 Task: Plan a culinary tour of New Orleans, Louisiana, exploring Creole and Cajun cuisine, famous beignets, and gumbo. Research Airbnb accommodations near iconic eateries.
Action: Key pressed new<Key.space>orleans
Screenshot: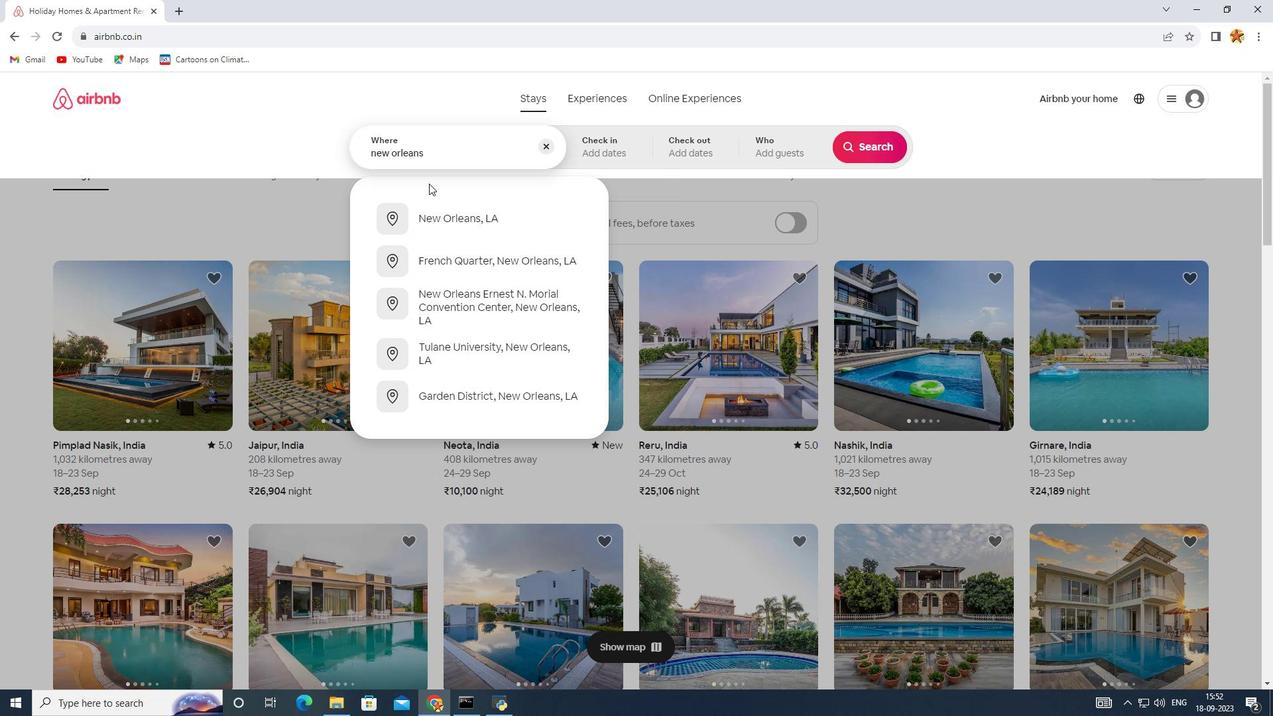 
Action: Mouse moved to (458, 152)
Screenshot: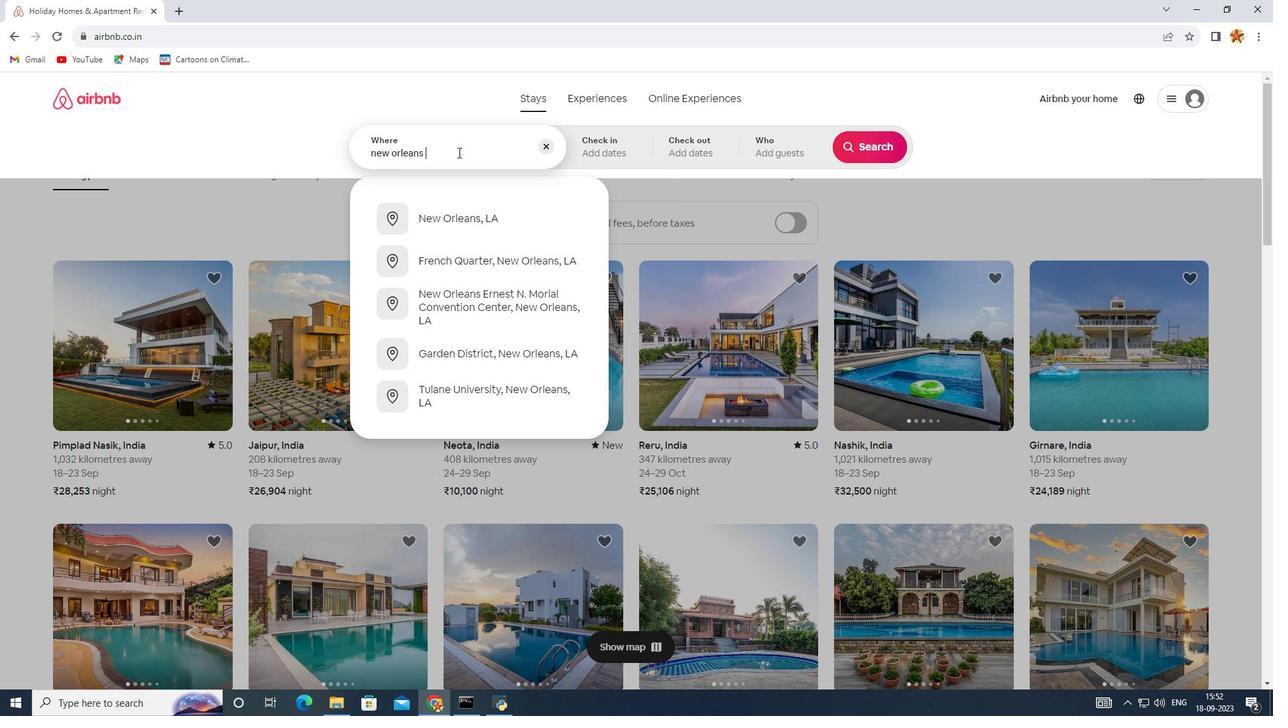 
Action: Key pressed <Key.space>lousi
Screenshot: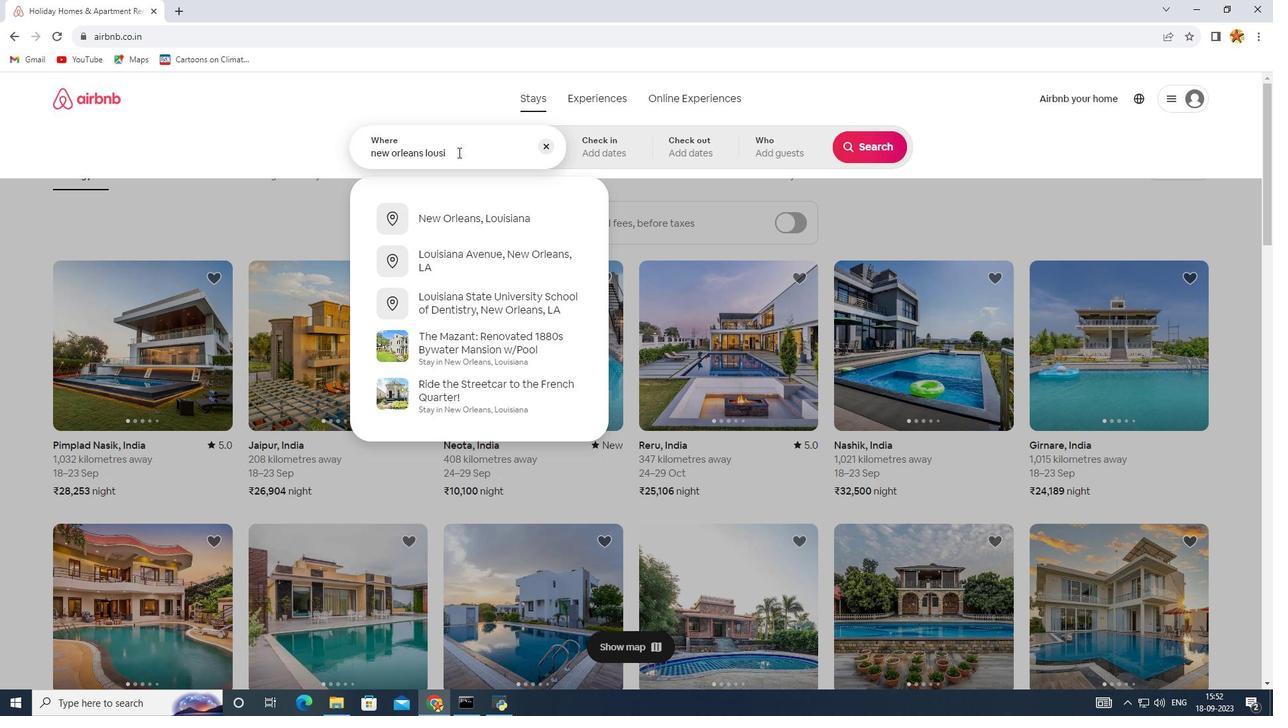 
Action: Mouse moved to (432, 218)
Screenshot: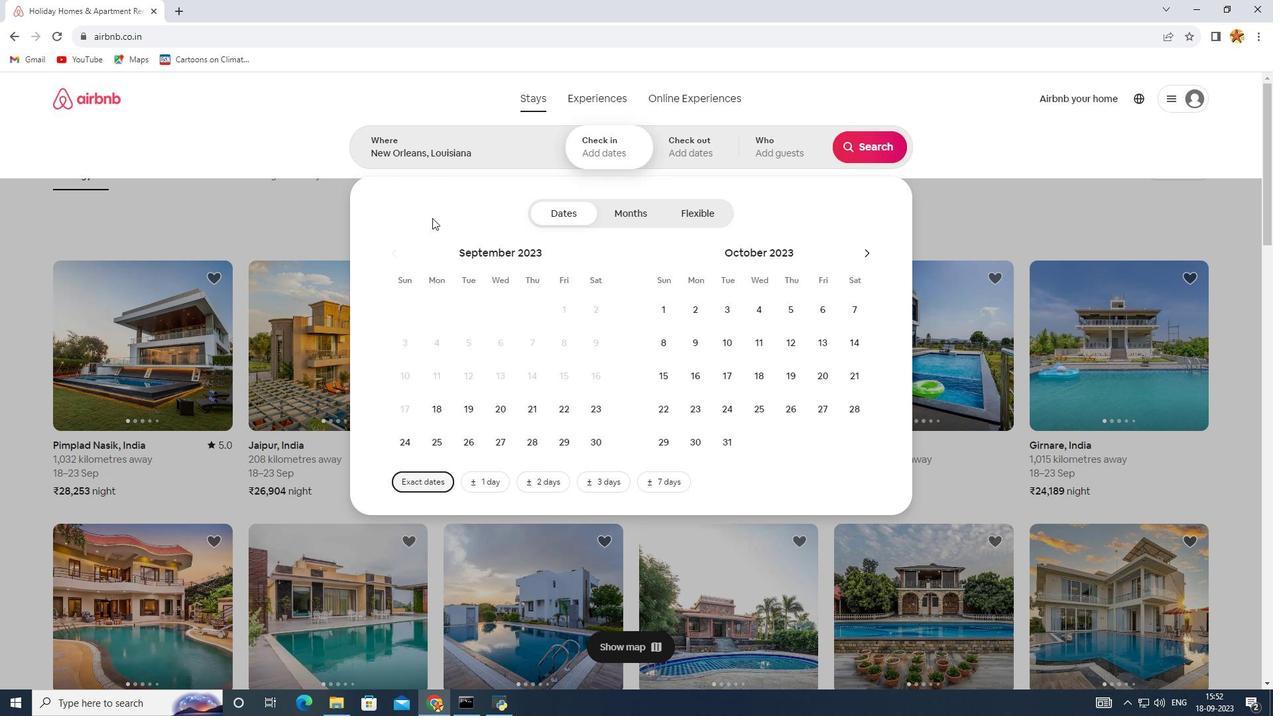 
Action: Mouse pressed left at (432, 218)
Screenshot: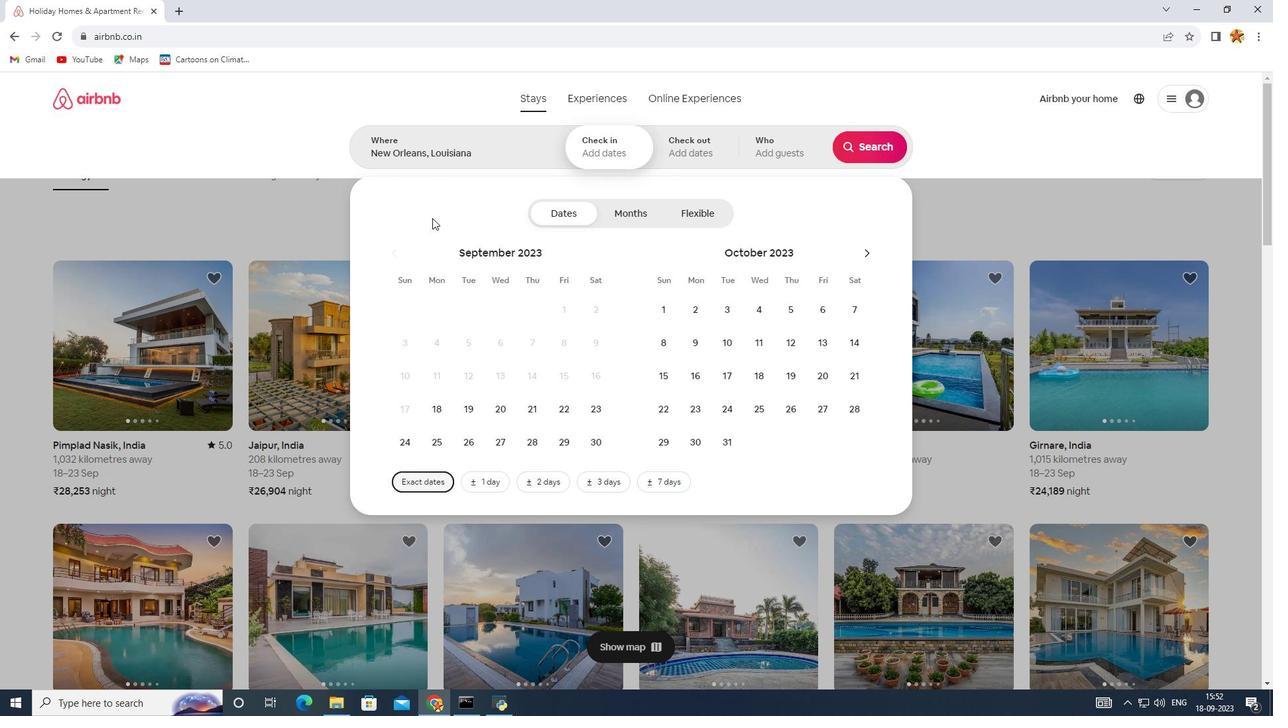 
Action: Mouse moved to (852, 154)
Screenshot: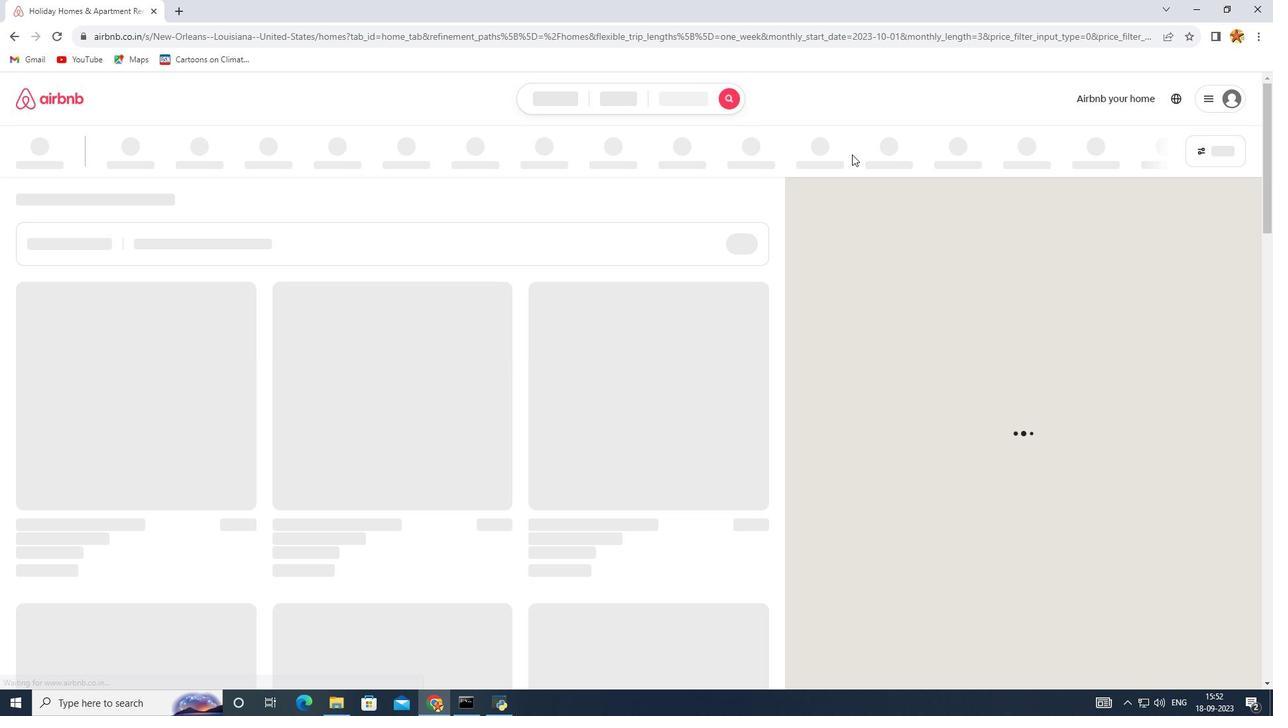 
Action: Mouse pressed left at (852, 154)
Screenshot: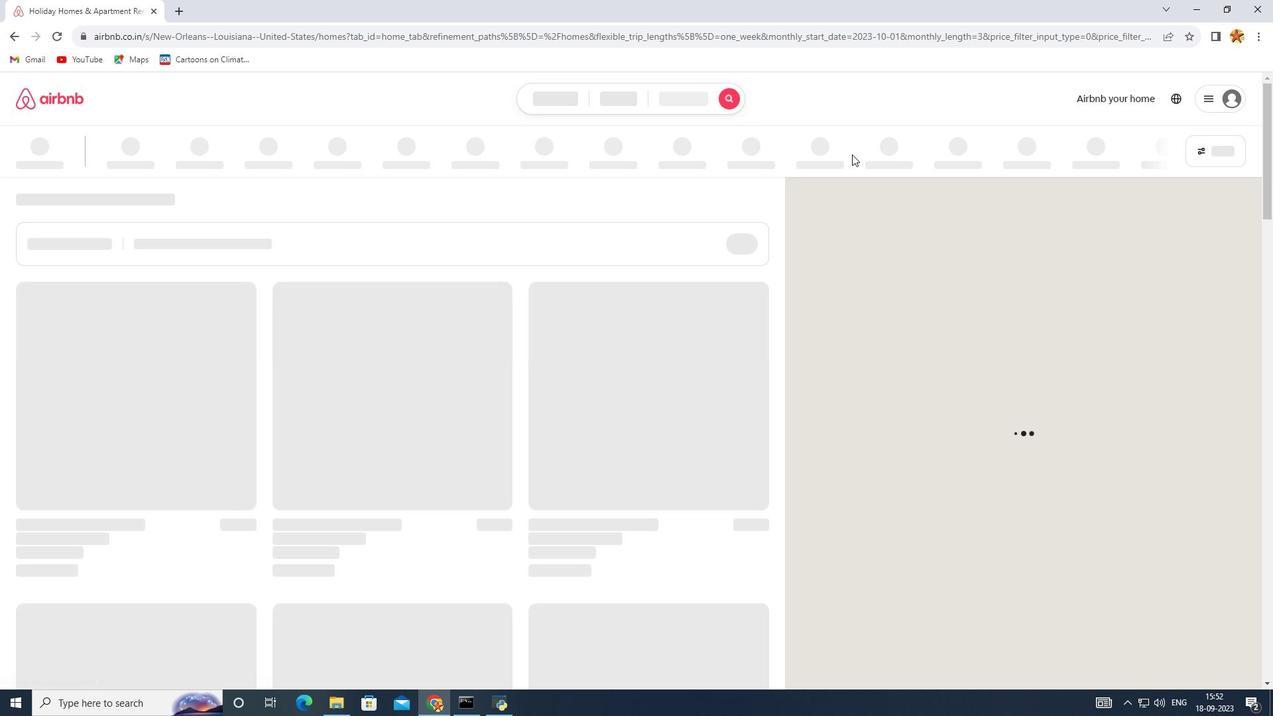 
Action: Mouse moved to (364, 143)
Screenshot: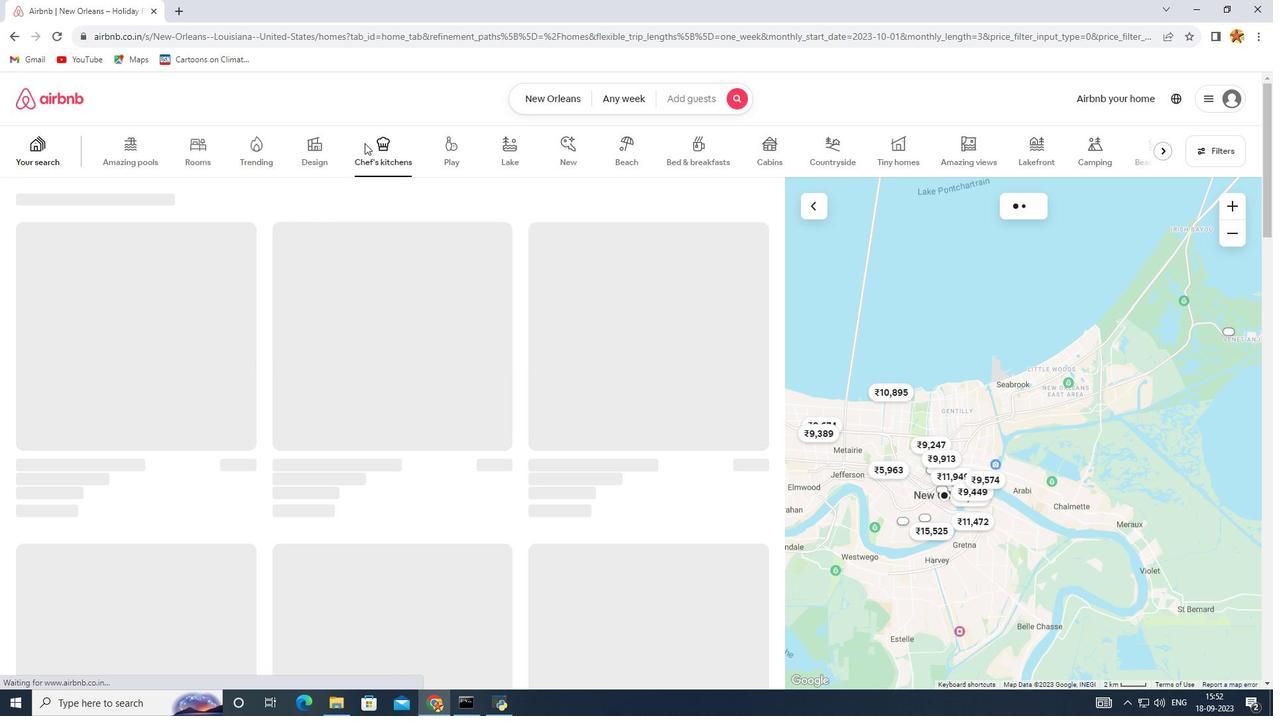 
Action: Mouse pressed left at (364, 143)
Screenshot: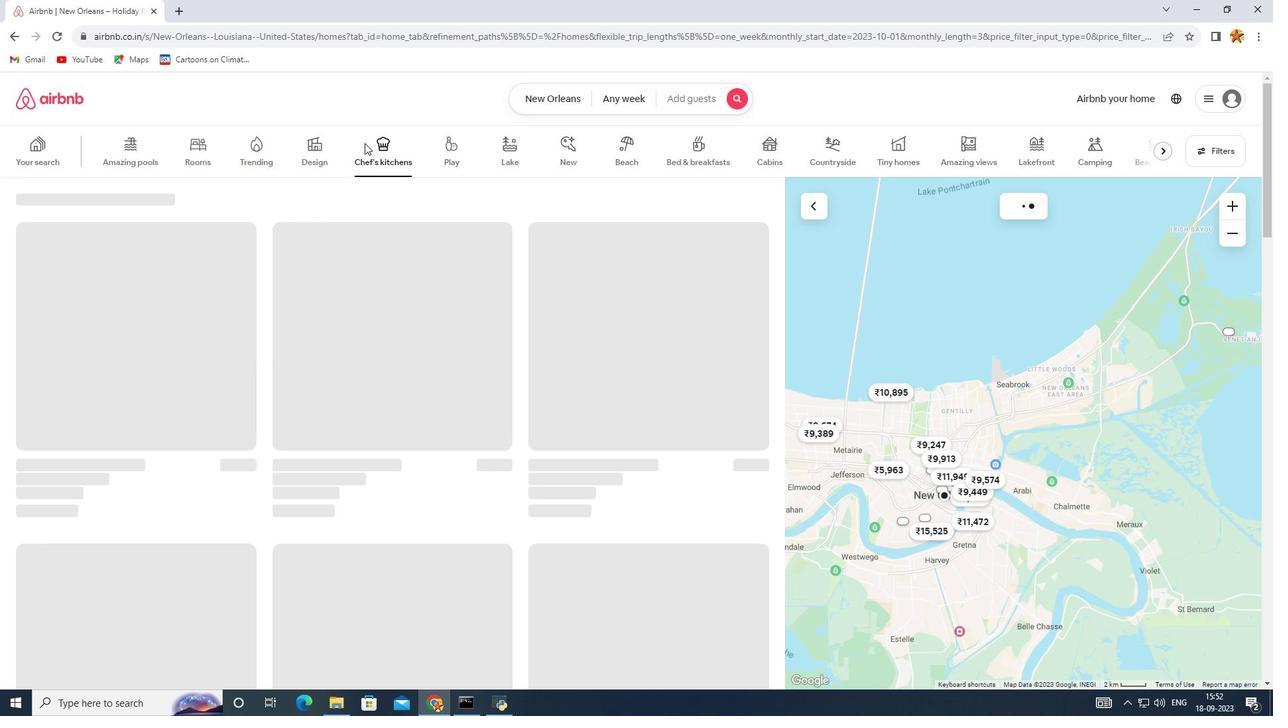 
Action: Mouse moved to (362, 423)
Screenshot: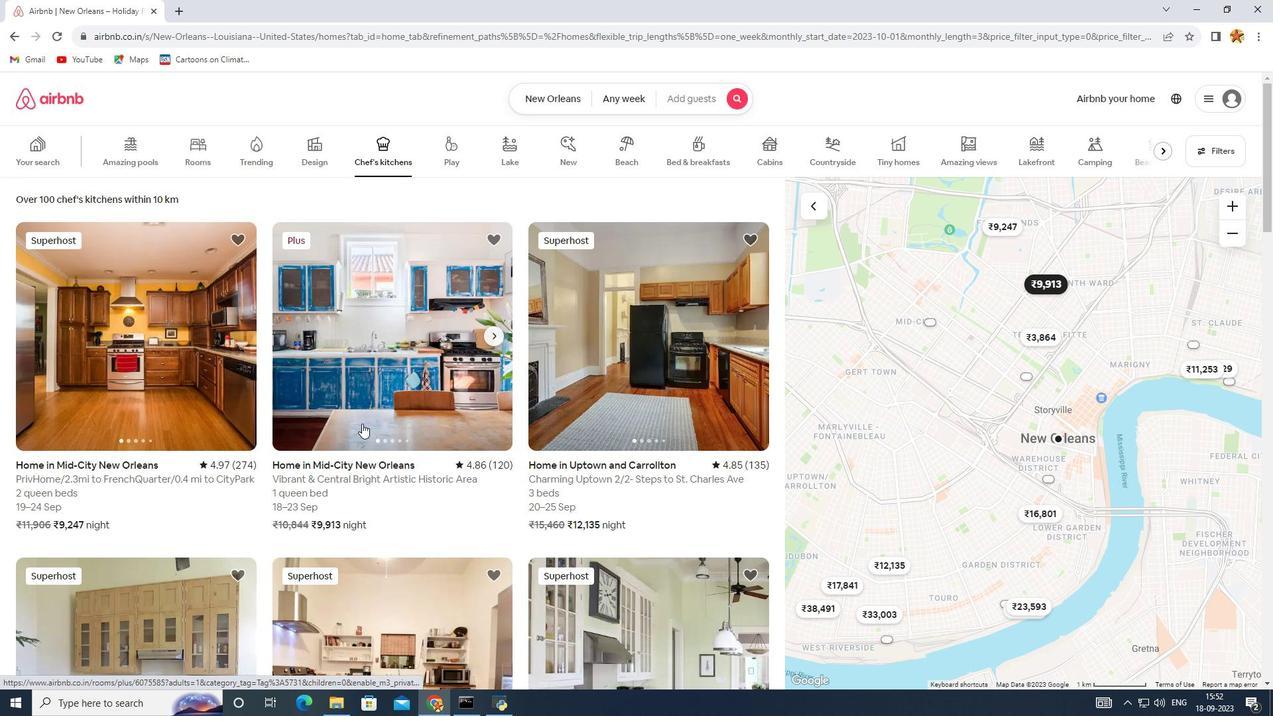 
Action: Mouse pressed left at (362, 423)
Screenshot: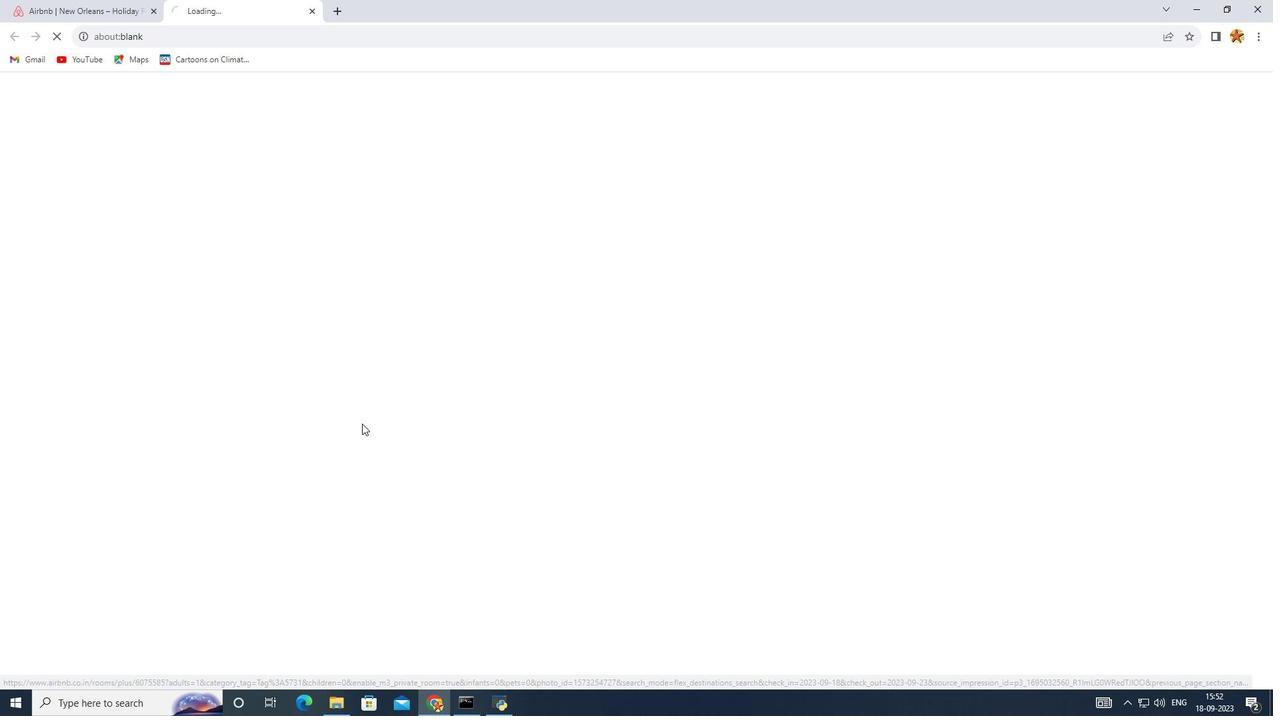
Action: Mouse scrolled (362, 423) with delta (0, 0)
Screenshot: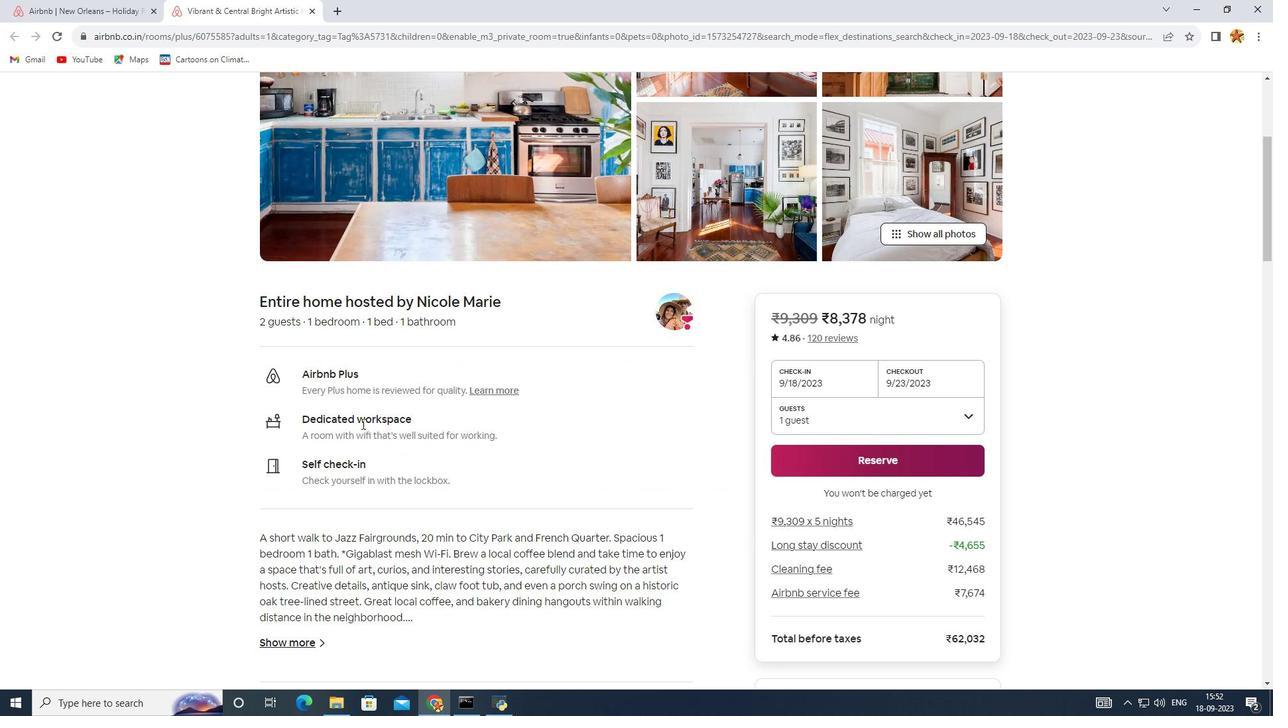 
Action: Mouse scrolled (362, 423) with delta (0, 0)
Screenshot: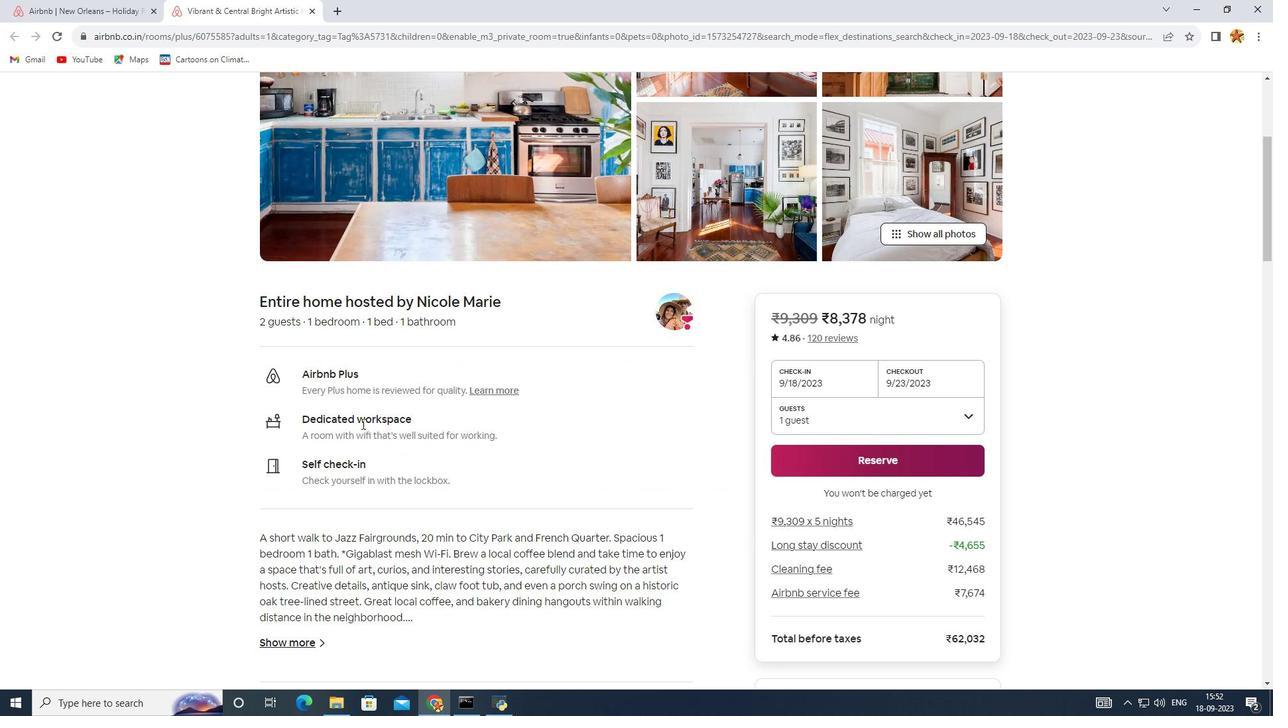 
Action: Mouse scrolled (362, 423) with delta (0, 0)
Screenshot: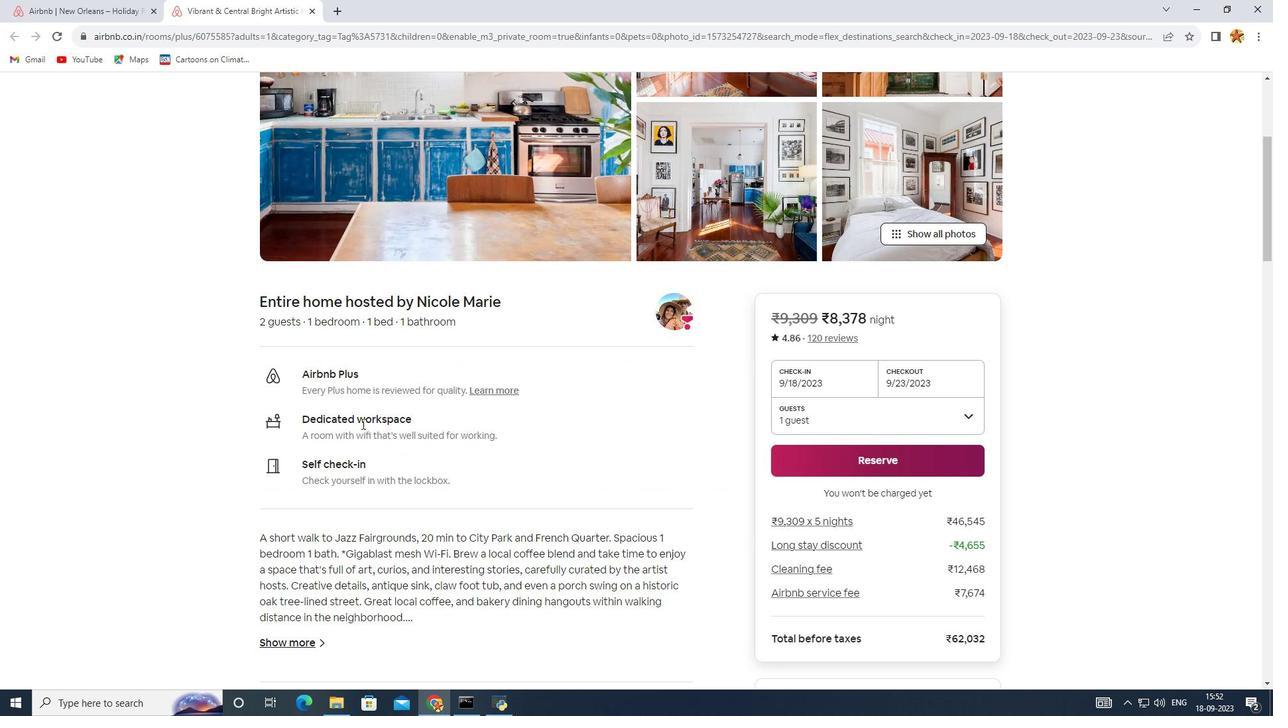 
Action: Mouse scrolled (362, 423) with delta (0, 0)
Screenshot: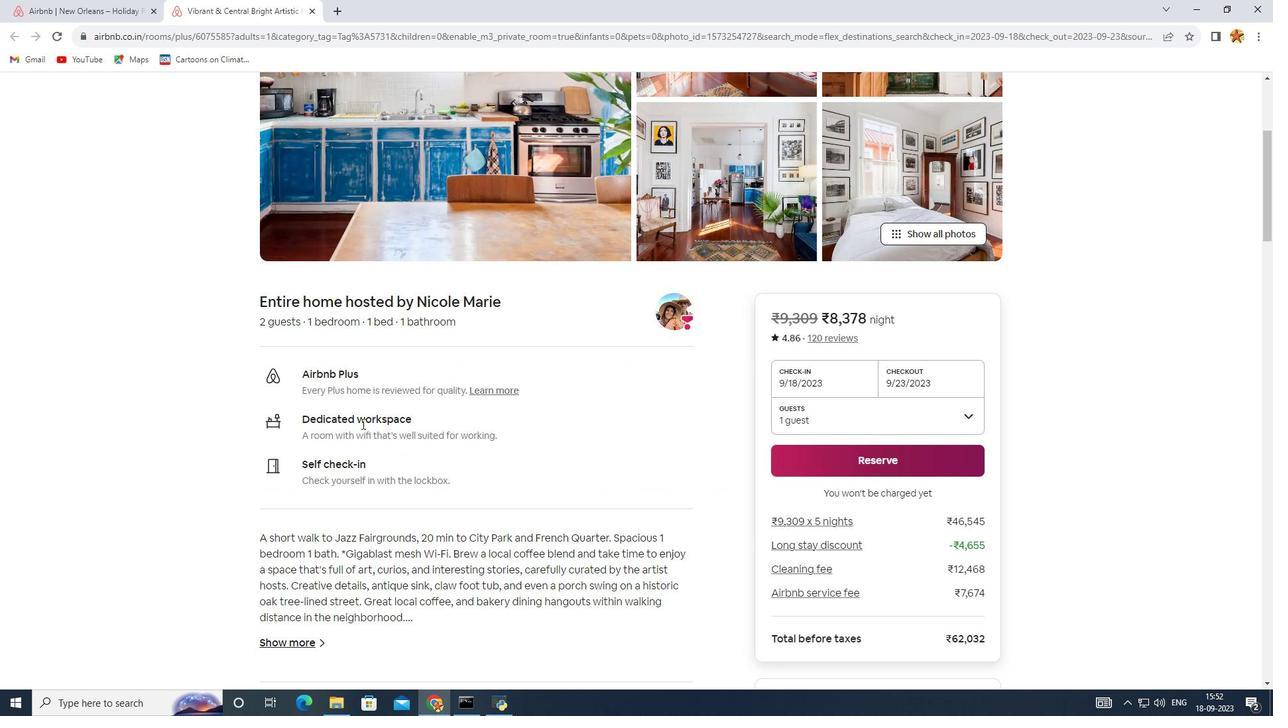 
Action: Mouse scrolled (362, 423) with delta (0, 0)
Screenshot: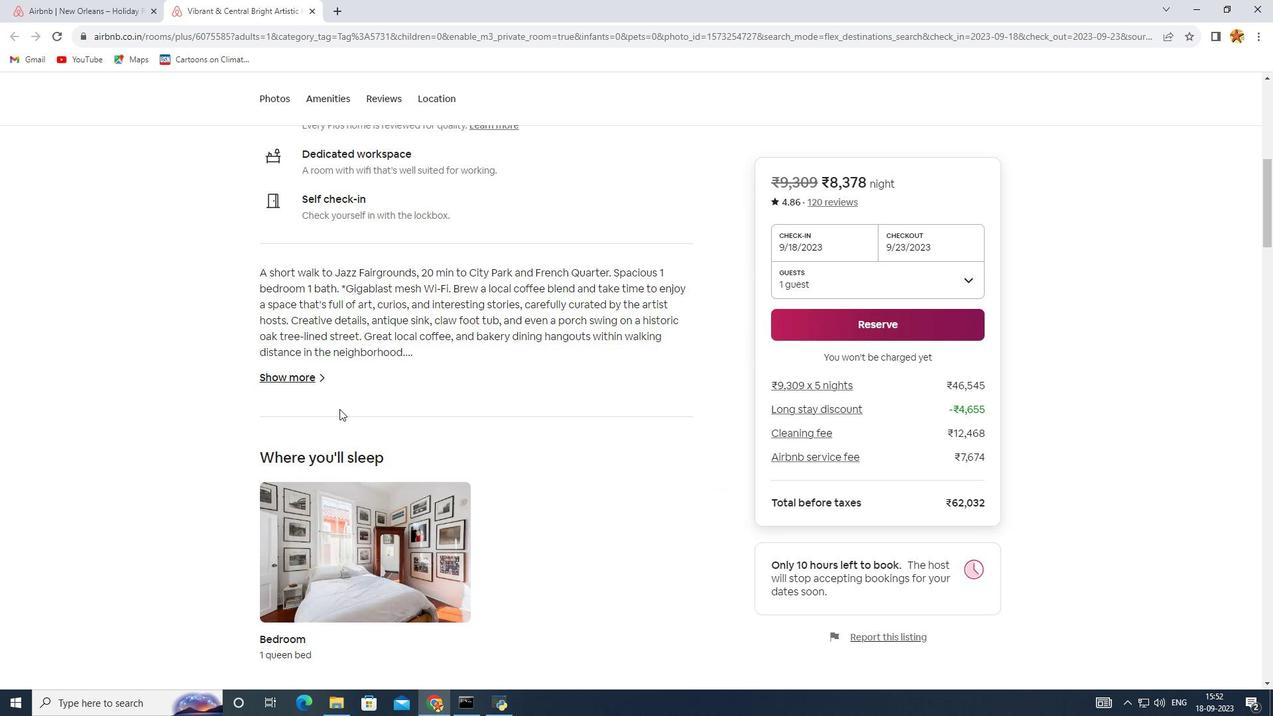 
Action: Mouse scrolled (362, 423) with delta (0, 0)
Screenshot: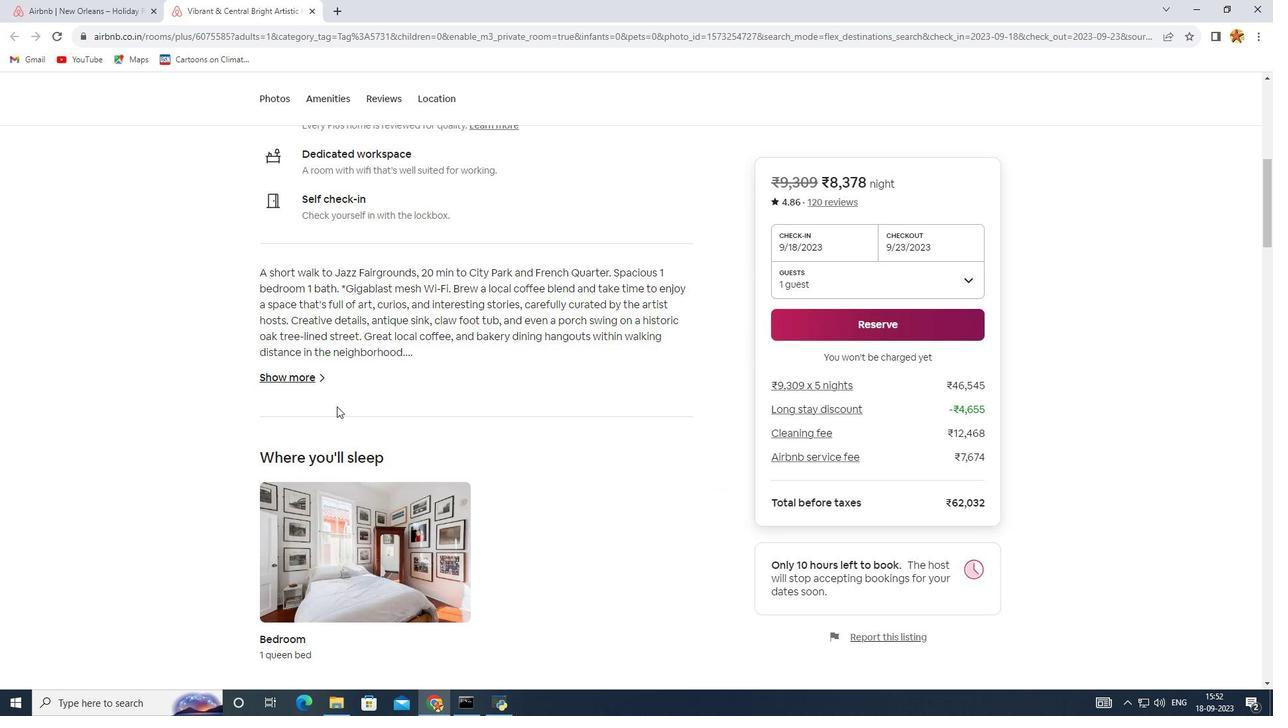 
Action: Mouse scrolled (362, 423) with delta (0, 0)
Screenshot: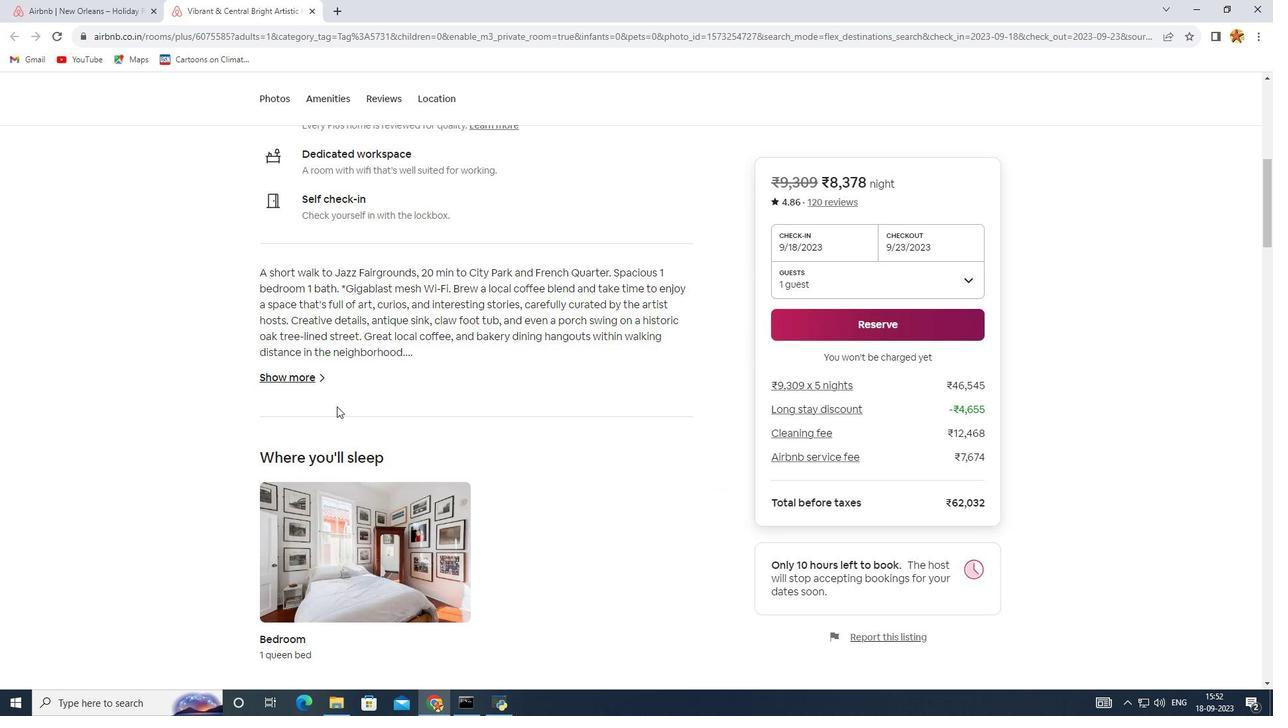 
Action: Mouse scrolled (362, 423) with delta (0, 0)
Screenshot: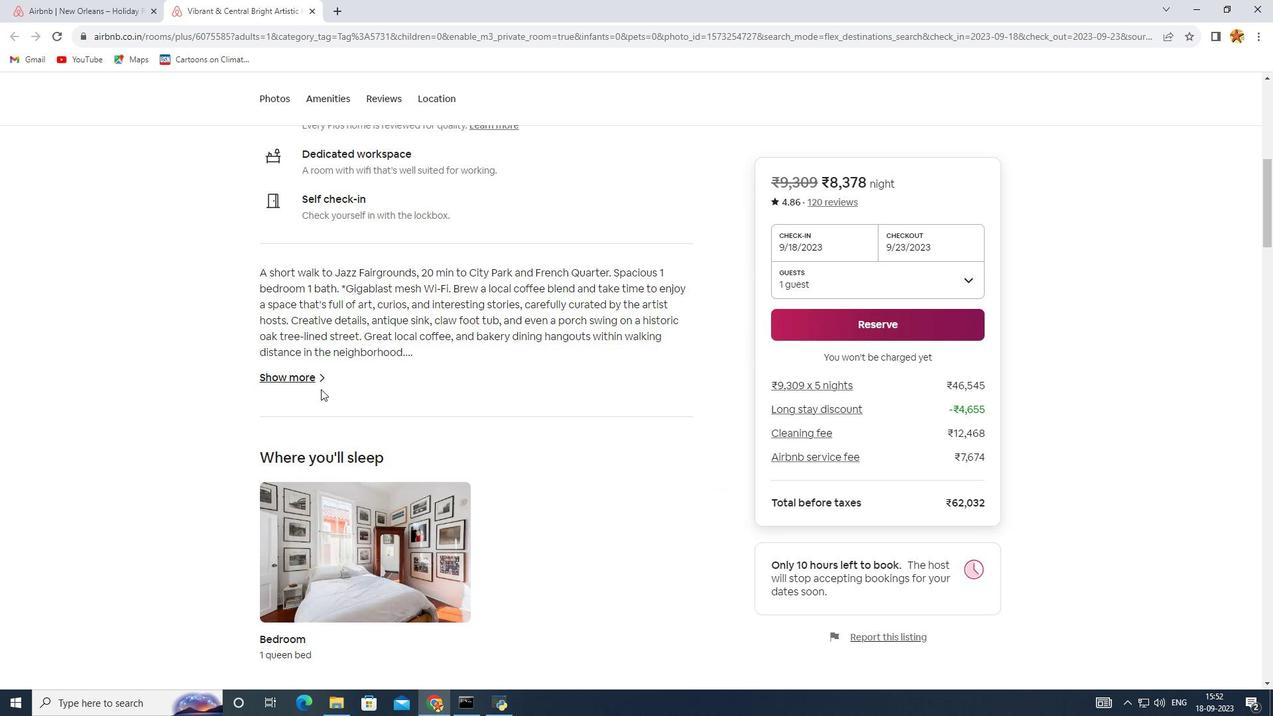 
Action: Mouse moved to (299, 368)
Screenshot: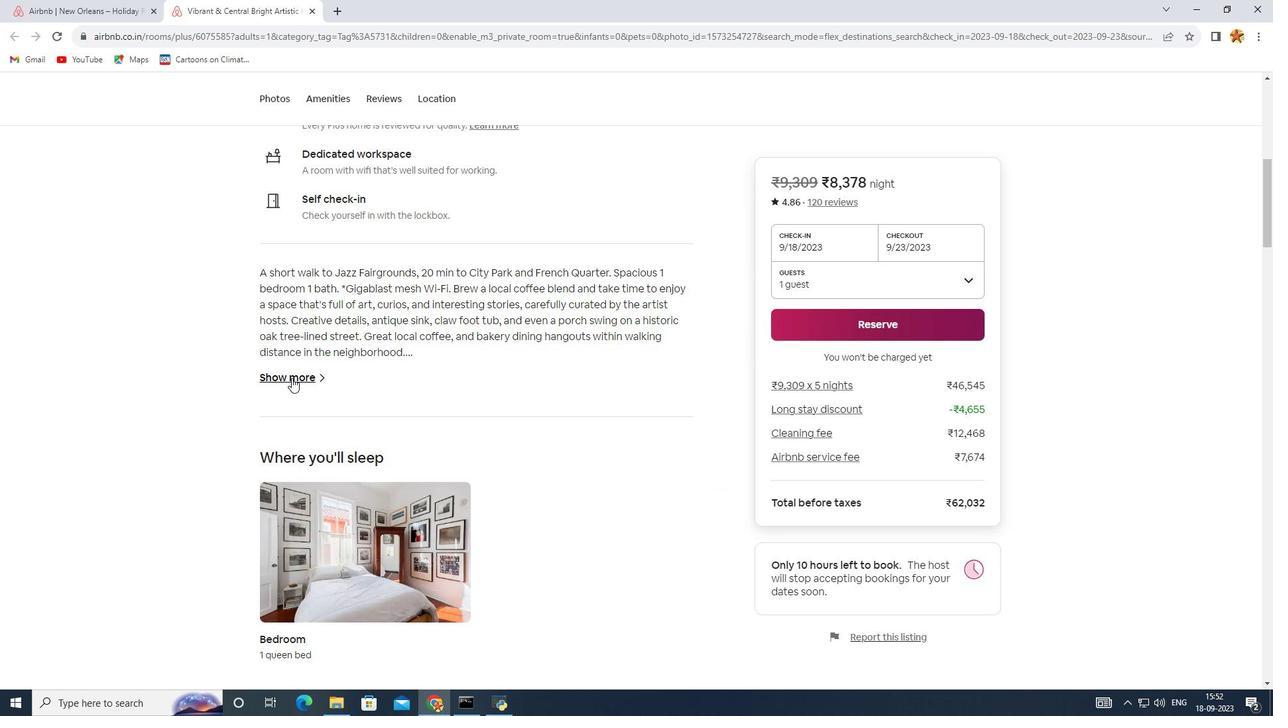 
Action: Mouse pressed left at (299, 368)
Screenshot: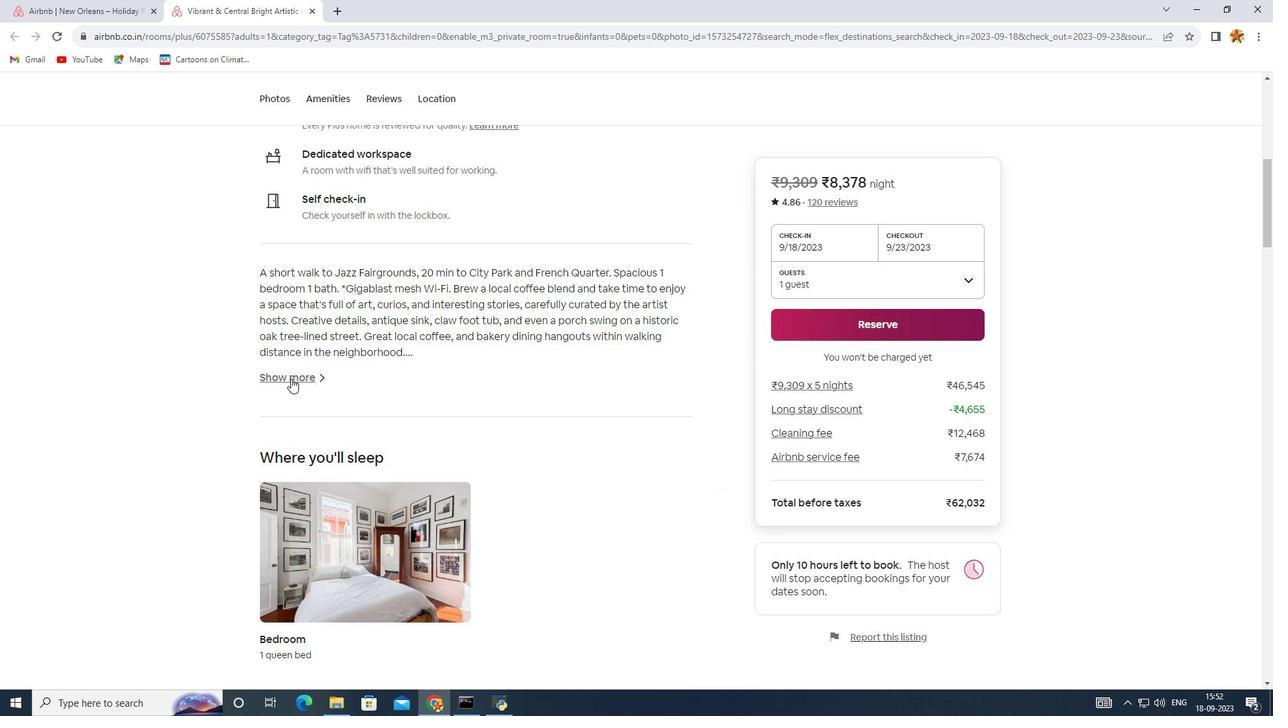 
Action: Mouse moved to (291, 377)
Screenshot: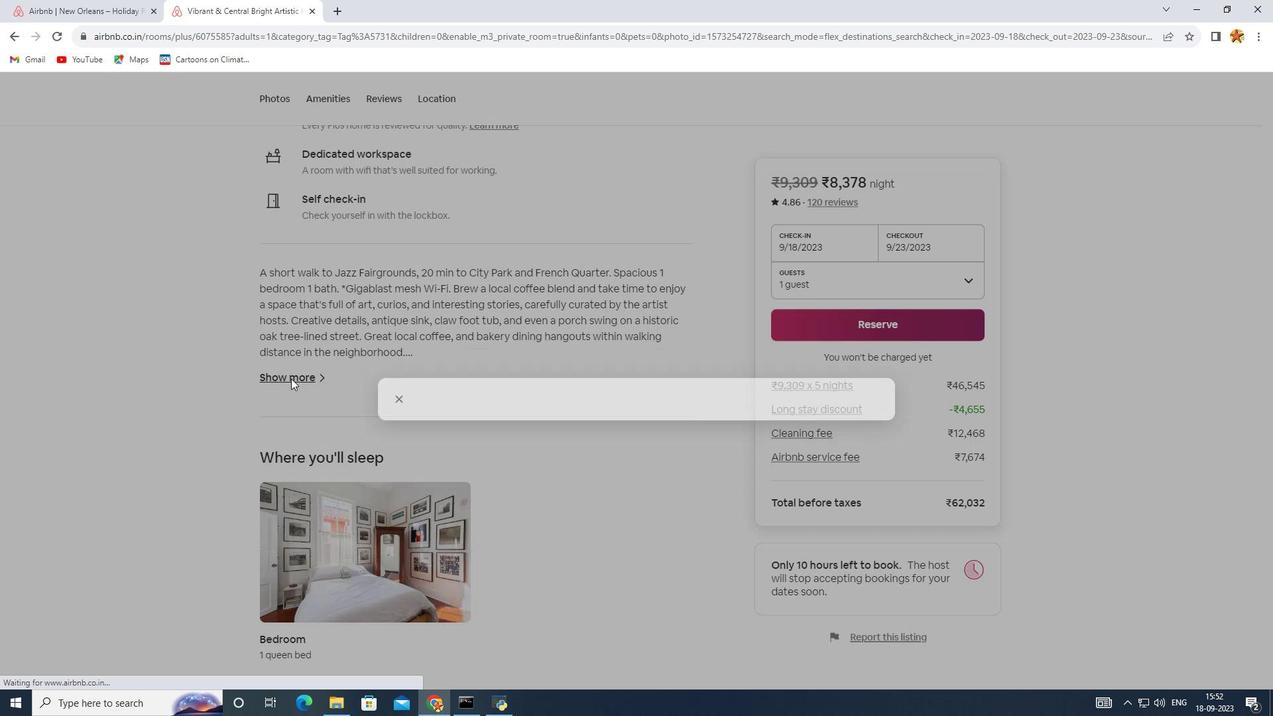 
Action: Mouse pressed left at (291, 377)
Screenshot: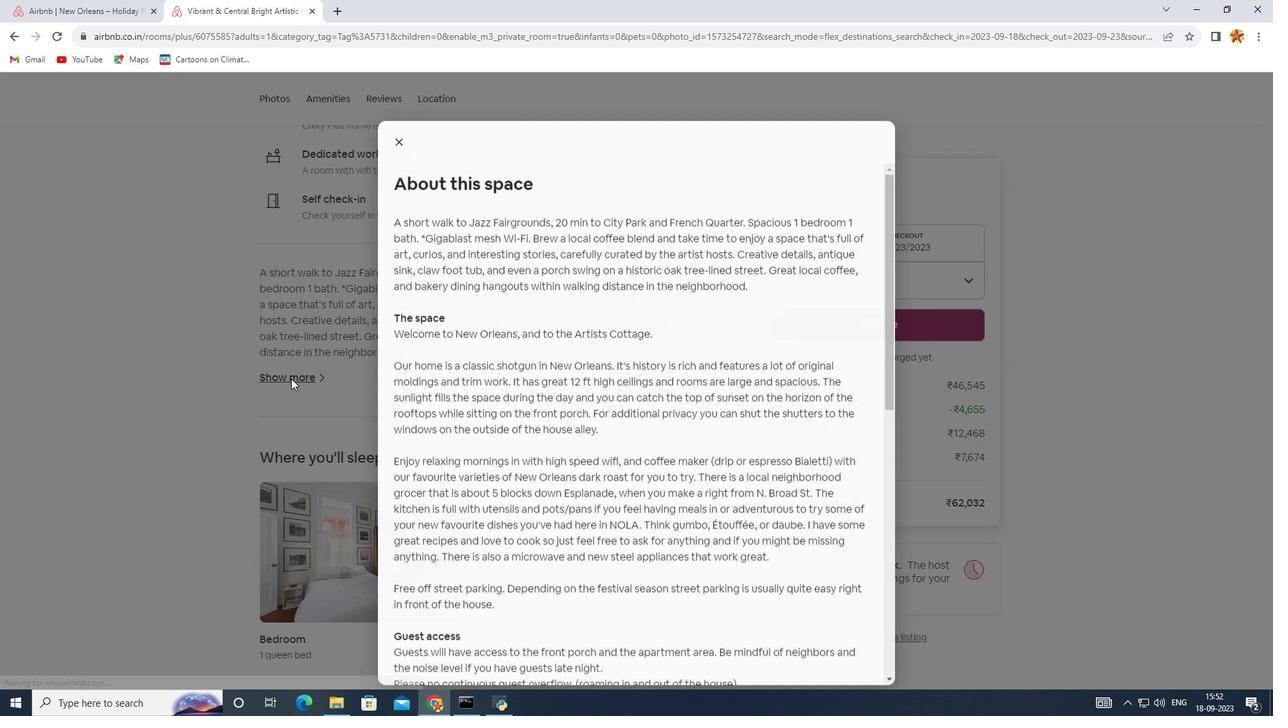 
Action: Mouse moved to (436, 381)
Screenshot: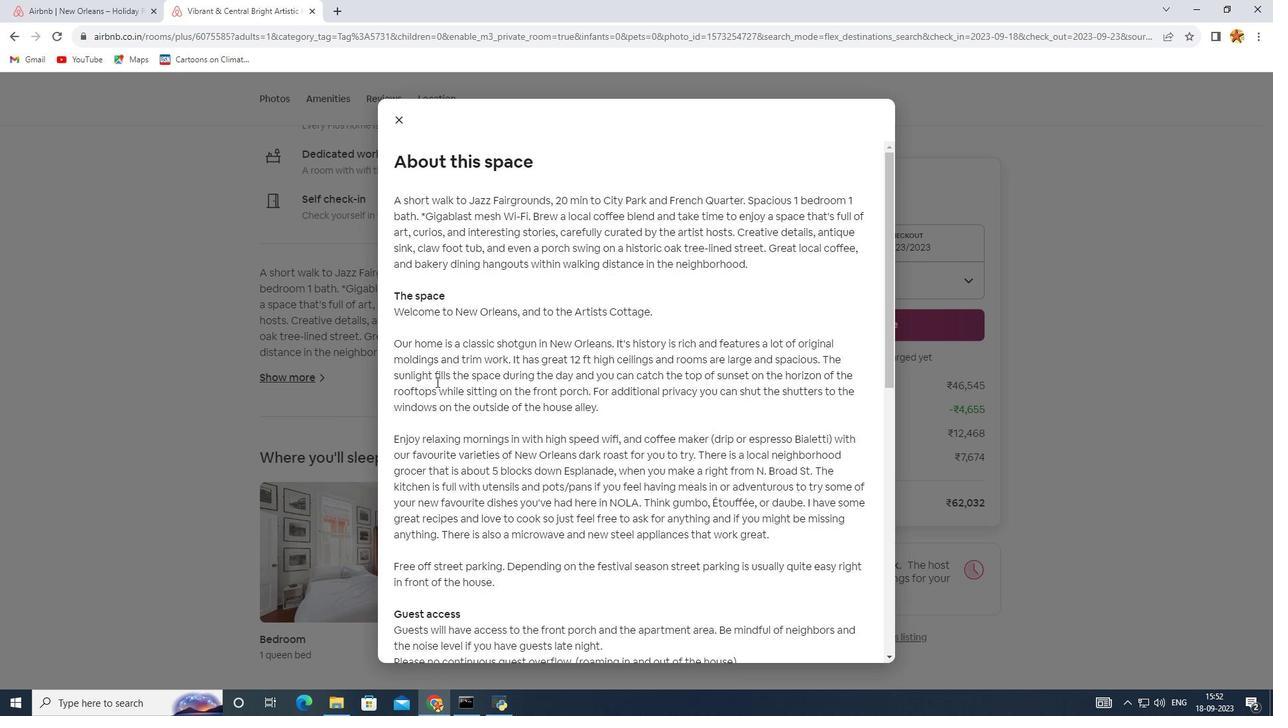 
Action: Mouse scrolled (436, 381) with delta (0, 0)
Screenshot: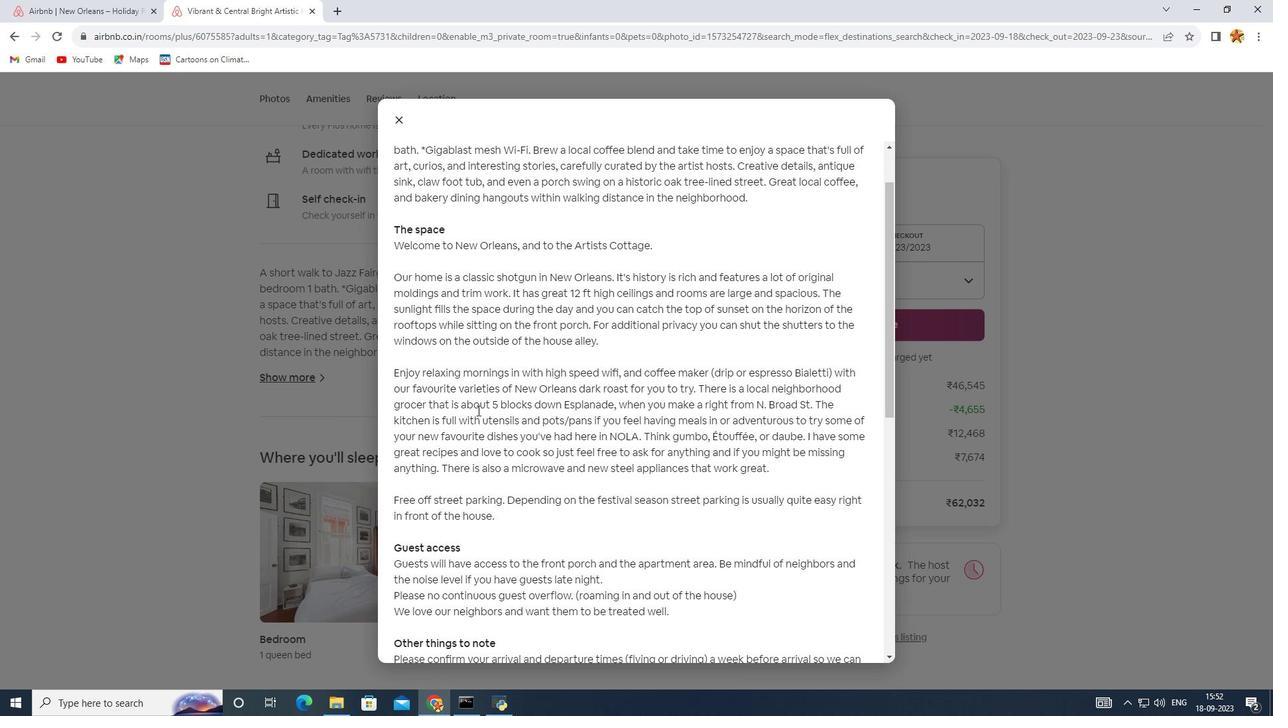 
Action: Mouse moved to (477, 410)
Screenshot: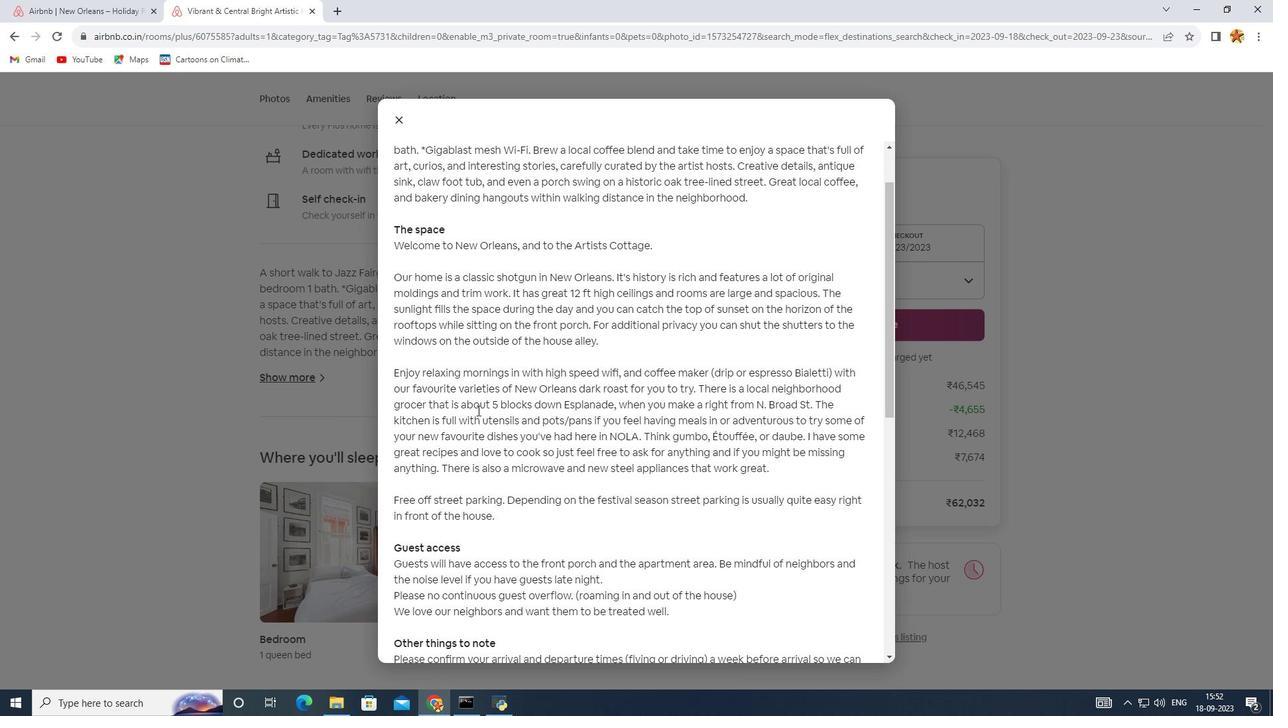 
Action: Mouse scrolled (477, 409) with delta (0, 0)
Screenshot: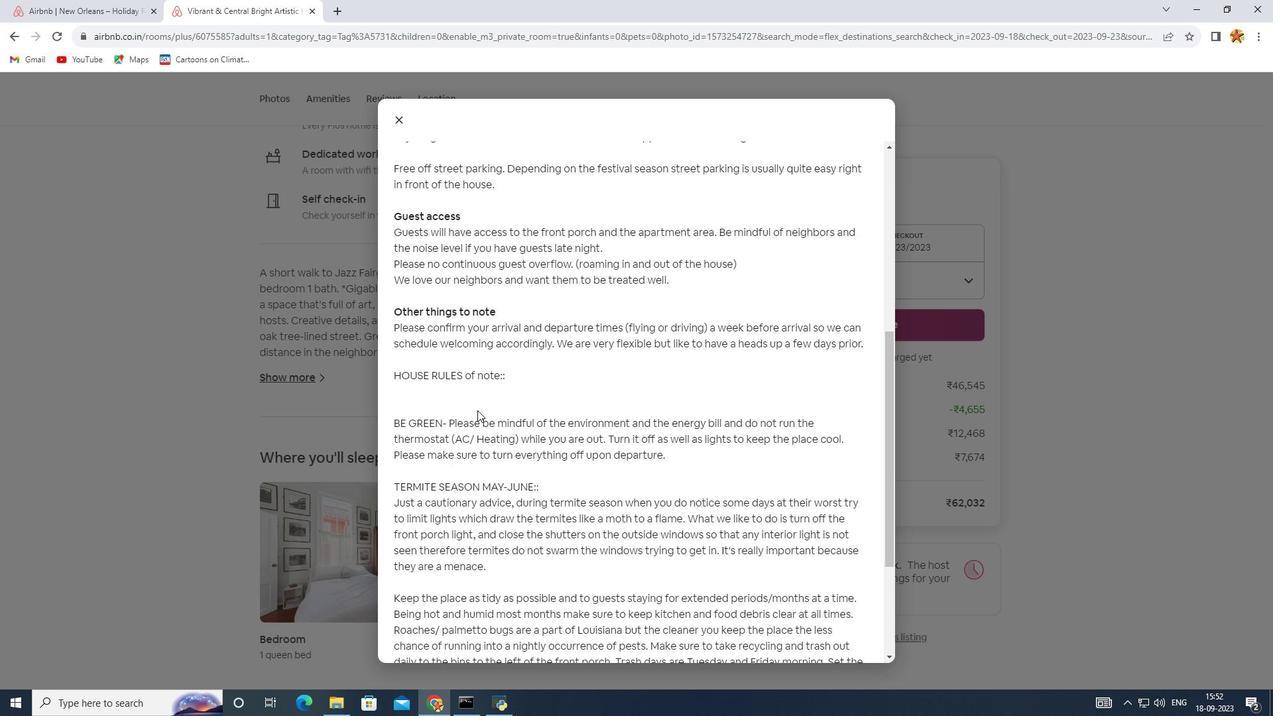 
Action: Mouse scrolled (477, 409) with delta (0, 0)
Screenshot: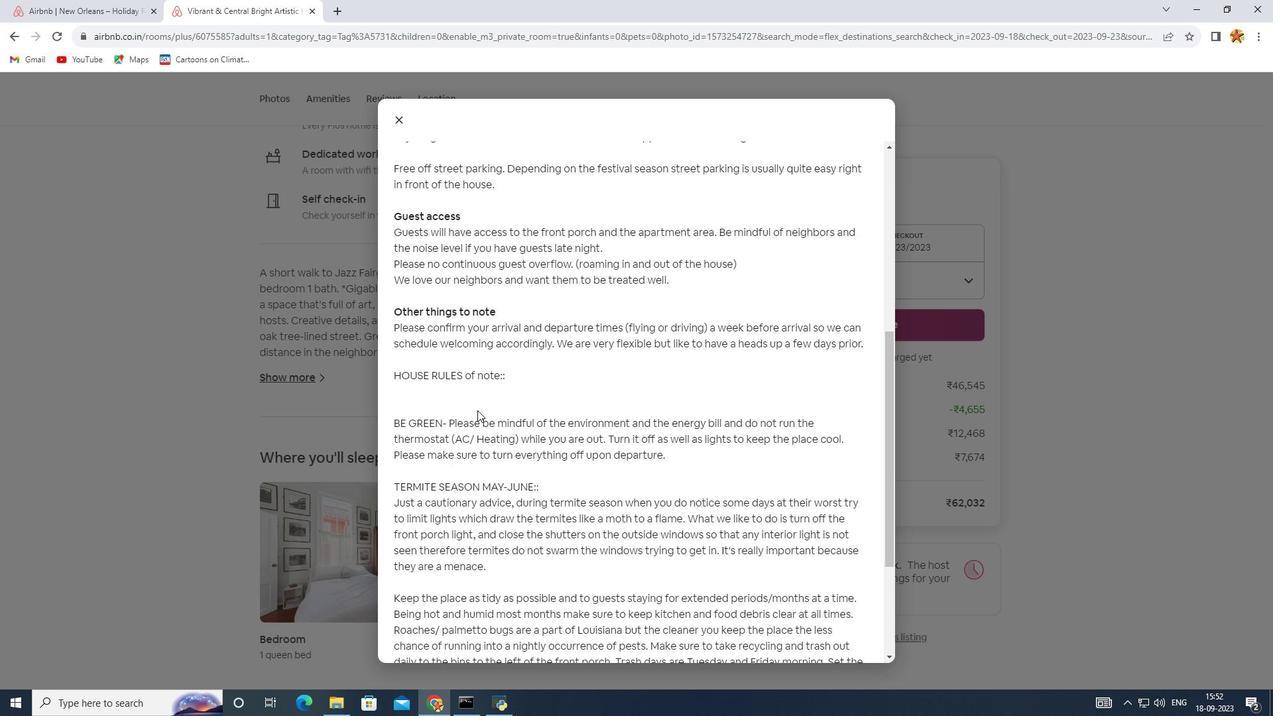
Action: Mouse scrolled (477, 409) with delta (0, 0)
Screenshot: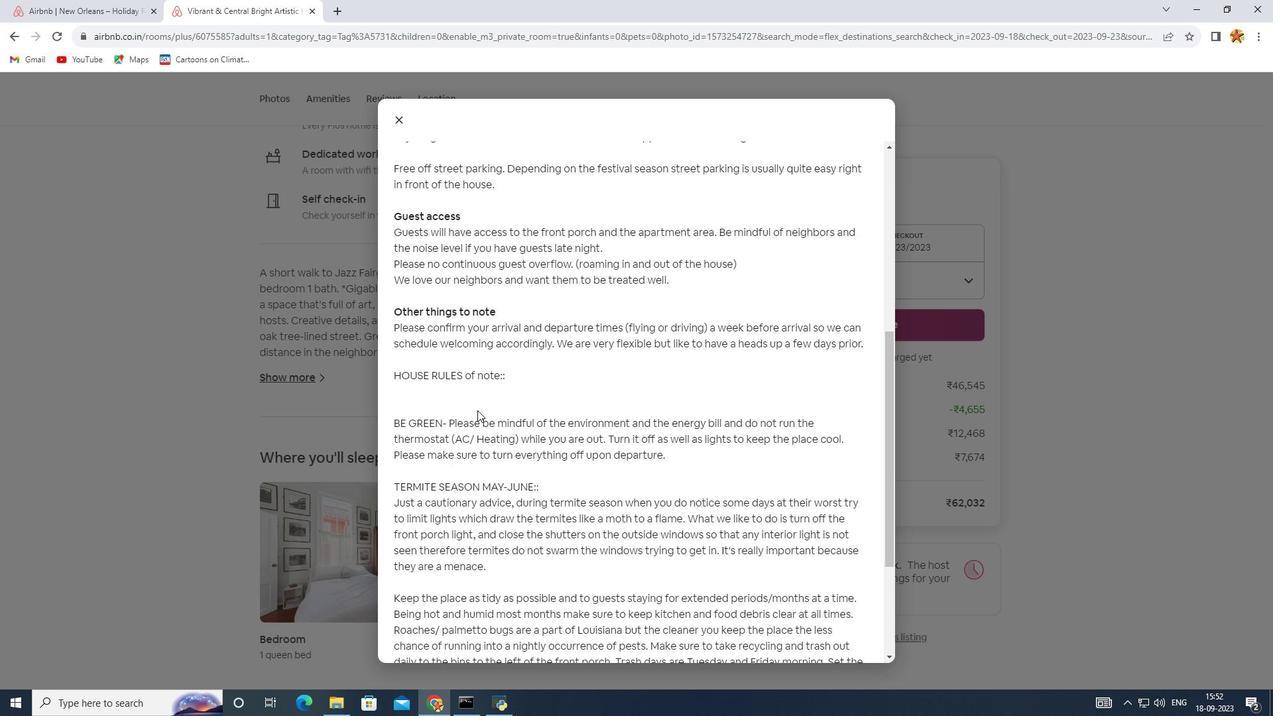 
Action: Mouse scrolled (477, 409) with delta (0, 0)
Screenshot: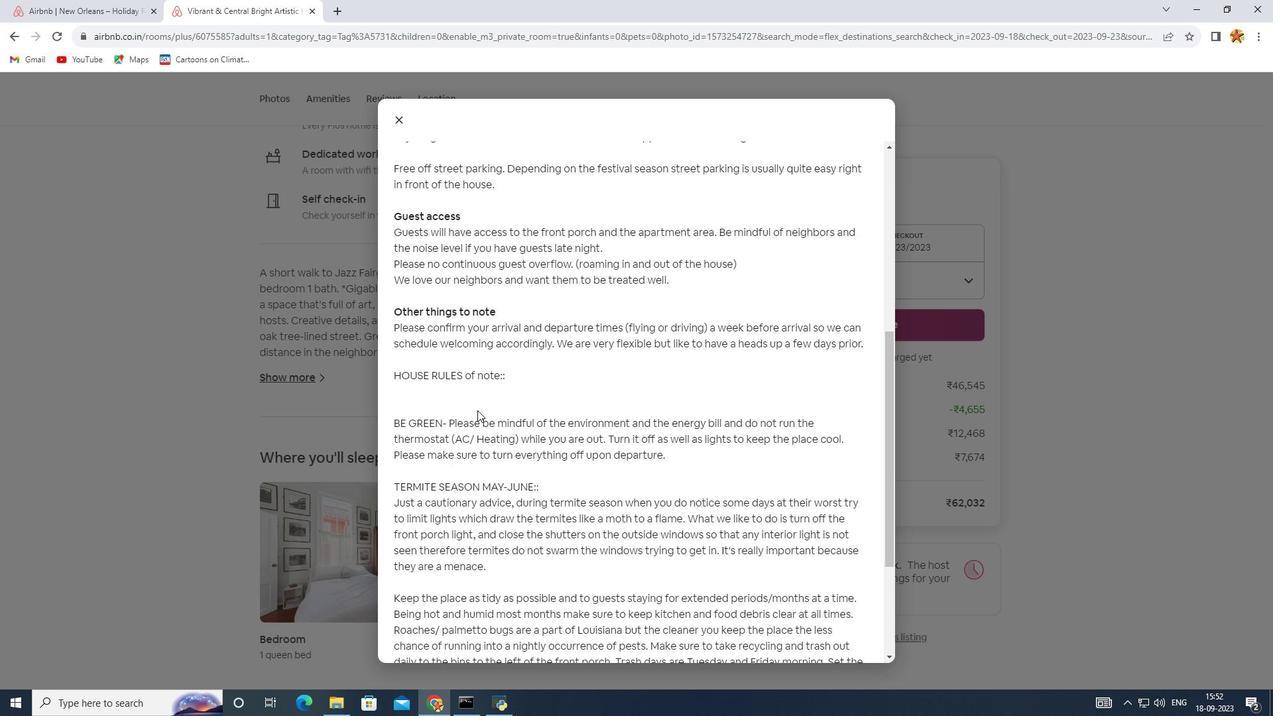 
Action: Mouse scrolled (477, 409) with delta (0, 0)
Screenshot: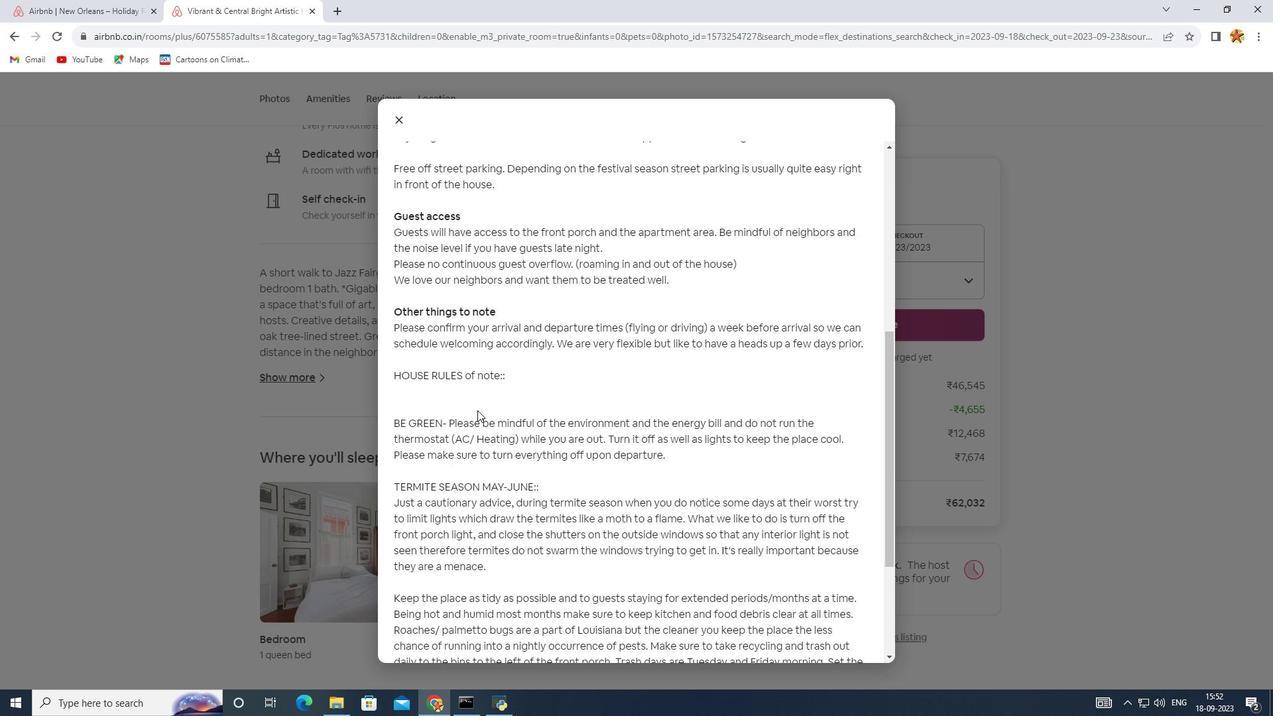 
Action: Mouse scrolled (477, 409) with delta (0, 0)
Screenshot: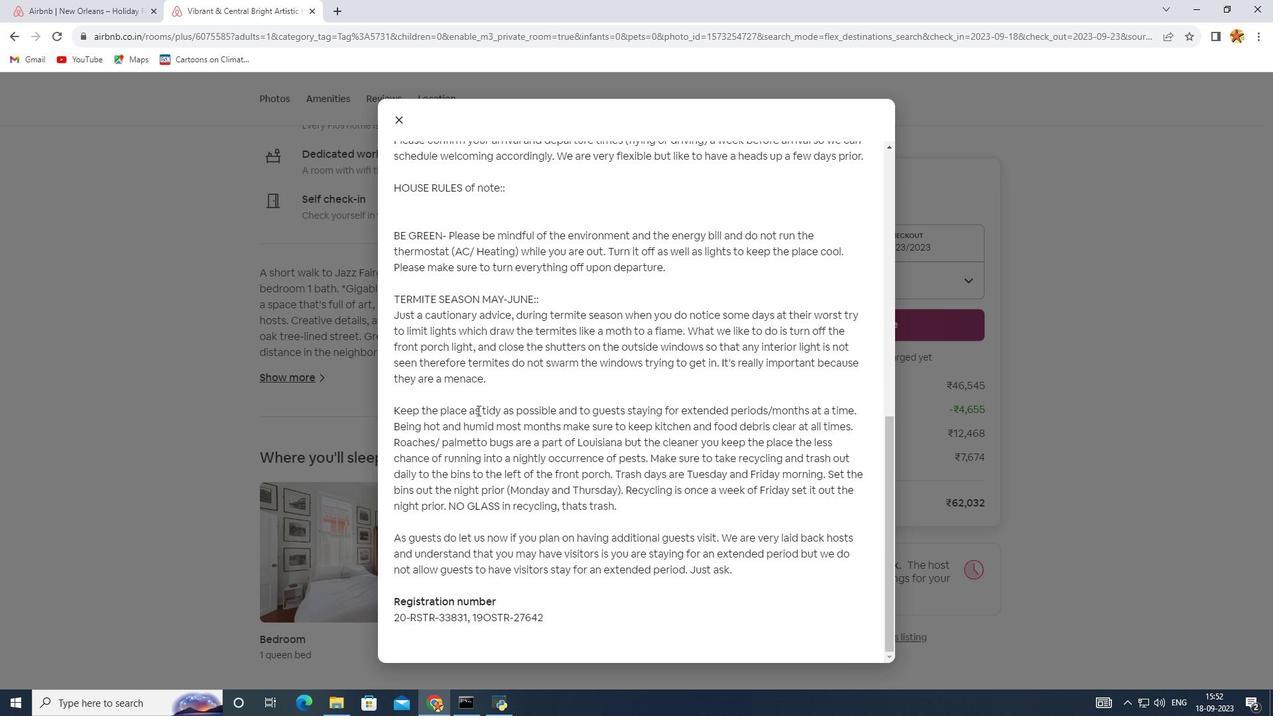 
Action: Mouse scrolled (477, 409) with delta (0, 0)
Screenshot: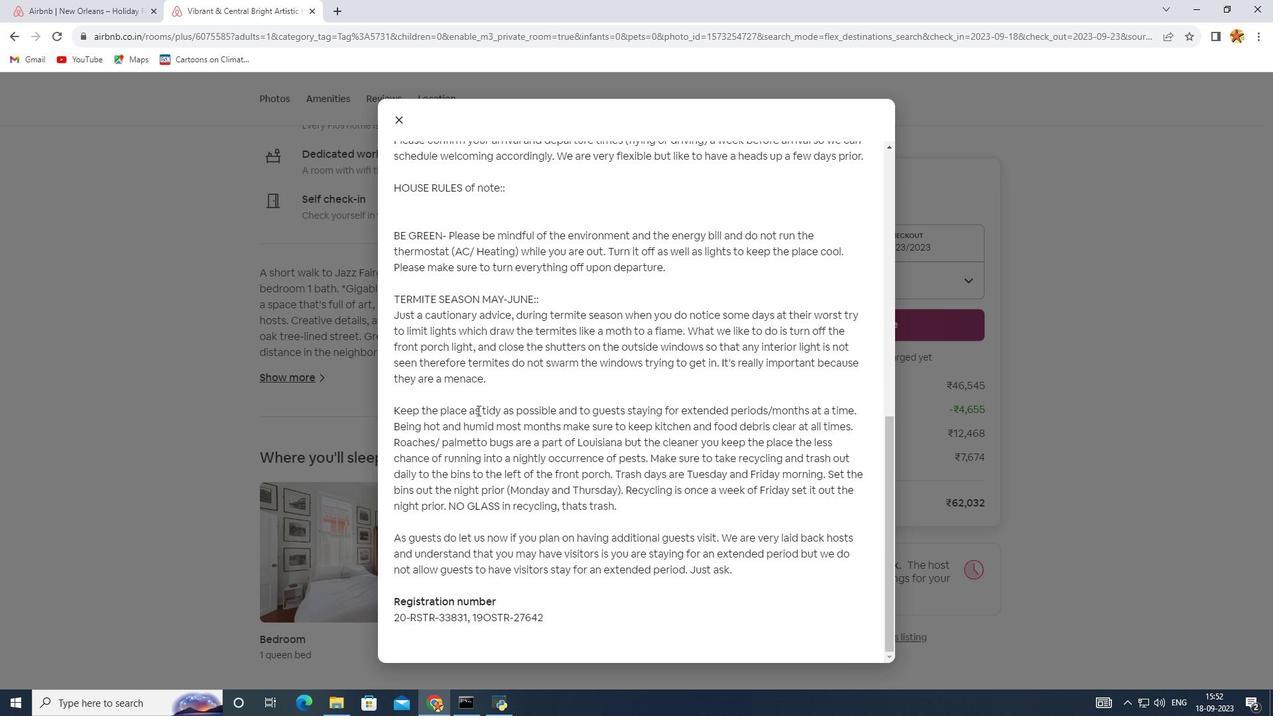 
Action: Mouse scrolled (477, 409) with delta (0, 0)
Screenshot: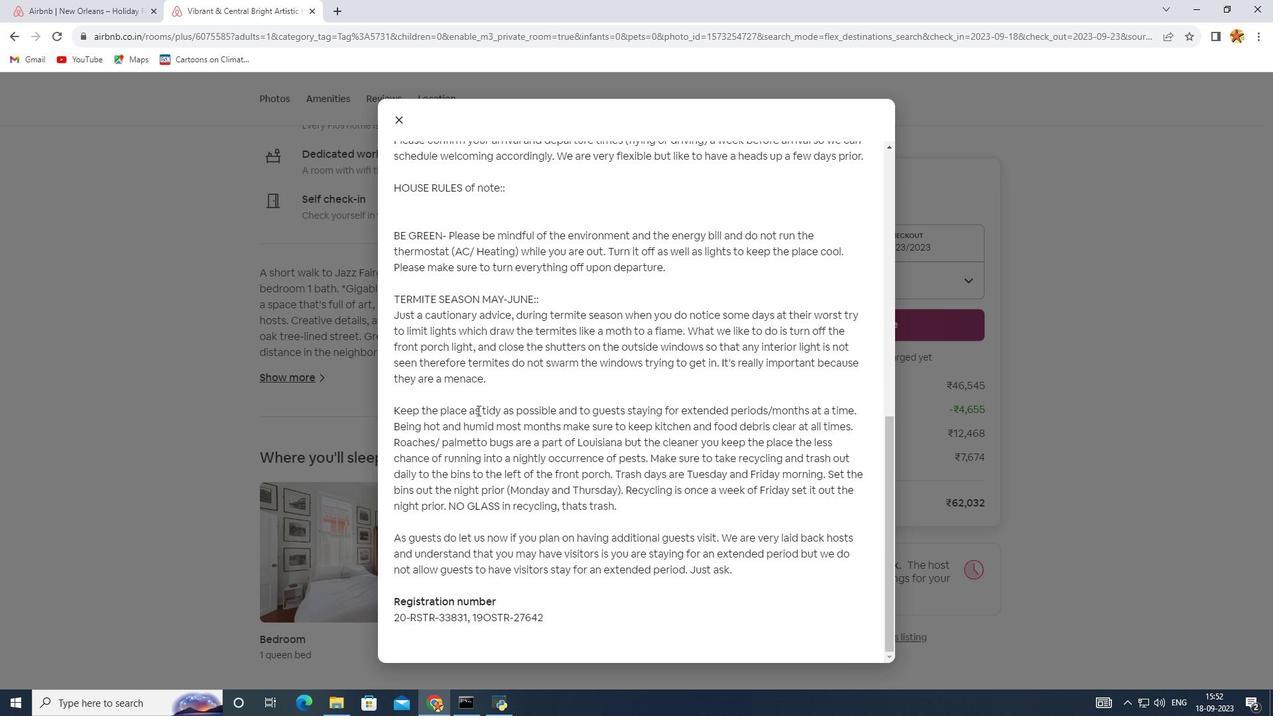 
Action: Mouse scrolled (477, 409) with delta (0, 0)
Screenshot: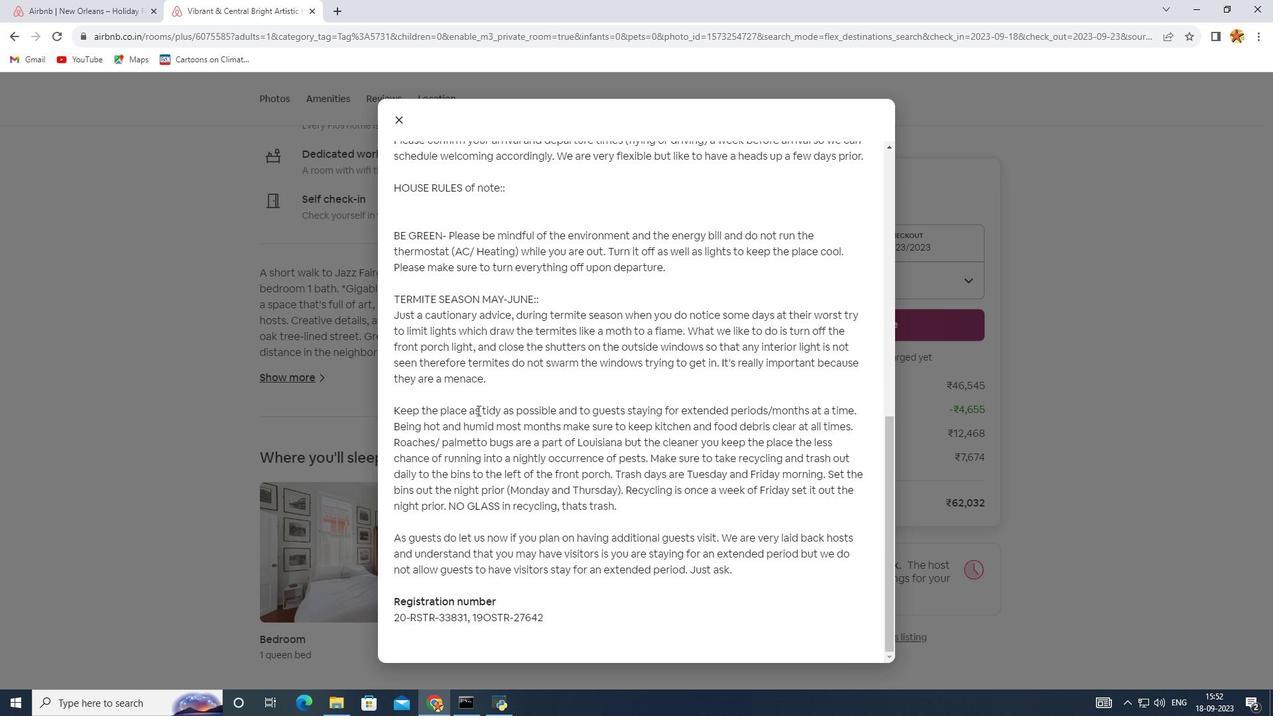 
Action: Mouse scrolled (477, 409) with delta (0, 0)
Screenshot: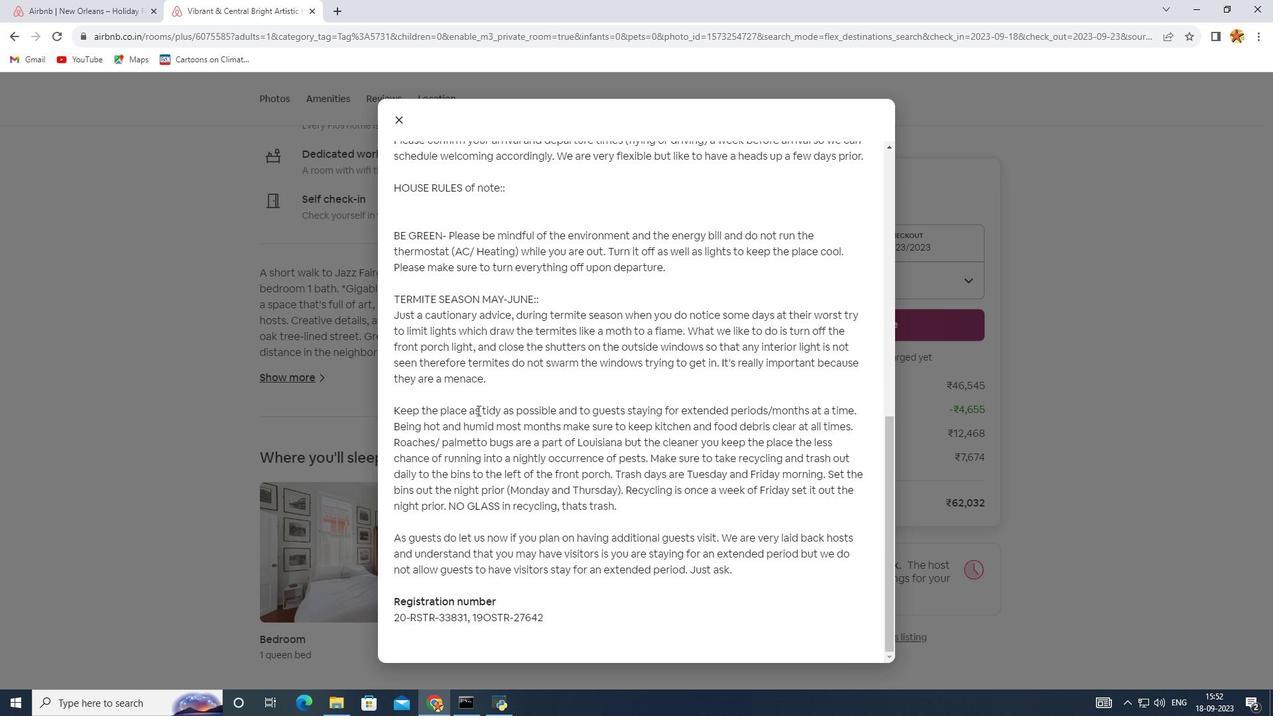 
Action: Mouse scrolled (477, 409) with delta (0, 0)
Screenshot: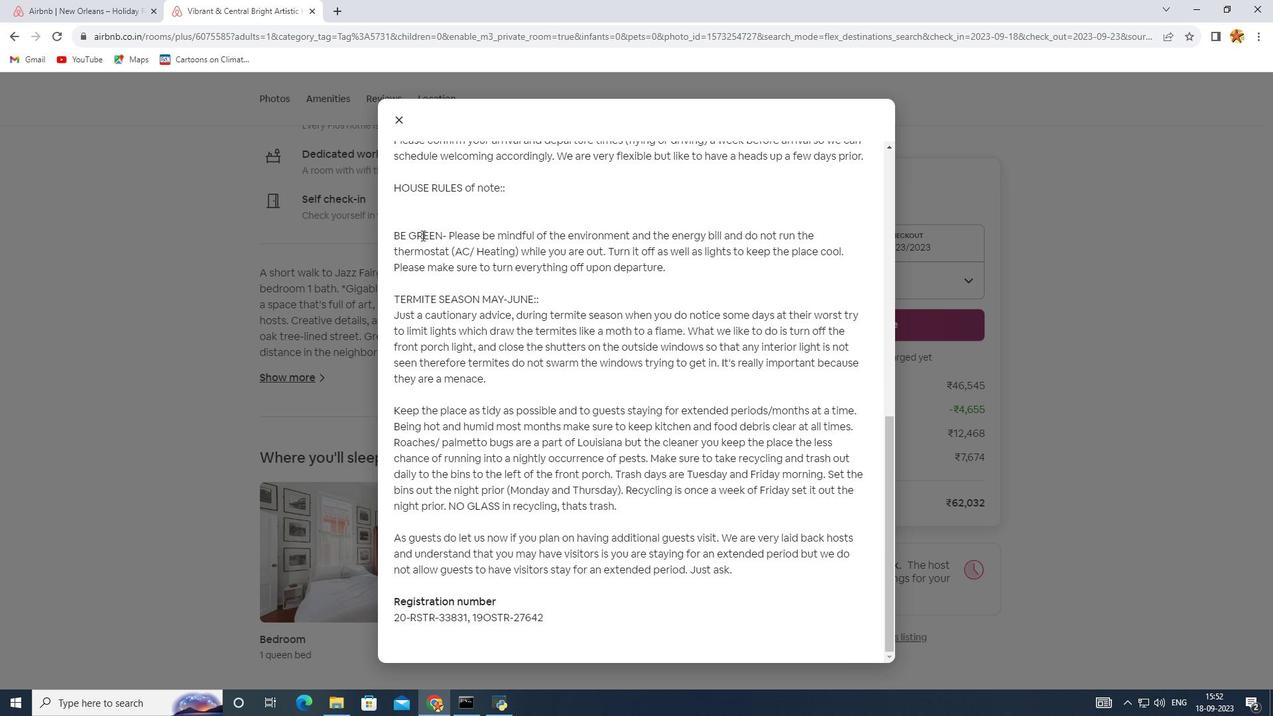 
Action: Mouse scrolled (477, 409) with delta (0, 0)
Screenshot: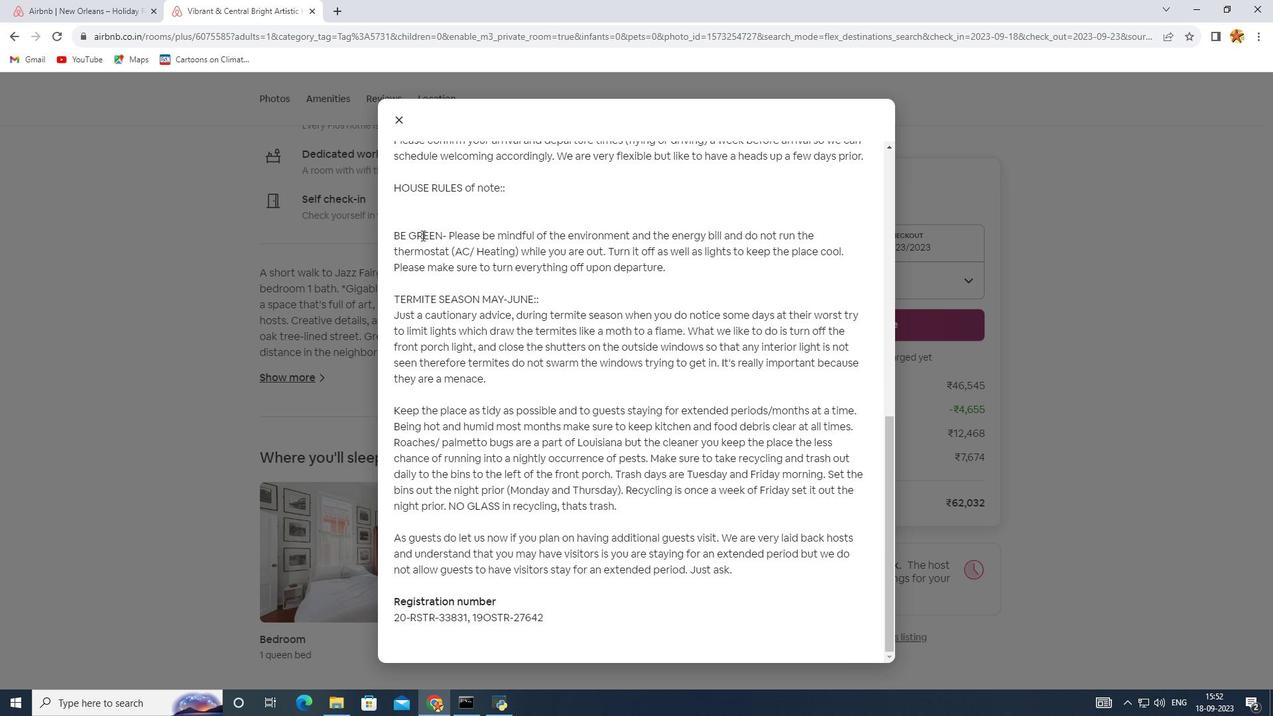 
Action: Mouse scrolled (477, 409) with delta (0, 0)
Screenshot: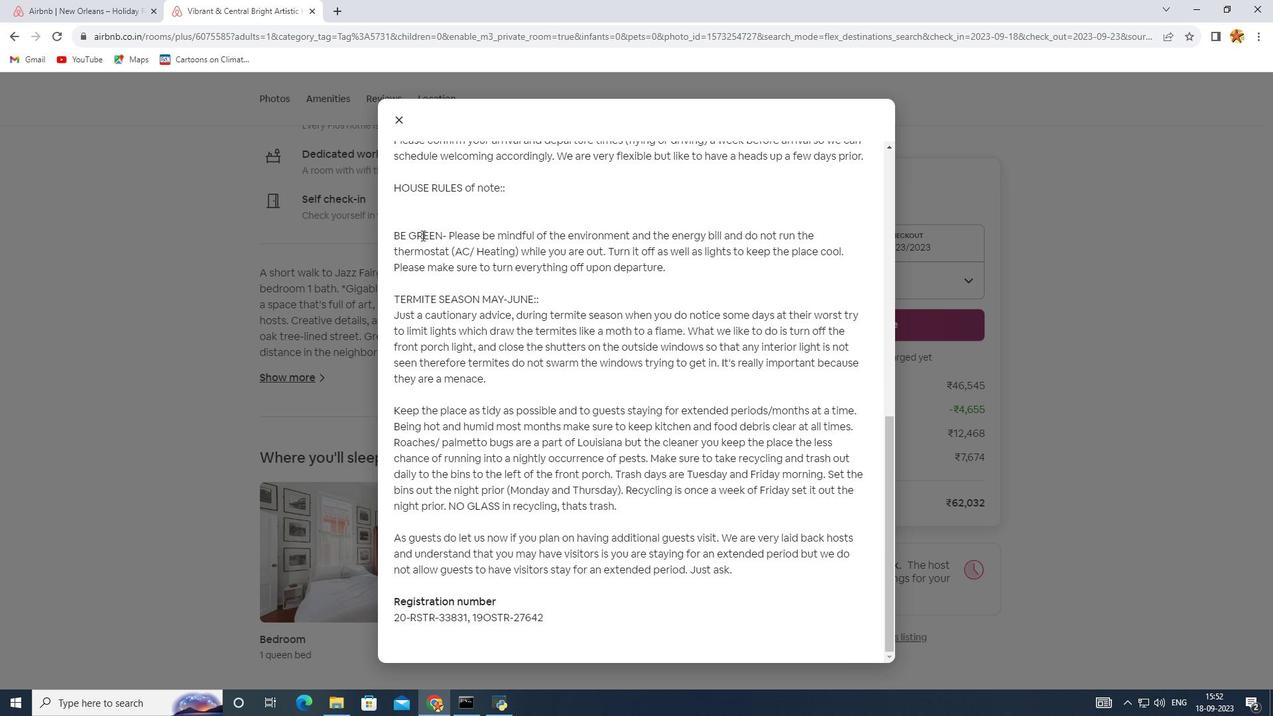 
Action: Mouse scrolled (477, 409) with delta (0, 0)
Screenshot: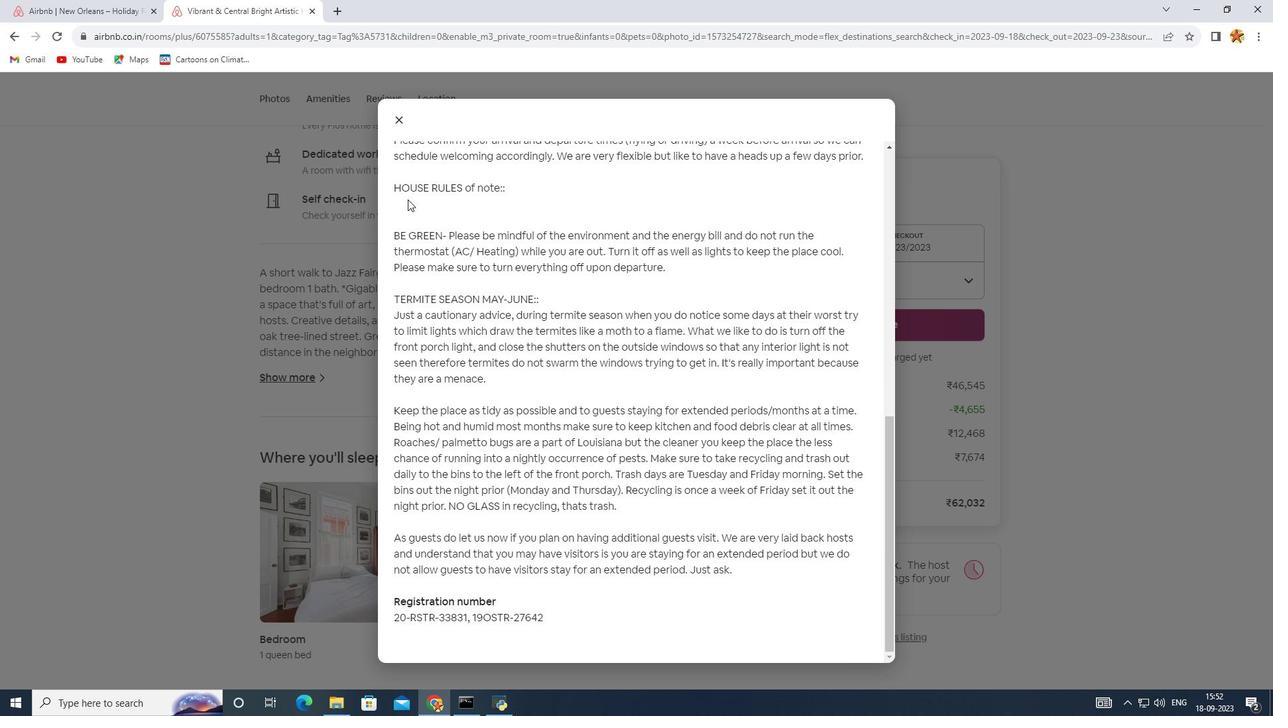 
Action: Mouse moved to (392, 122)
Screenshot: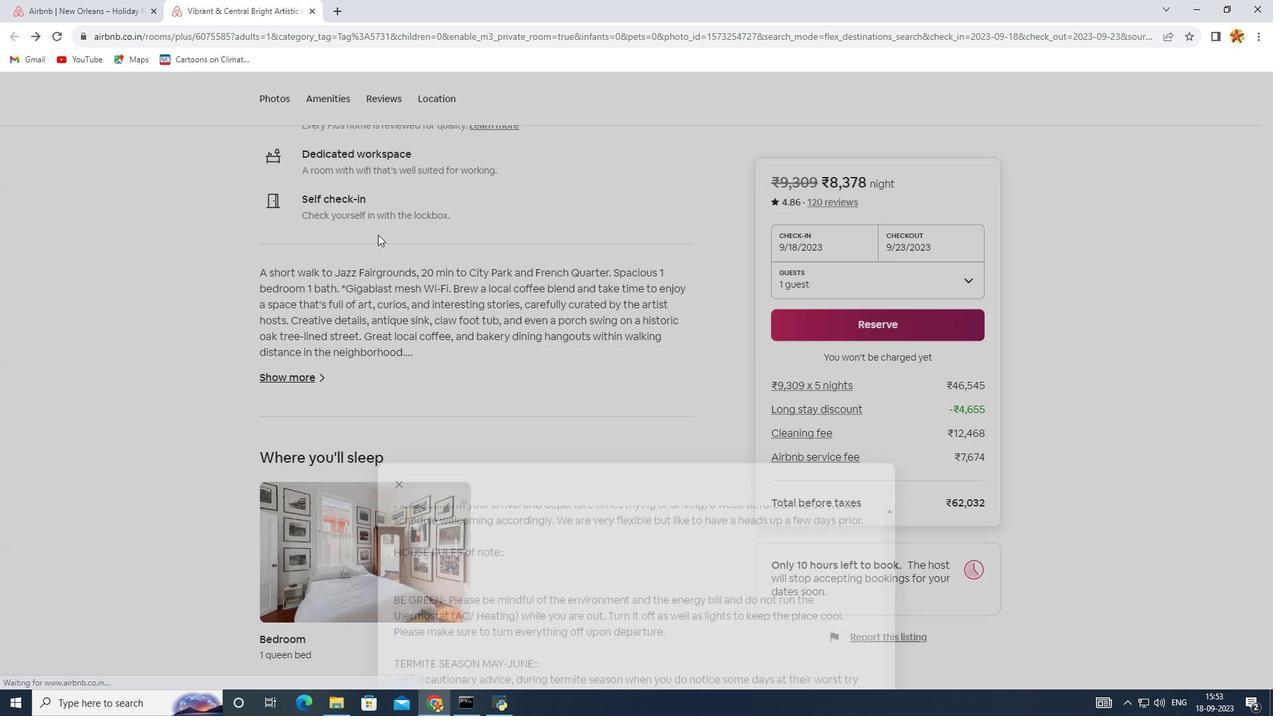 
Action: Mouse pressed left at (392, 122)
Screenshot: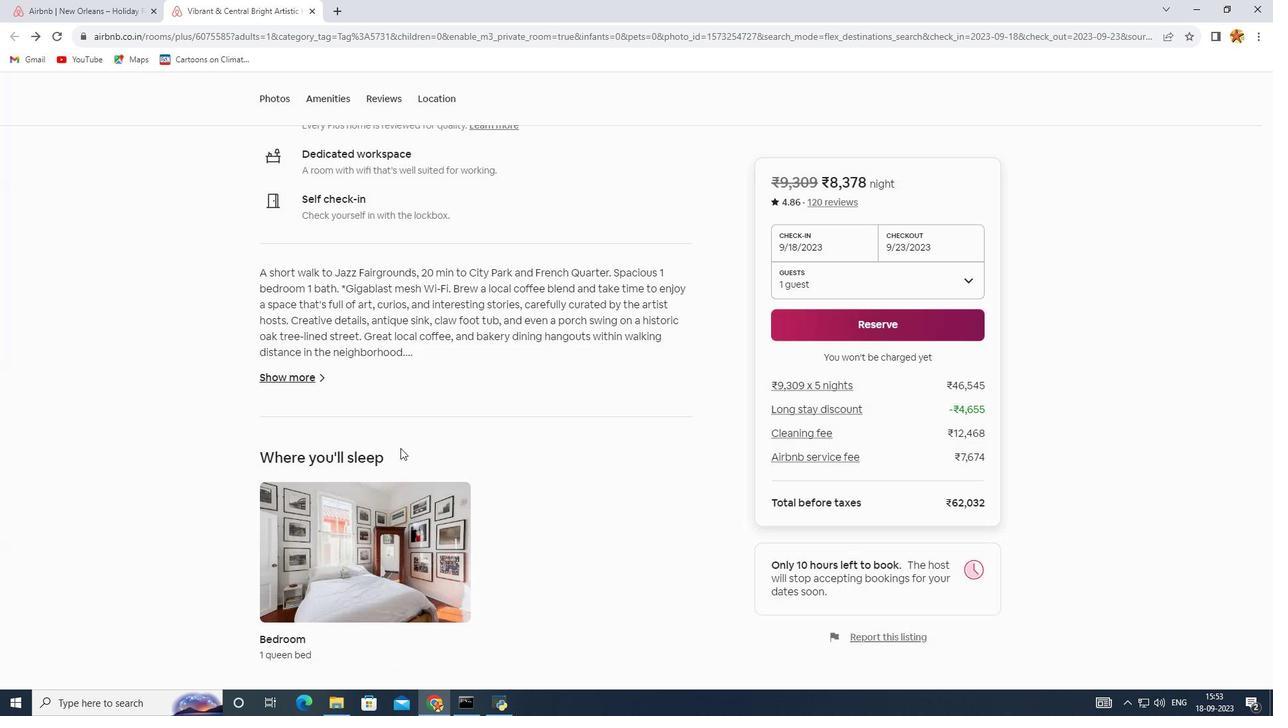 
Action: Mouse moved to (406, 461)
Screenshot: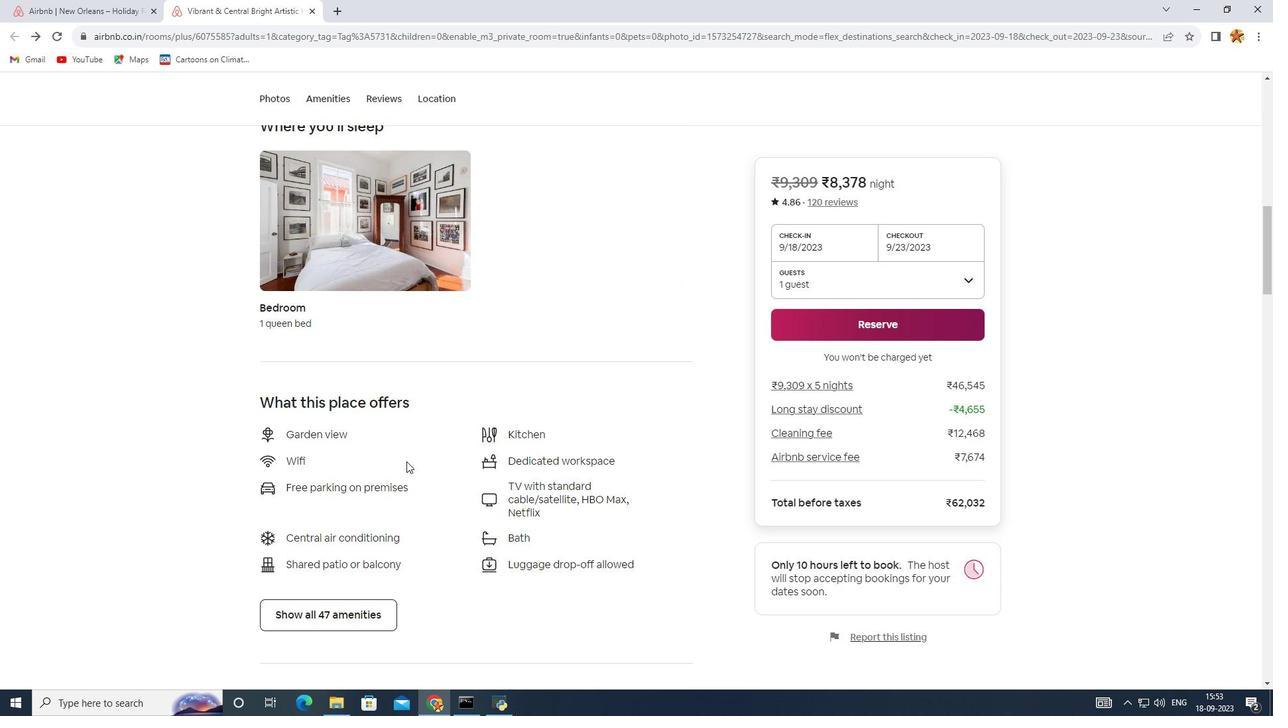 
Action: Mouse scrolled (406, 460) with delta (0, 0)
Screenshot: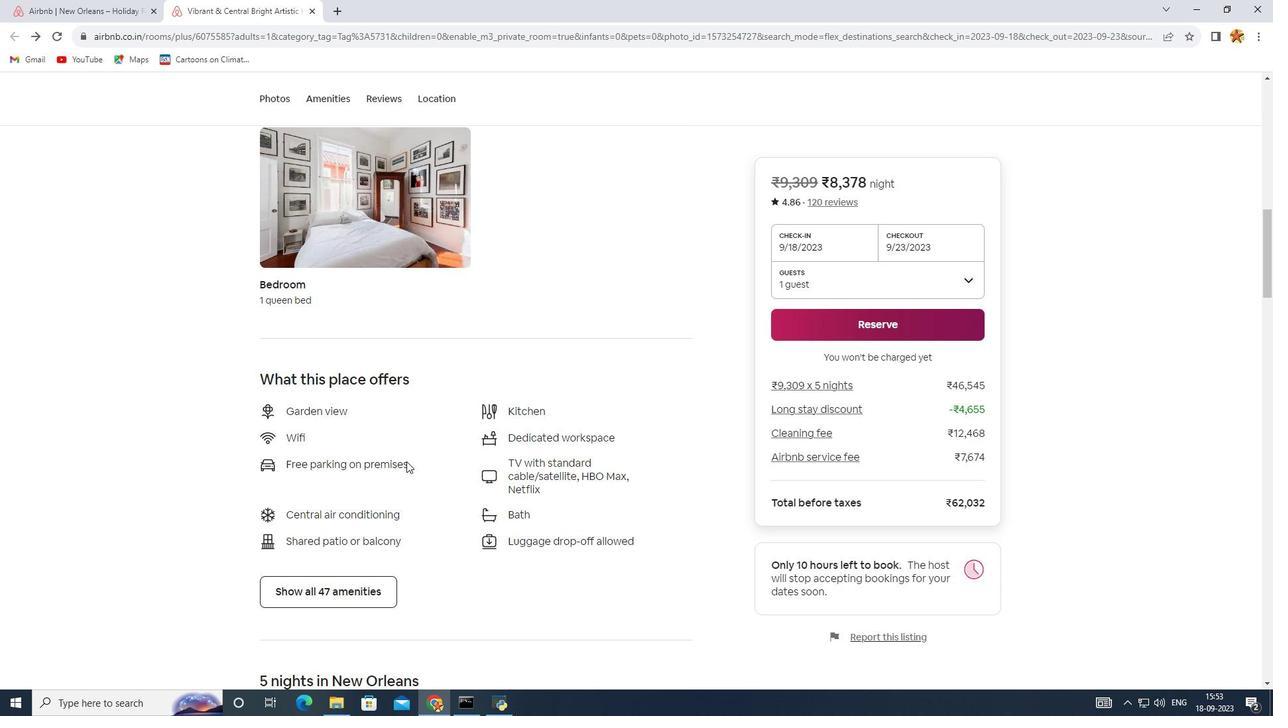 
Action: Mouse scrolled (406, 460) with delta (0, 0)
Screenshot: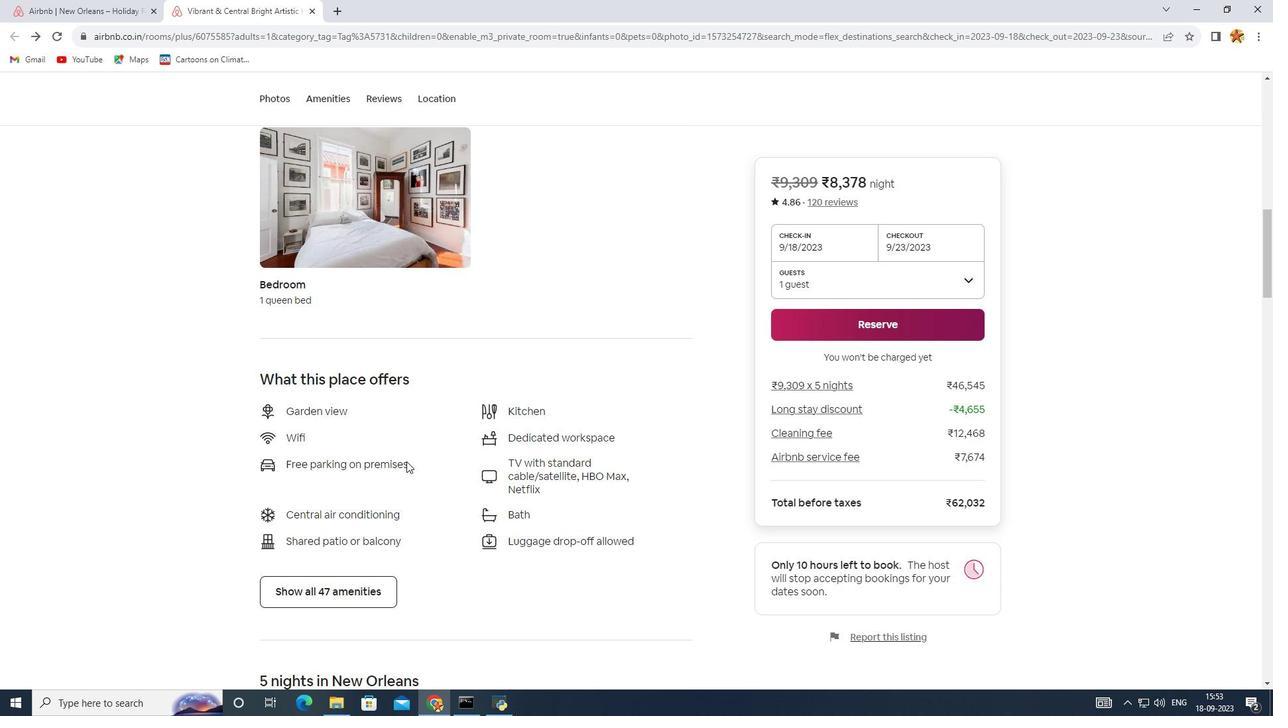 
Action: Mouse scrolled (406, 460) with delta (0, 0)
Screenshot: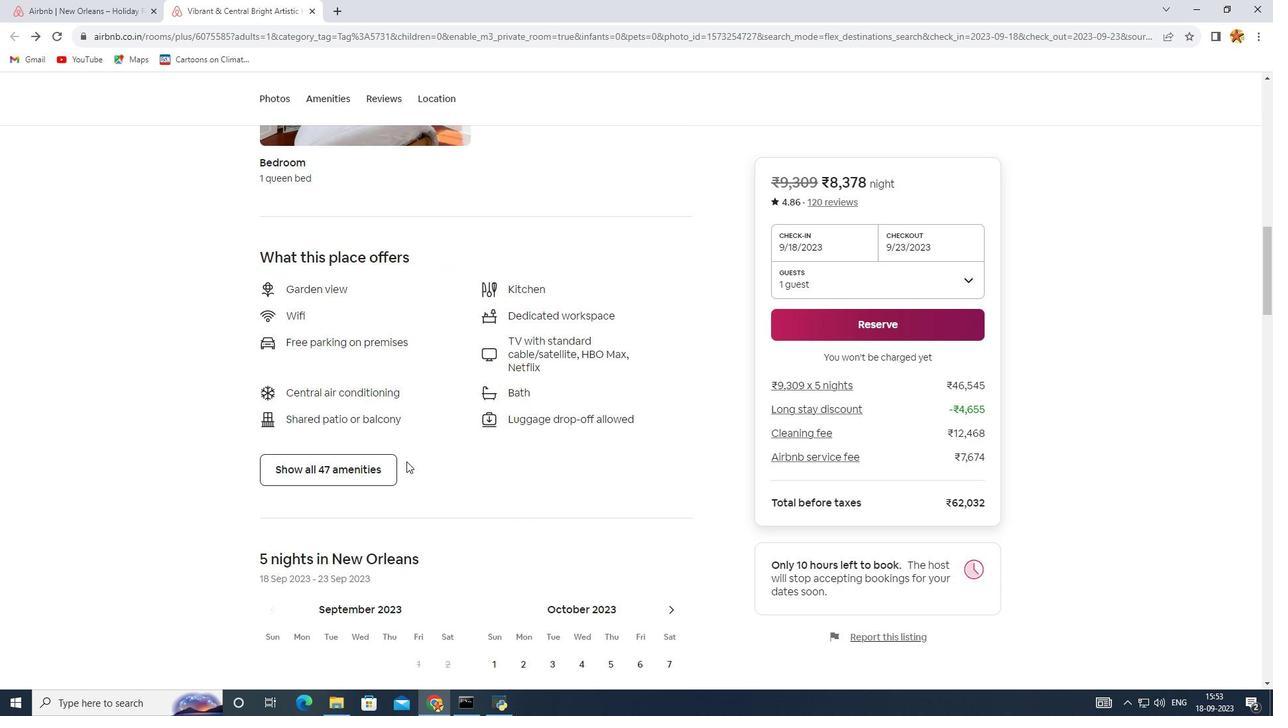 
Action: Mouse scrolled (406, 460) with delta (0, 0)
Screenshot: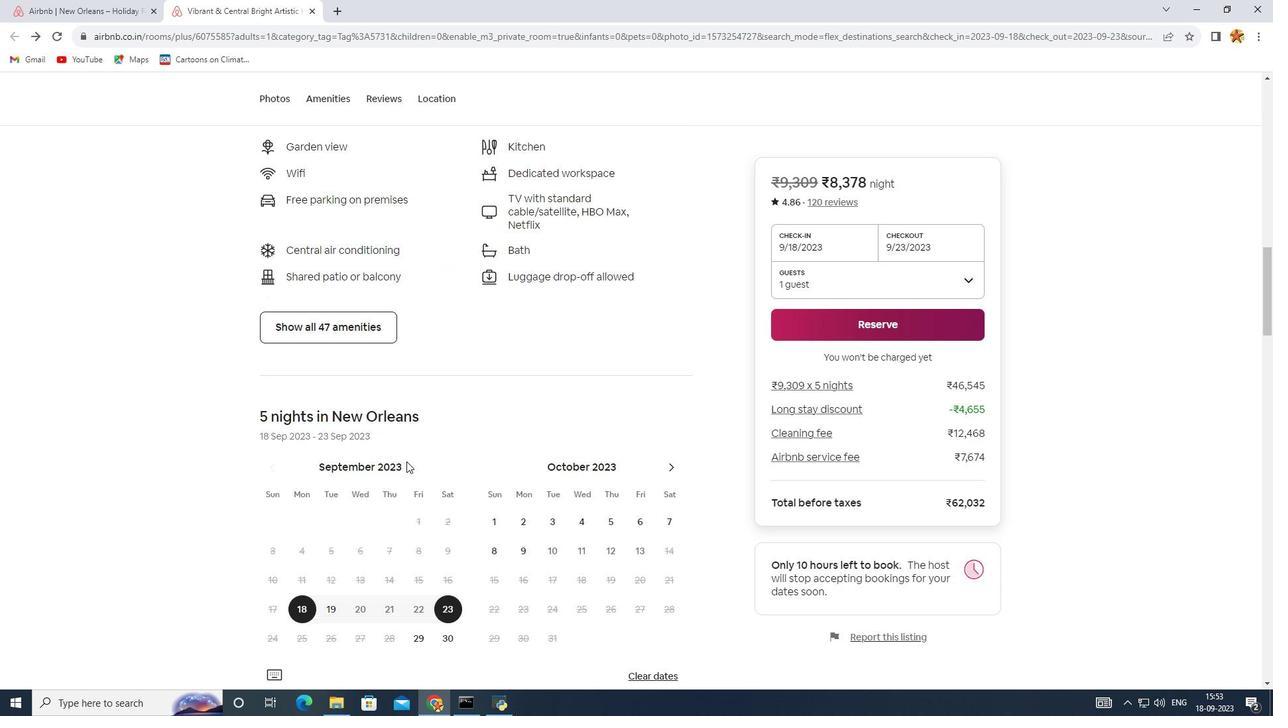 
Action: Mouse scrolled (406, 460) with delta (0, 0)
Screenshot: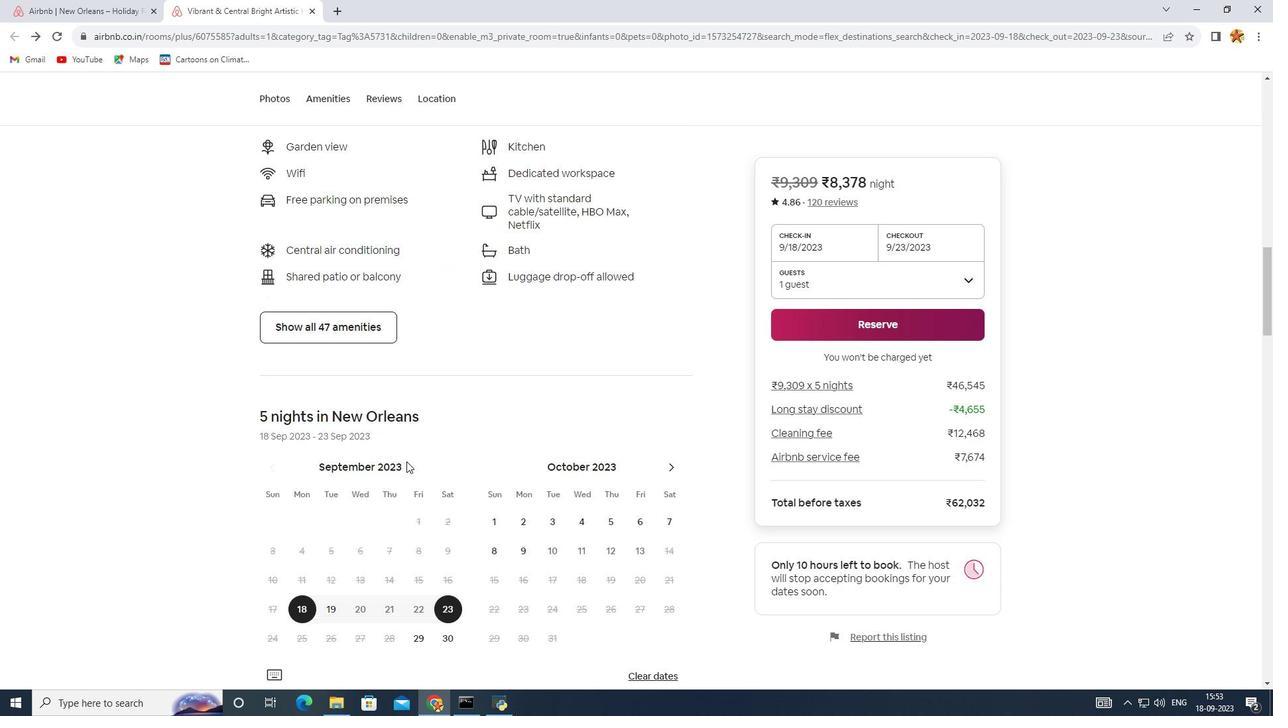 
Action: Mouse scrolled (406, 460) with delta (0, 0)
Screenshot: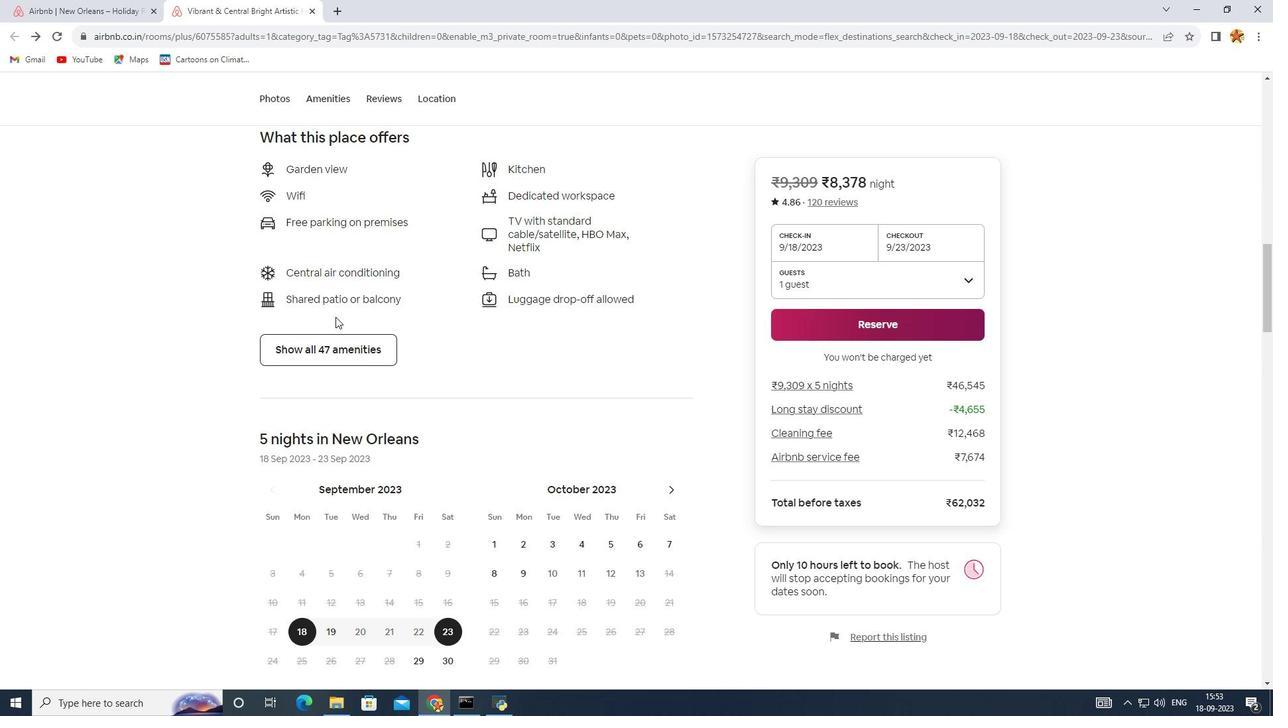 
Action: Mouse scrolled (406, 460) with delta (0, 0)
Screenshot: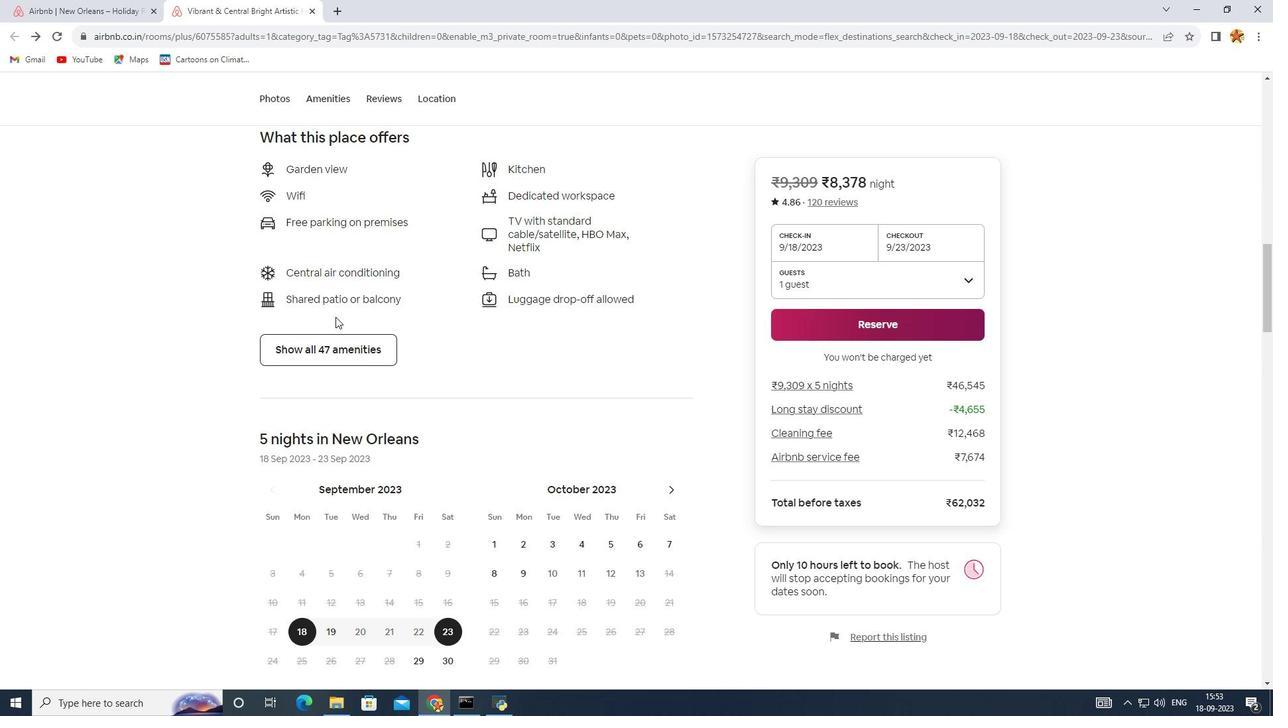 
Action: Mouse scrolled (406, 460) with delta (0, 0)
Screenshot: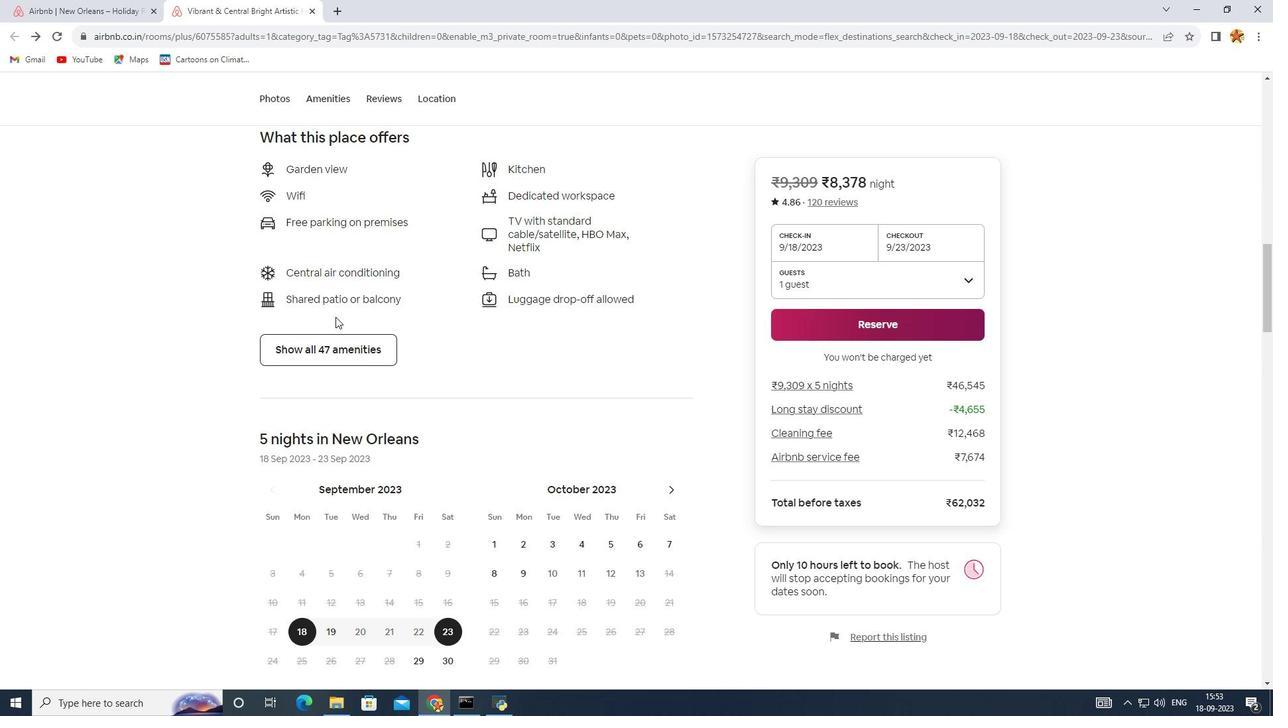 
Action: Mouse scrolled (406, 460) with delta (0, 0)
Screenshot: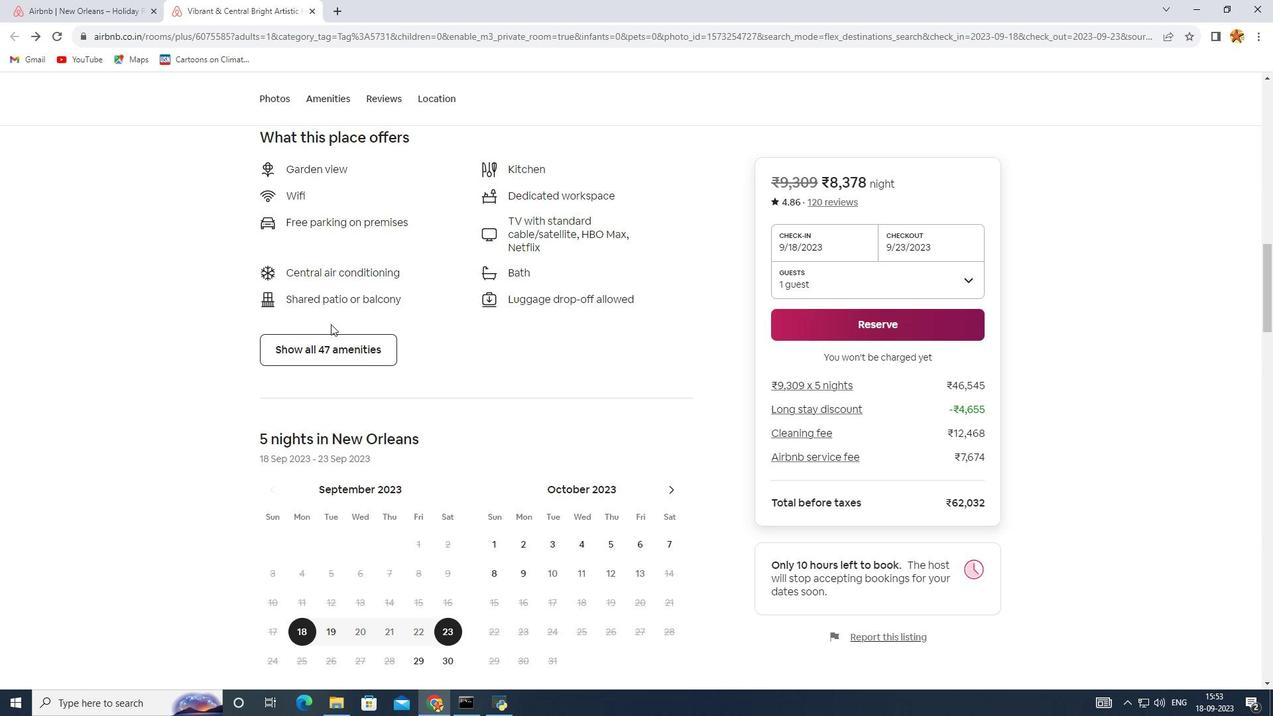 
Action: Mouse scrolled (406, 460) with delta (0, 0)
Screenshot: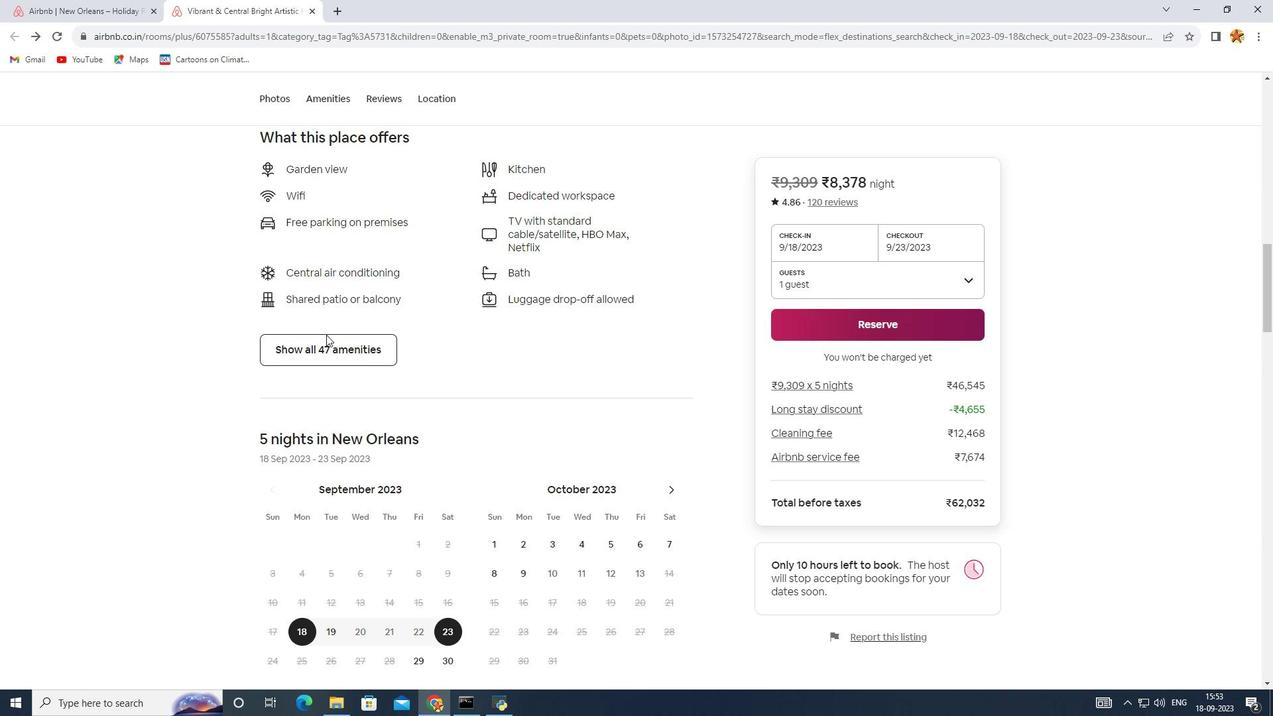 
Action: Mouse scrolled (406, 462) with delta (0, 0)
Screenshot: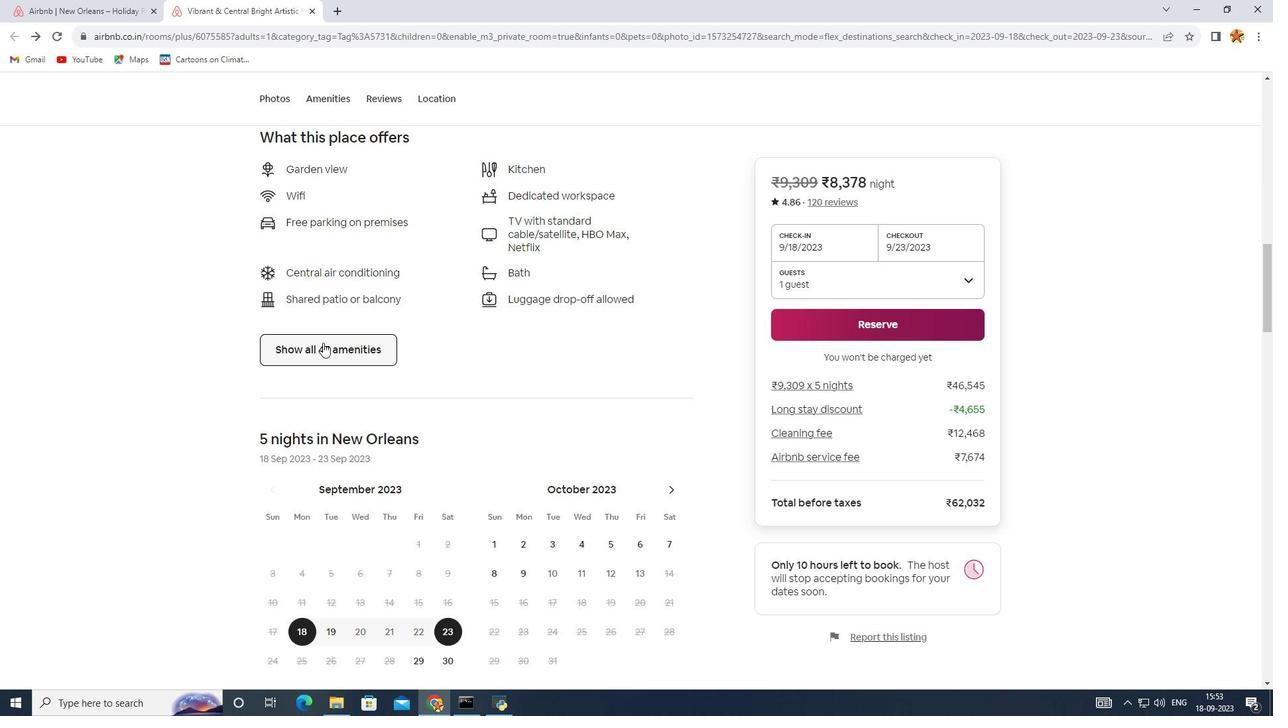 
Action: Mouse moved to (318, 358)
Screenshot: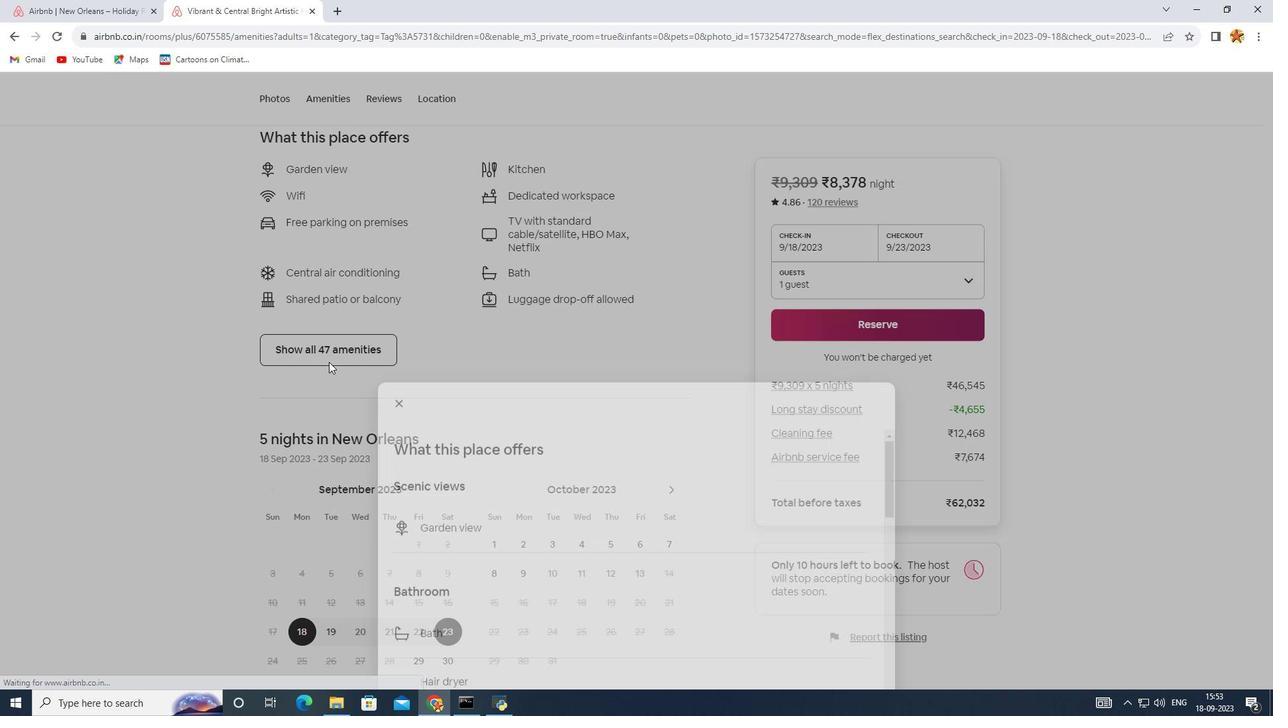 
Action: Mouse pressed left at (318, 358)
Screenshot: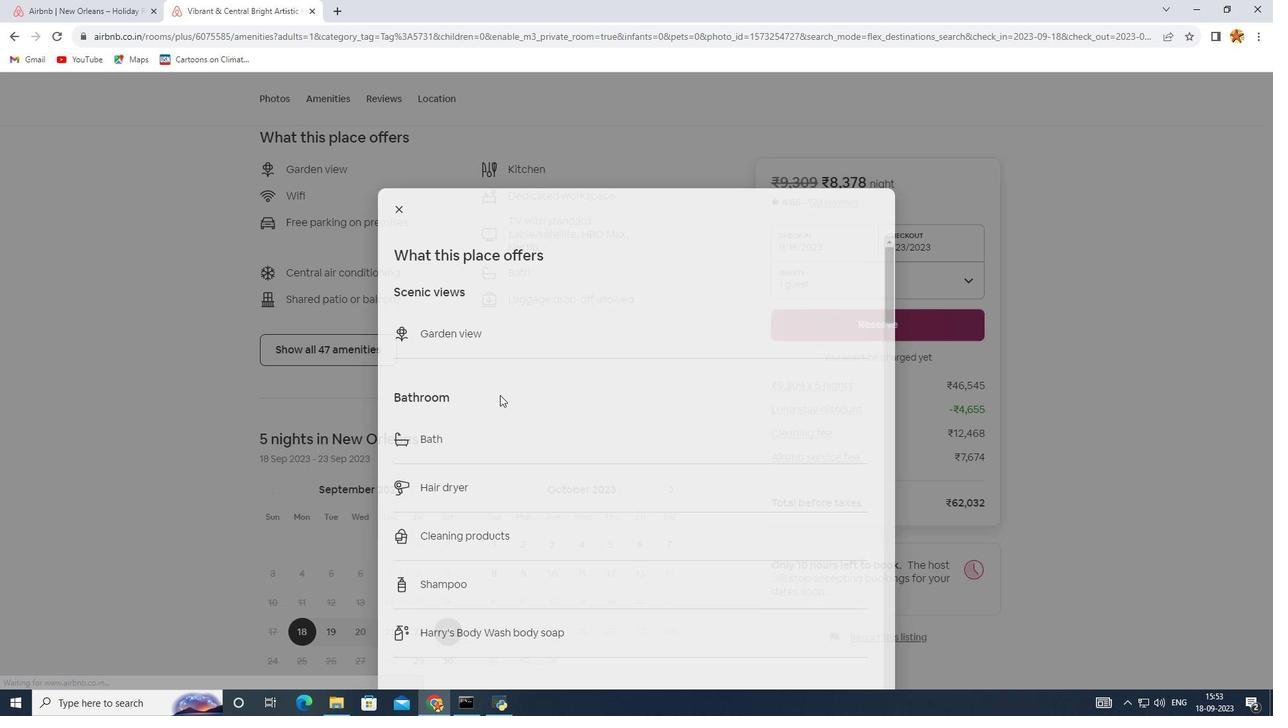 
Action: Mouse moved to (555, 403)
Screenshot: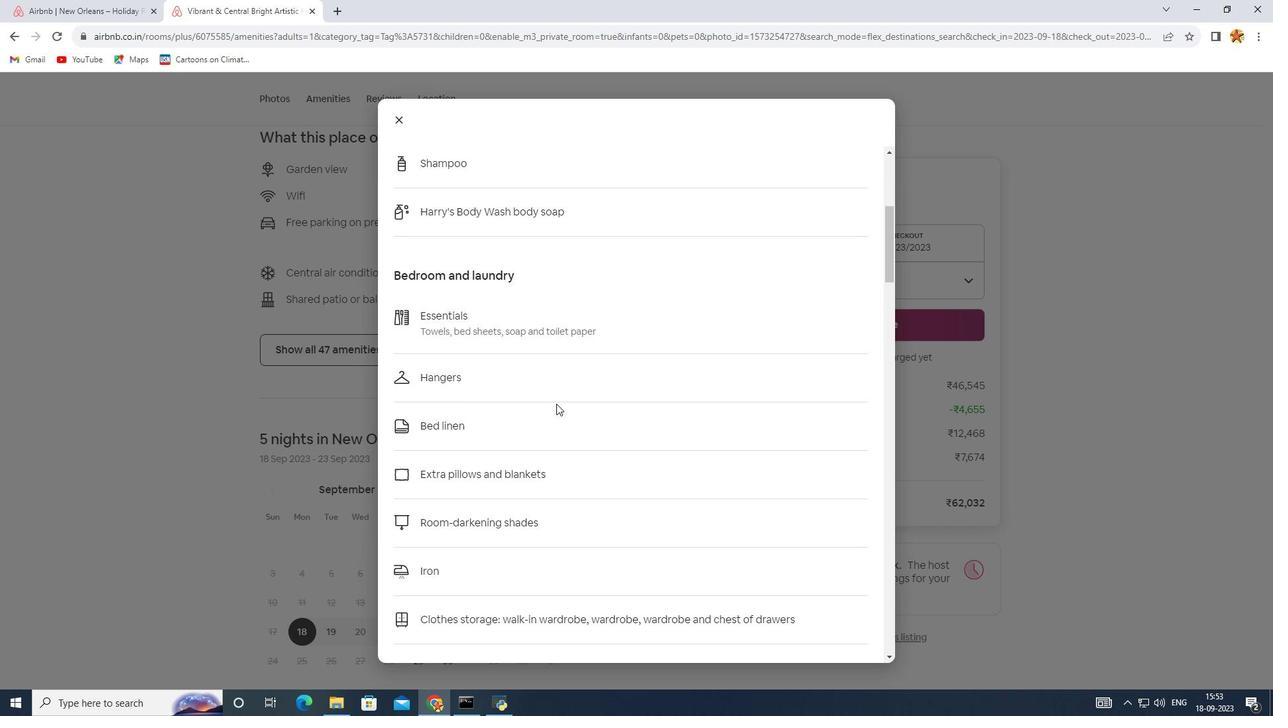 
Action: Mouse scrolled (555, 402) with delta (0, 0)
Screenshot: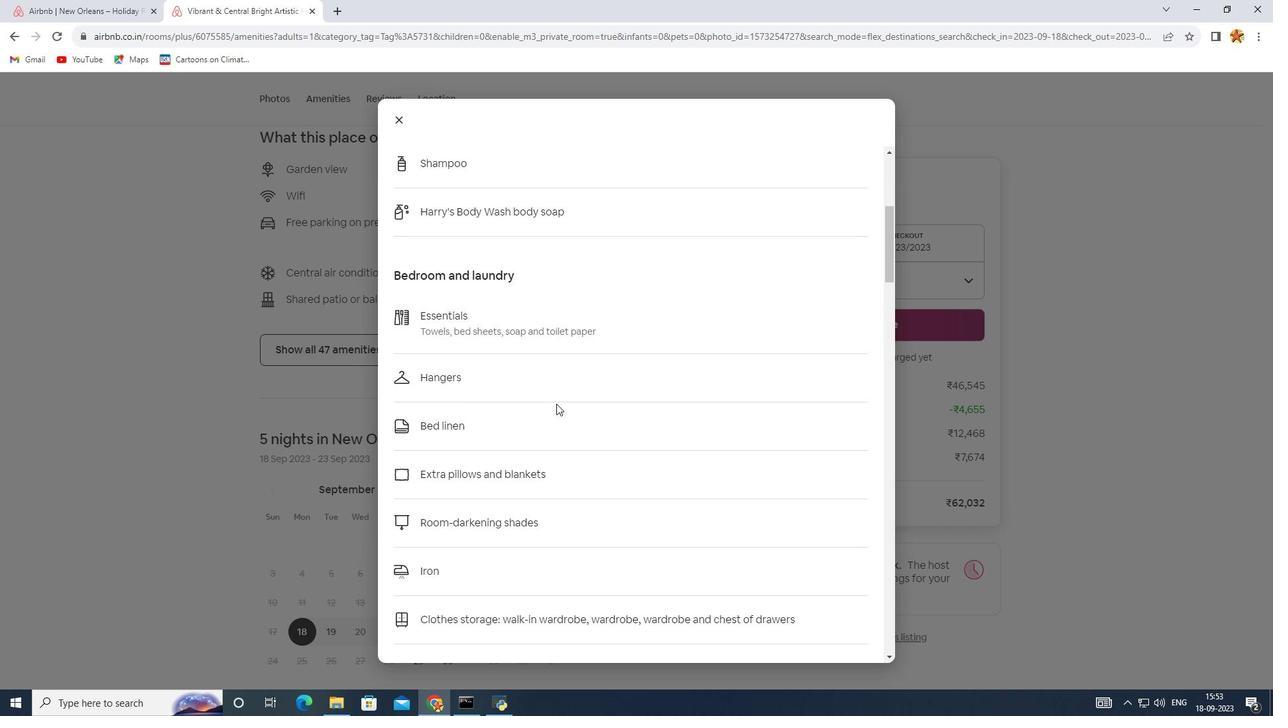 
Action: Mouse moved to (556, 403)
Screenshot: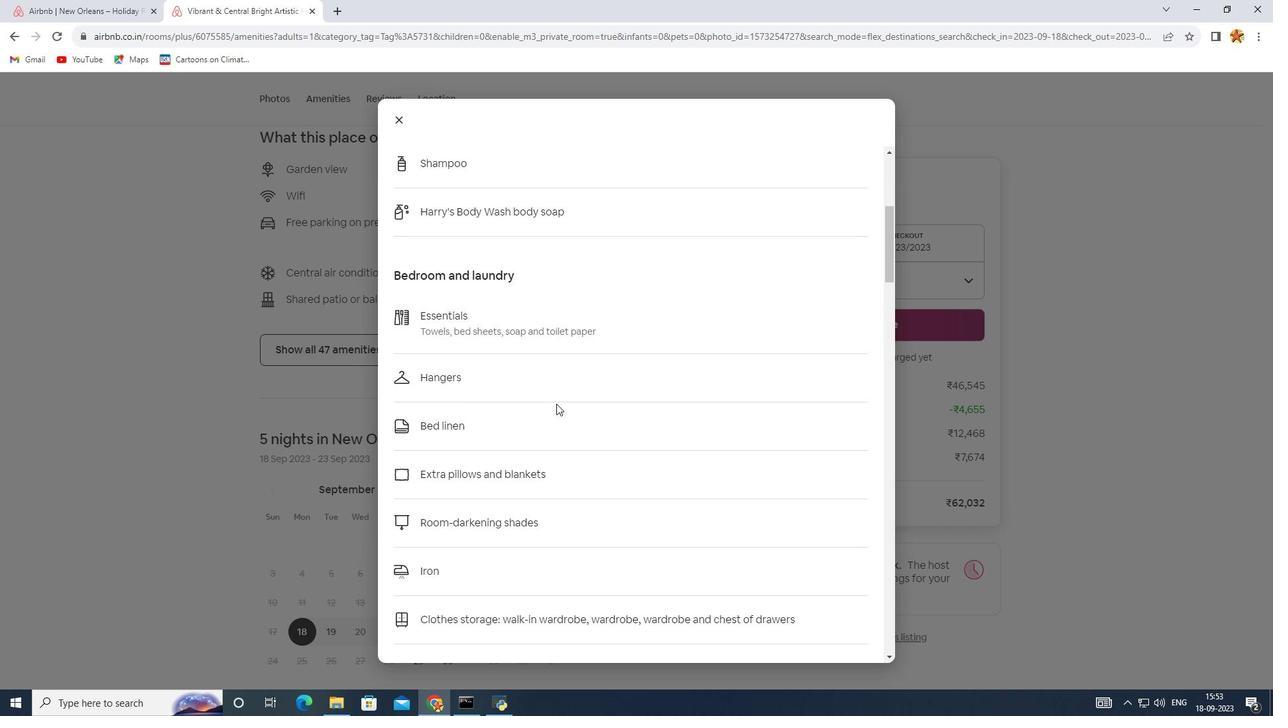 
Action: Mouse scrolled (556, 403) with delta (0, 0)
Screenshot: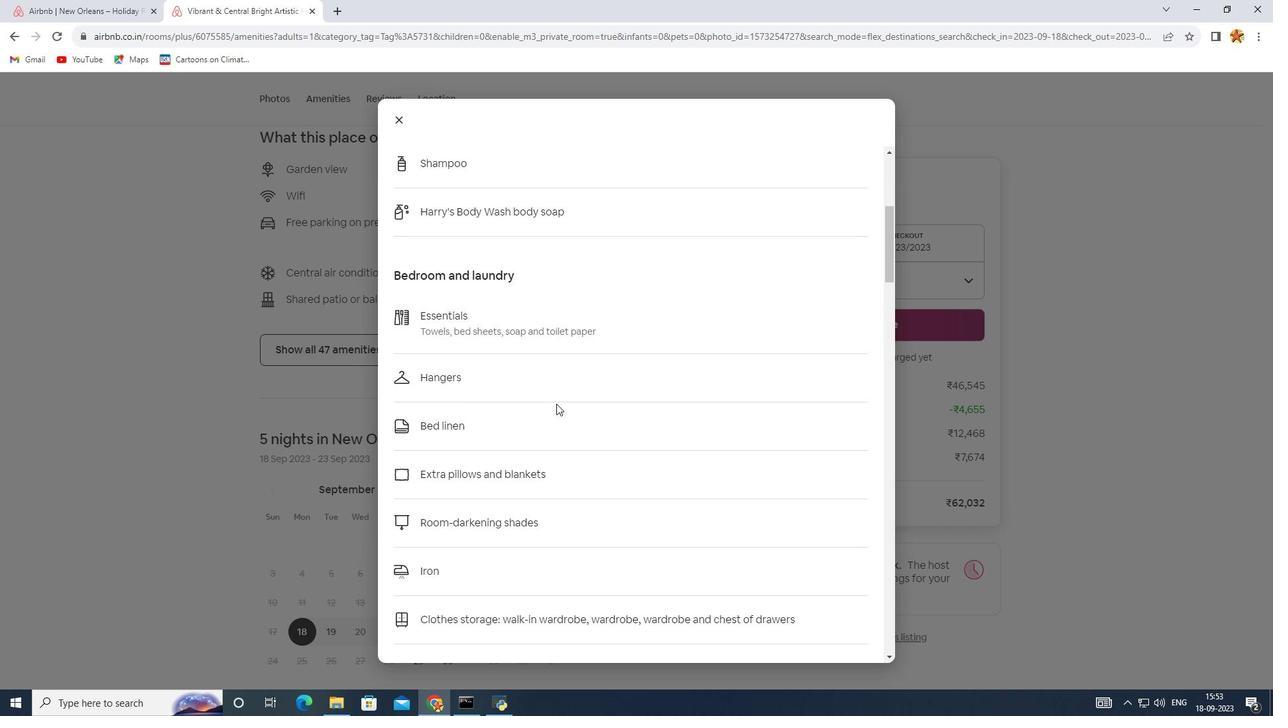 
Action: Mouse scrolled (556, 403) with delta (0, 0)
Screenshot: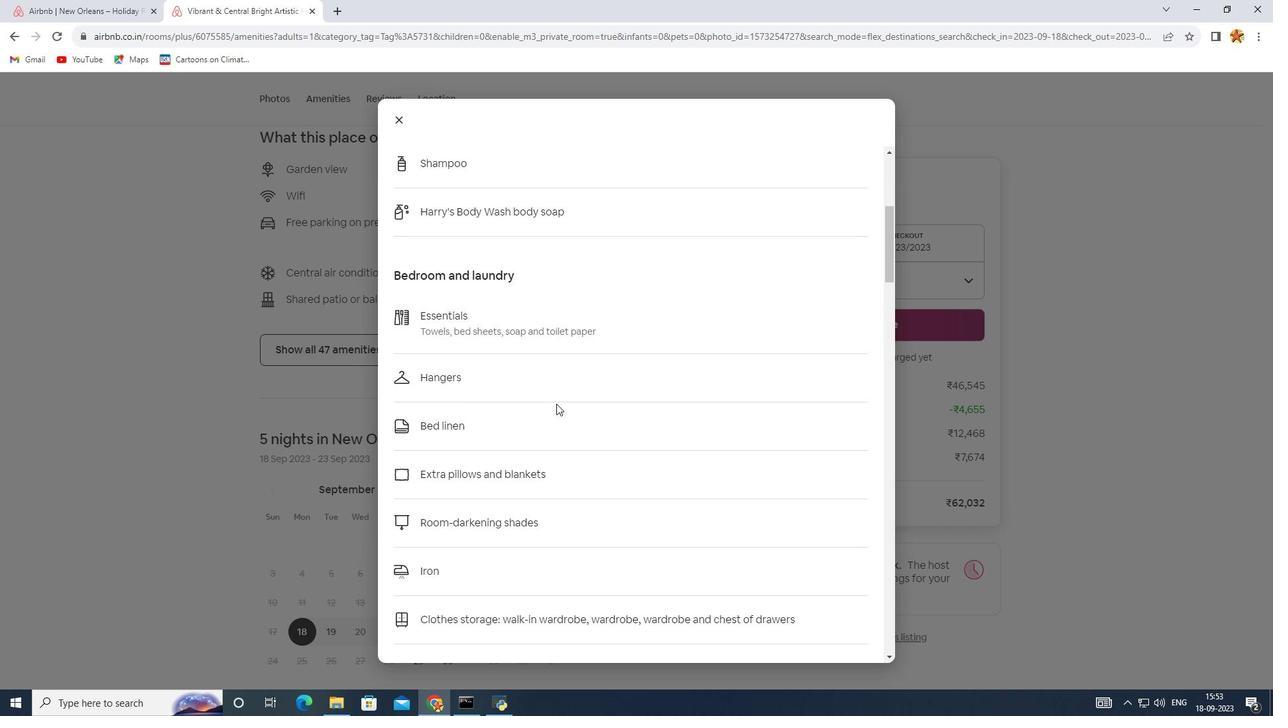 
Action: Mouse scrolled (556, 403) with delta (0, 0)
Screenshot: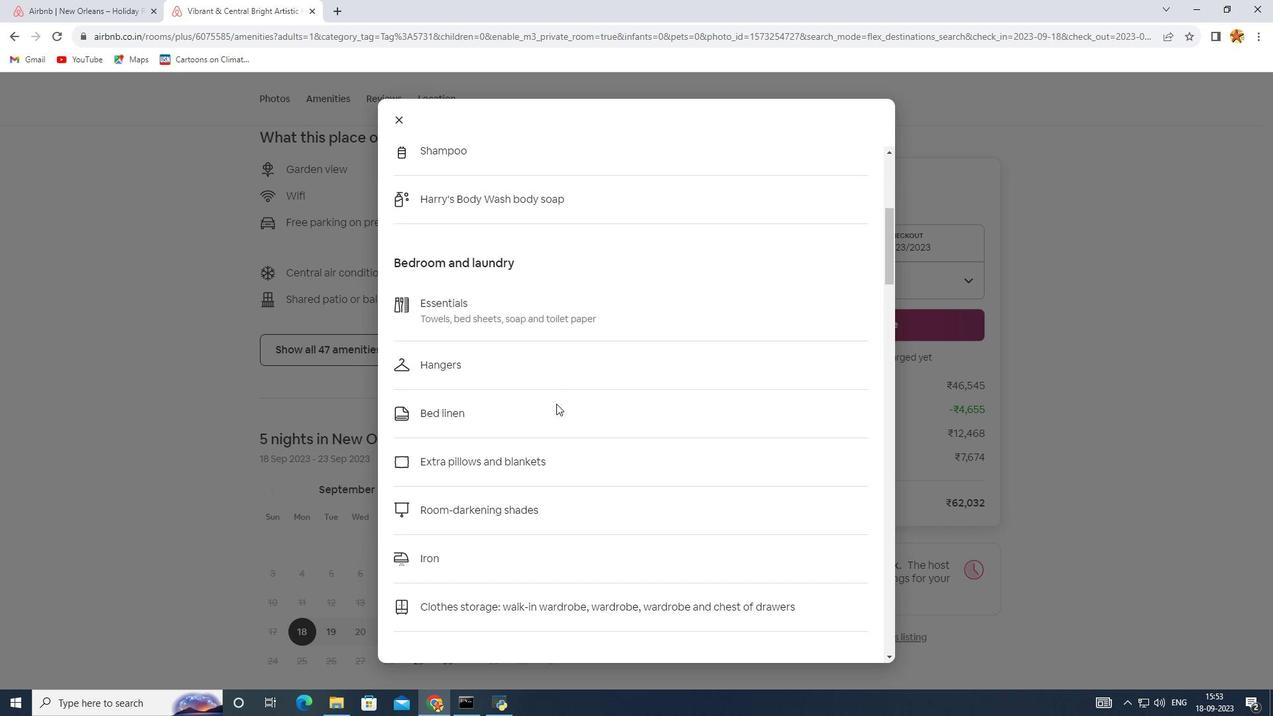 
Action: Mouse scrolled (556, 403) with delta (0, 0)
Screenshot: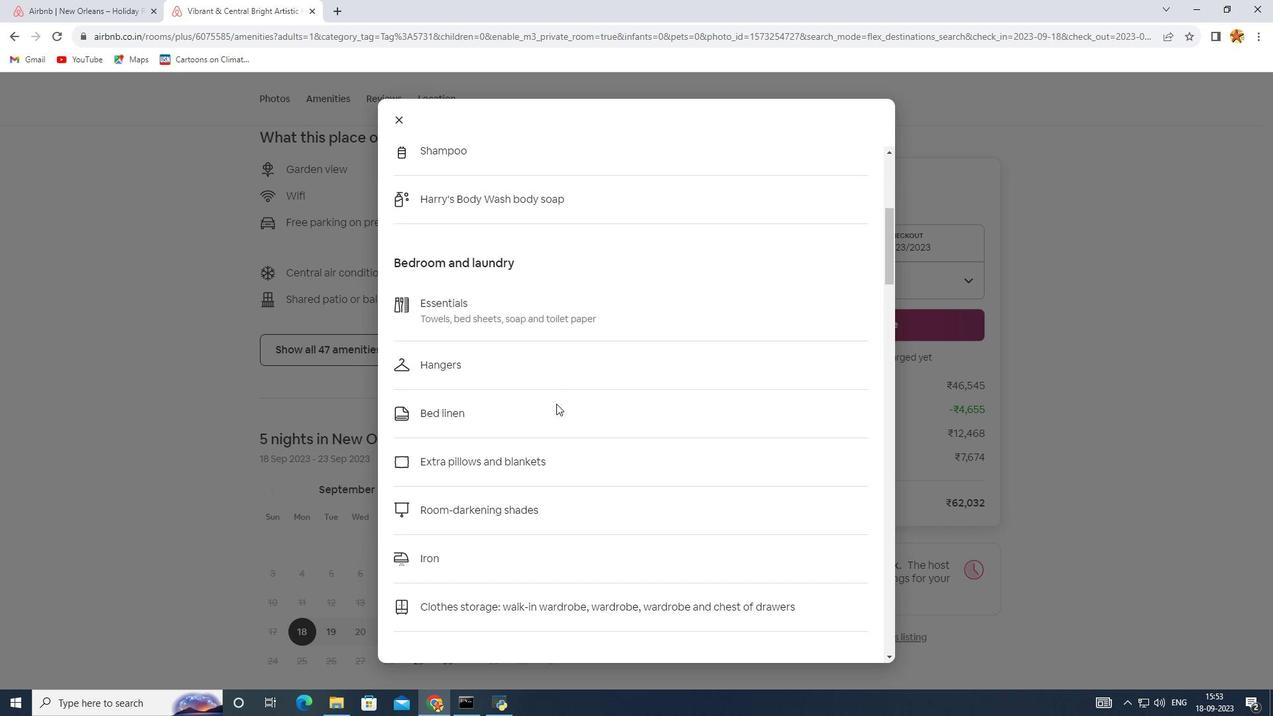 
Action: Mouse scrolled (556, 403) with delta (0, 0)
Screenshot: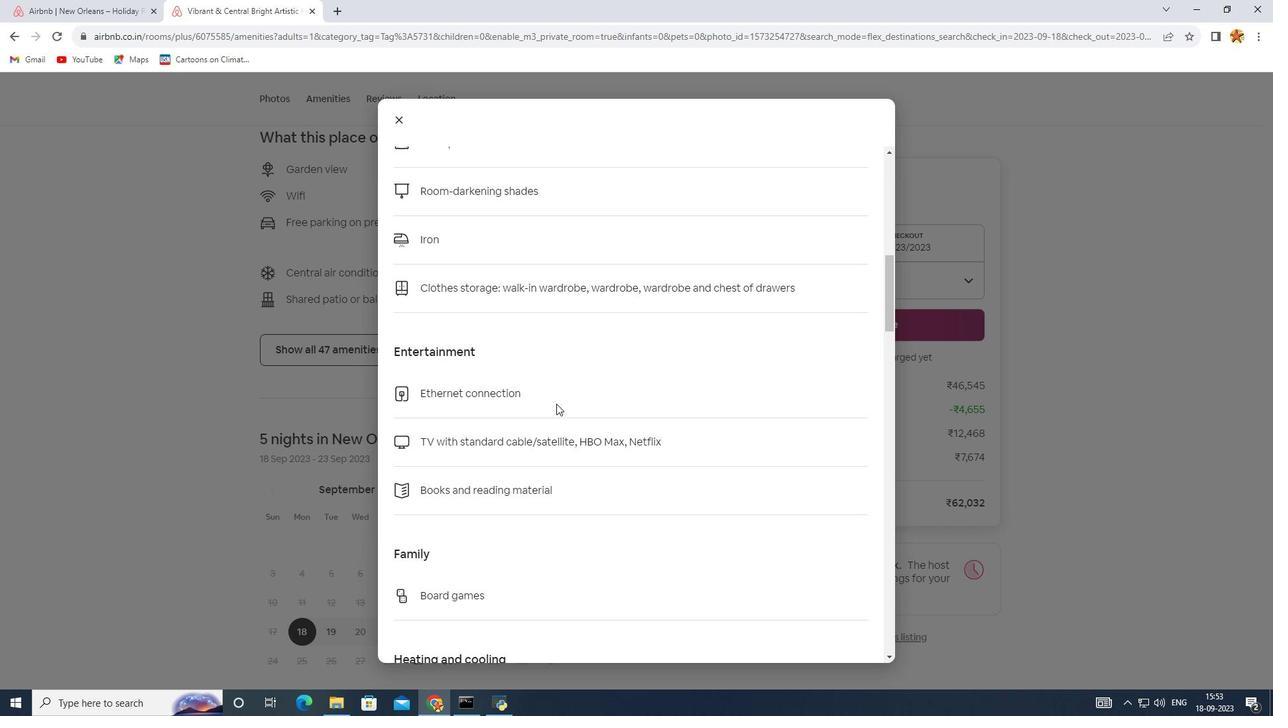 
Action: Mouse scrolled (556, 403) with delta (0, 0)
Screenshot: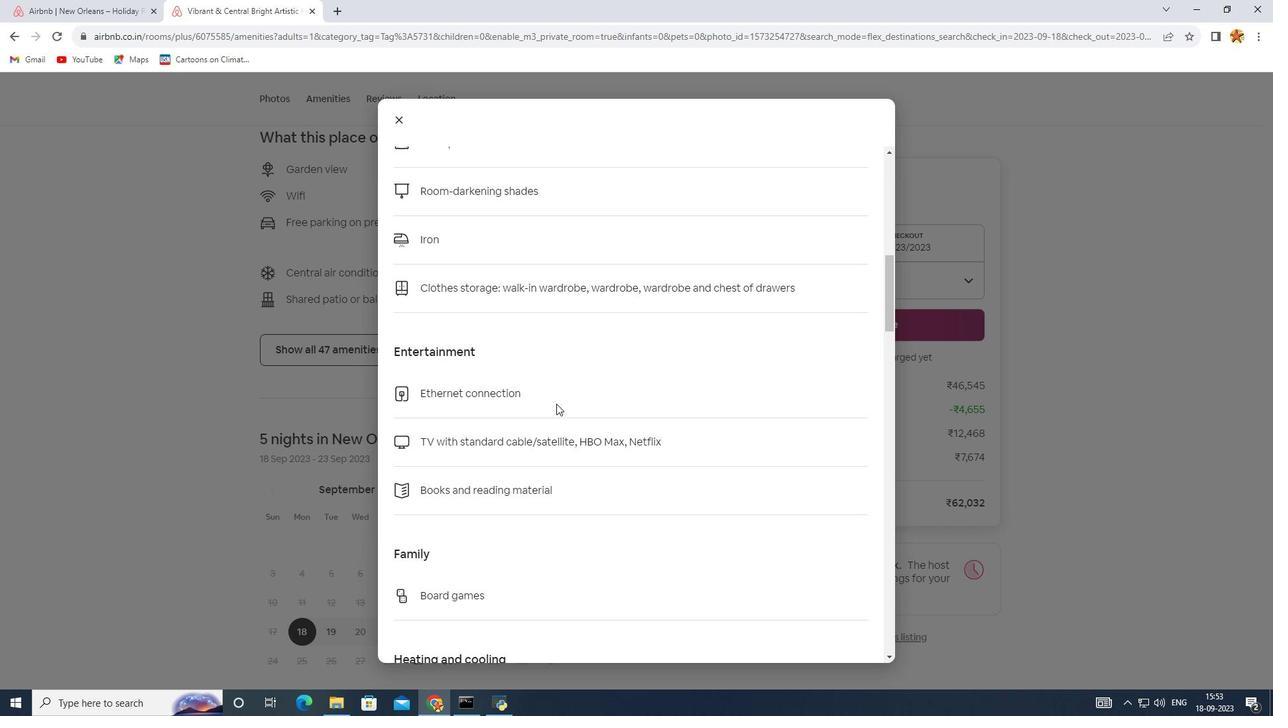 
Action: Mouse scrolled (556, 403) with delta (0, 0)
Screenshot: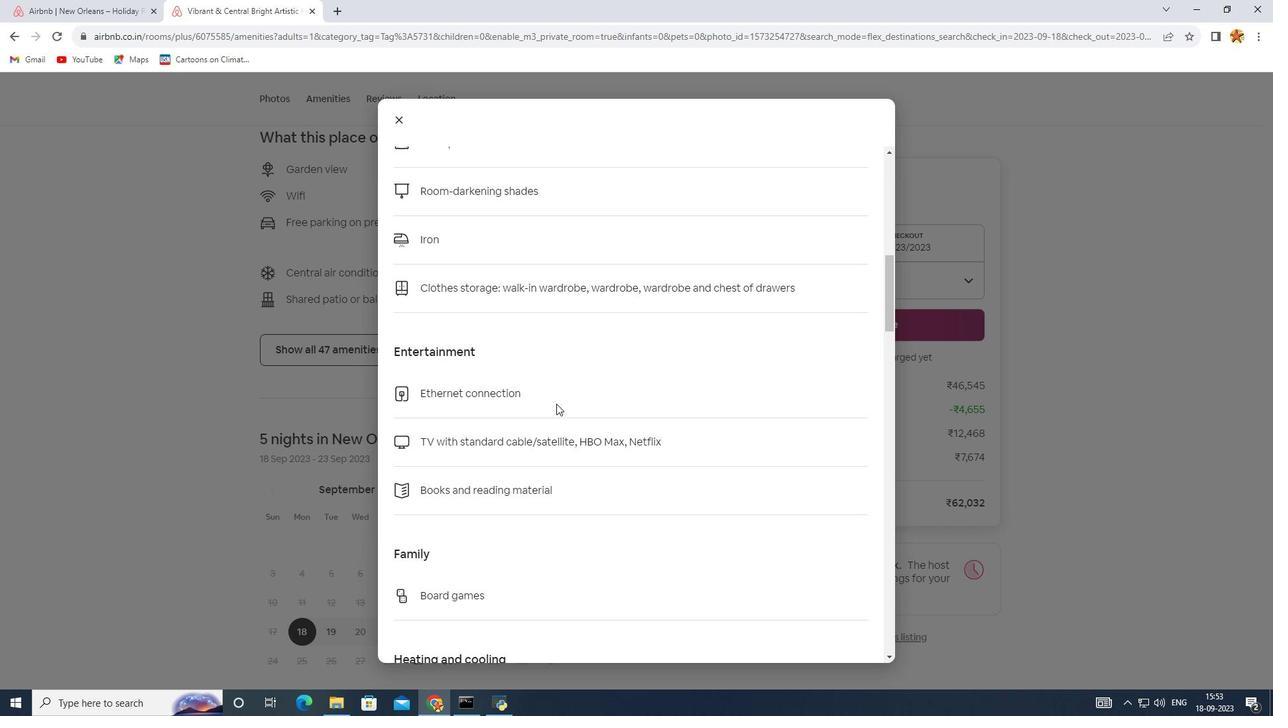
Action: Mouse scrolled (556, 403) with delta (0, 0)
Screenshot: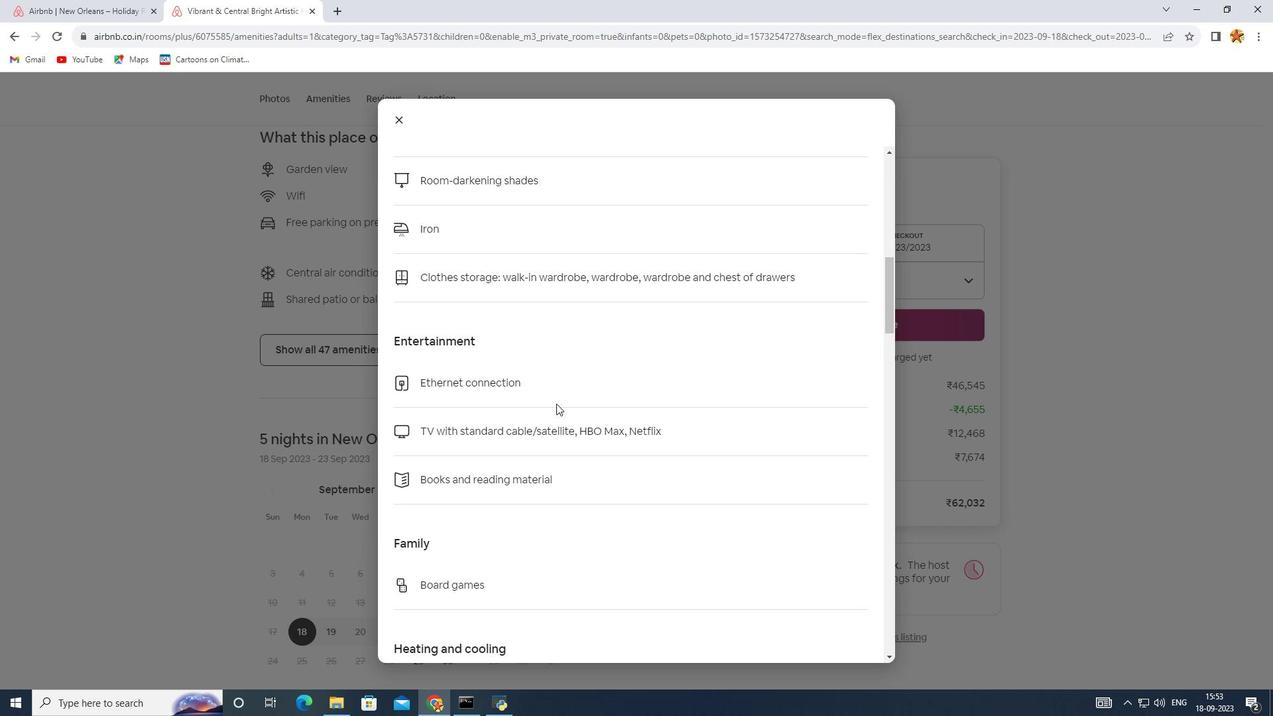 
Action: Mouse scrolled (556, 403) with delta (0, 0)
Screenshot: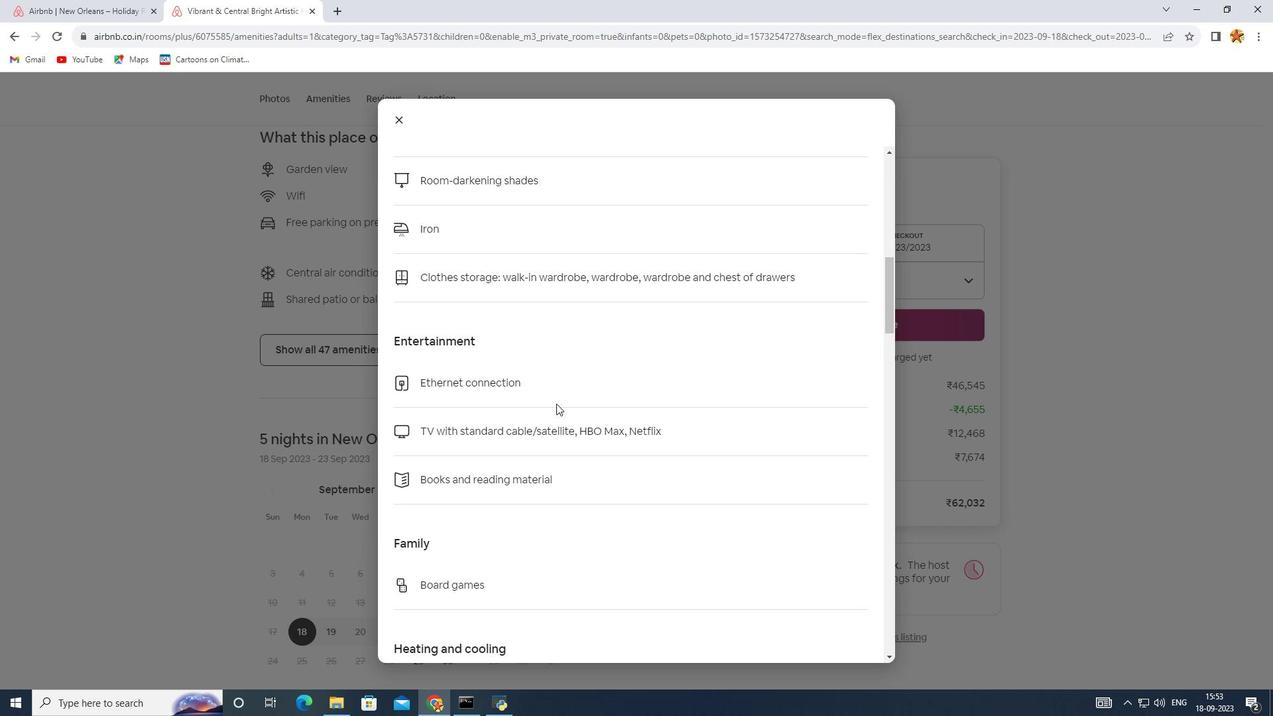 
Action: Mouse scrolled (556, 403) with delta (0, 0)
Screenshot: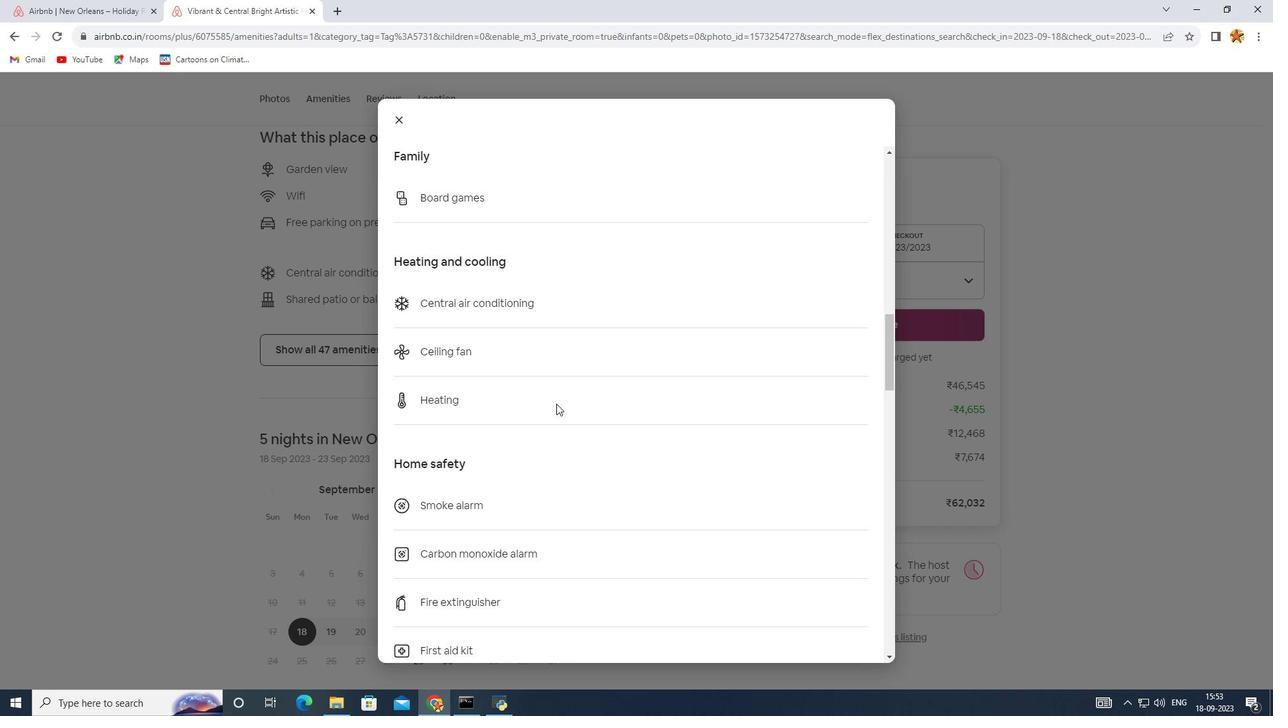 
Action: Mouse scrolled (556, 403) with delta (0, 0)
Screenshot: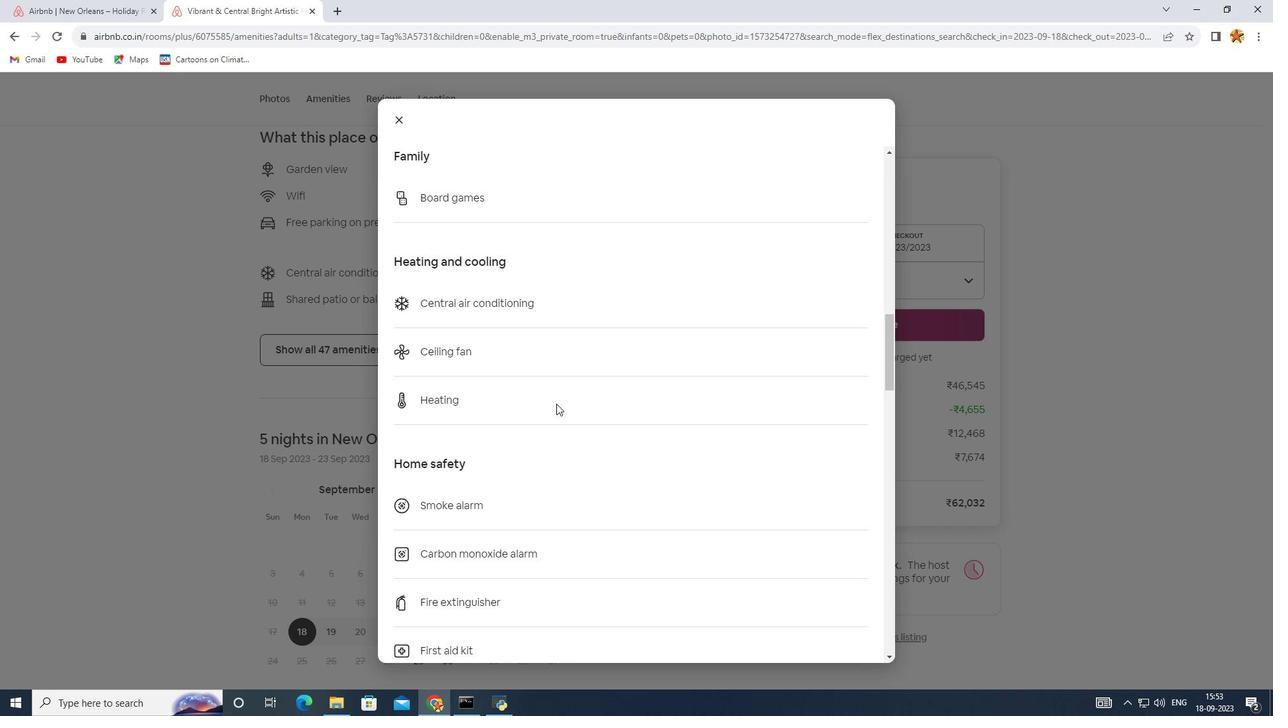
Action: Mouse scrolled (556, 403) with delta (0, 0)
Screenshot: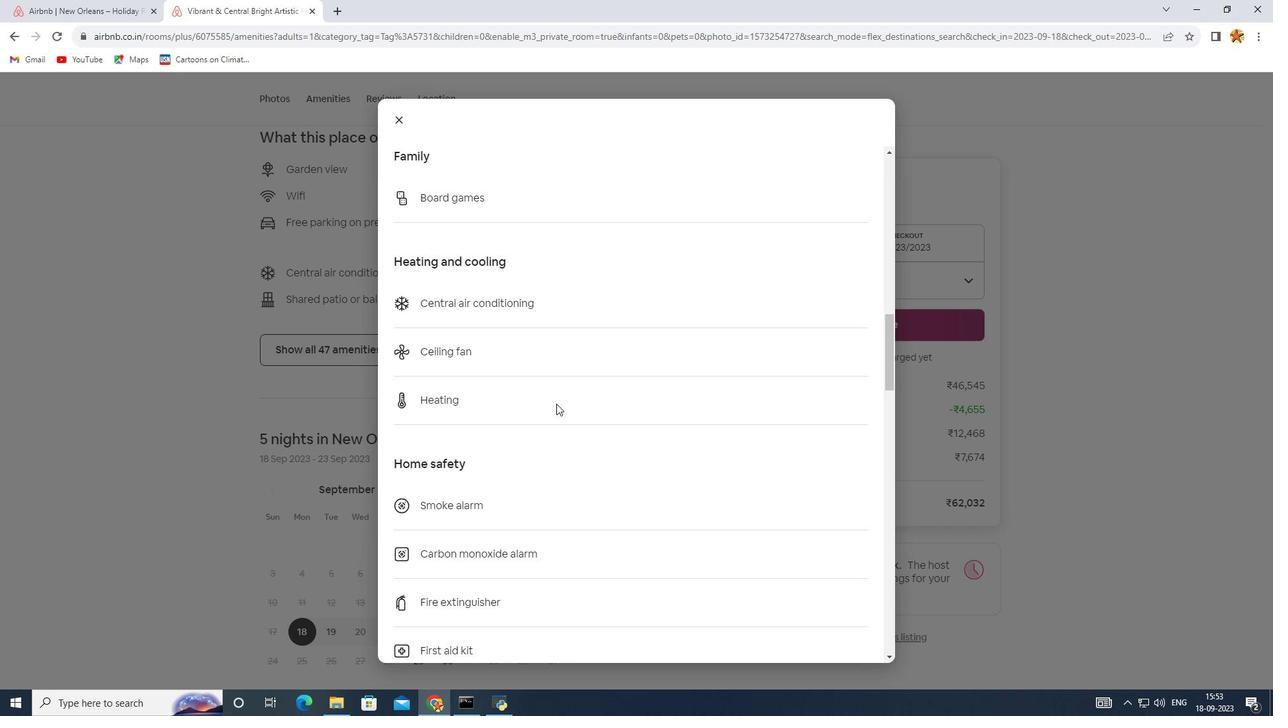 
Action: Mouse scrolled (556, 403) with delta (0, 0)
Screenshot: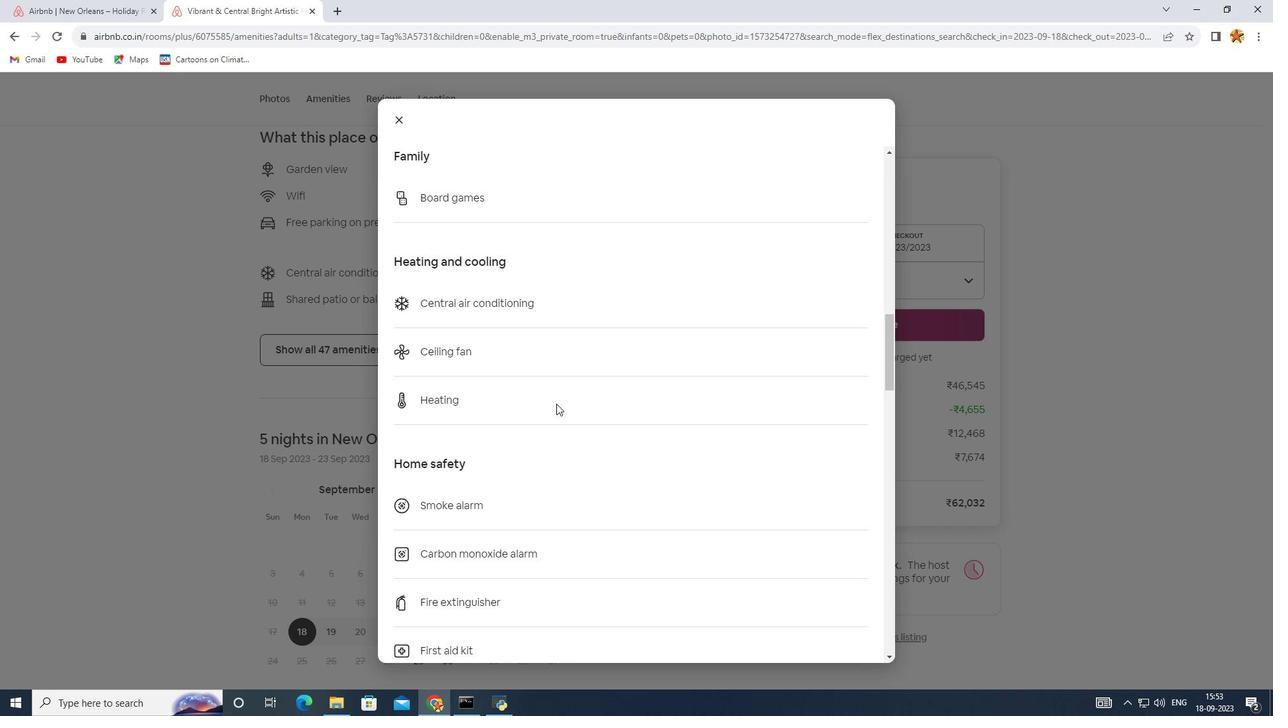 
Action: Mouse scrolled (556, 403) with delta (0, 0)
Screenshot: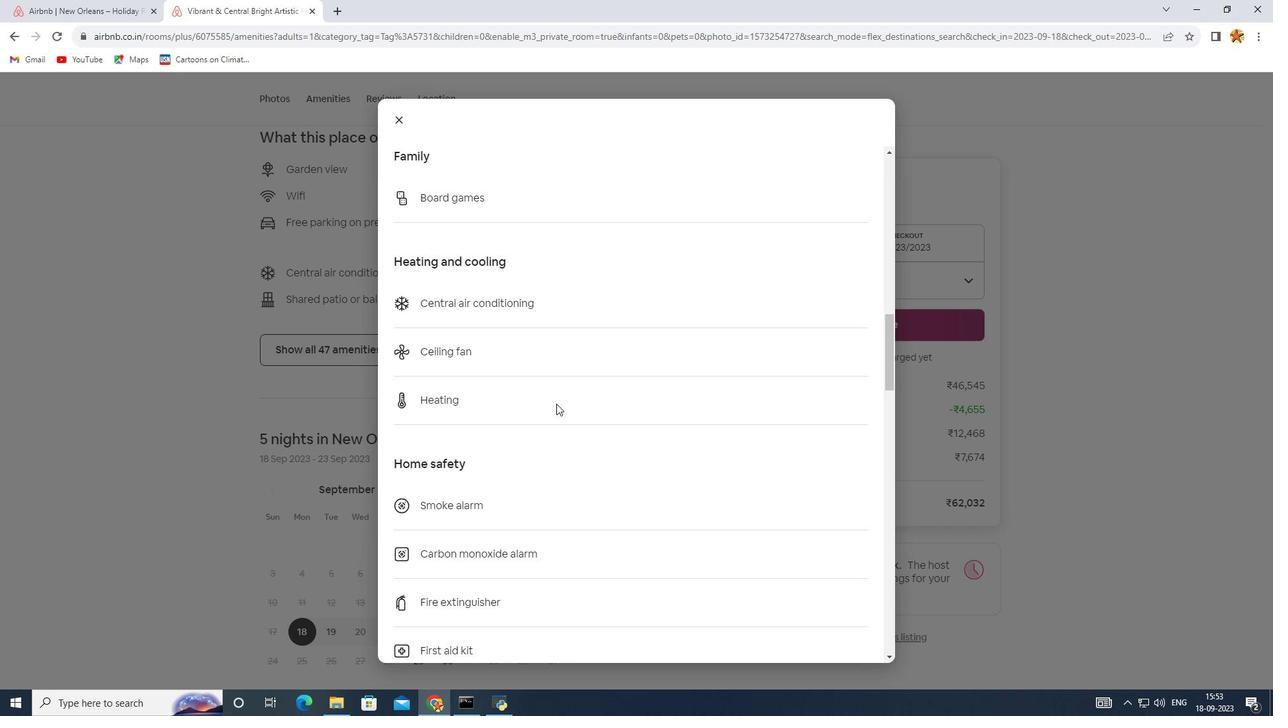 
Action: Mouse scrolled (556, 403) with delta (0, 0)
Screenshot: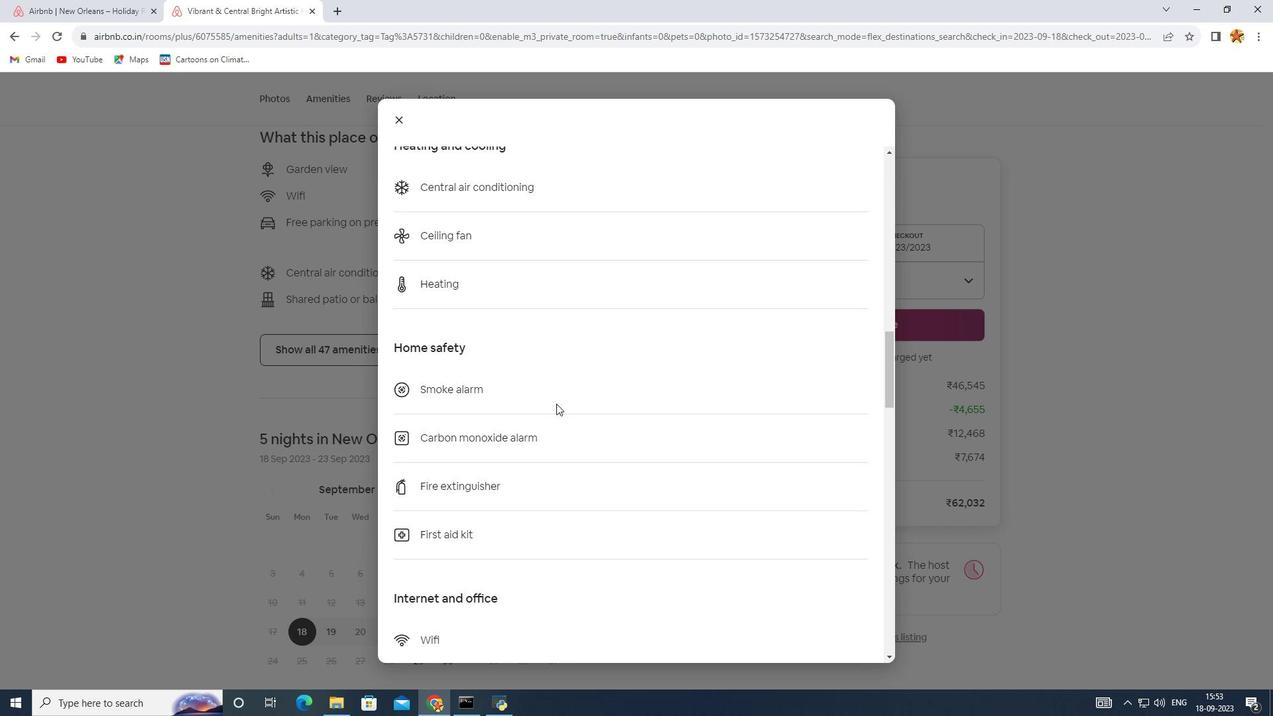 
Action: Mouse scrolled (556, 403) with delta (0, 0)
Screenshot: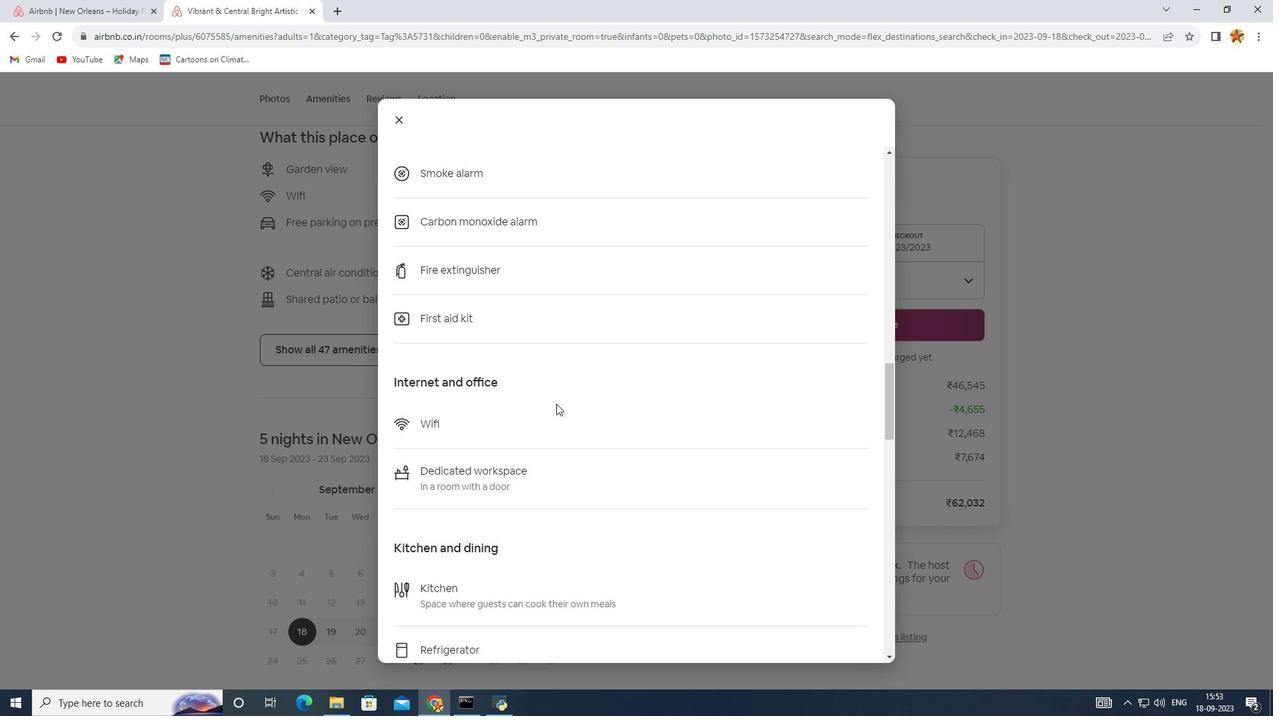 
Action: Mouse scrolled (556, 403) with delta (0, 0)
Screenshot: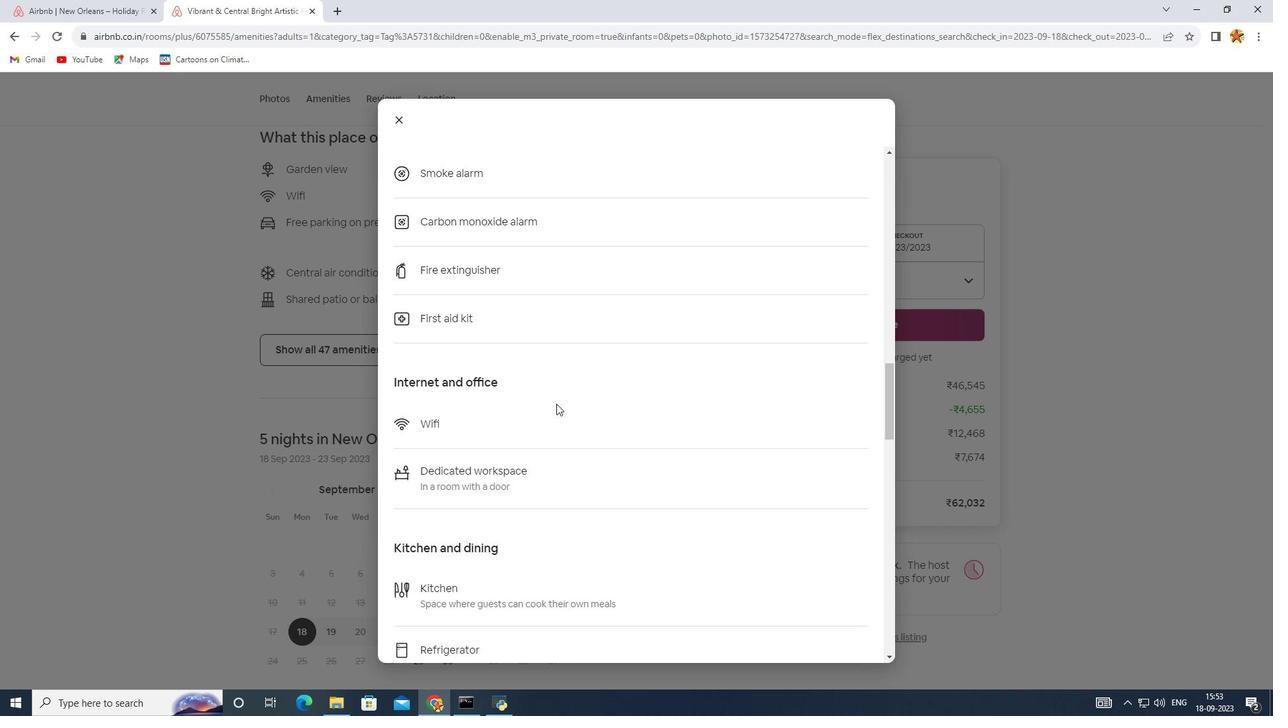 
Action: Mouse scrolled (556, 403) with delta (0, 0)
Screenshot: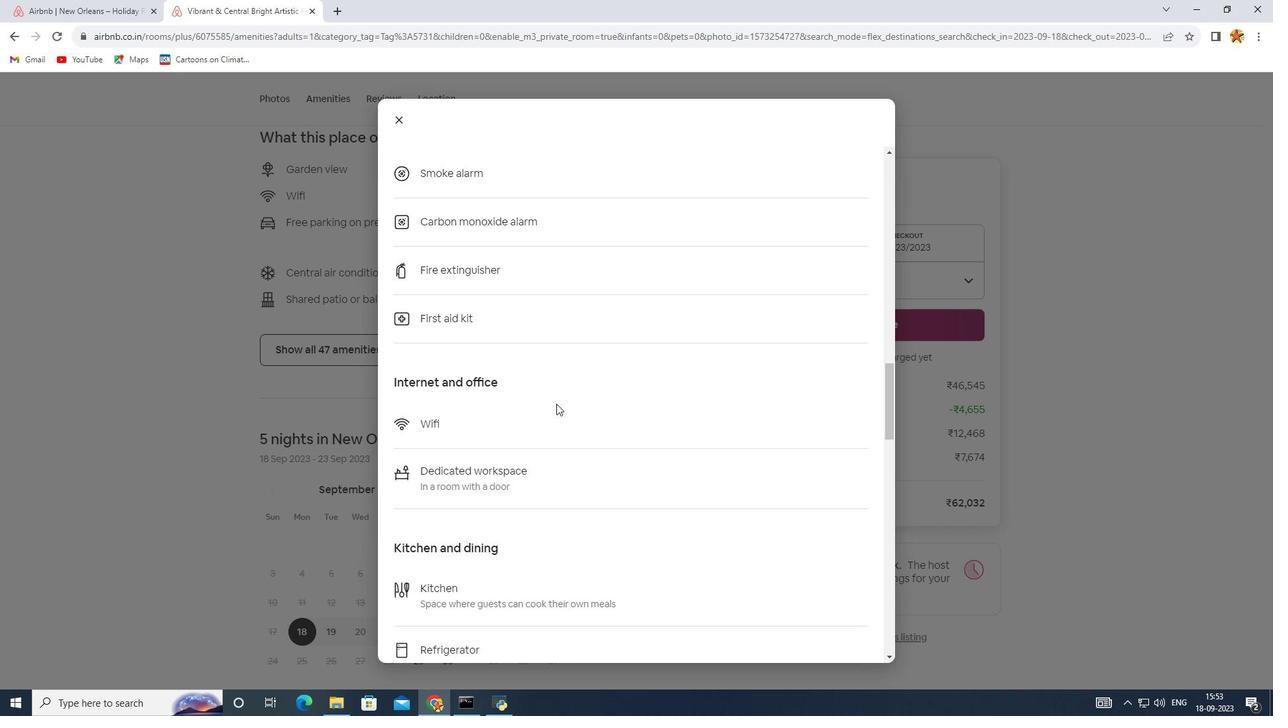 
Action: Mouse scrolled (556, 403) with delta (0, 0)
Screenshot: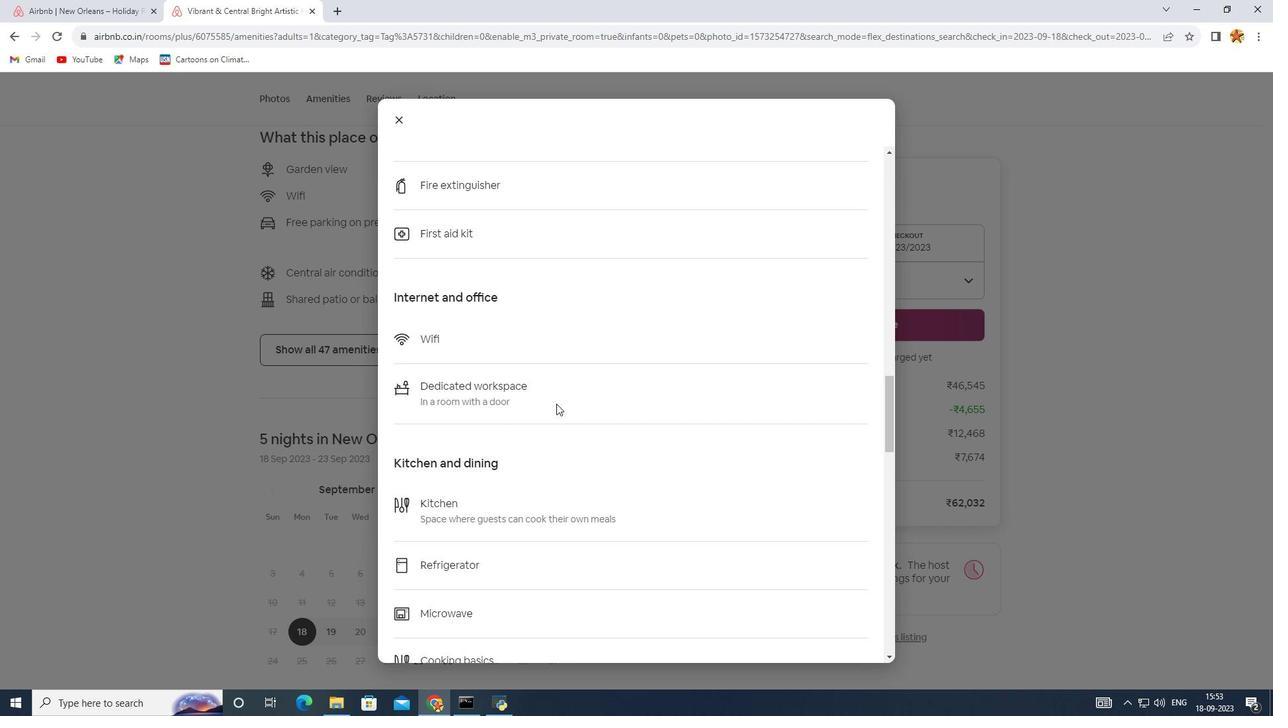 
Action: Mouse scrolled (556, 403) with delta (0, 0)
Screenshot: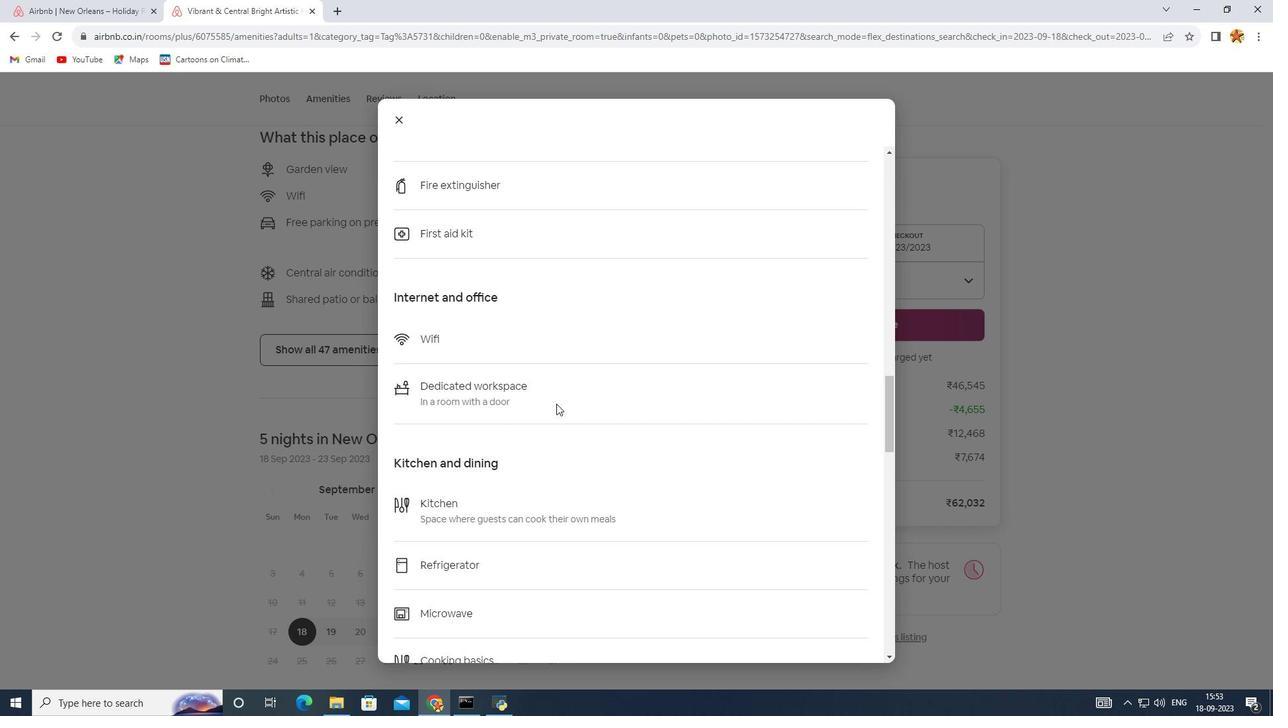 
Action: Mouse scrolled (556, 403) with delta (0, 0)
Screenshot: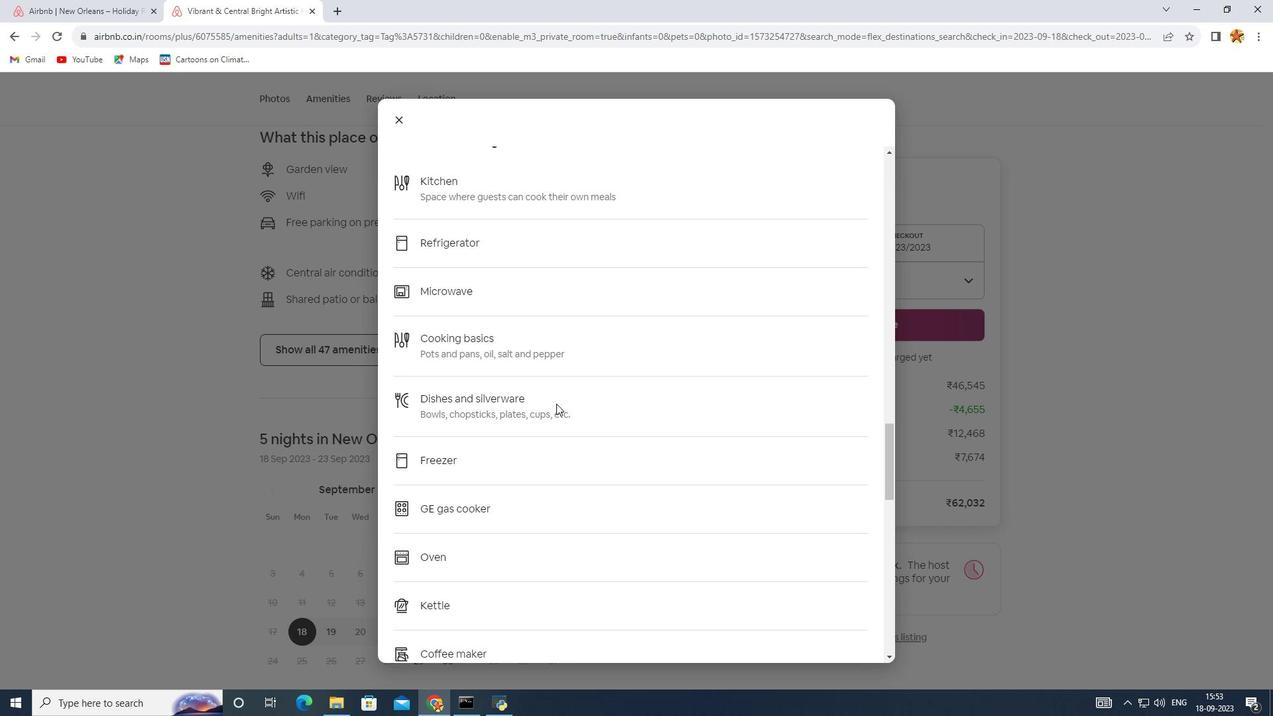 
Action: Mouse scrolled (556, 403) with delta (0, 0)
Screenshot: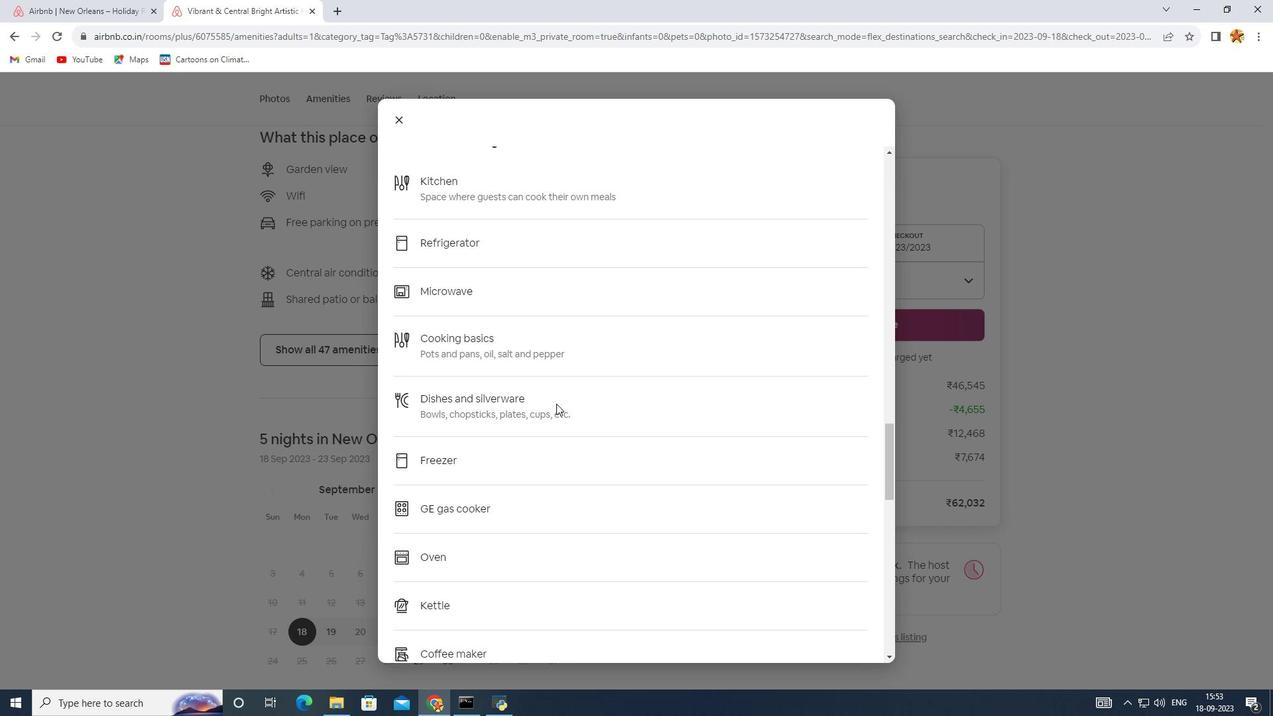 
Action: Mouse scrolled (556, 403) with delta (0, 0)
Screenshot: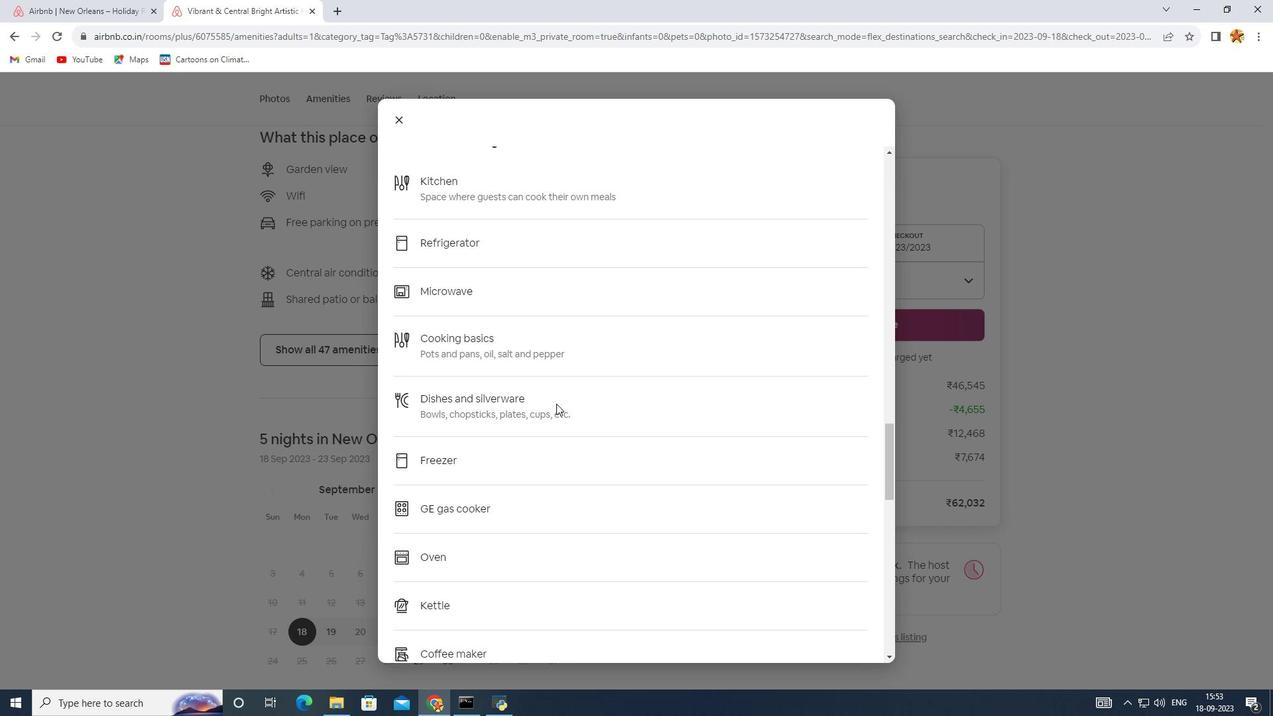 
Action: Mouse scrolled (556, 403) with delta (0, 0)
Screenshot: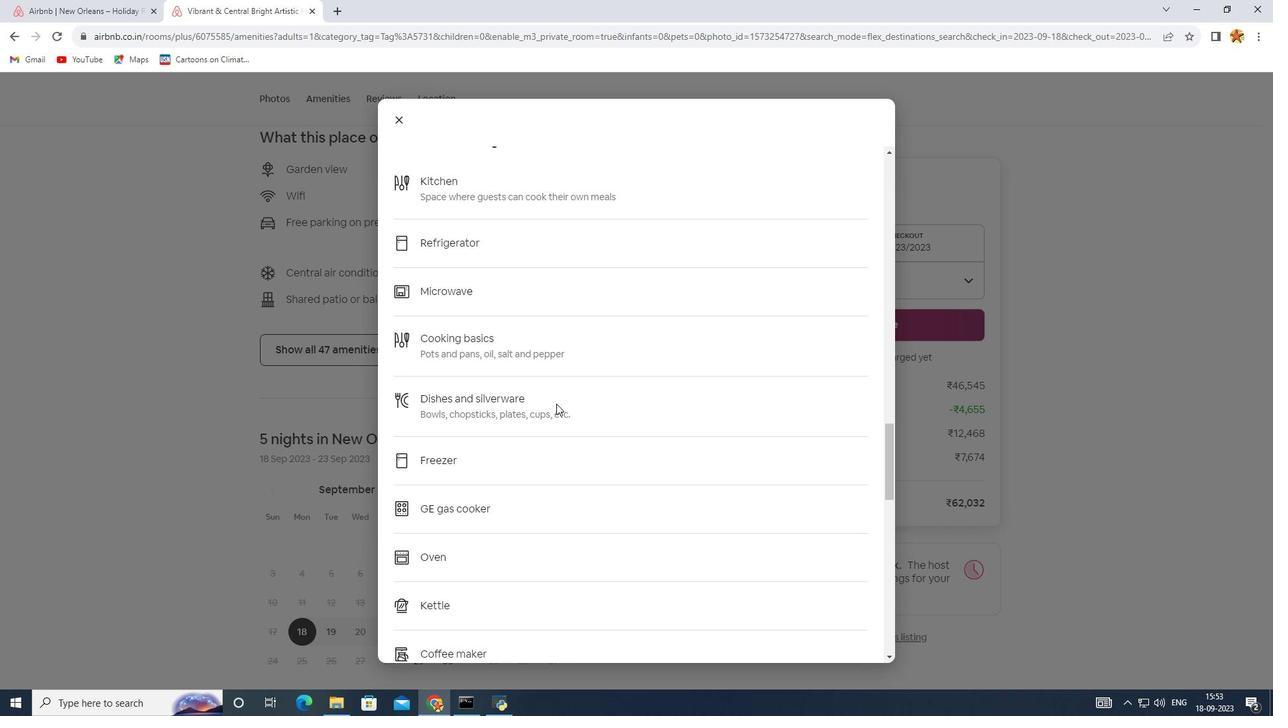 
Action: Mouse scrolled (556, 403) with delta (0, 0)
Screenshot: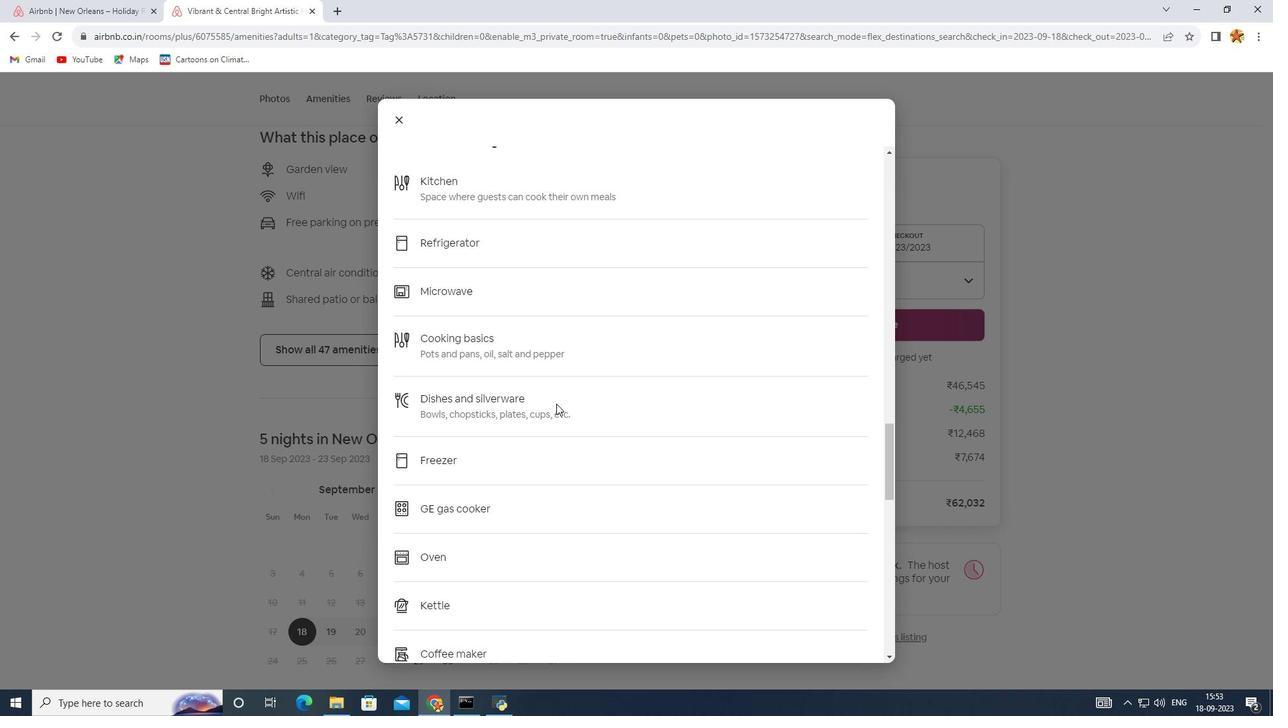 
Action: Mouse scrolled (556, 403) with delta (0, 0)
Screenshot: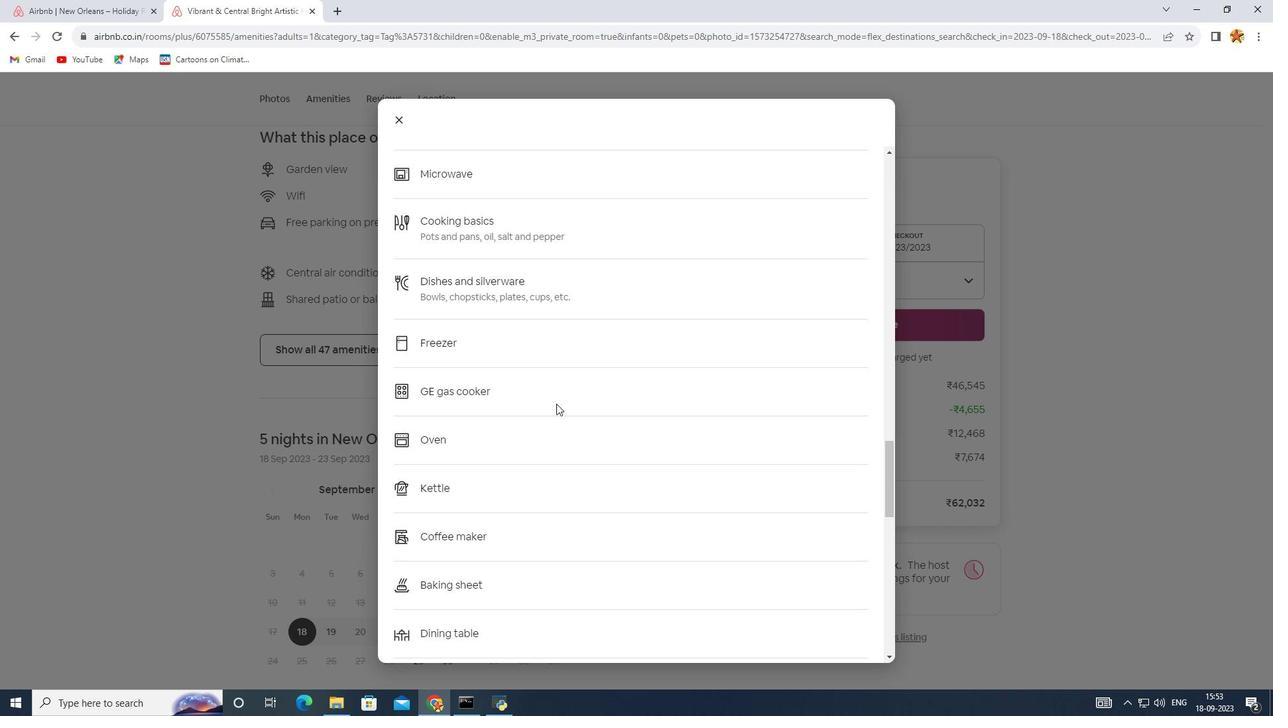 
Action: Mouse scrolled (556, 403) with delta (0, 0)
Screenshot: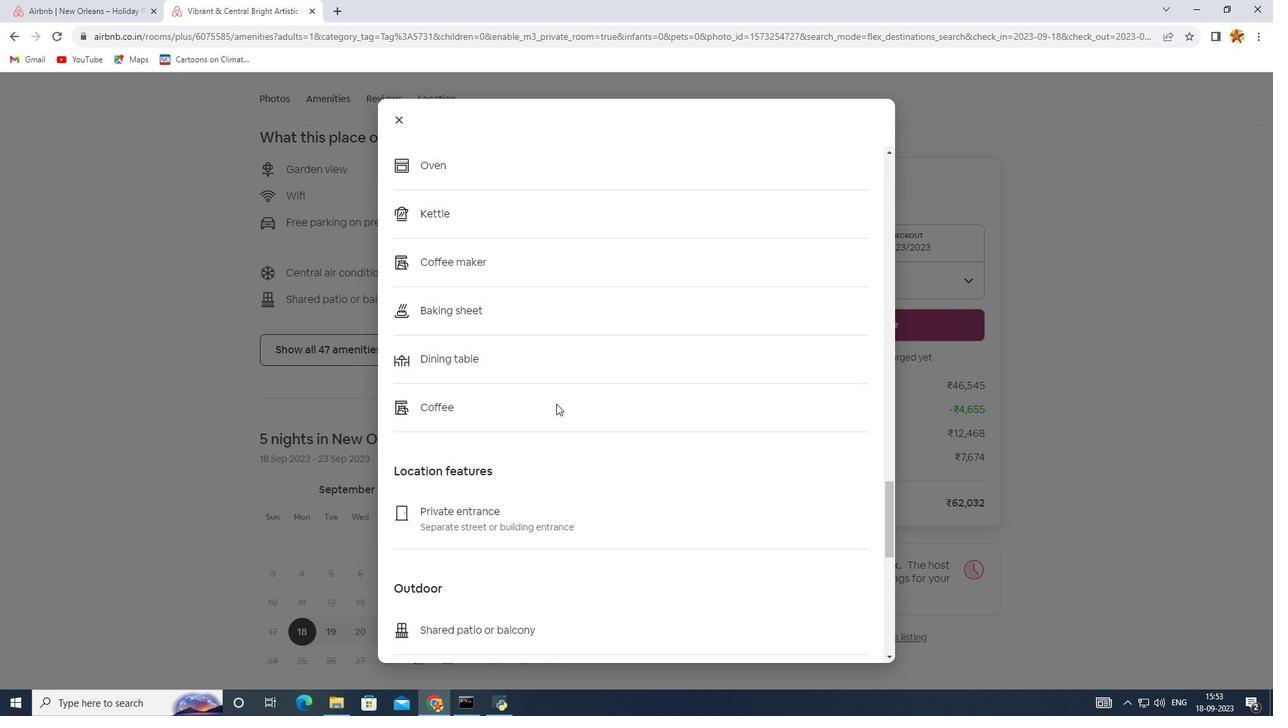 
Action: Mouse scrolled (556, 403) with delta (0, 0)
Screenshot: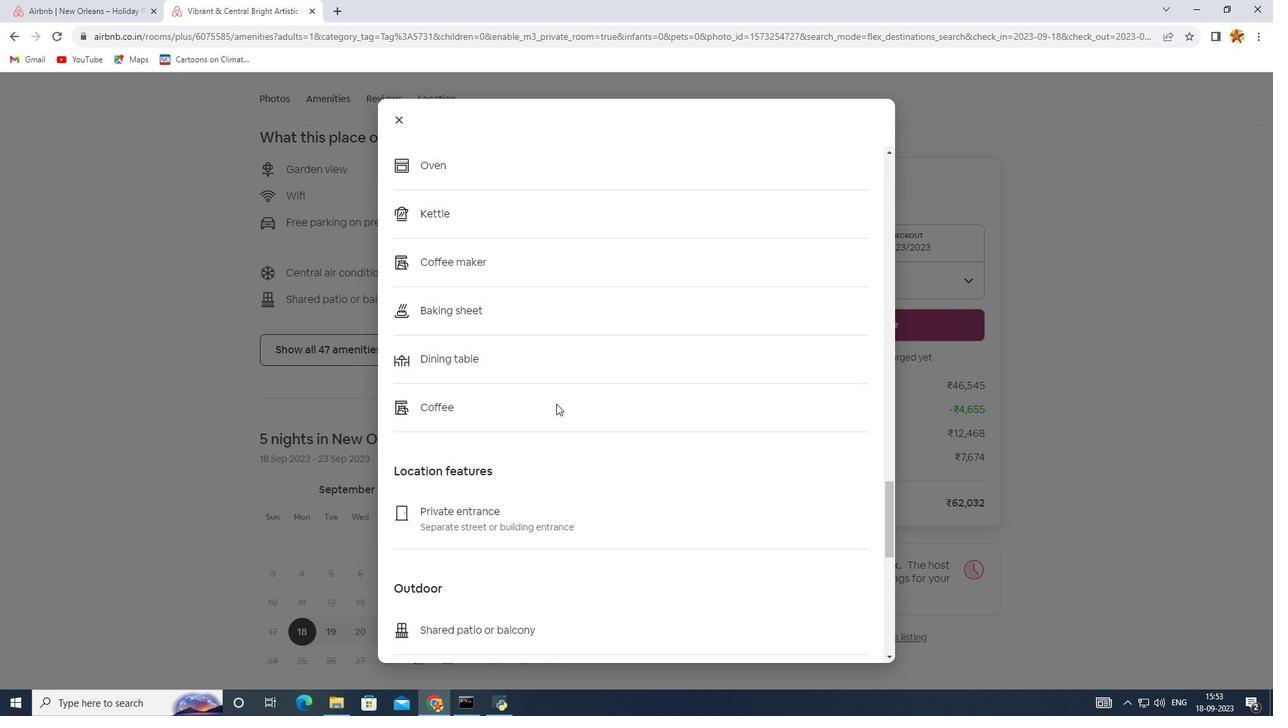 
Action: Mouse scrolled (556, 403) with delta (0, 0)
Screenshot: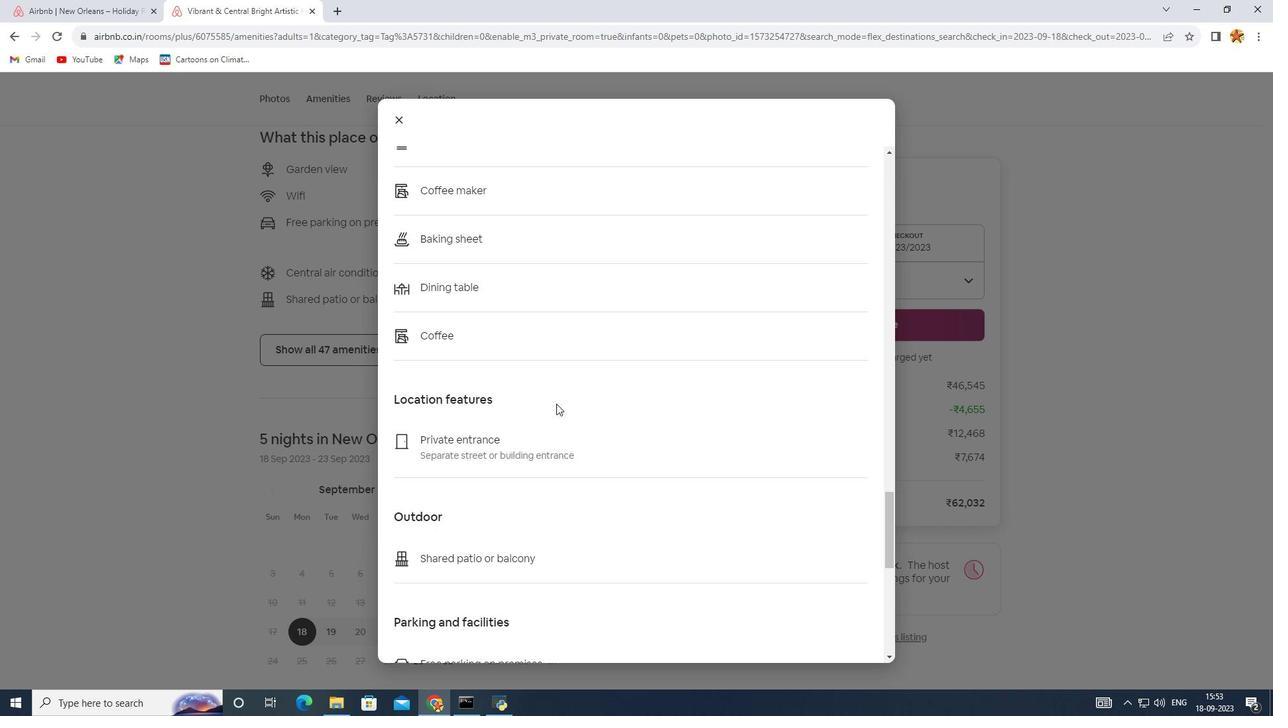 
Action: Mouse scrolled (556, 403) with delta (0, 0)
Screenshot: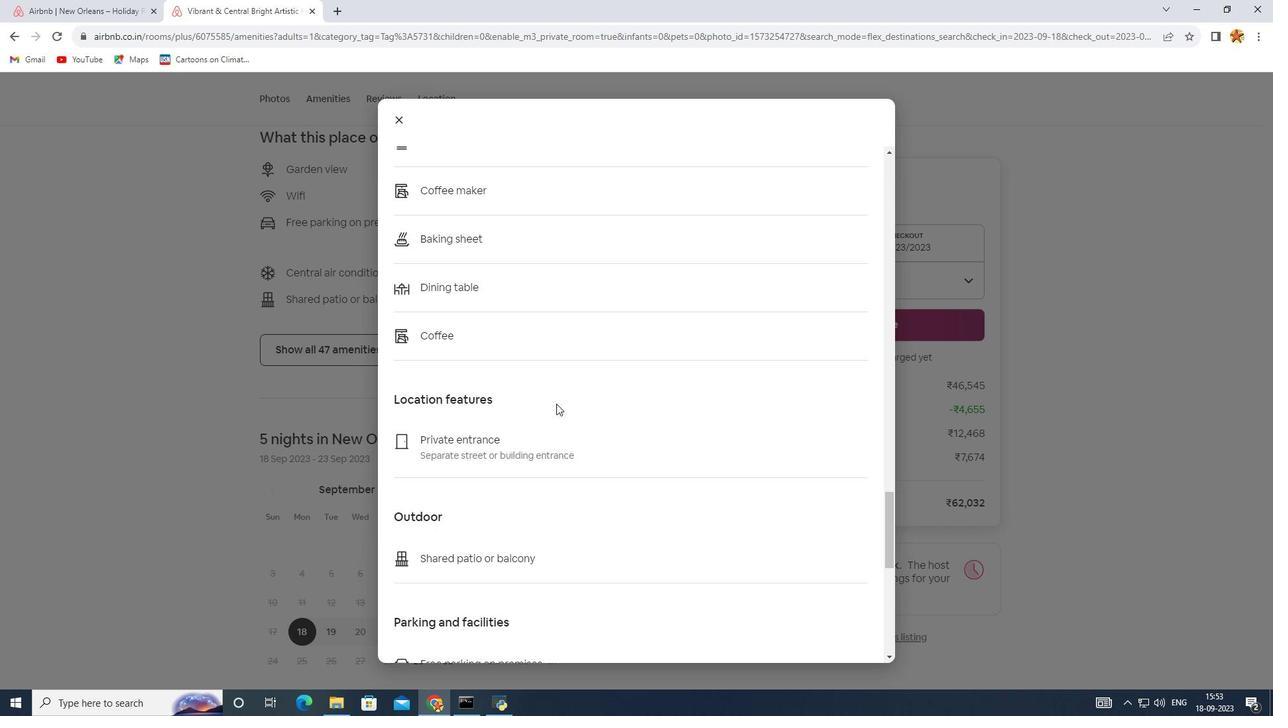
Action: Mouse scrolled (556, 403) with delta (0, 0)
Screenshot: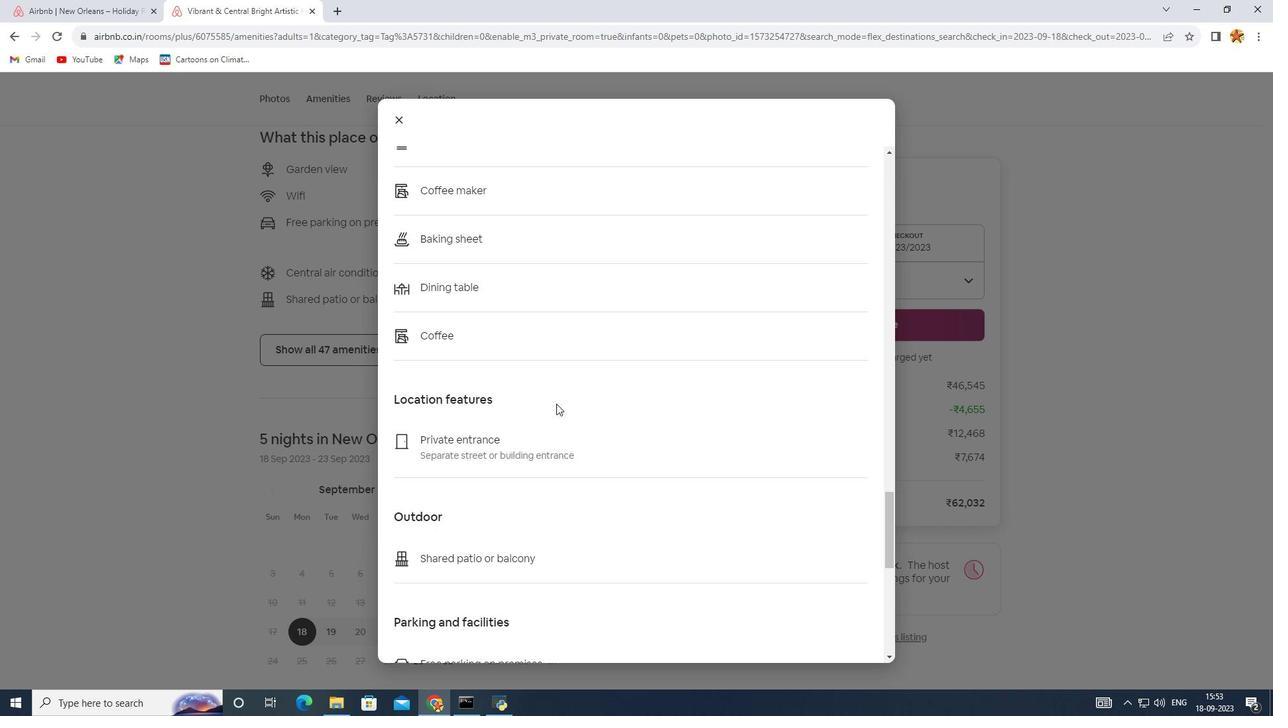 
Action: Mouse scrolled (556, 403) with delta (0, 0)
Screenshot: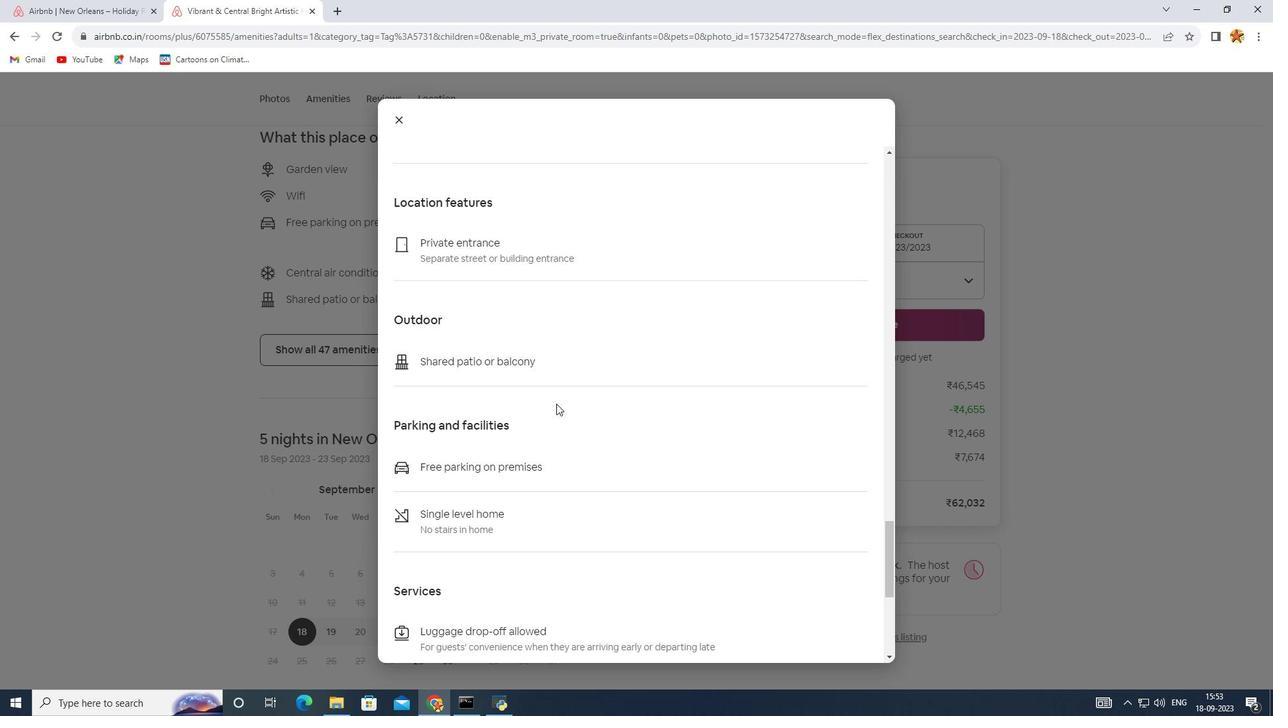
Action: Mouse scrolled (556, 403) with delta (0, 0)
Screenshot: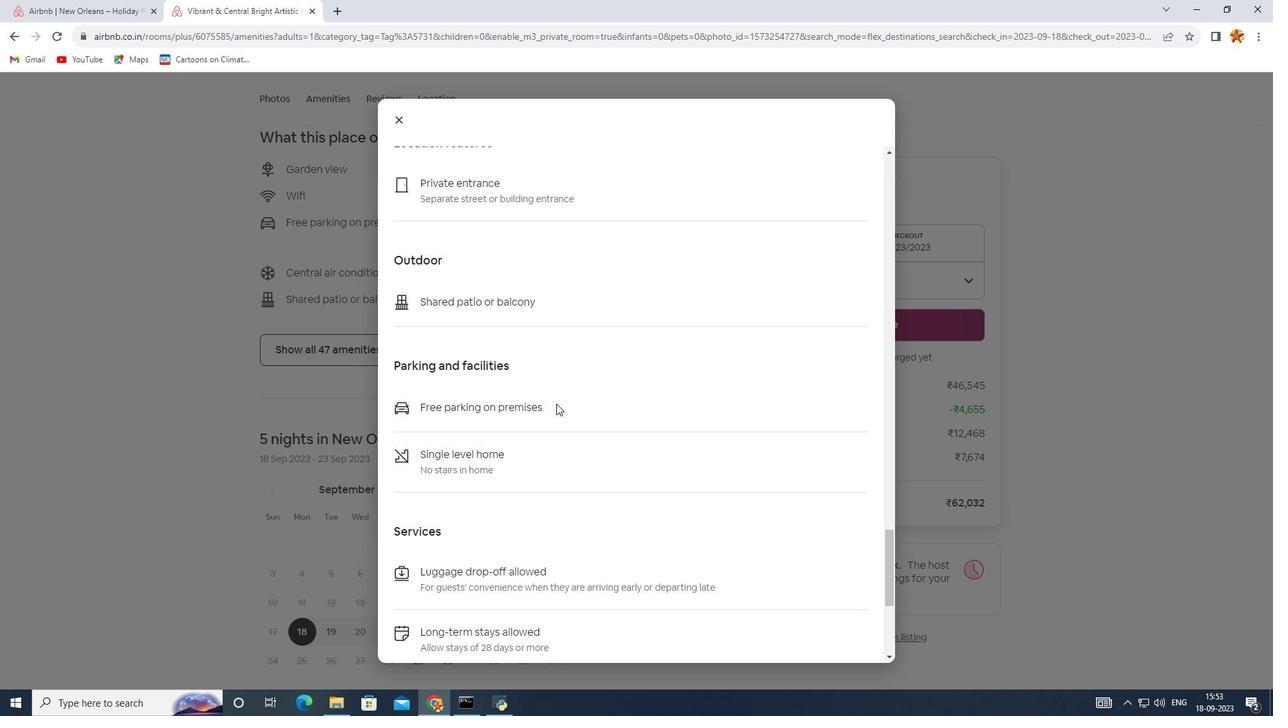 
Action: Mouse scrolled (556, 403) with delta (0, 0)
Screenshot: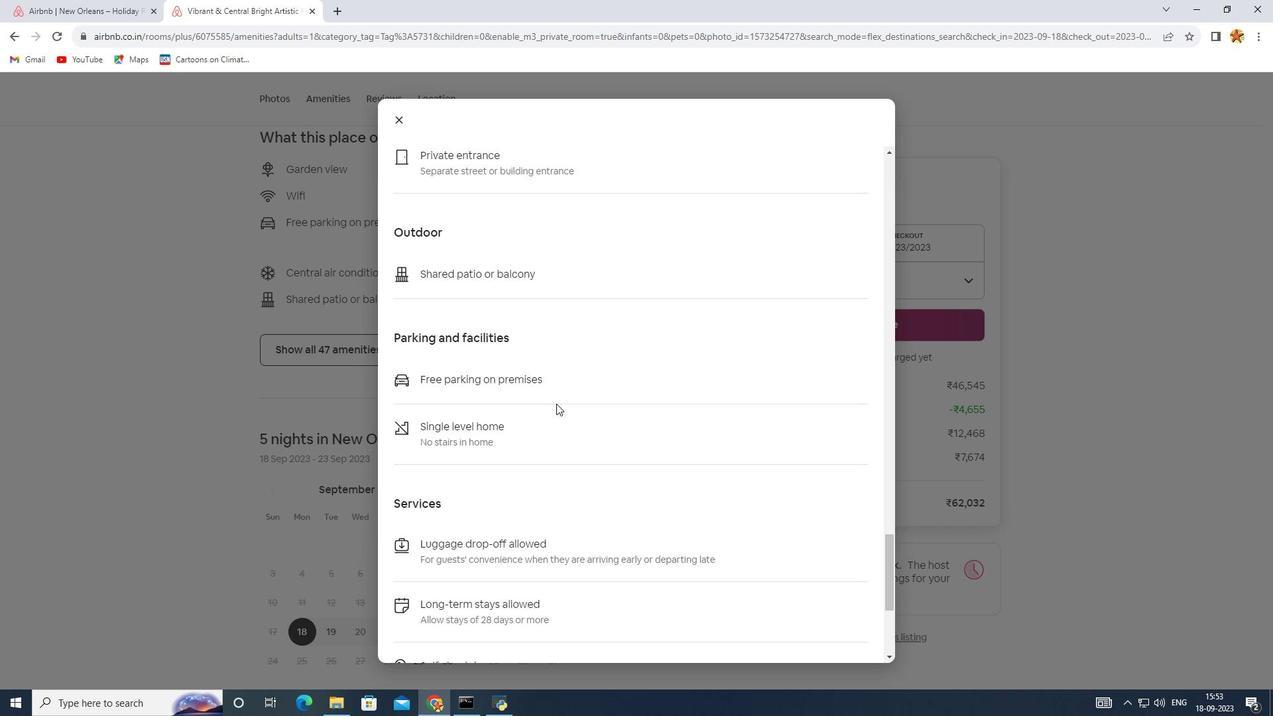 
Action: Mouse scrolled (556, 403) with delta (0, 0)
Screenshot: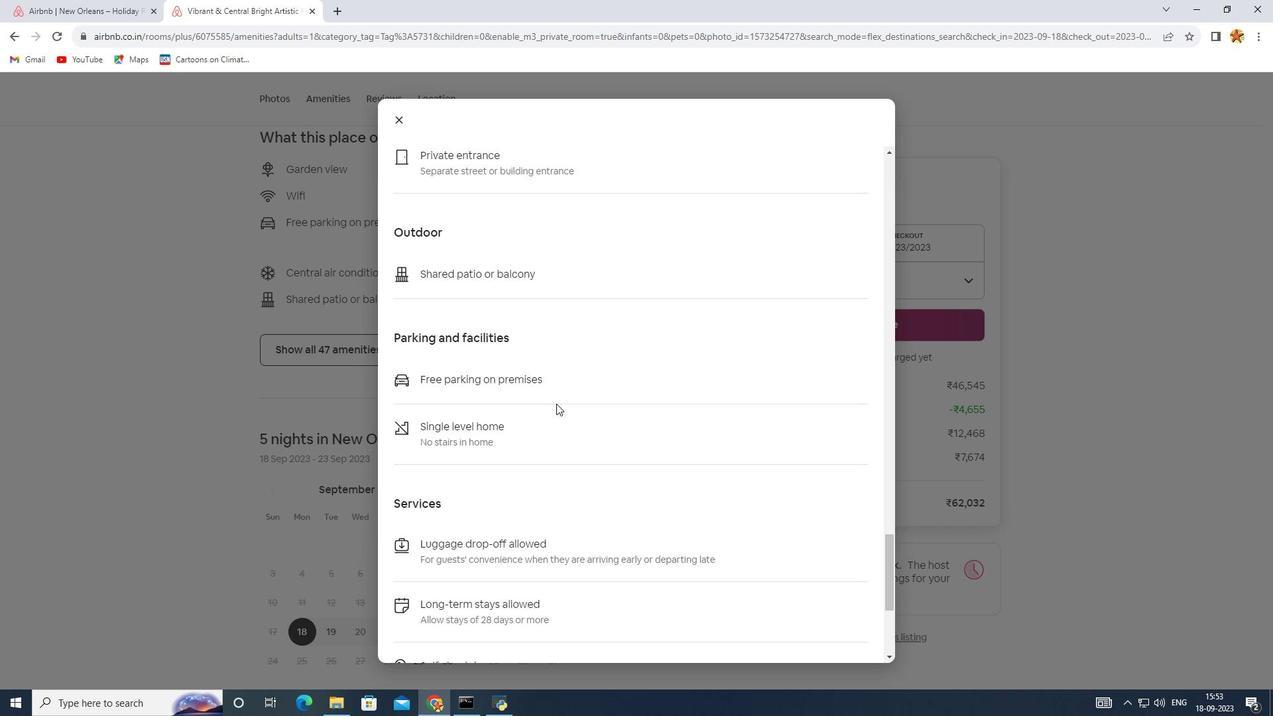 
Action: Mouse scrolled (556, 403) with delta (0, 0)
Screenshot: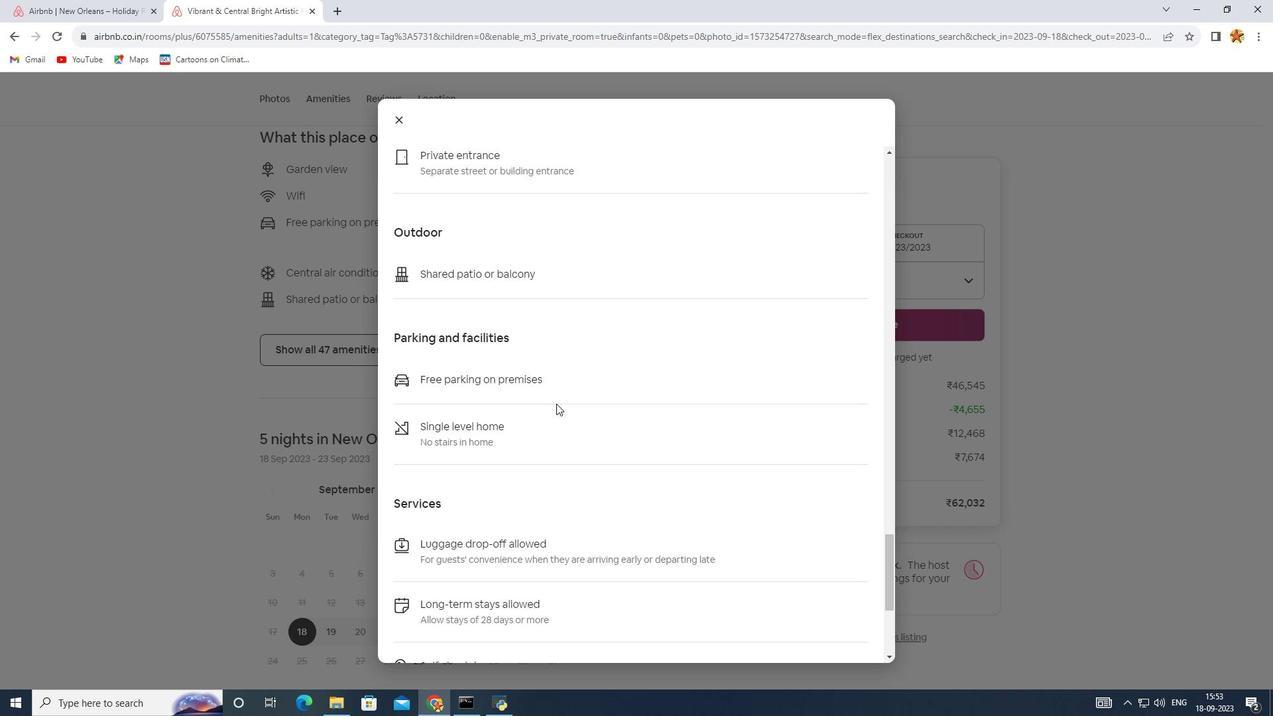 
Action: Mouse scrolled (556, 403) with delta (0, 0)
Screenshot: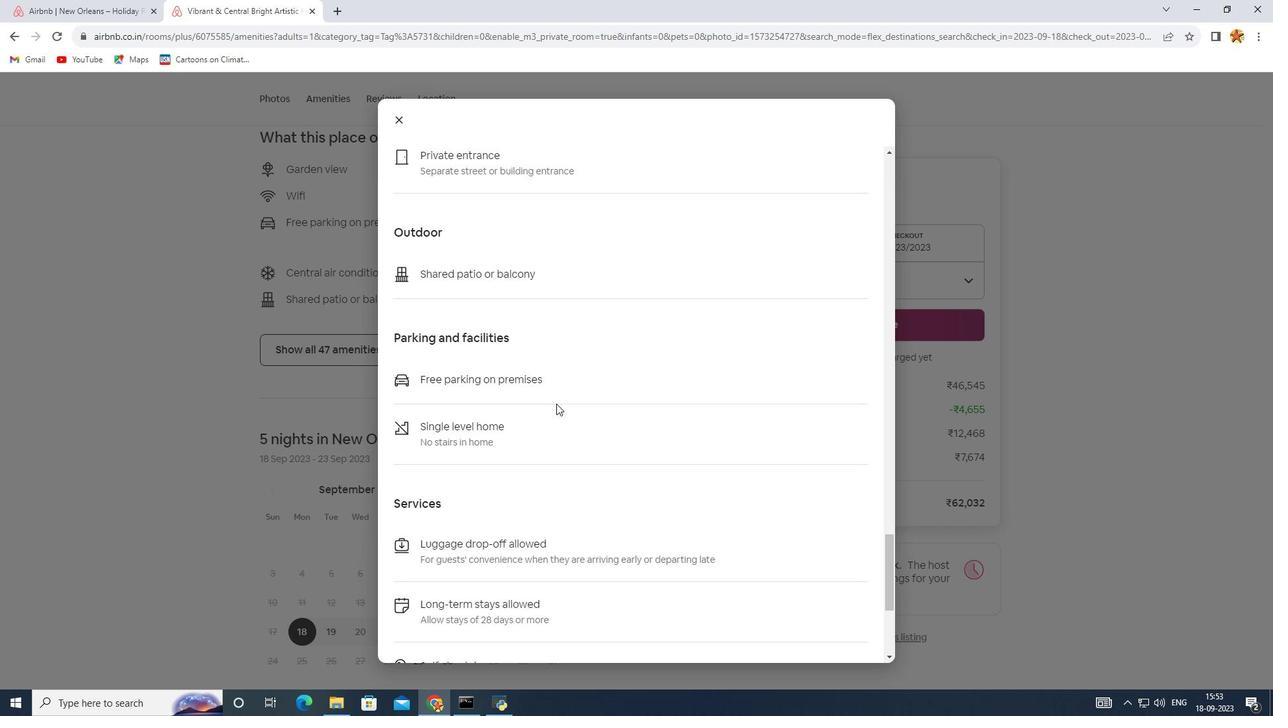 
Action: Mouse scrolled (556, 403) with delta (0, 0)
Screenshot: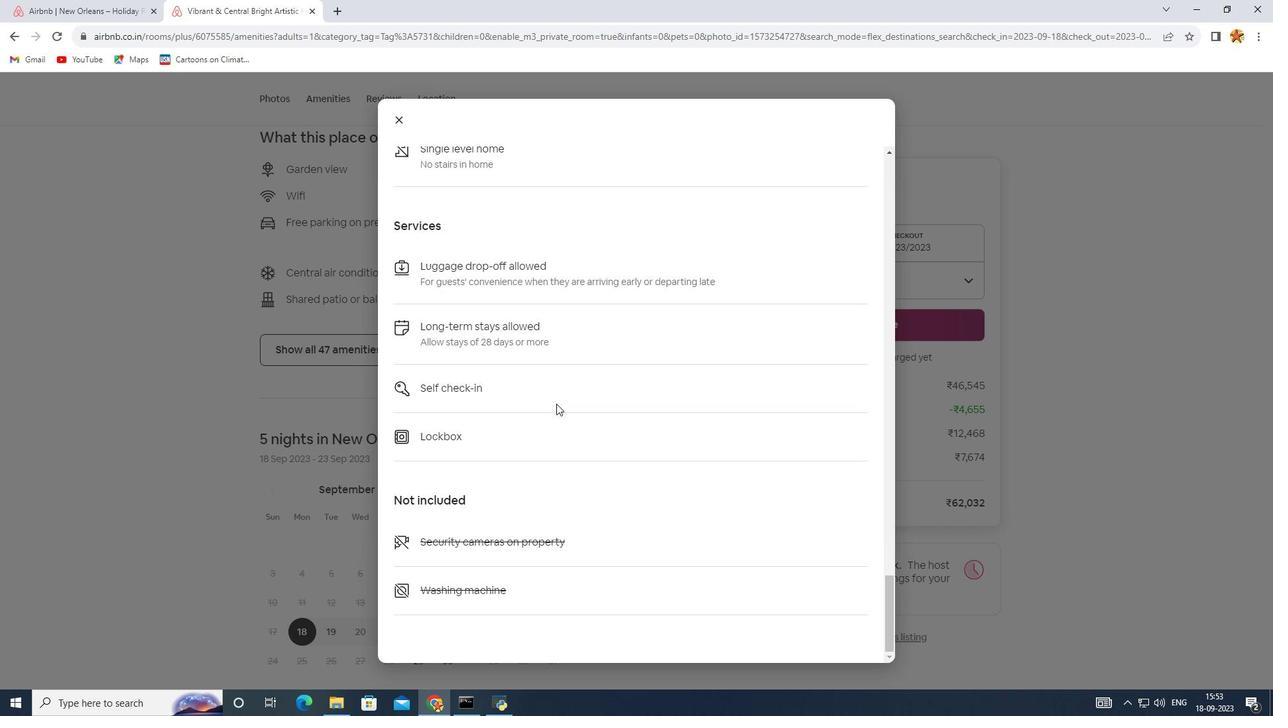 
Action: Mouse scrolled (556, 403) with delta (0, 0)
Screenshot: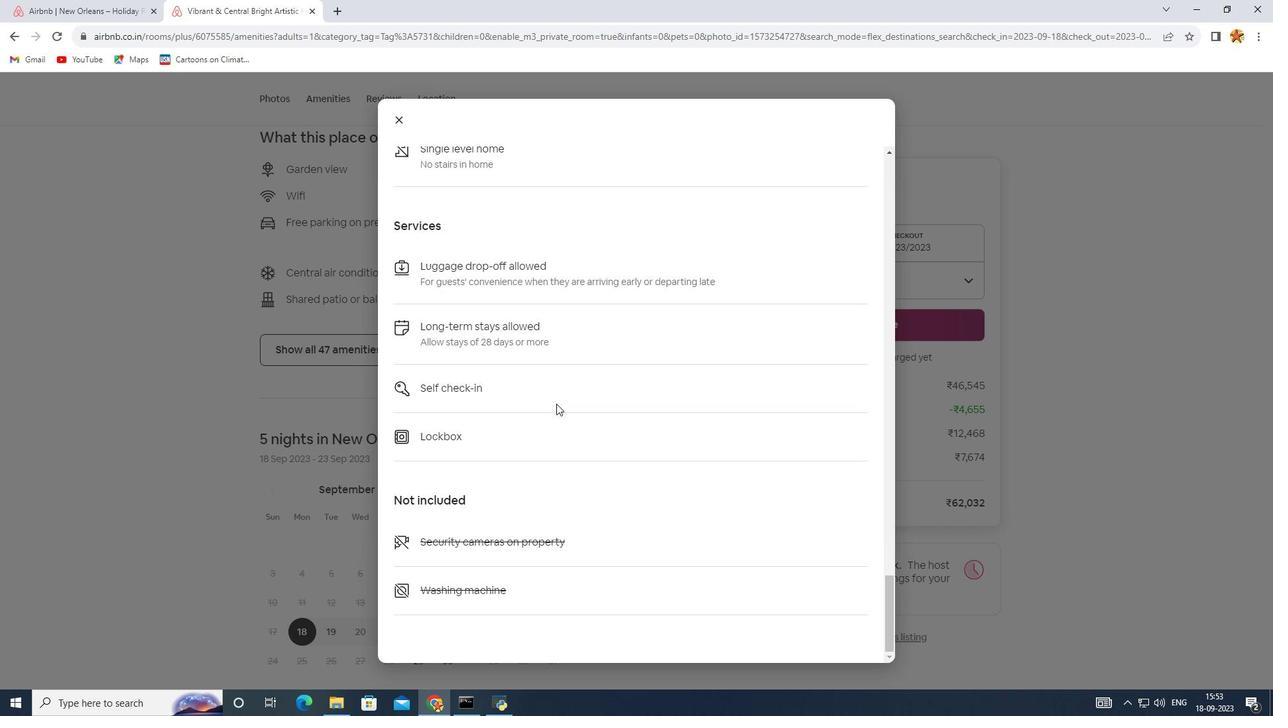 
Action: Mouse scrolled (556, 403) with delta (0, 0)
Screenshot: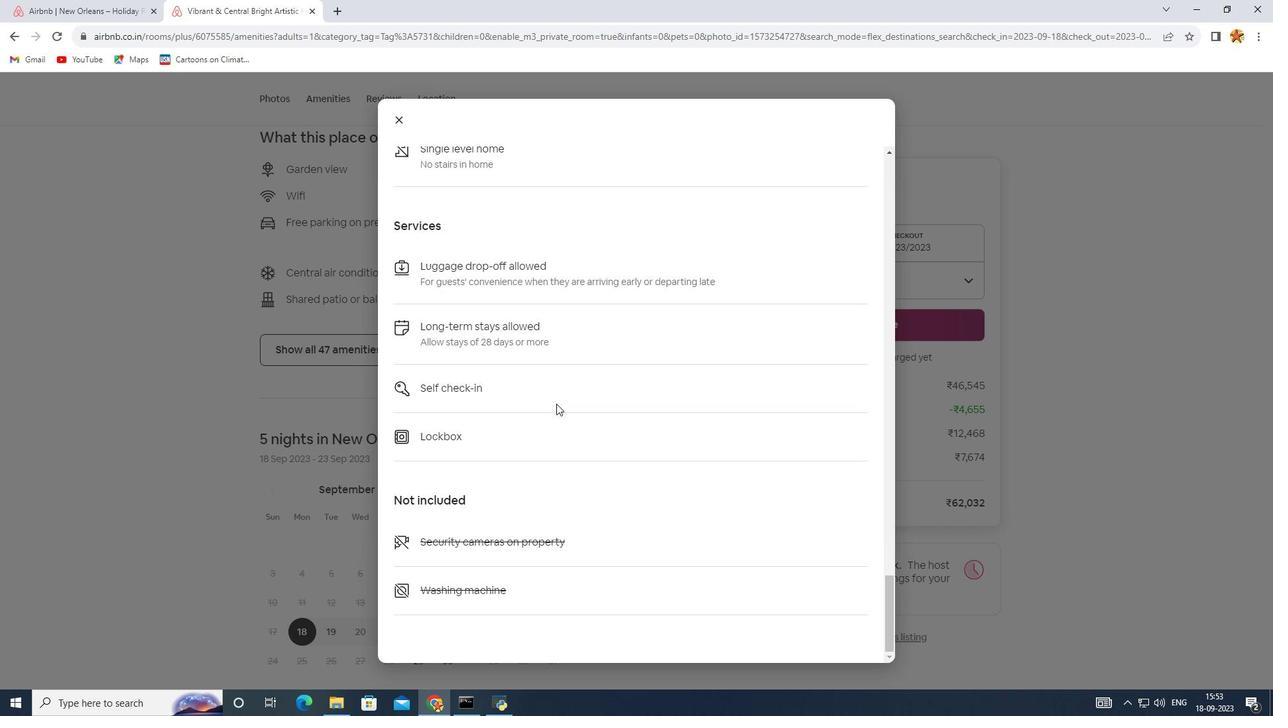 
Action: Mouse scrolled (556, 403) with delta (0, 0)
Screenshot: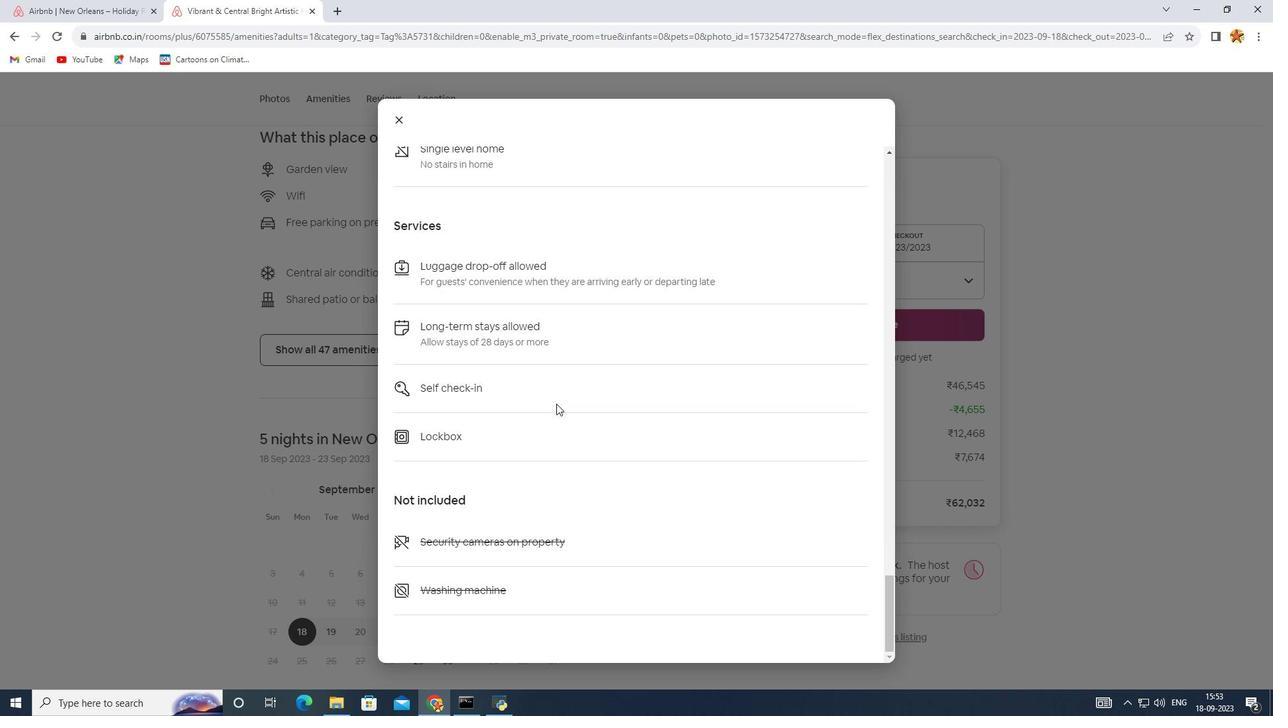 
Action: Mouse scrolled (556, 403) with delta (0, 0)
Screenshot: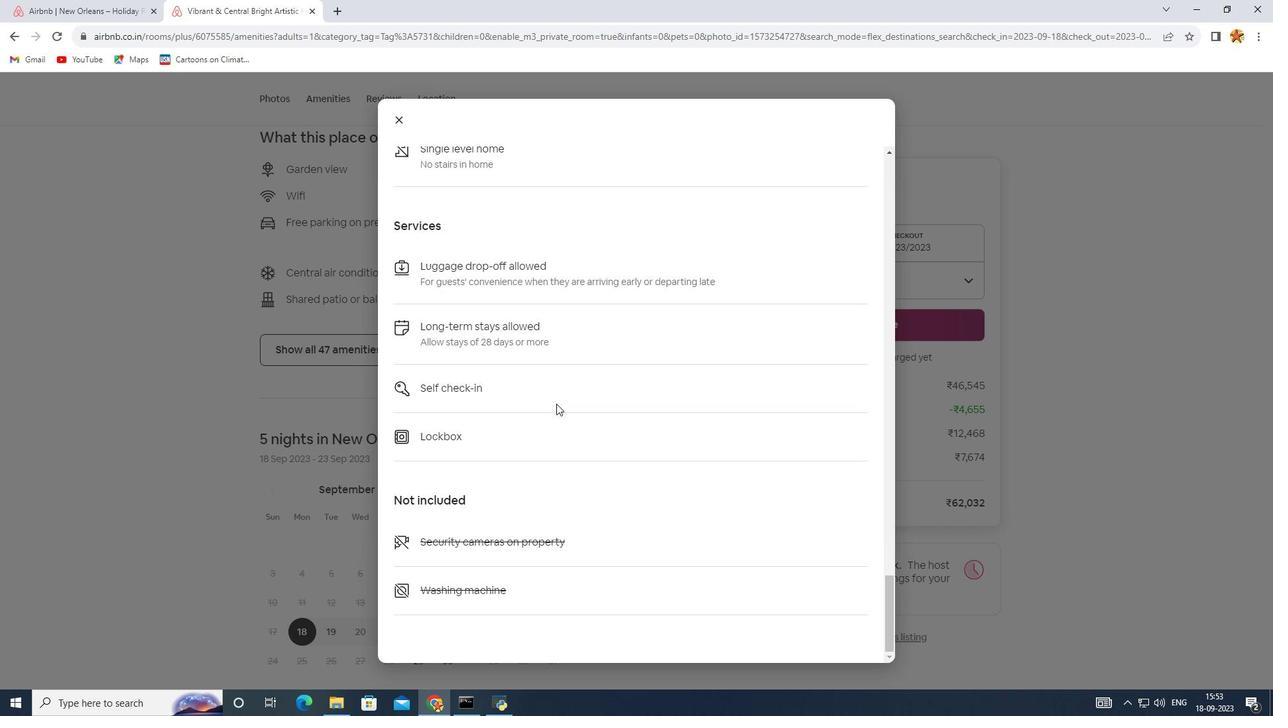 
Action: Mouse scrolled (556, 403) with delta (0, 0)
Screenshot: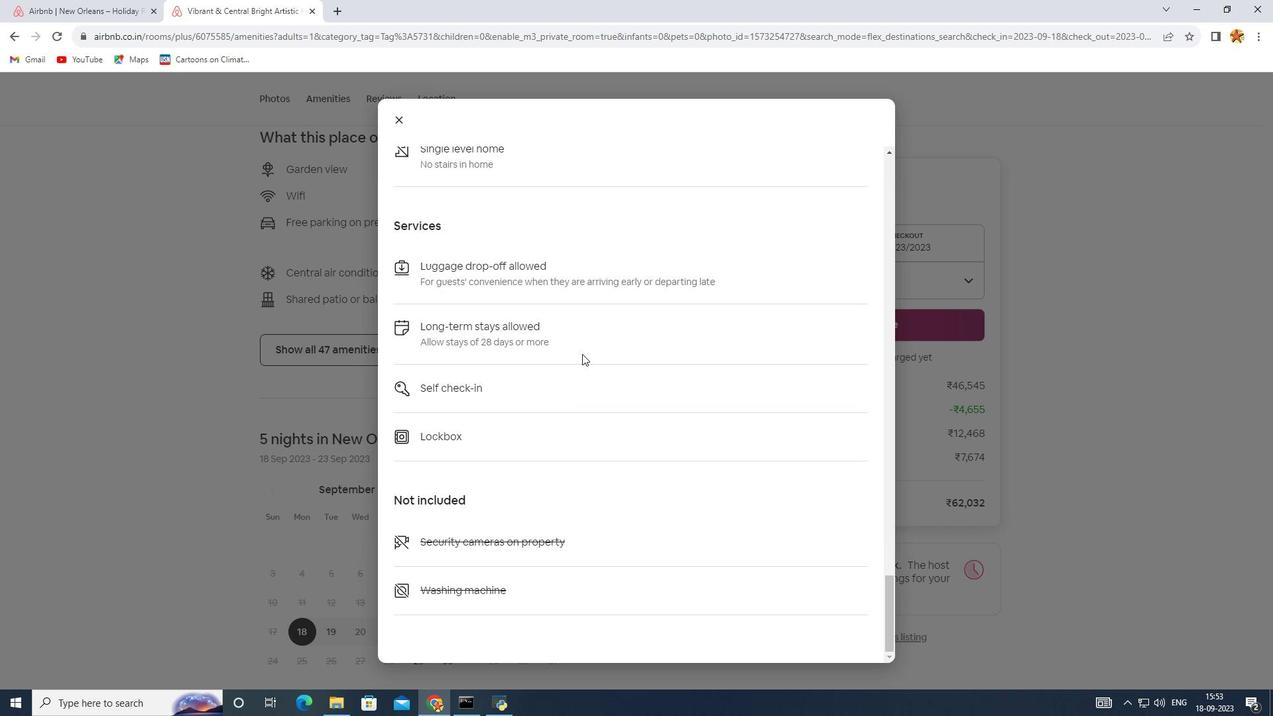 
Action: Mouse moved to (397, 122)
Screenshot: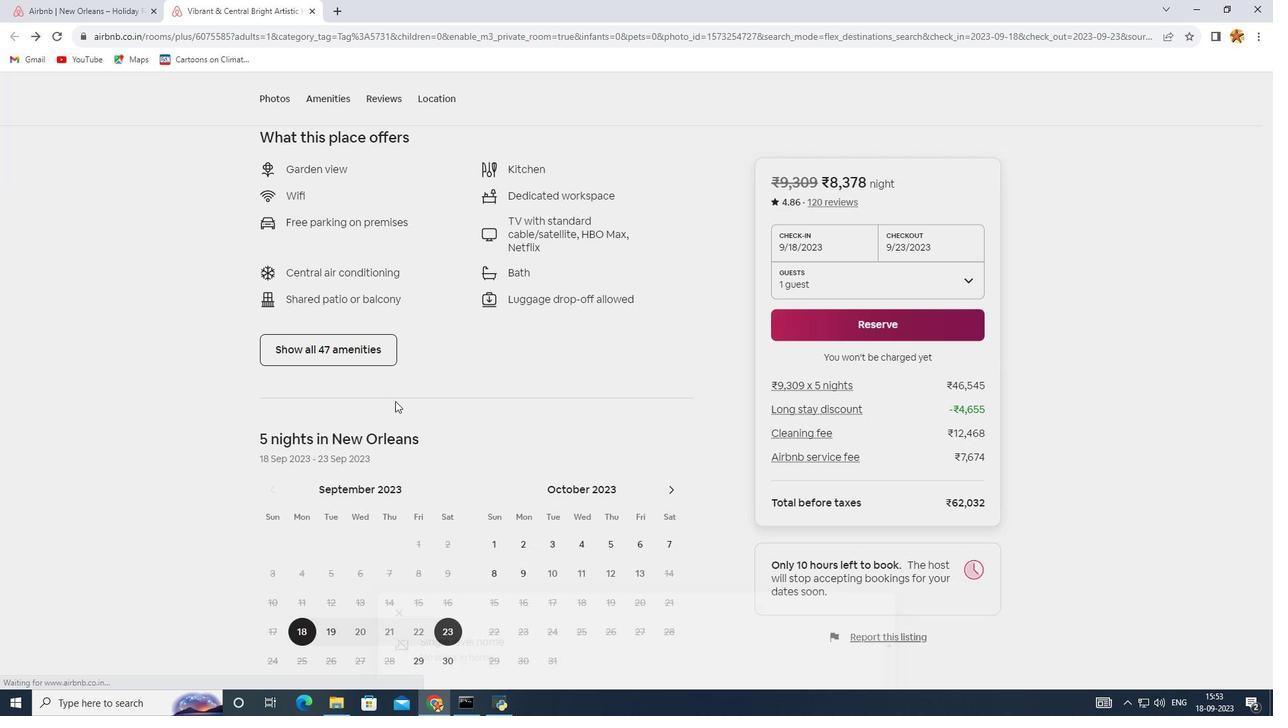 
Action: Mouse pressed left at (397, 122)
Screenshot: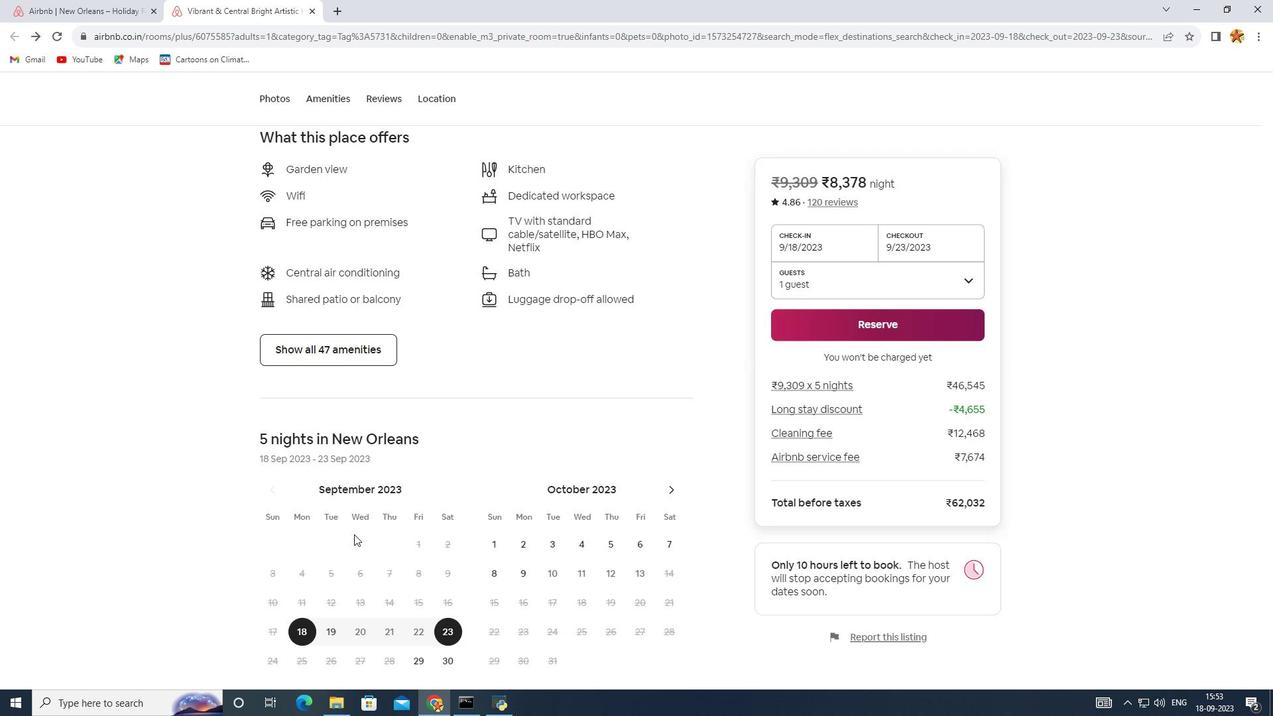 
Action: Mouse moved to (354, 534)
Screenshot: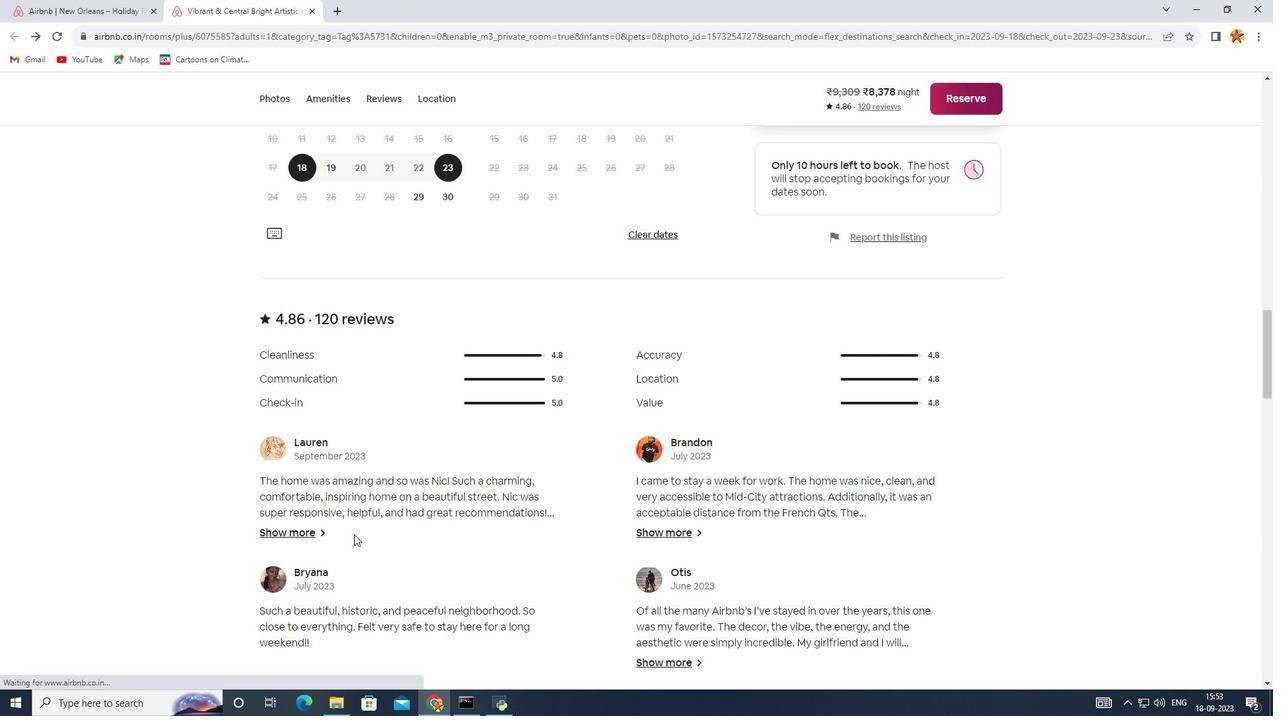 
Action: Mouse scrolled (354, 533) with delta (0, 0)
Screenshot: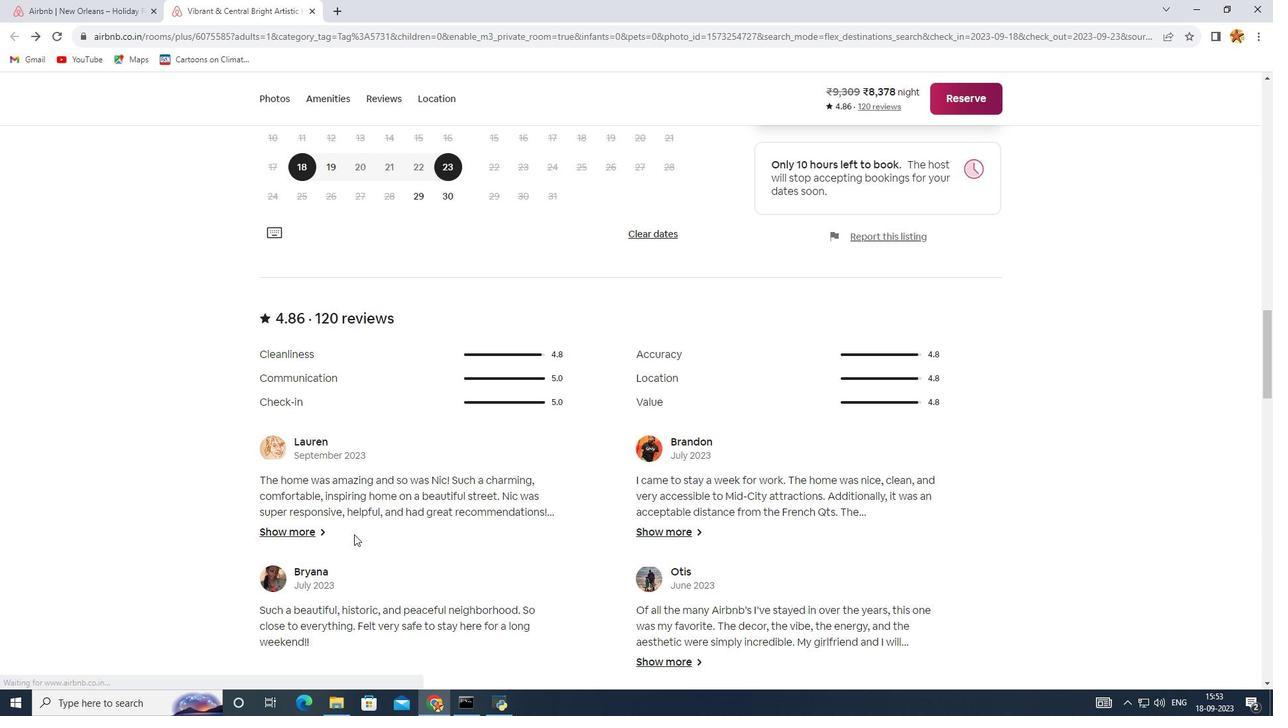 
Action: Mouse scrolled (354, 533) with delta (0, 0)
Screenshot: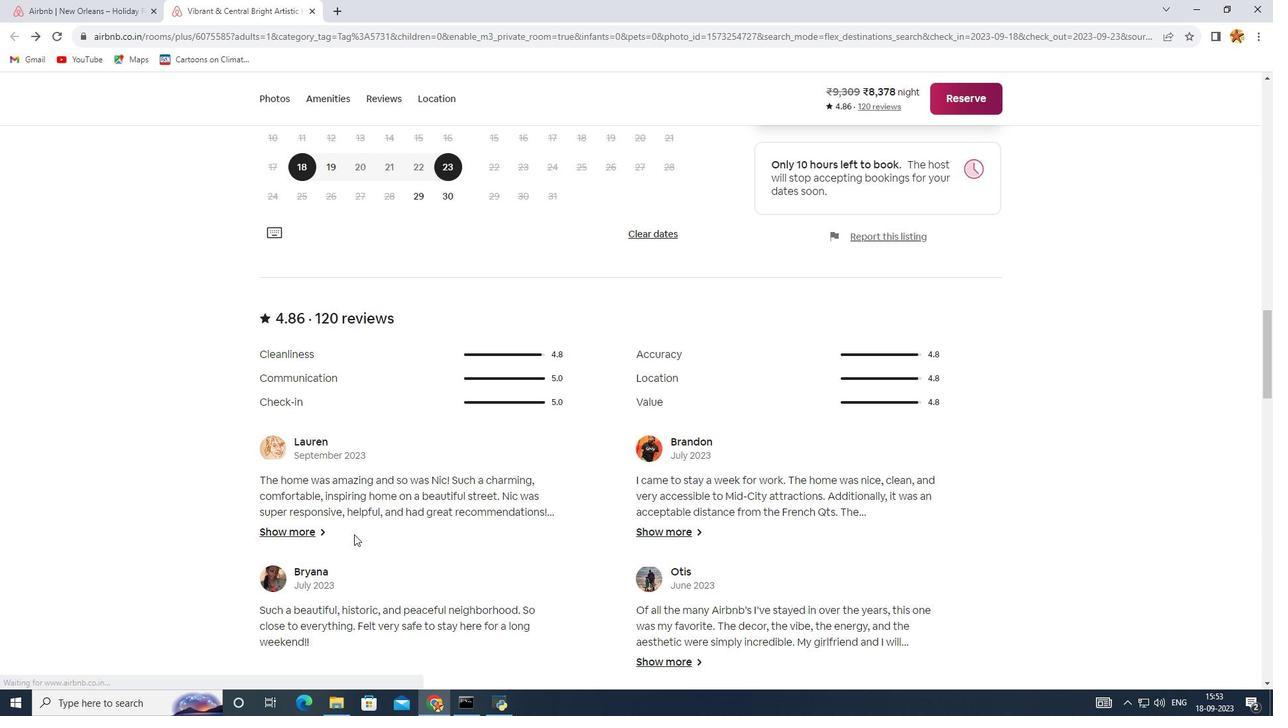 
Action: Mouse scrolled (354, 533) with delta (0, 0)
Screenshot: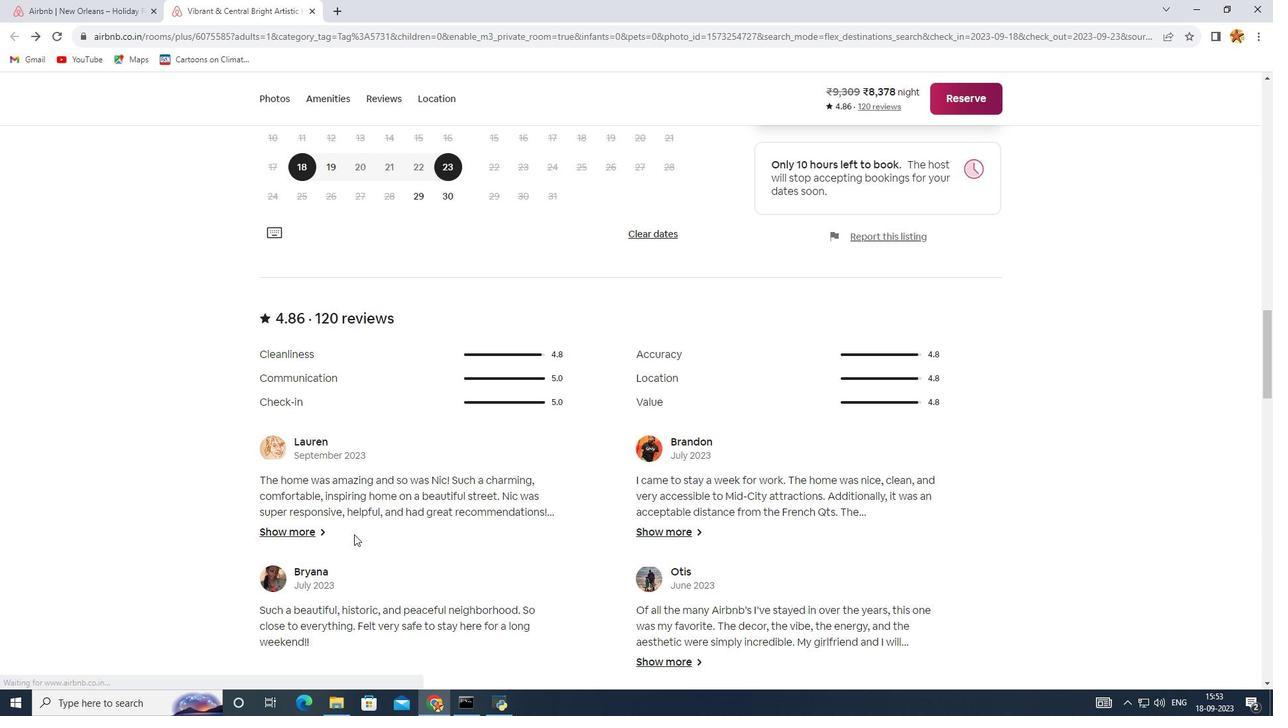 
Action: Mouse scrolled (354, 533) with delta (0, 0)
Screenshot: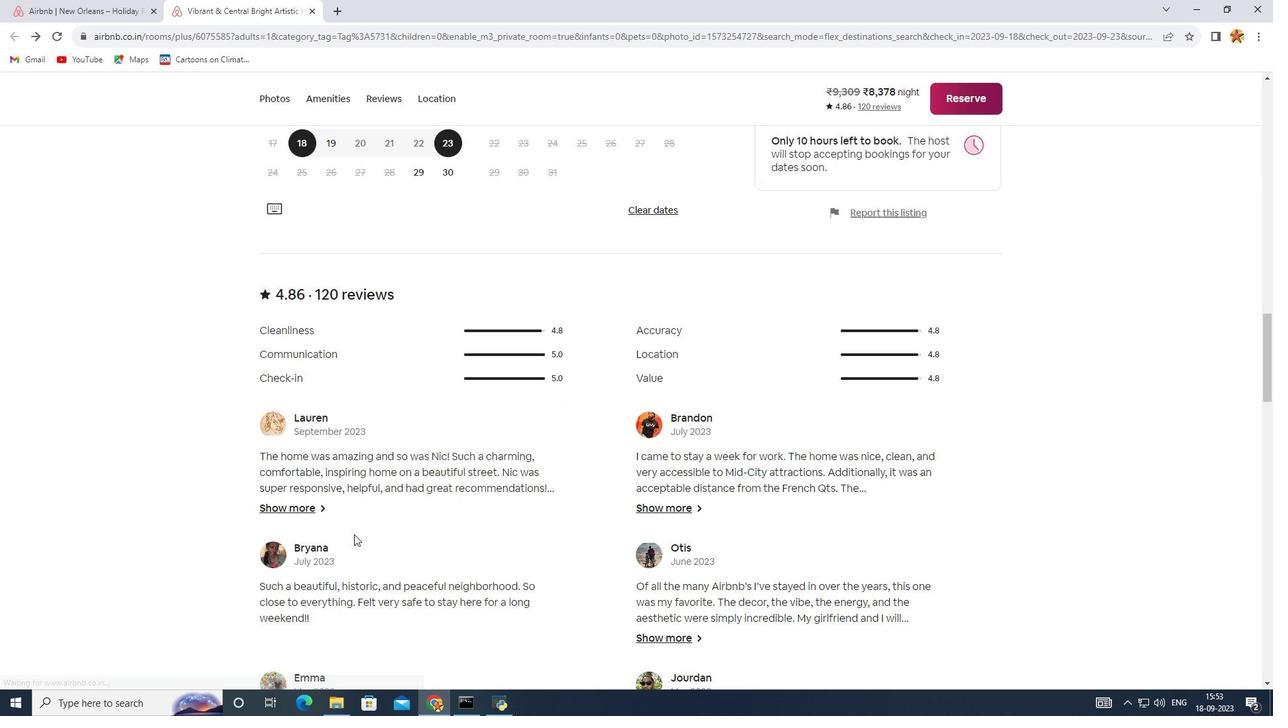 
Action: Mouse scrolled (354, 533) with delta (0, 0)
Screenshot: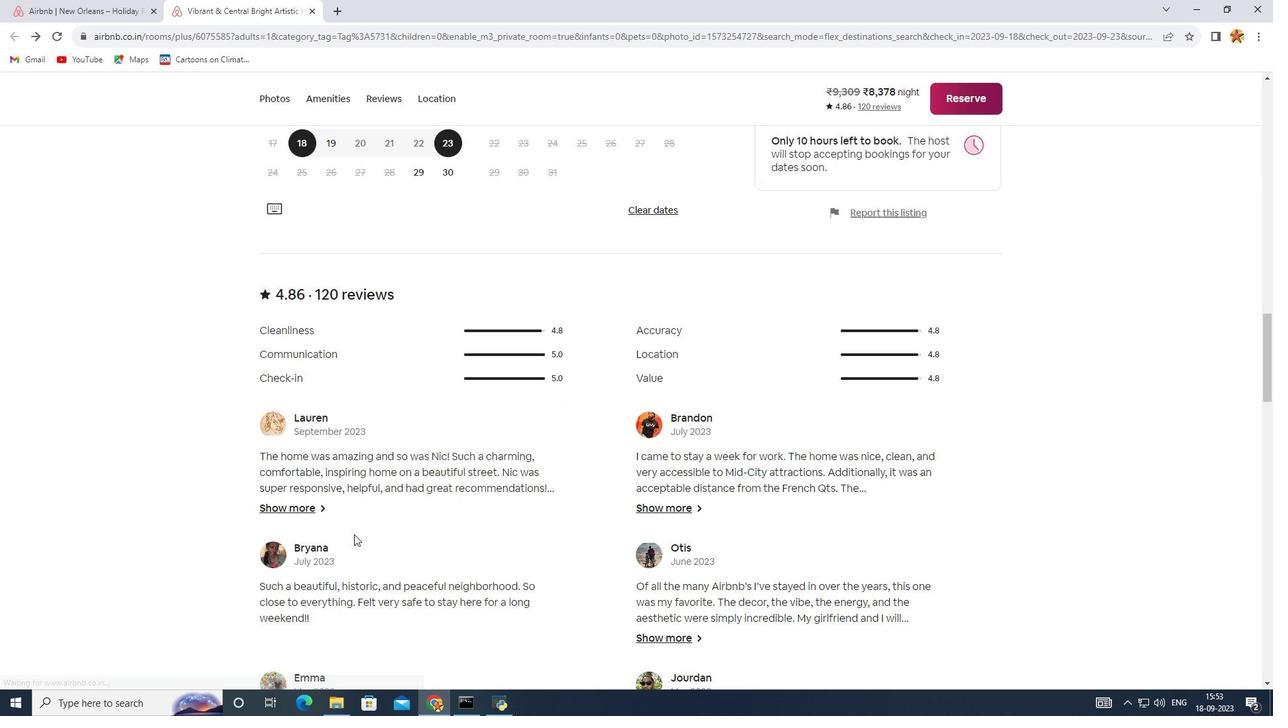 
Action: Mouse scrolled (354, 533) with delta (0, 0)
Screenshot: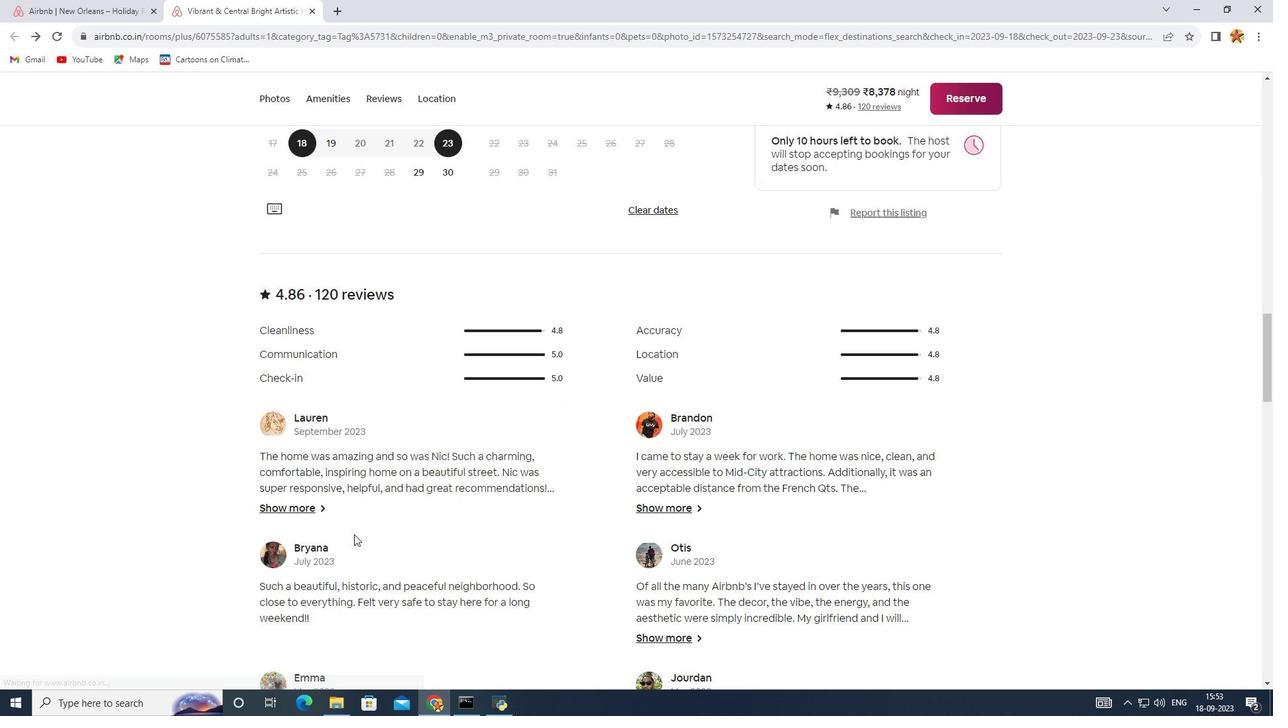 
Action: Mouse scrolled (354, 533) with delta (0, 0)
Screenshot: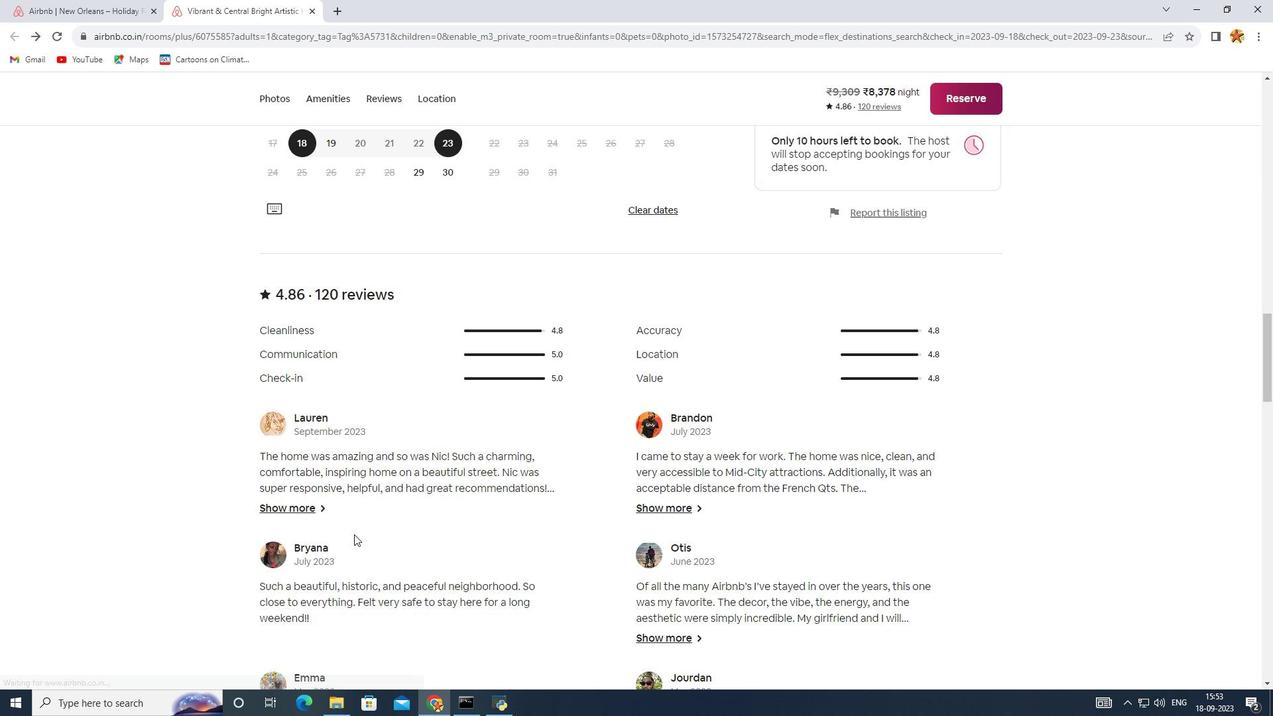 
Action: Mouse scrolled (354, 533) with delta (0, 0)
Screenshot: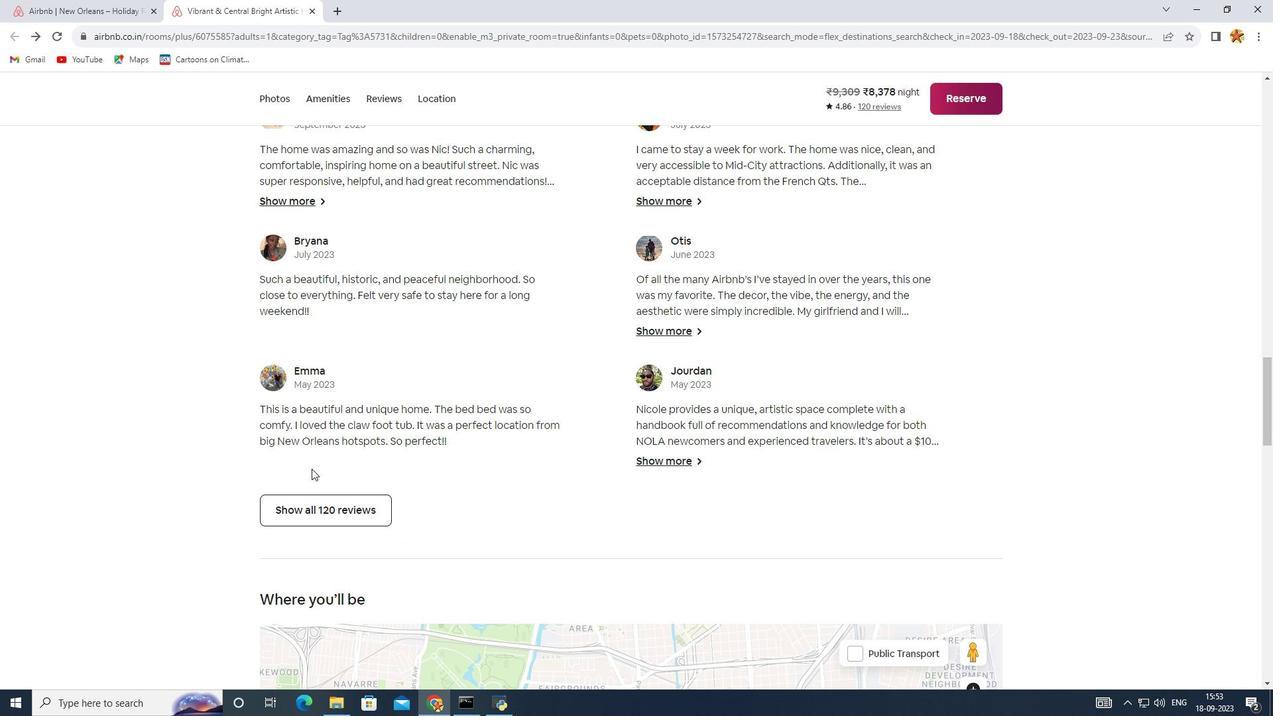 
Action: Mouse scrolled (354, 533) with delta (0, 0)
Screenshot: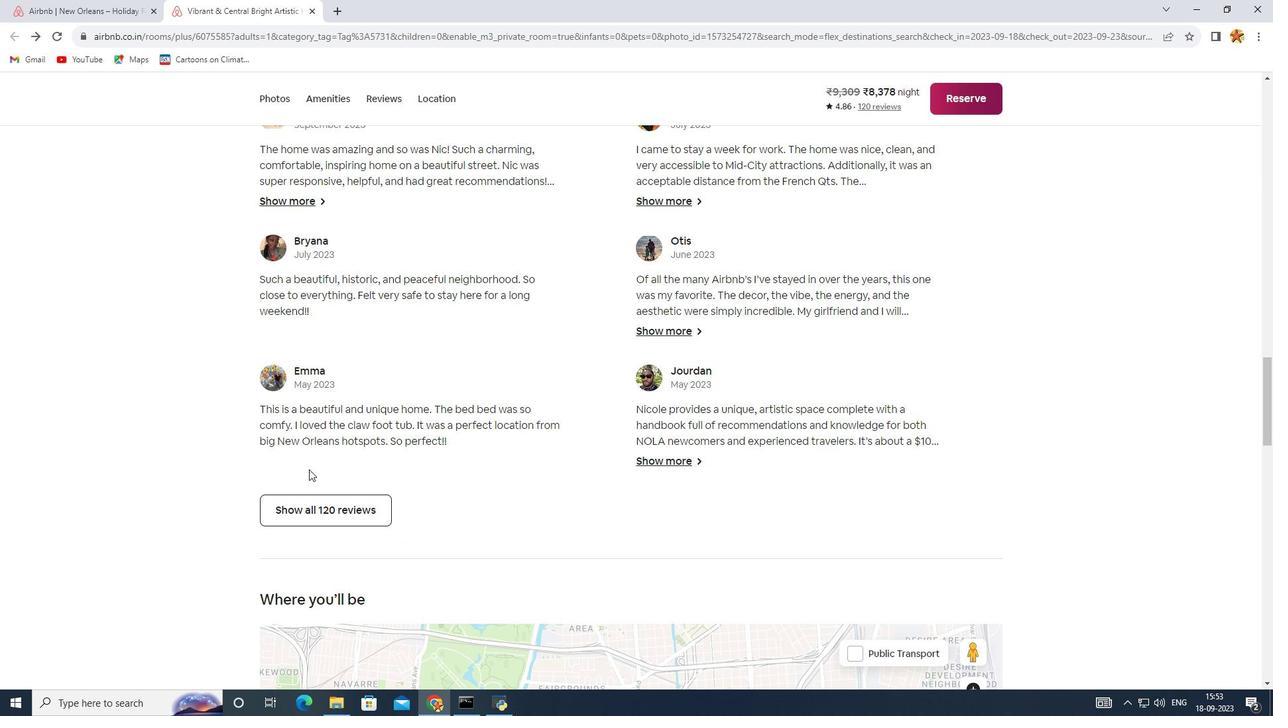 
Action: Mouse scrolled (354, 533) with delta (0, 0)
Screenshot: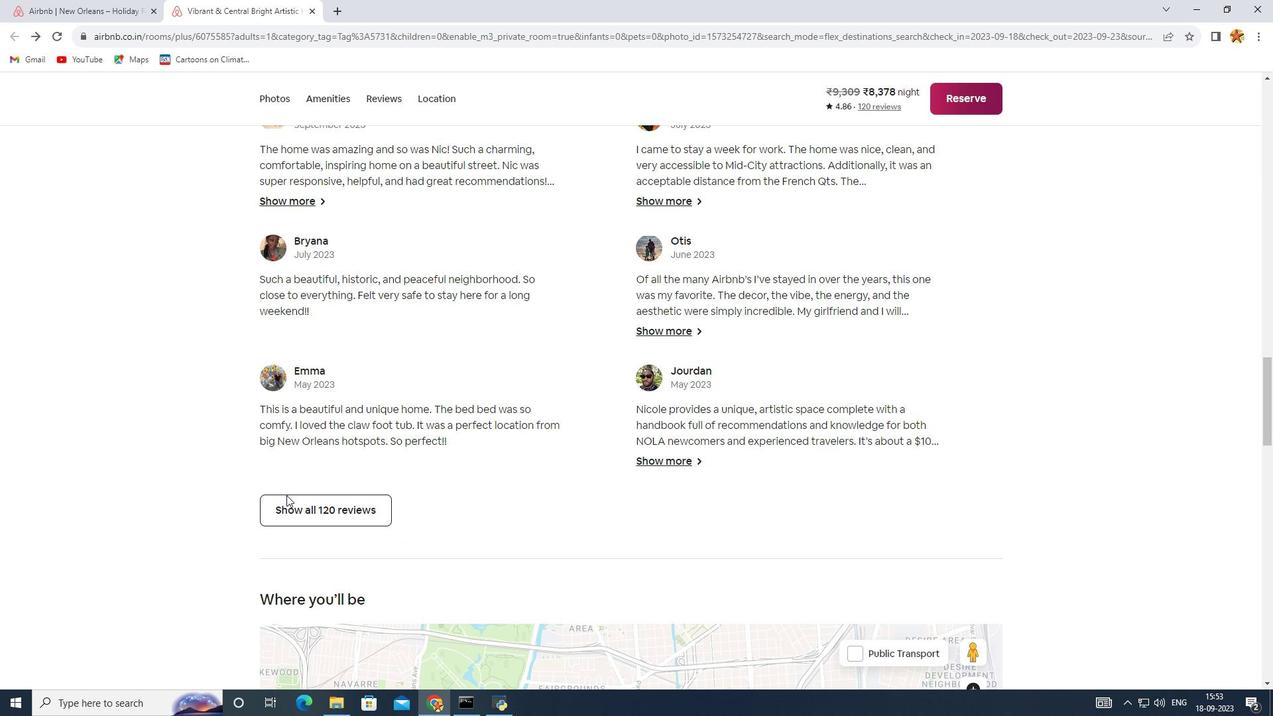 
Action: Mouse scrolled (354, 533) with delta (0, 0)
Screenshot: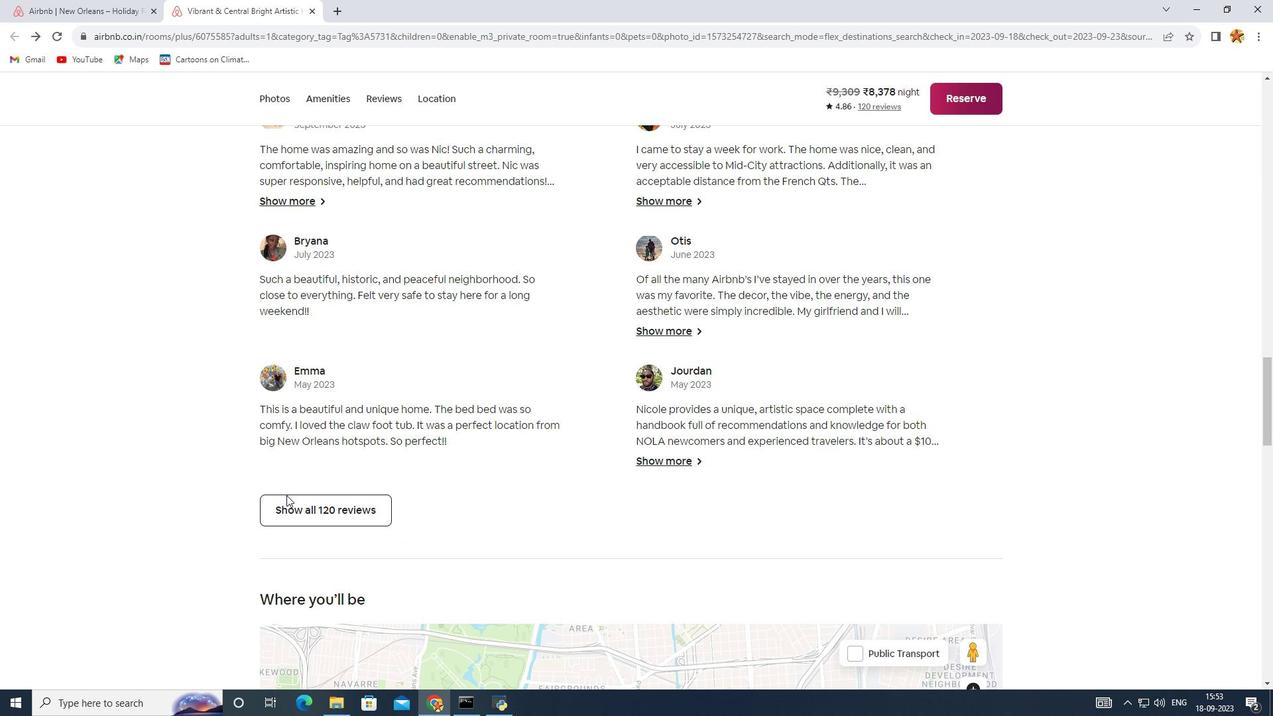 
Action: Mouse scrolled (354, 533) with delta (0, 0)
Screenshot: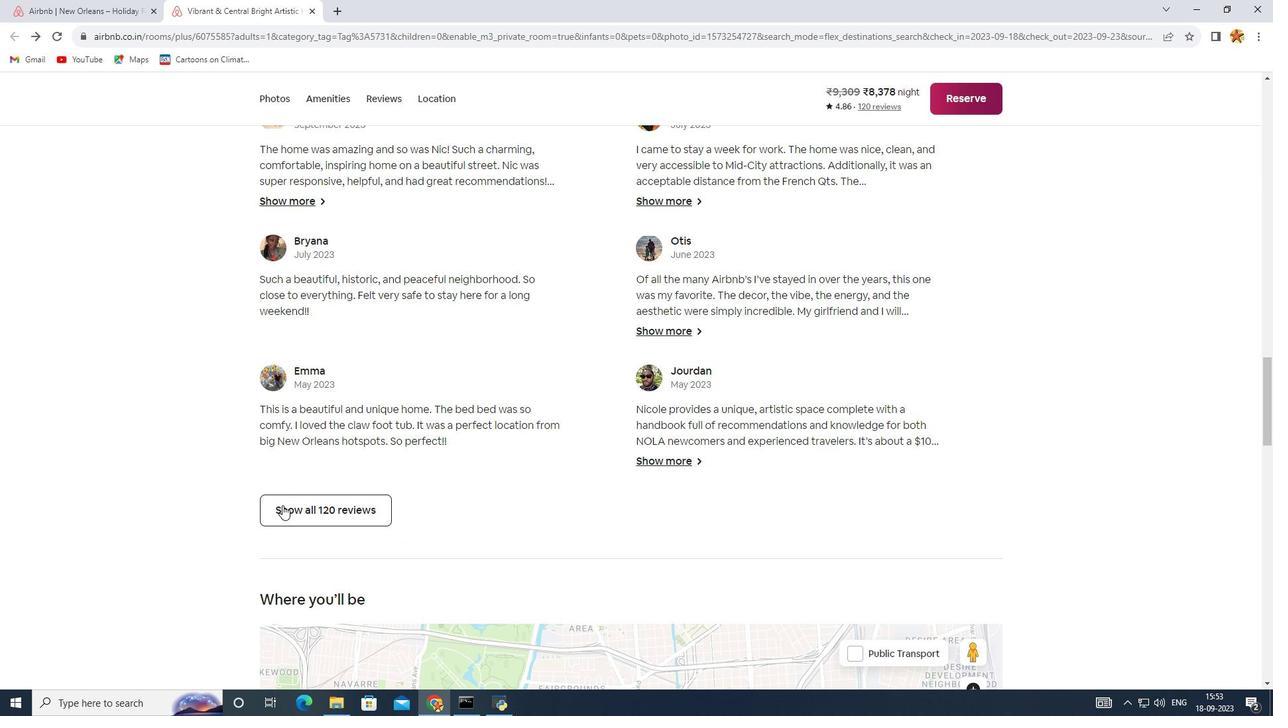 
Action: Mouse moved to (281, 509)
Screenshot: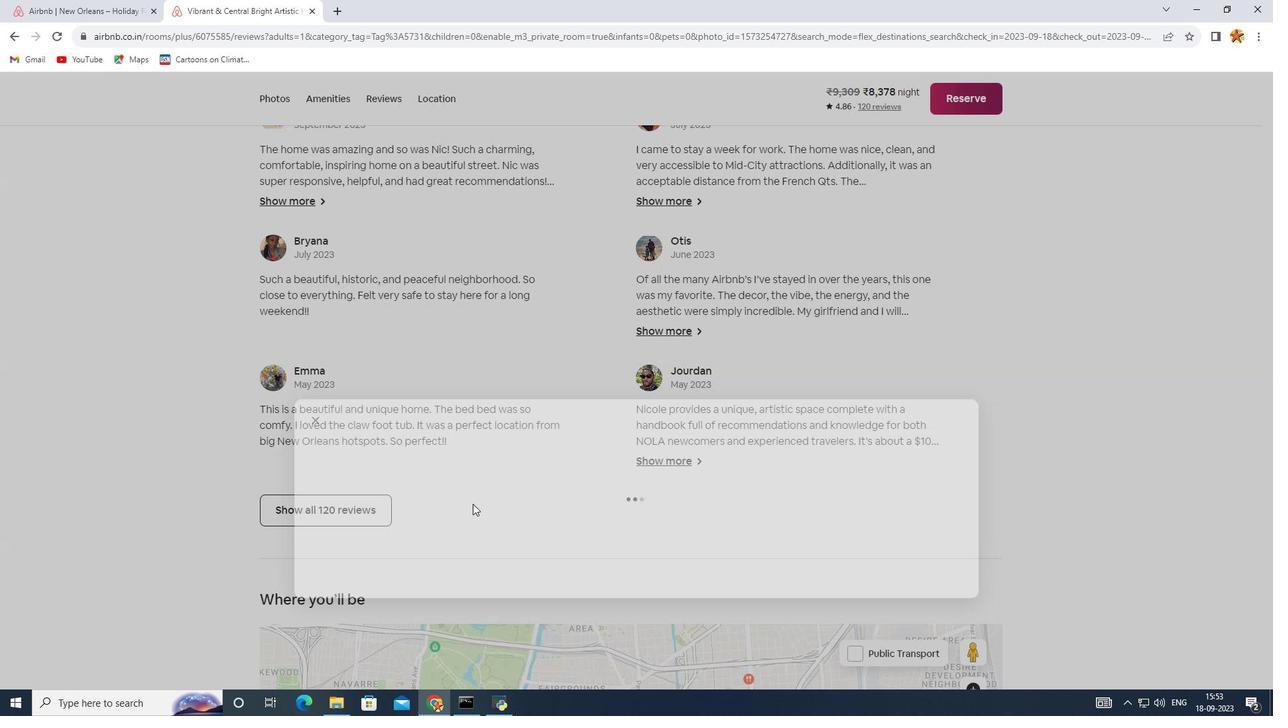 
Action: Mouse pressed left at (281, 509)
Screenshot: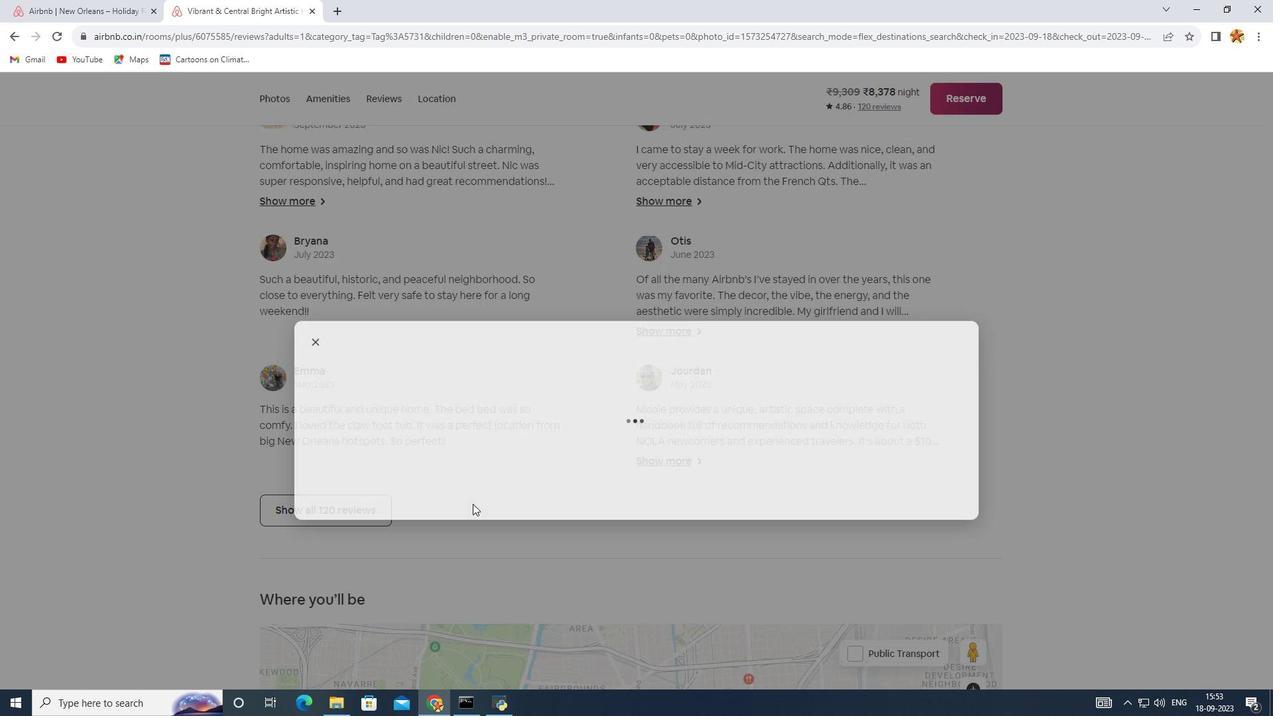 
Action: Mouse moved to (472, 503)
Screenshot: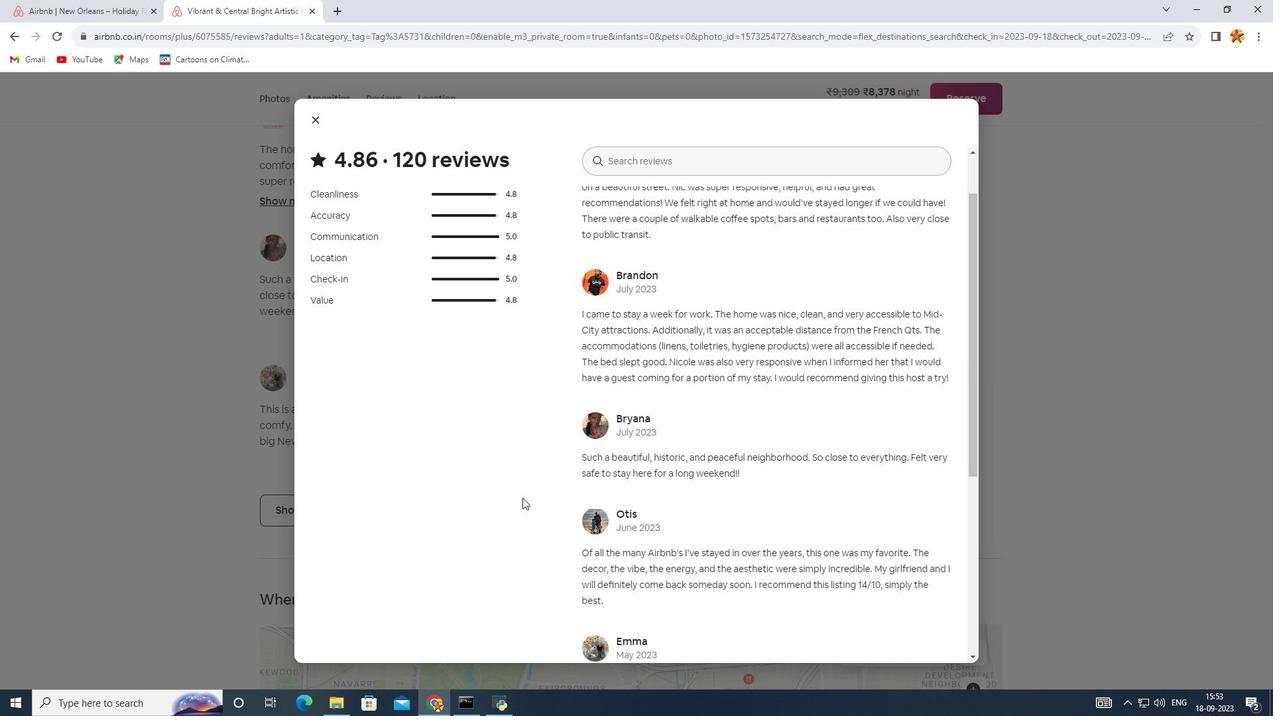 
Action: Mouse scrolled (472, 503) with delta (0, 0)
Screenshot: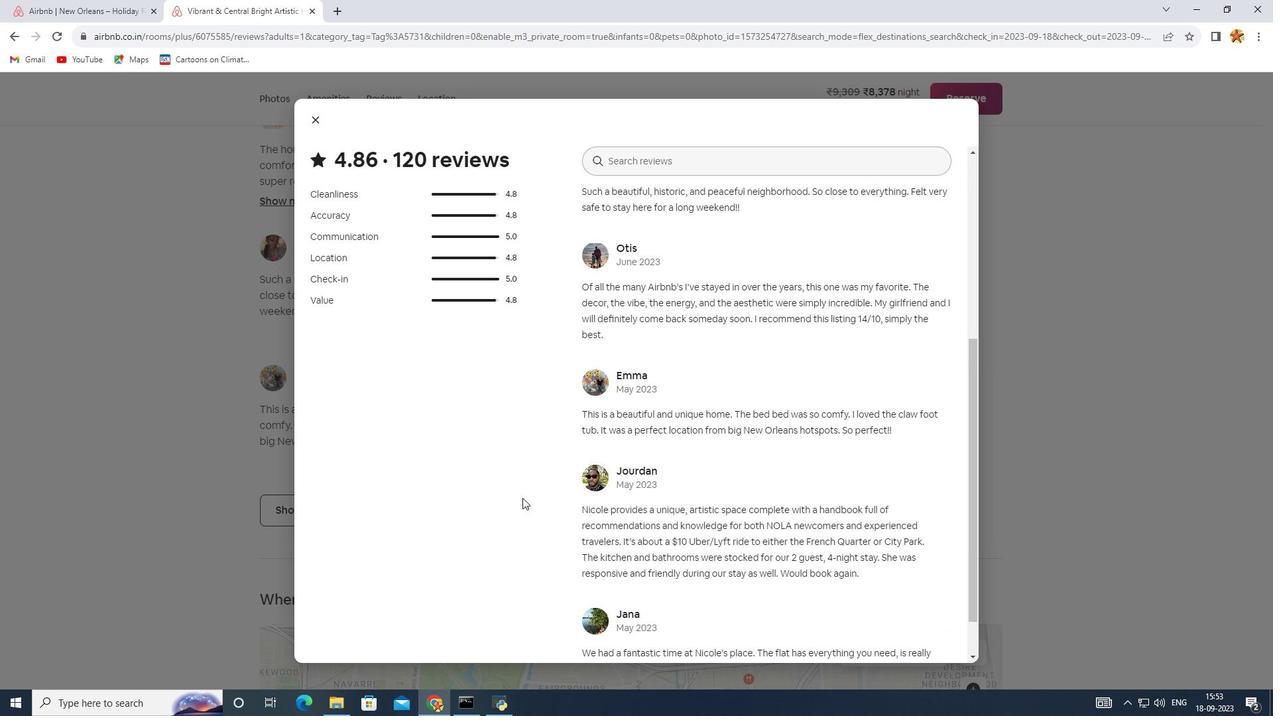
Action: Mouse moved to (522, 498)
Screenshot: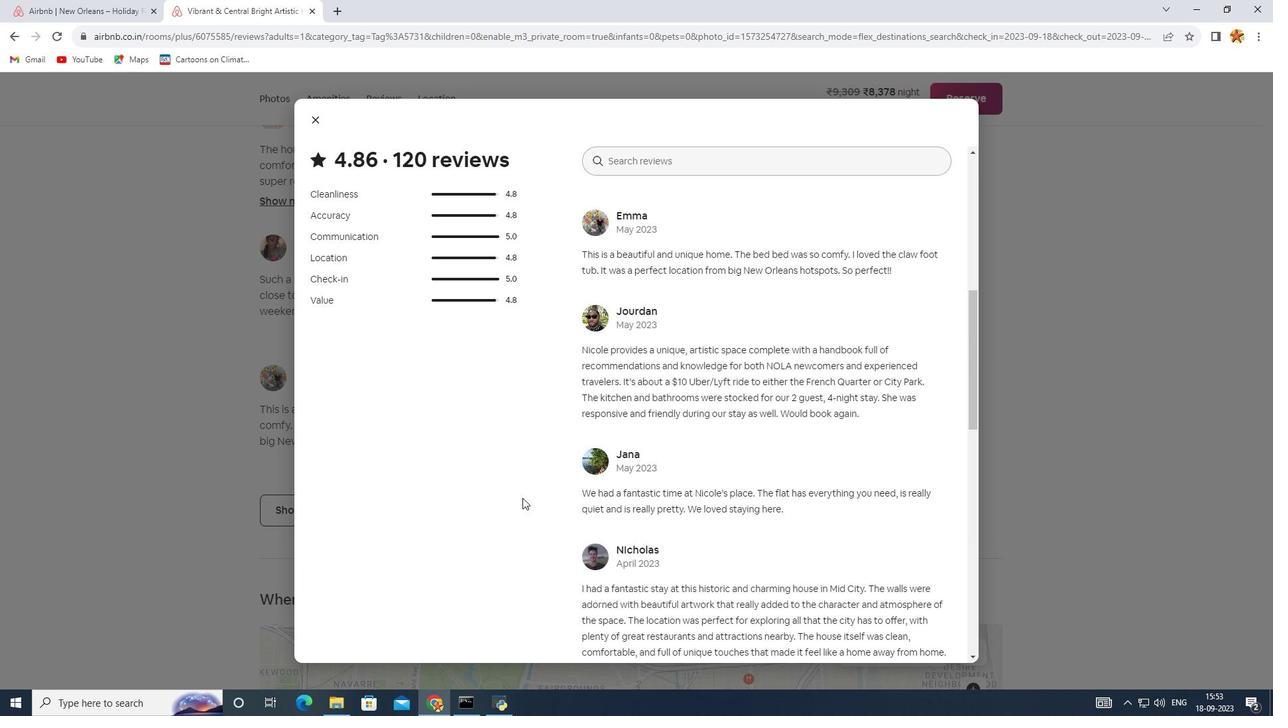 
Action: Mouse scrolled (522, 497) with delta (0, 0)
Screenshot: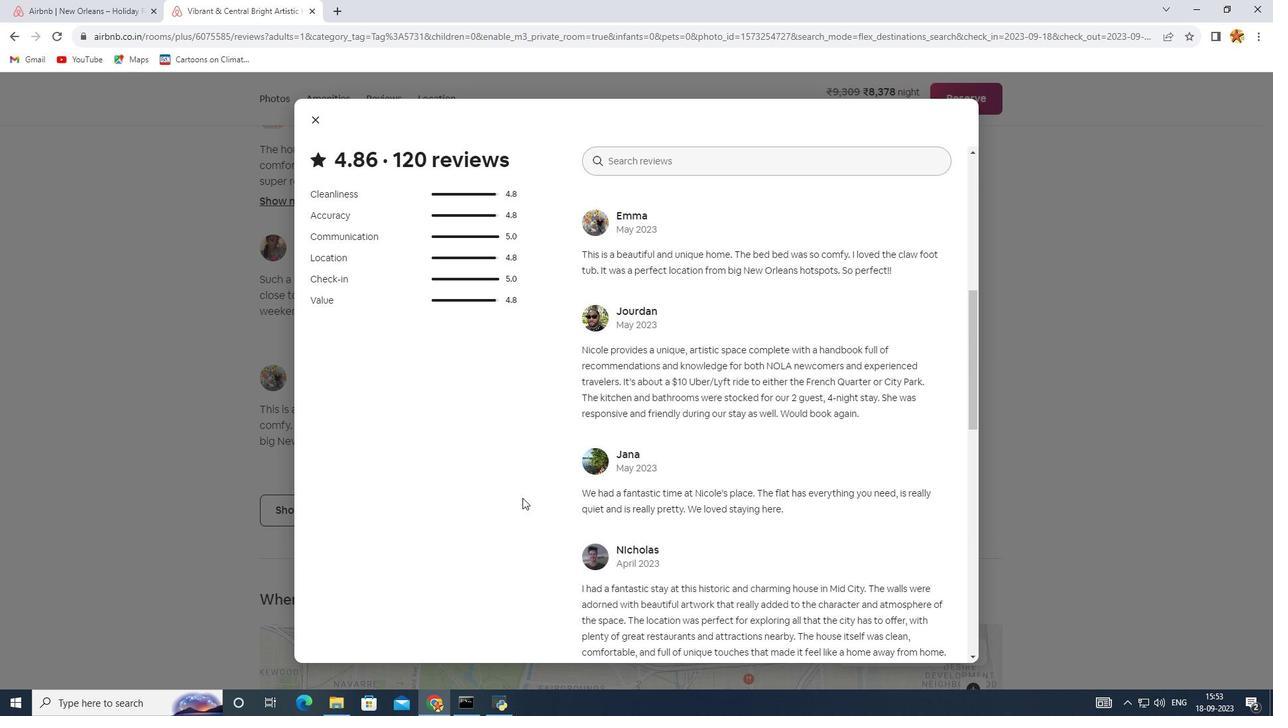 
Action: Mouse scrolled (522, 497) with delta (0, 0)
Screenshot: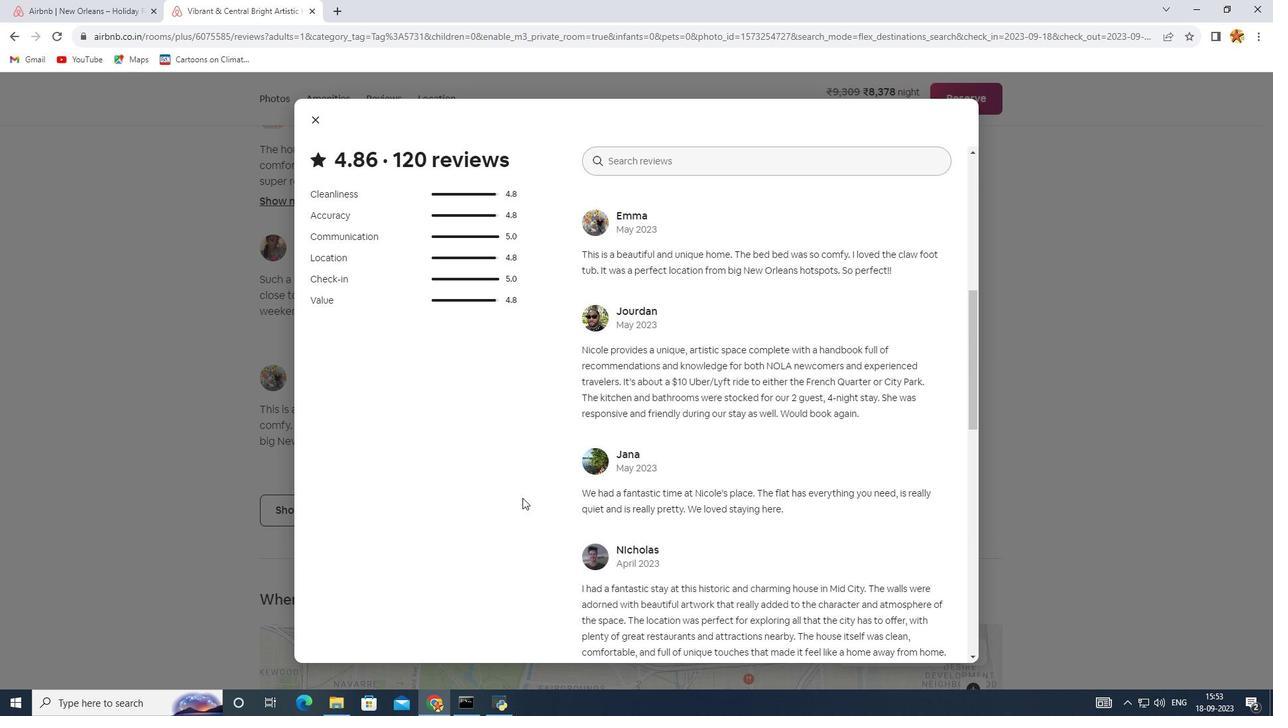
Action: Mouse scrolled (522, 497) with delta (0, 0)
Screenshot: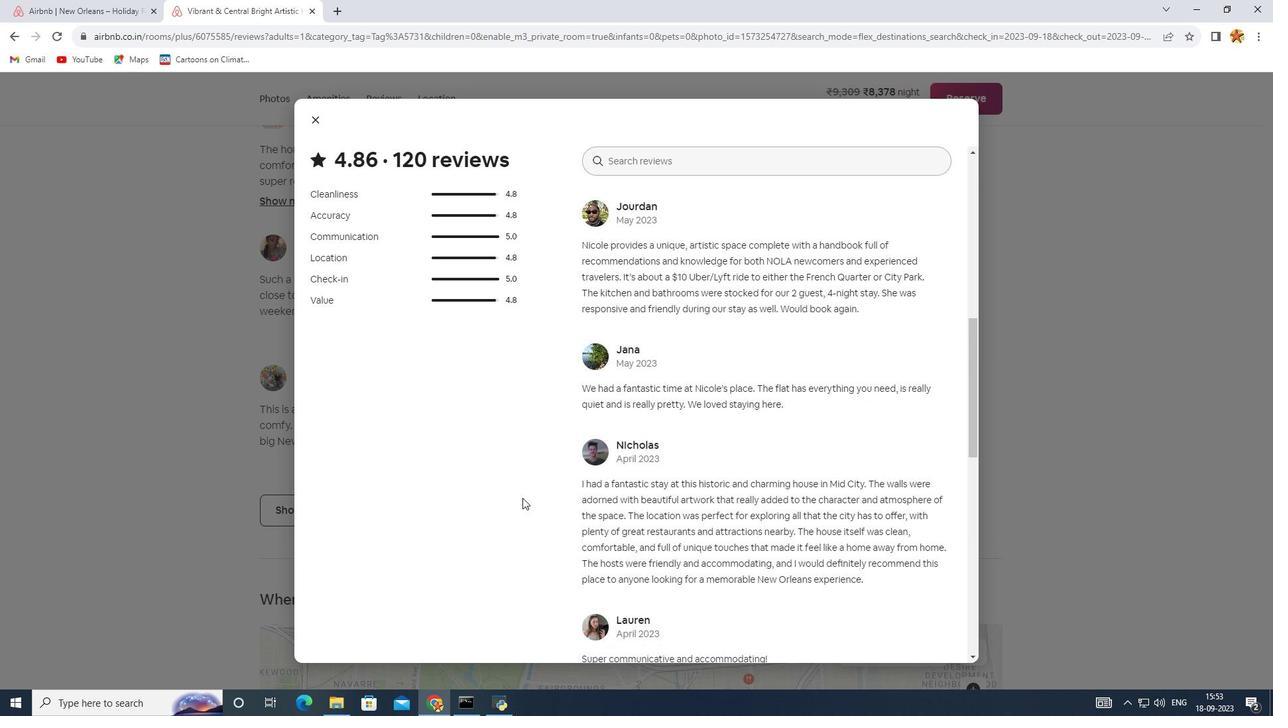 
Action: Mouse scrolled (522, 497) with delta (0, 0)
Screenshot: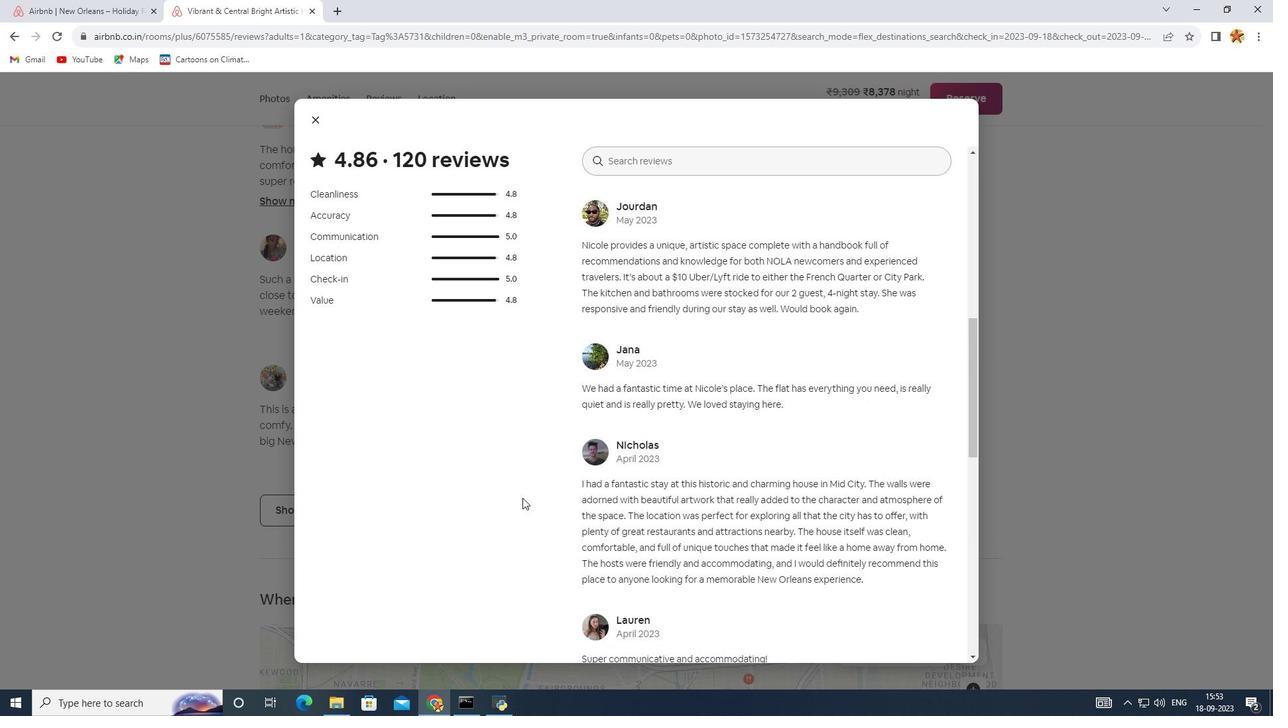 
Action: Mouse scrolled (522, 497) with delta (0, 0)
Screenshot: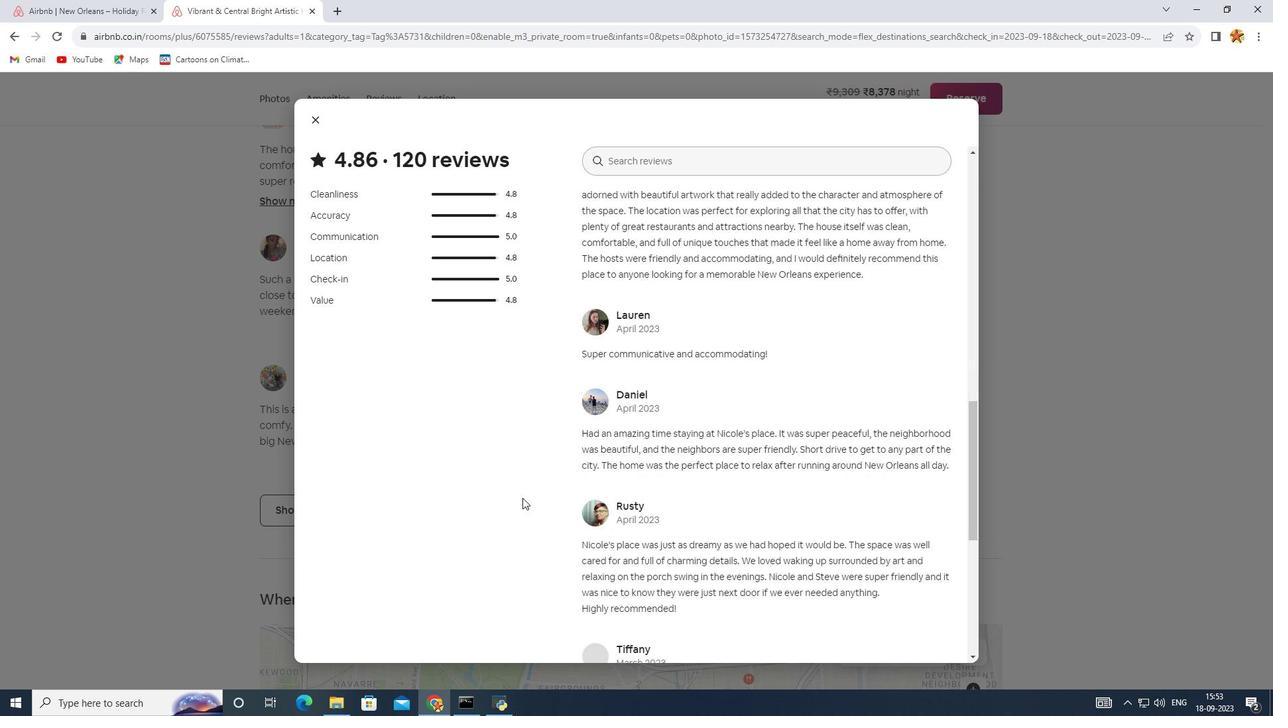 
Action: Mouse scrolled (522, 497) with delta (0, 0)
Screenshot: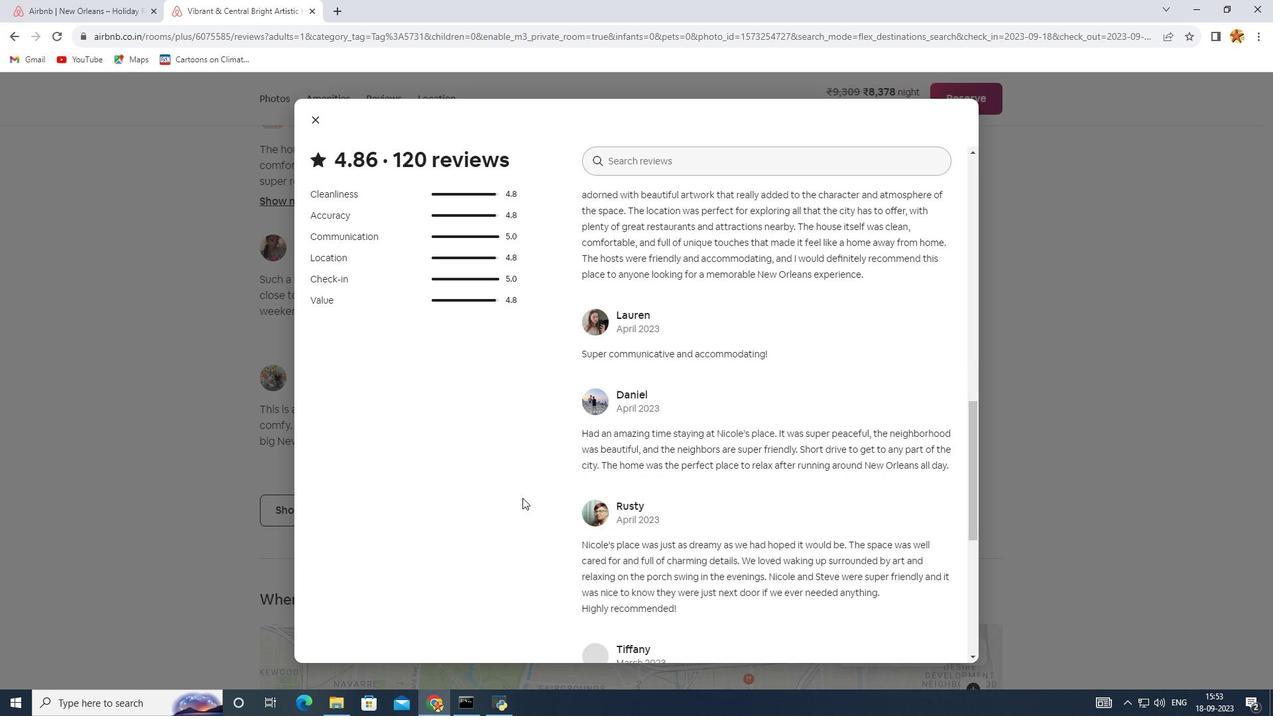 
Action: Mouse scrolled (522, 497) with delta (0, 0)
Screenshot: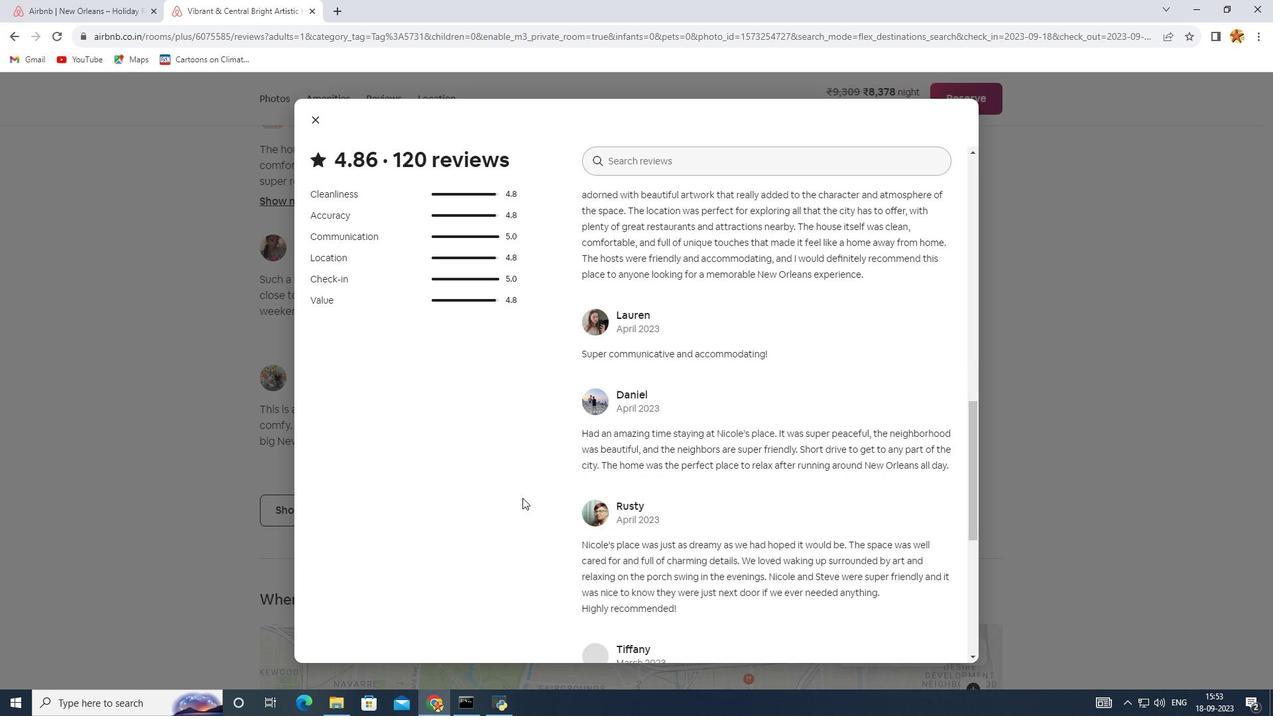 
Action: Mouse scrolled (522, 497) with delta (0, 0)
Screenshot: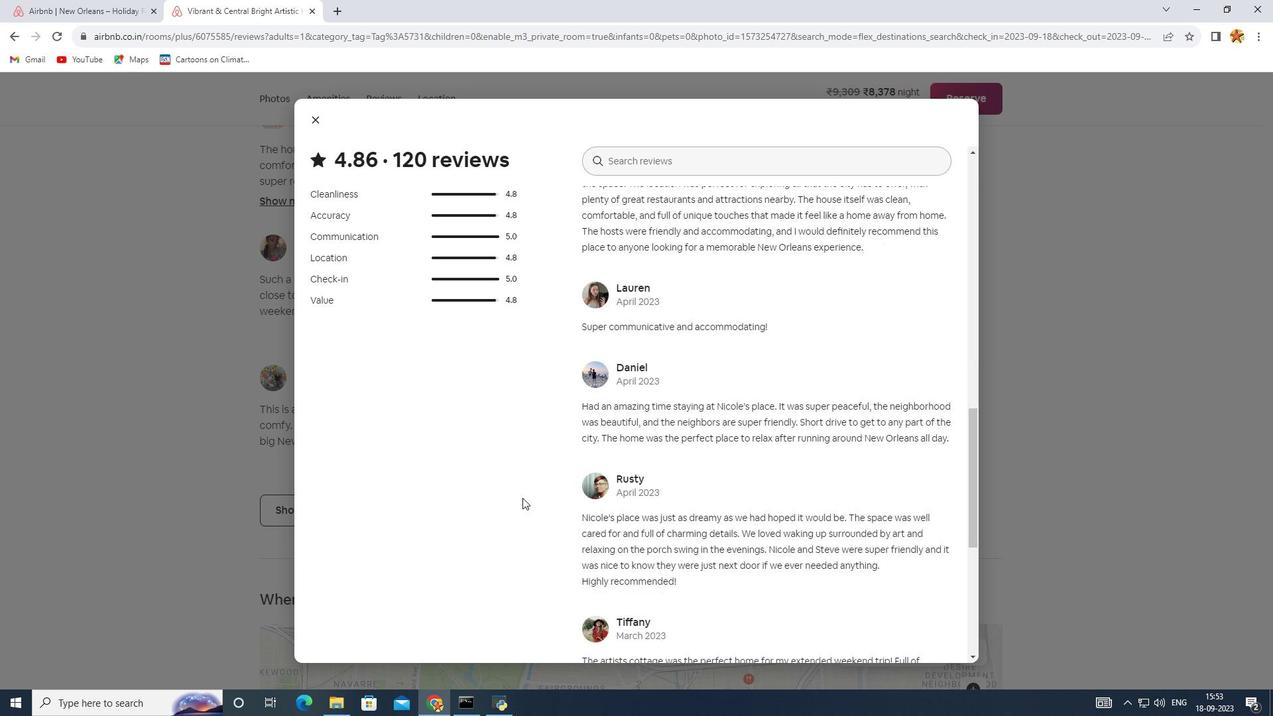 
Action: Mouse scrolled (522, 497) with delta (0, 0)
Screenshot: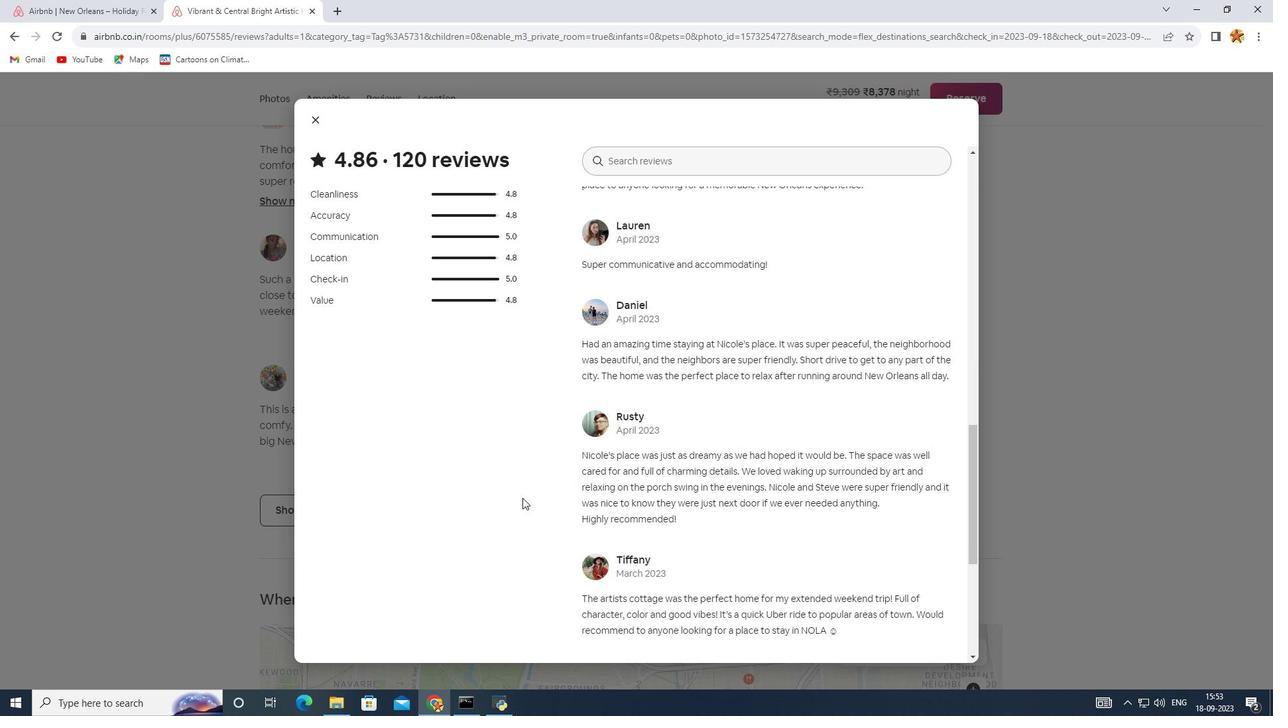
Action: Mouse scrolled (522, 497) with delta (0, 0)
Screenshot: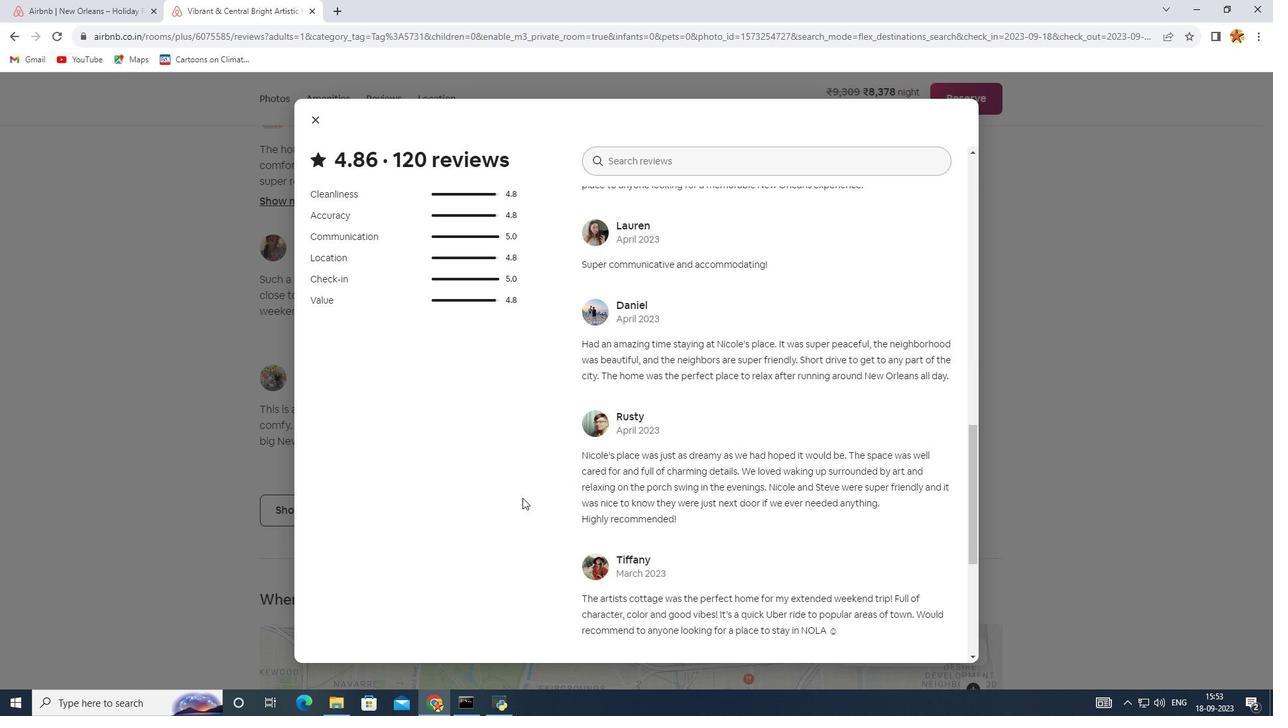 
Action: Mouse scrolled (522, 497) with delta (0, 0)
Screenshot: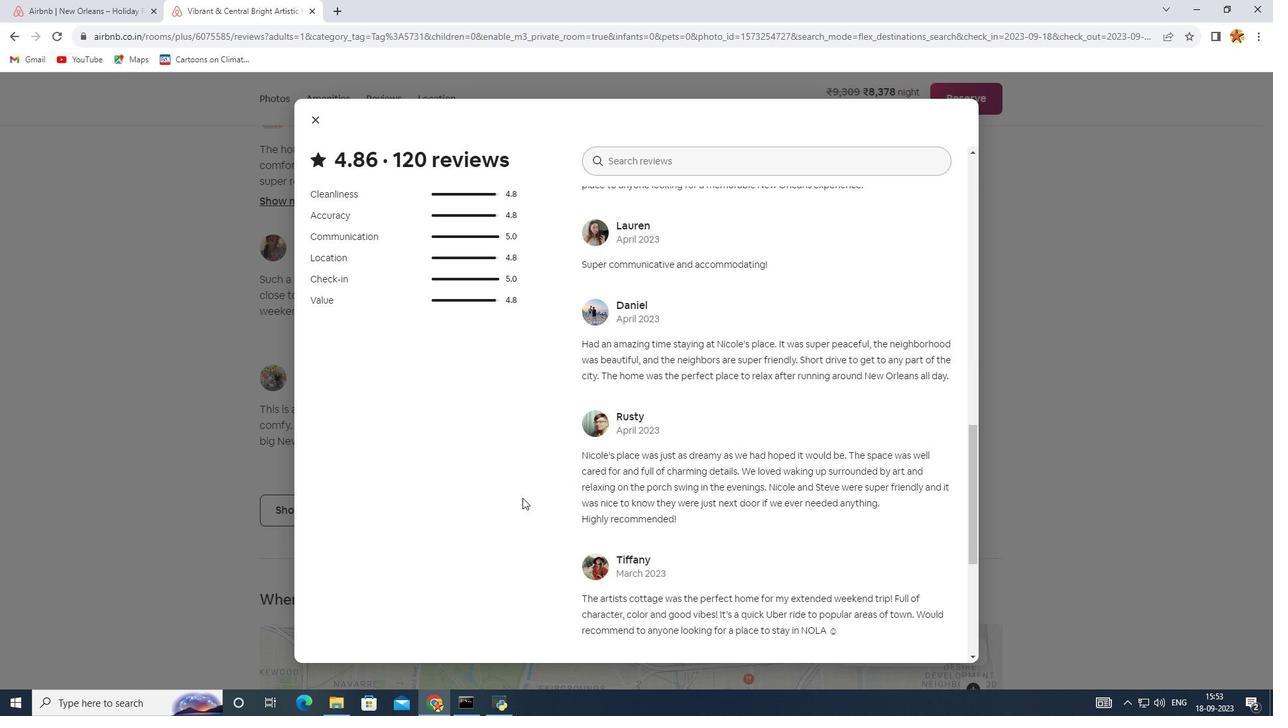 
Action: Mouse scrolled (522, 497) with delta (0, 0)
Screenshot: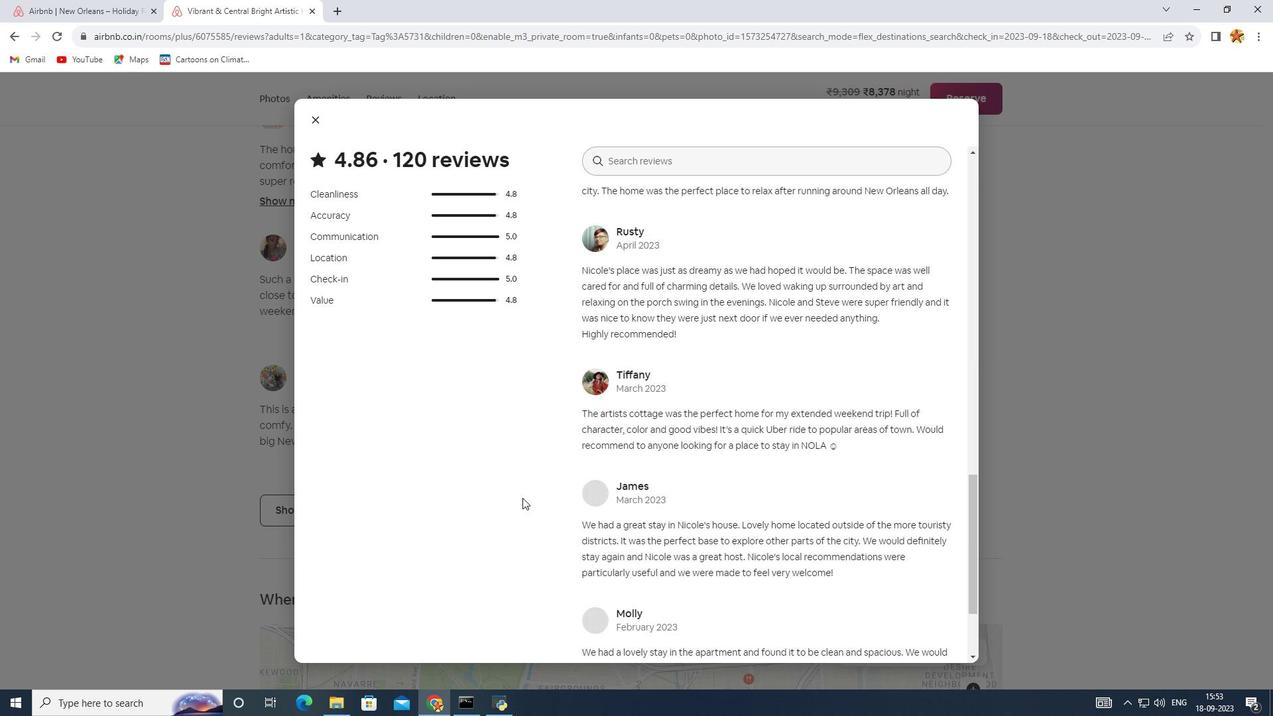 
Action: Mouse scrolled (522, 497) with delta (0, 0)
Screenshot: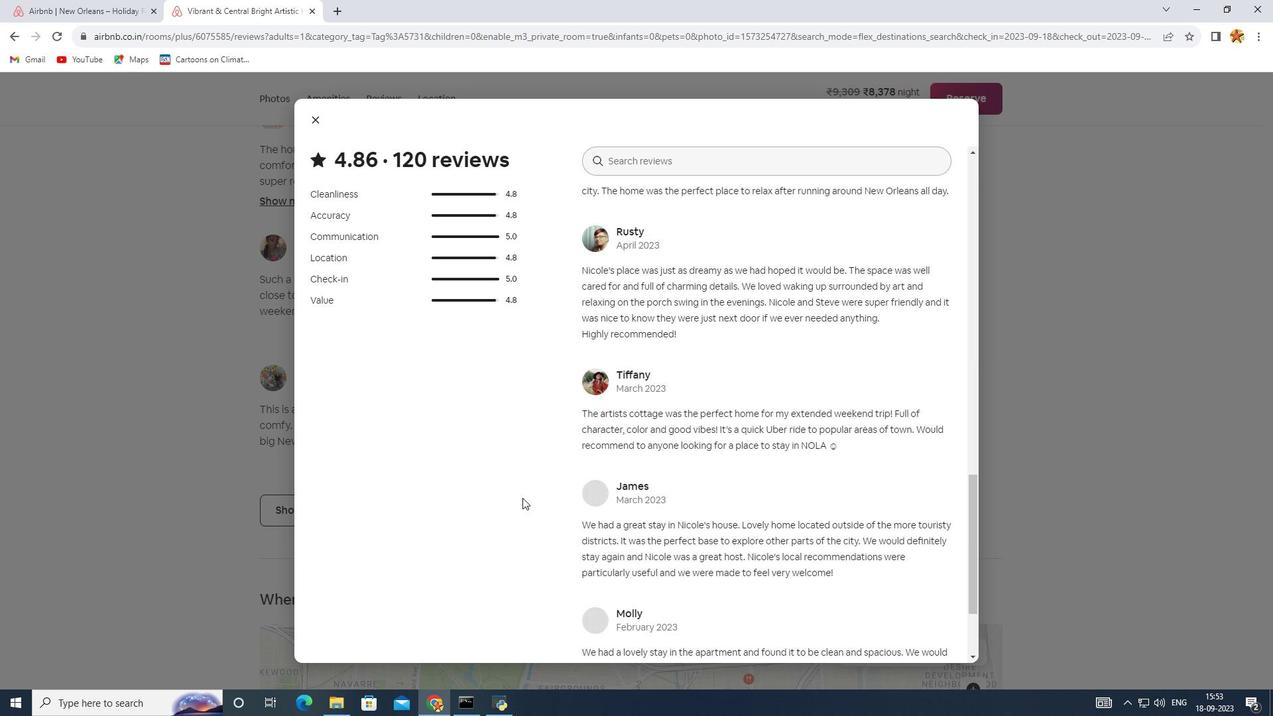 
Action: Mouse scrolled (522, 497) with delta (0, 0)
Screenshot: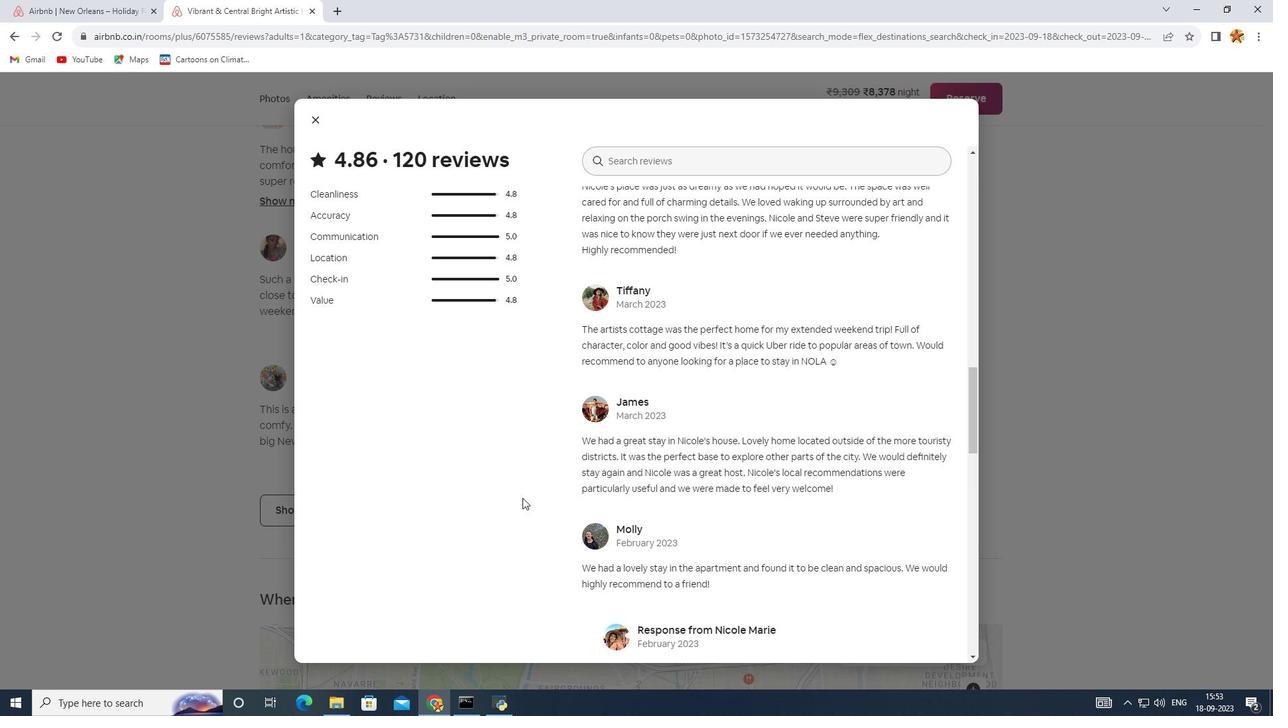 
Action: Mouse scrolled (522, 497) with delta (0, 0)
Screenshot: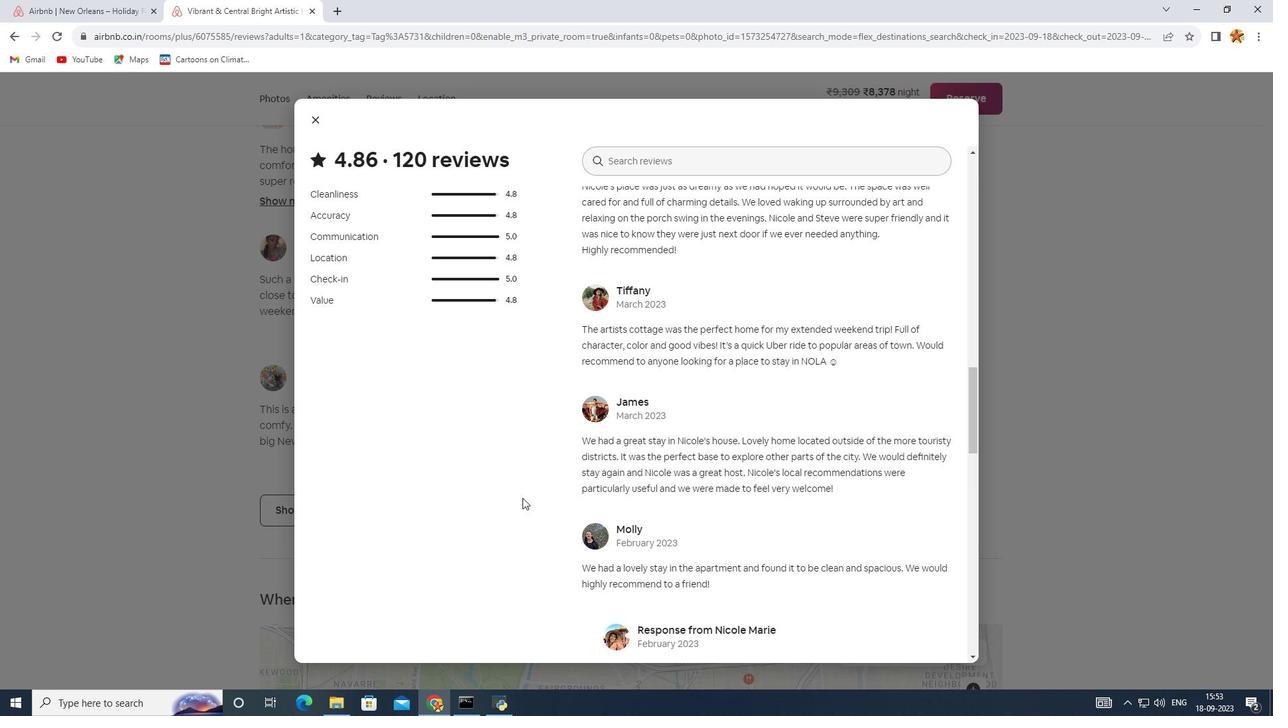 
Action: Mouse scrolled (522, 497) with delta (0, 0)
Screenshot: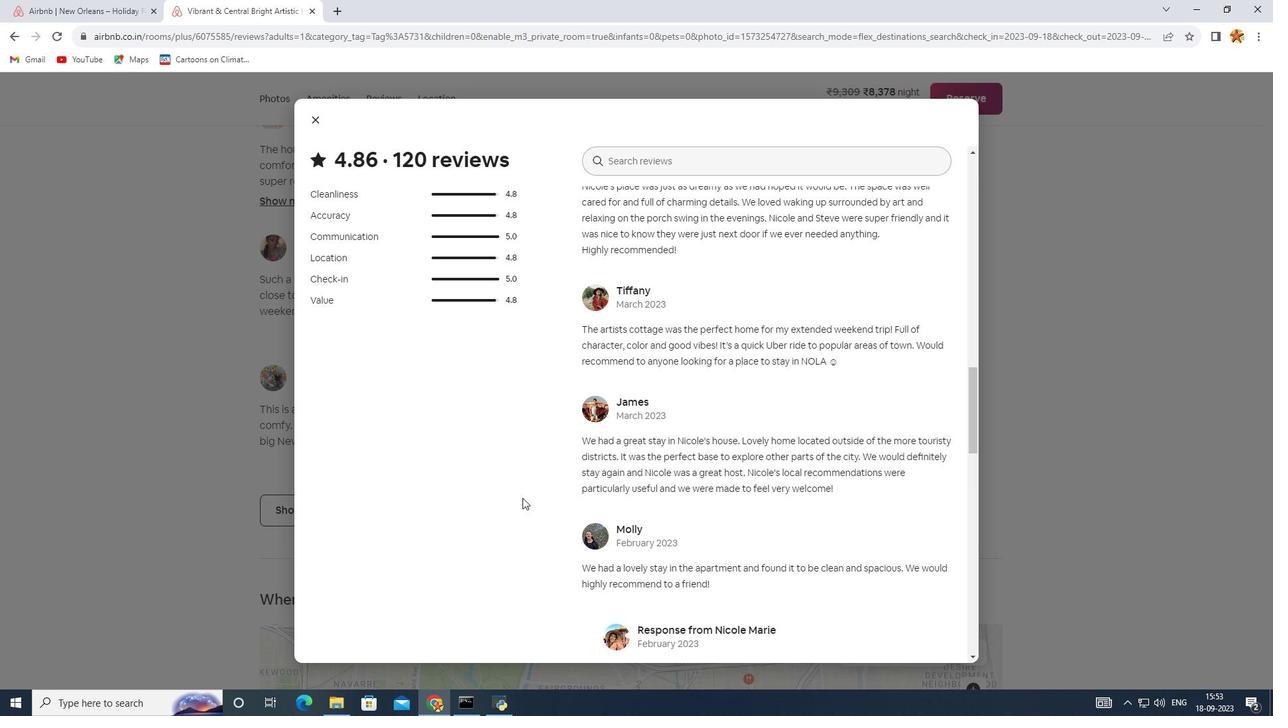 
Action: Mouse scrolled (522, 497) with delta (0, 0)
Screenshot: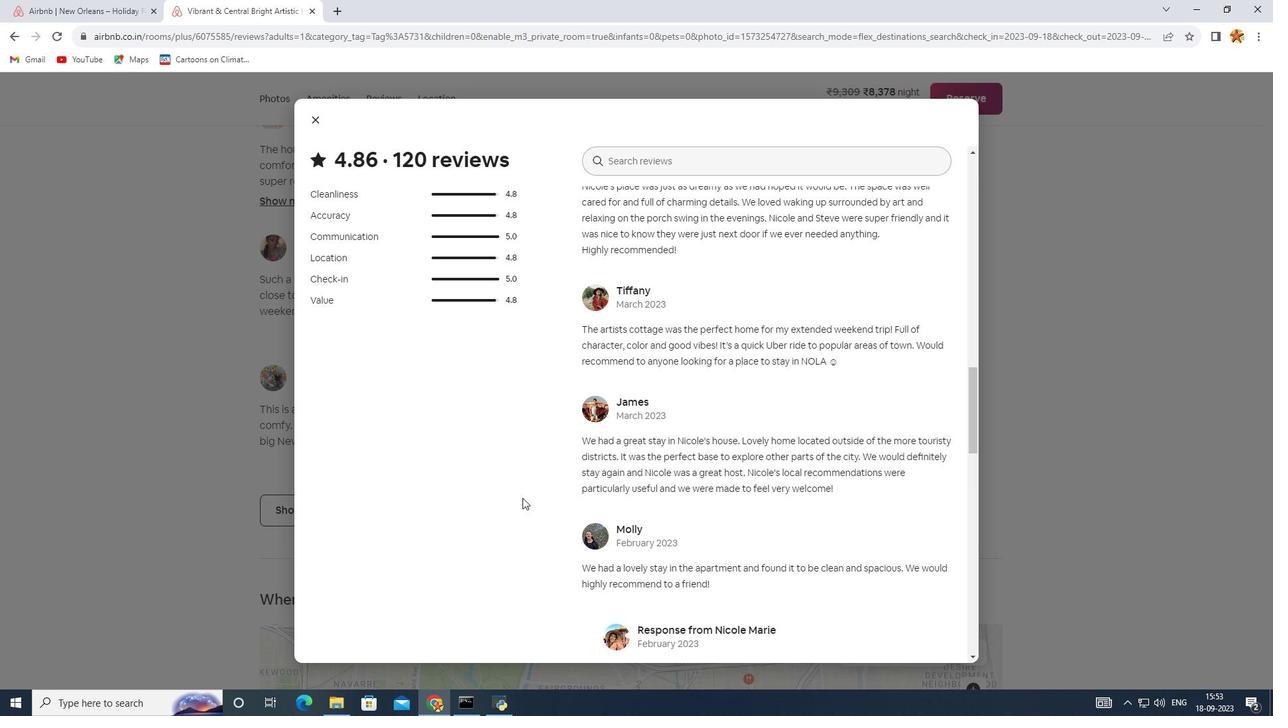 
Action: Mouse scrolled (522, 497) with delta (0, 0)
Screenshot: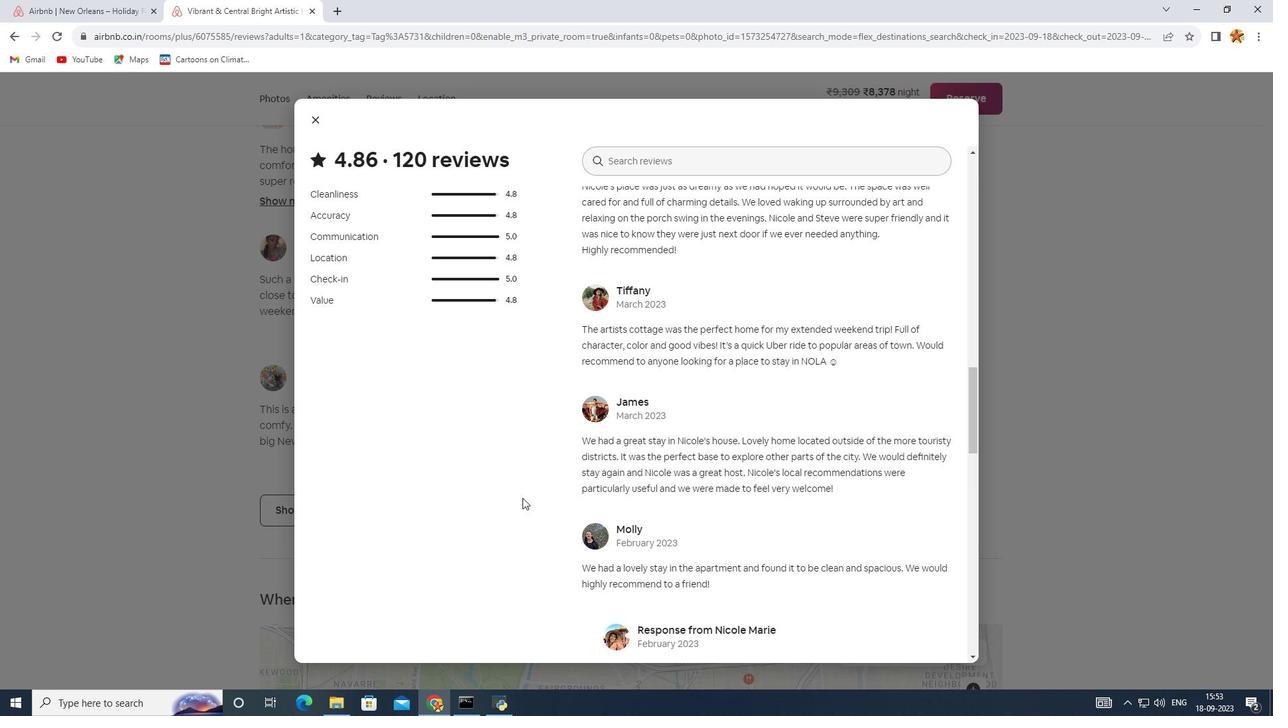 
Action: Mouse scrolled (522, 497) with delta (0, 0)
Screenshot: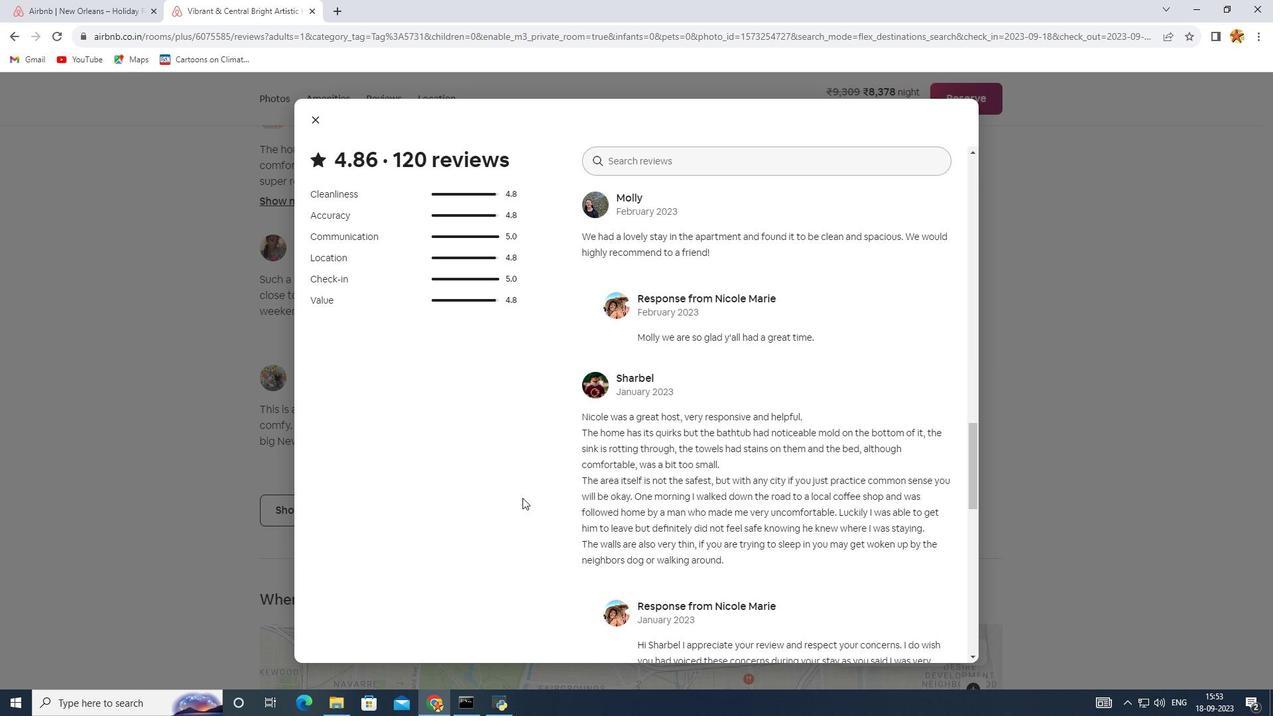 
Action: Mouse scrolled (522, 497) with delta (0, 0)
Screenshot: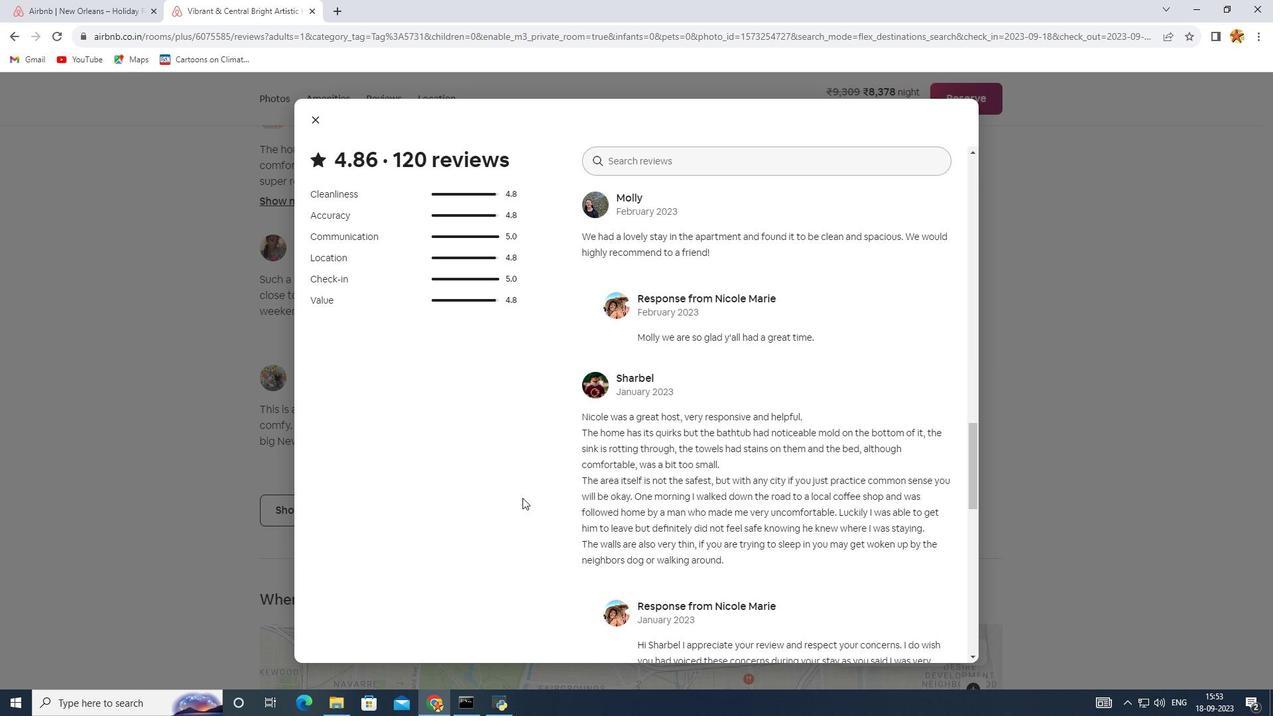 
Action: Mouse scrolled (522, 497) with delta (0, 0)
Screenshot: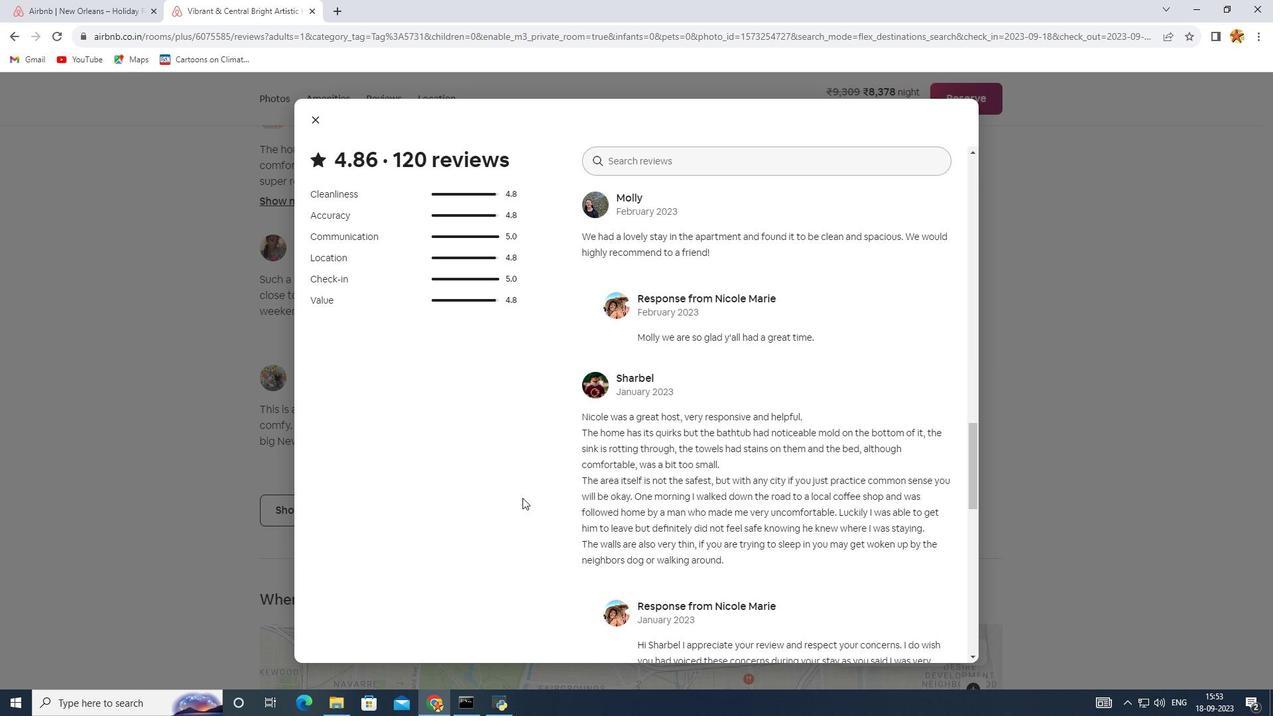 
Action: Mouse scrolled (522, 497) with delta (0, 0)
Screenshot: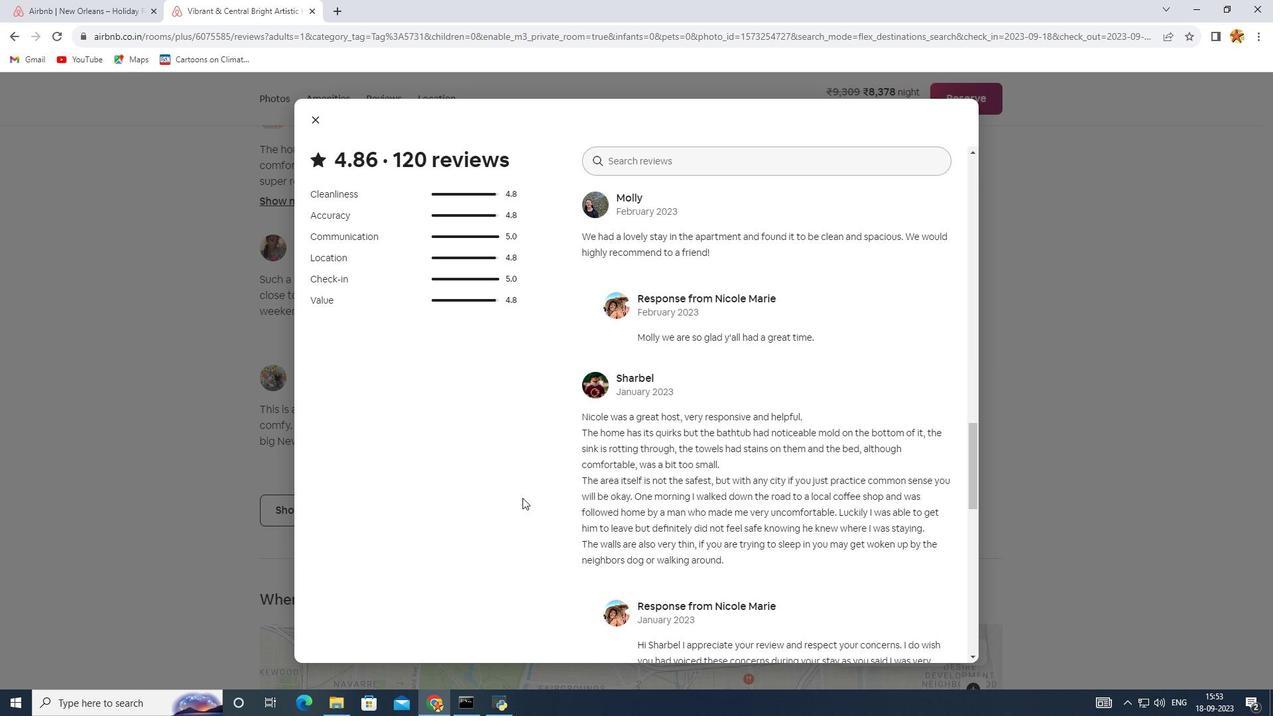 
Action: Mouse scrolled (522, 497) with delta (0, 0)
Screenshot: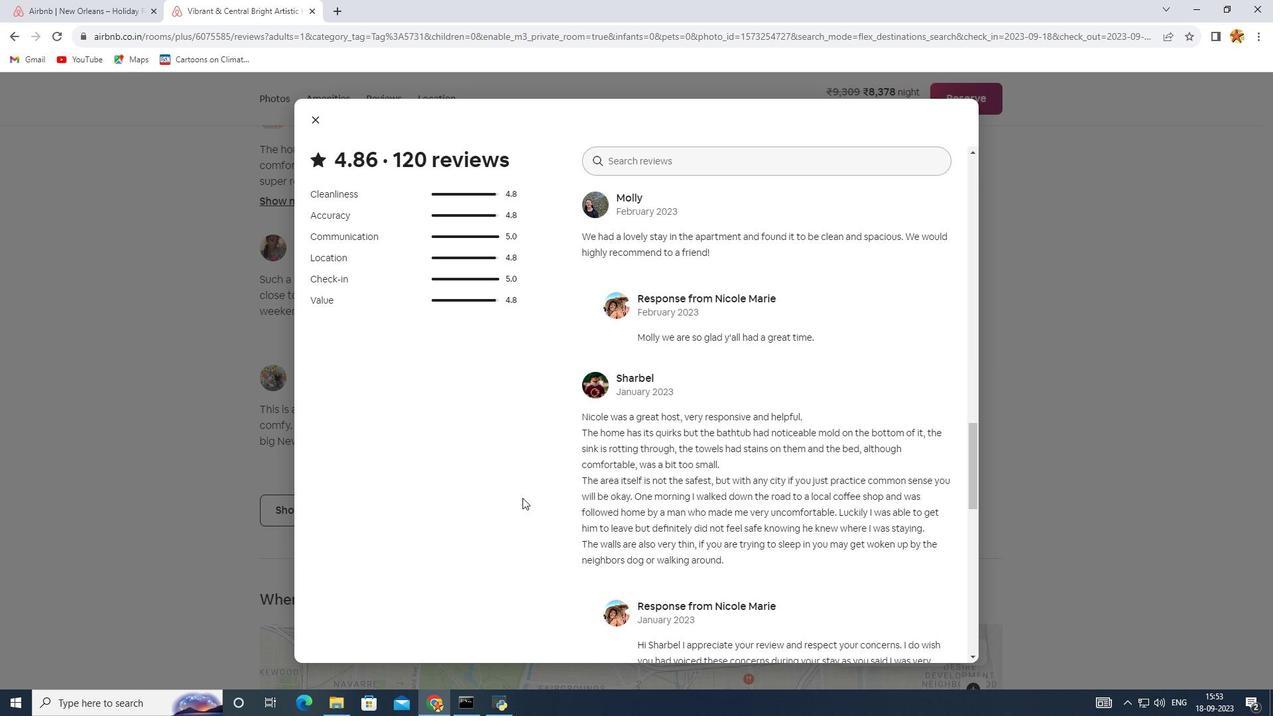 
Action: Mouse scrolled (522, 497) with delta (0, 0)
Screenshot: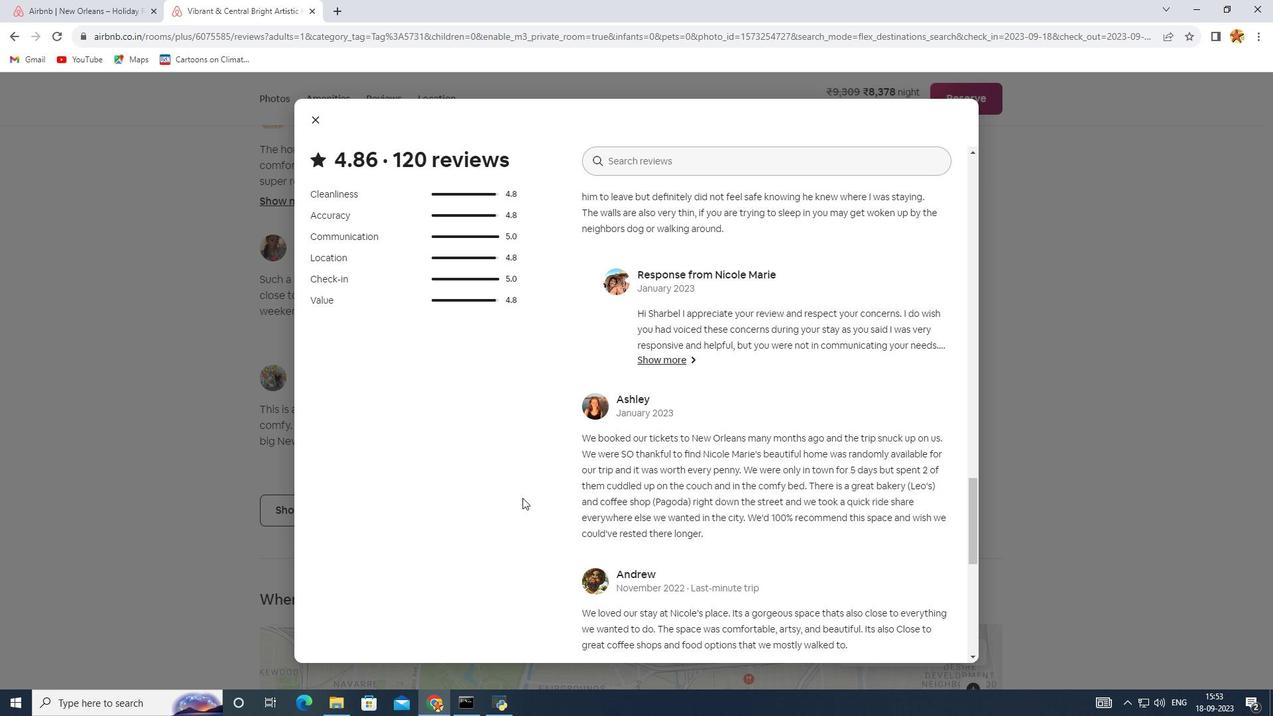 
Action: Mouse scrolled (522, 497) with delta (0, 0)
Screenshot: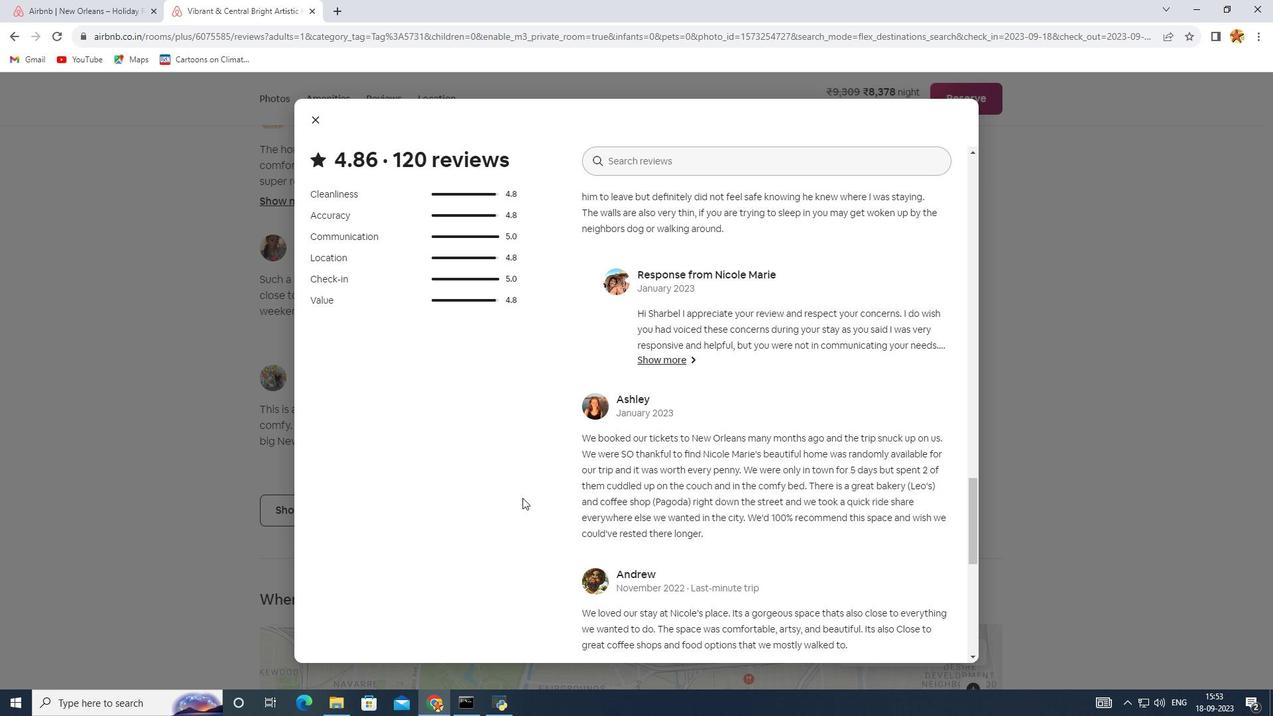 
Action: Mouse scrolled (522, 497) with delta (0, 0)
Screenshot: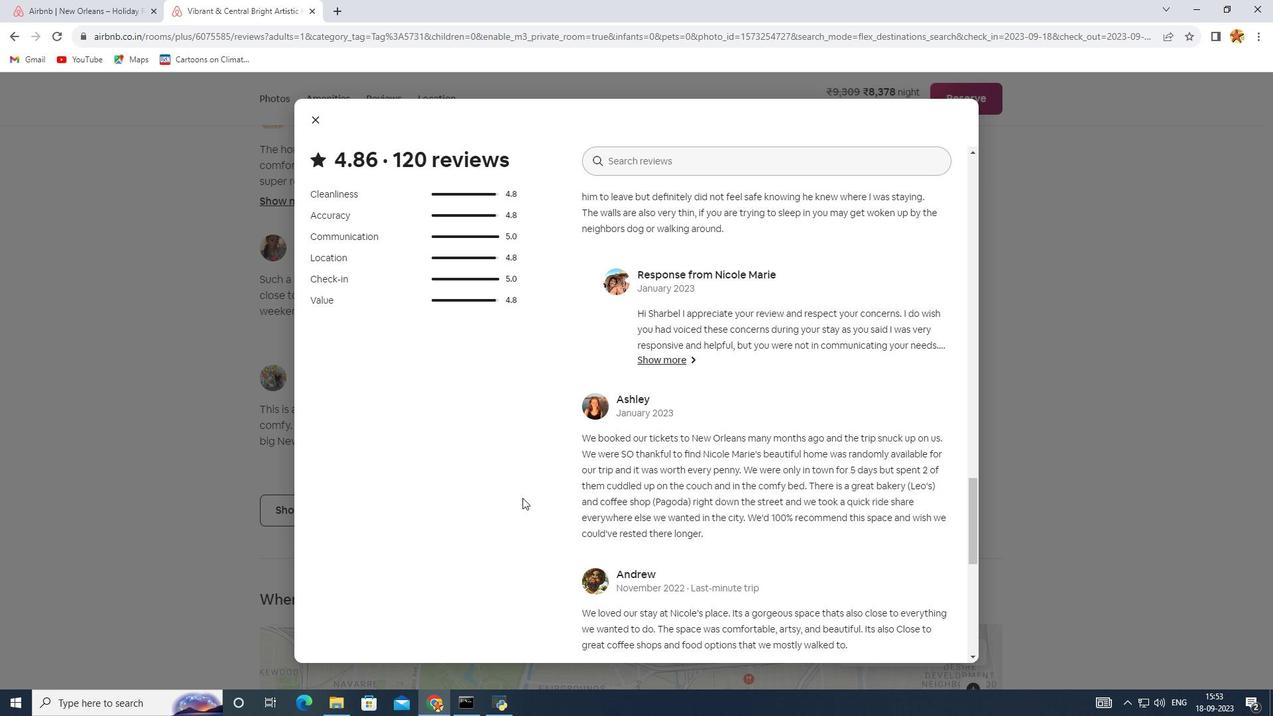 
Action: Mouse scrolled (522, 497) with delta (0, 0)
Screenshot: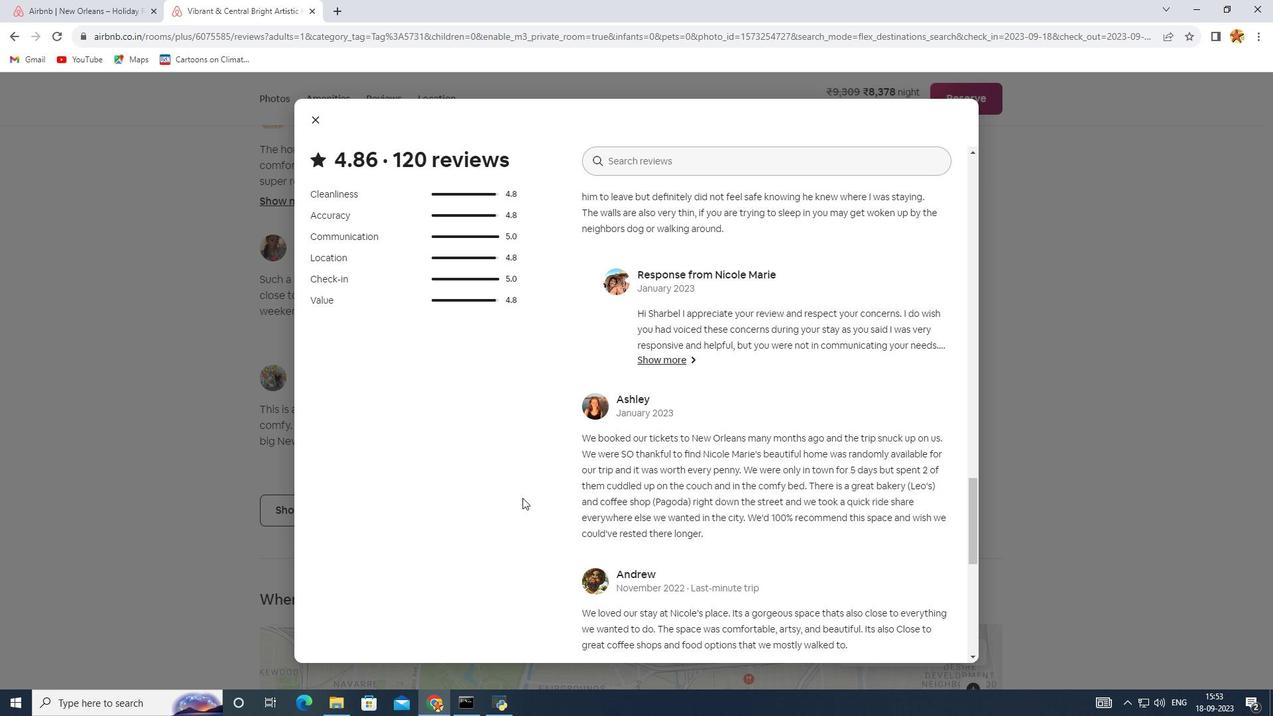 
Action: Mouse scrolled (522, 497) with delta (0, 0)
Screenshot: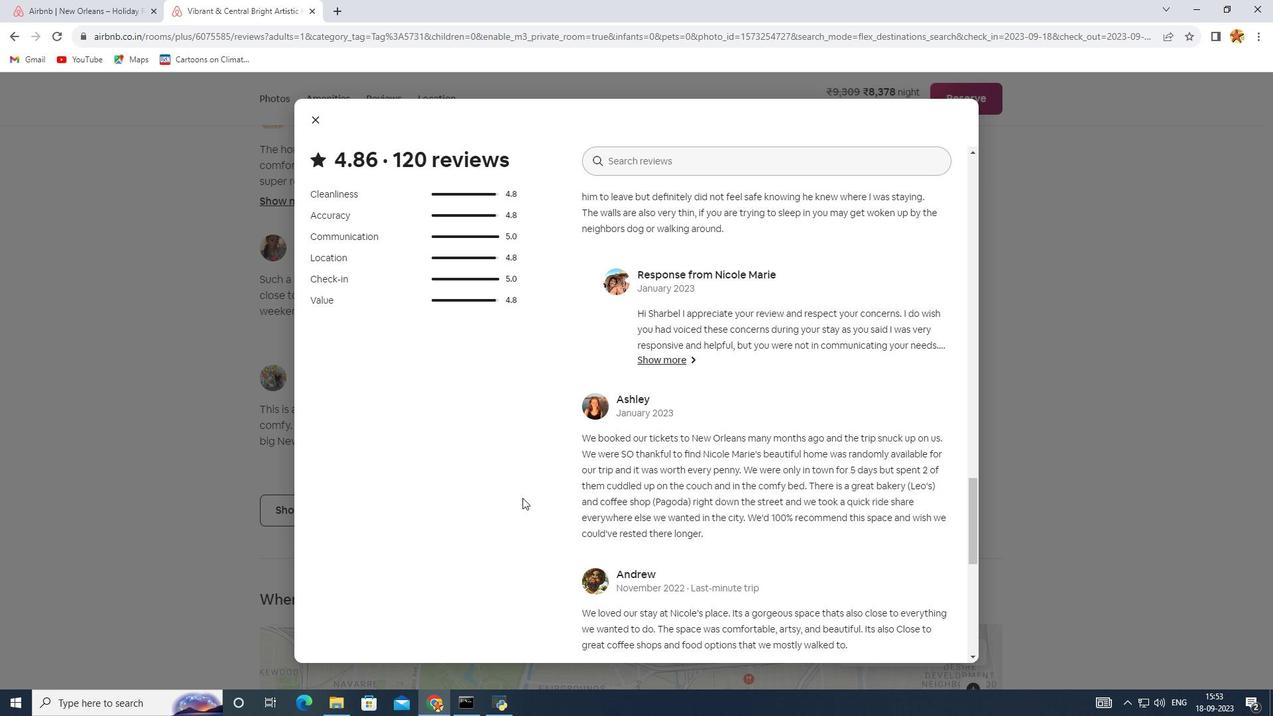
Action: Mouse scrolled (522, 497) with delta (0, 0)
Screenshot: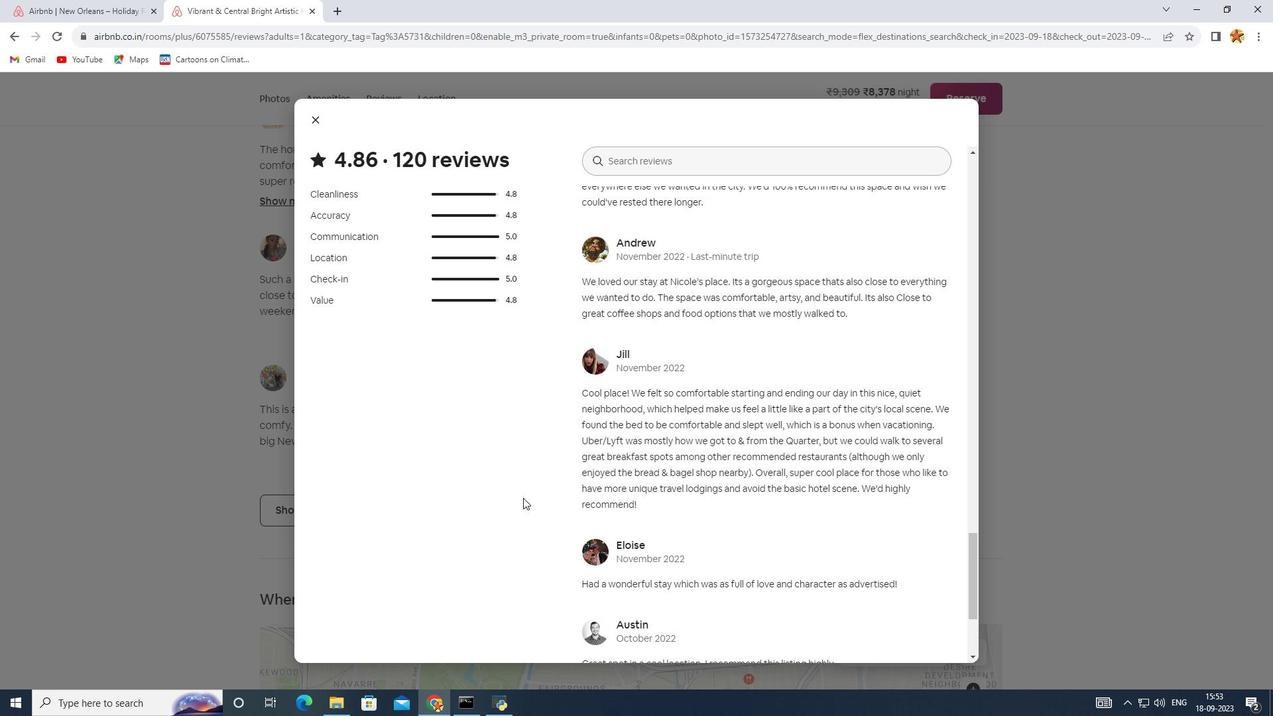 
Action: Mouse scrolled (522, 497) with delta (0, 0)
Screenshot: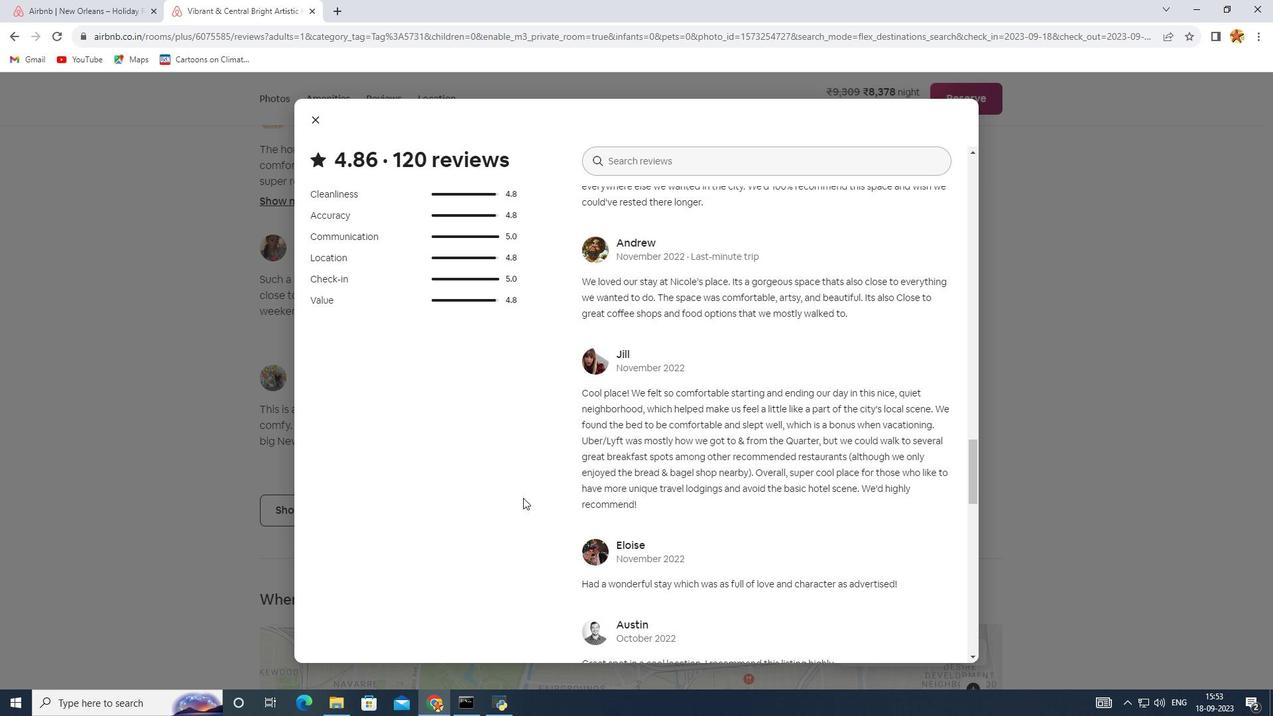 
Action: Mouse scrolled (522, 497) with delta (0, 0)
Screenshot: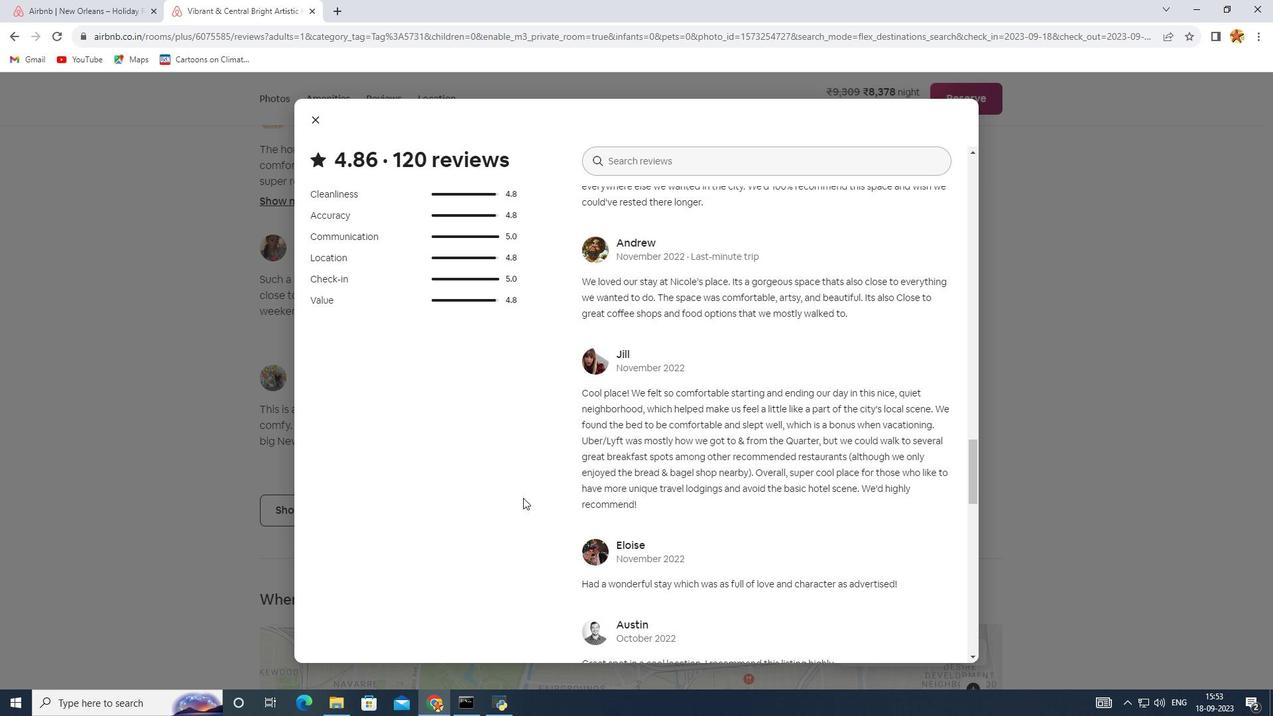 
Action: Mouse scrolled (522, 497) with delta (0, 0)
Screenshot: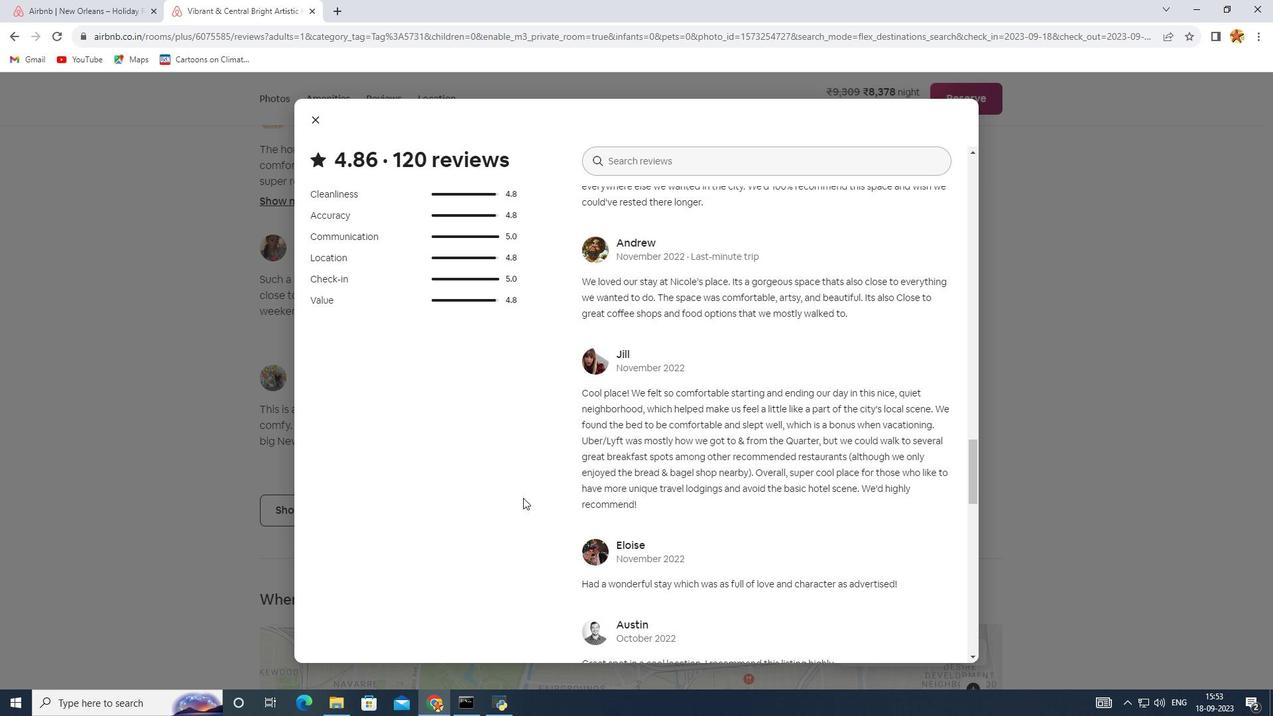 
Action: Mouse scrolled (522, 497) with delta (0, 0)
Screenshot: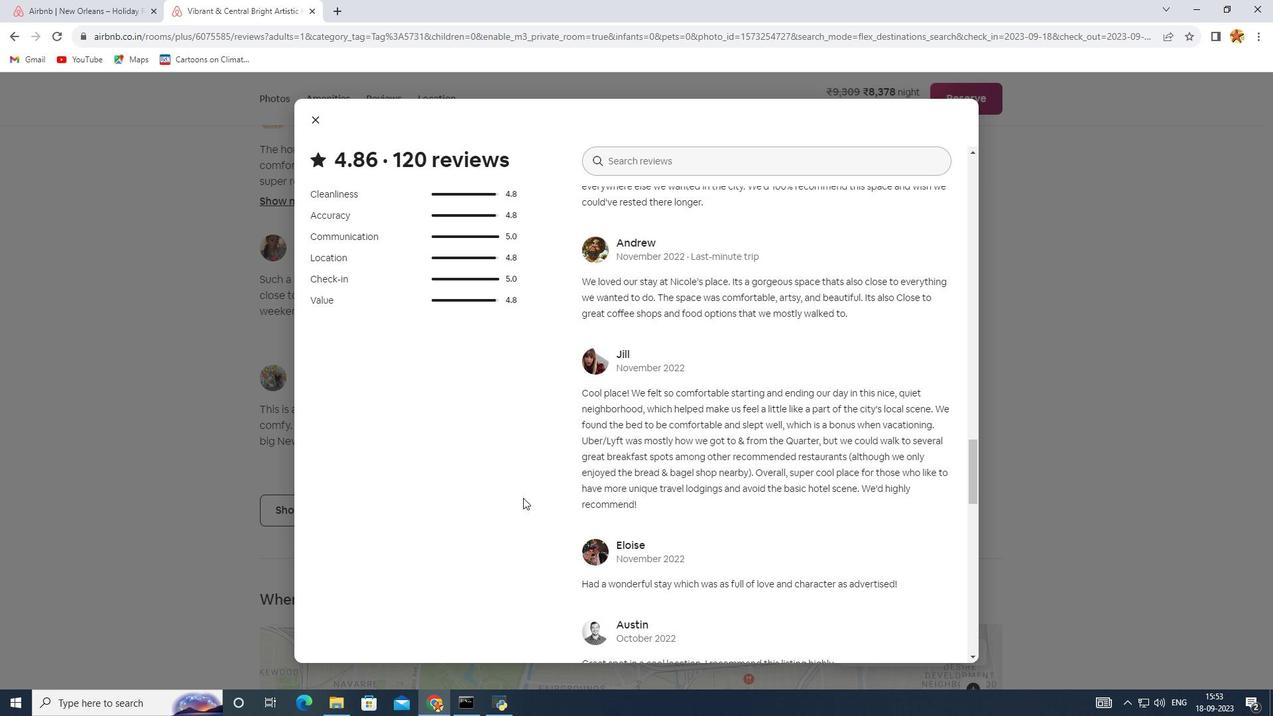 
Action: Mouse moved to (523, 498)
Screenshot: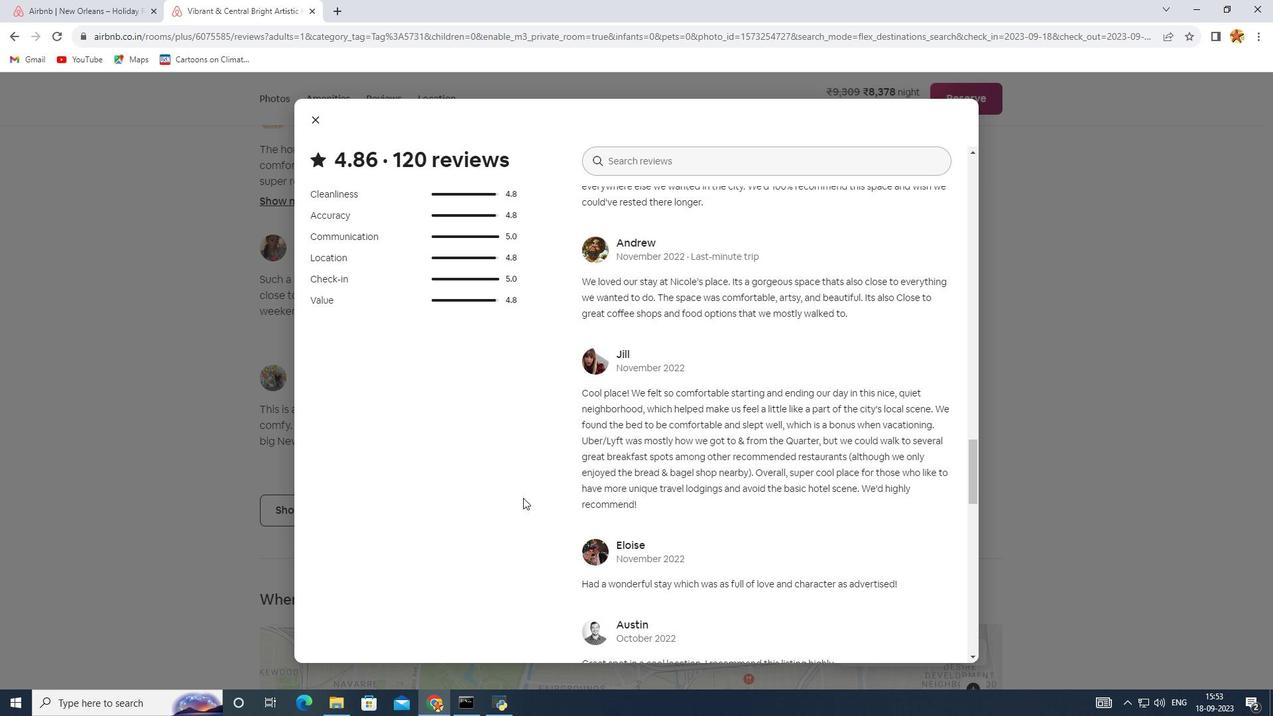 
Action: Mouse scrolled (523, 497) with delta (0, 0)
Screenshot: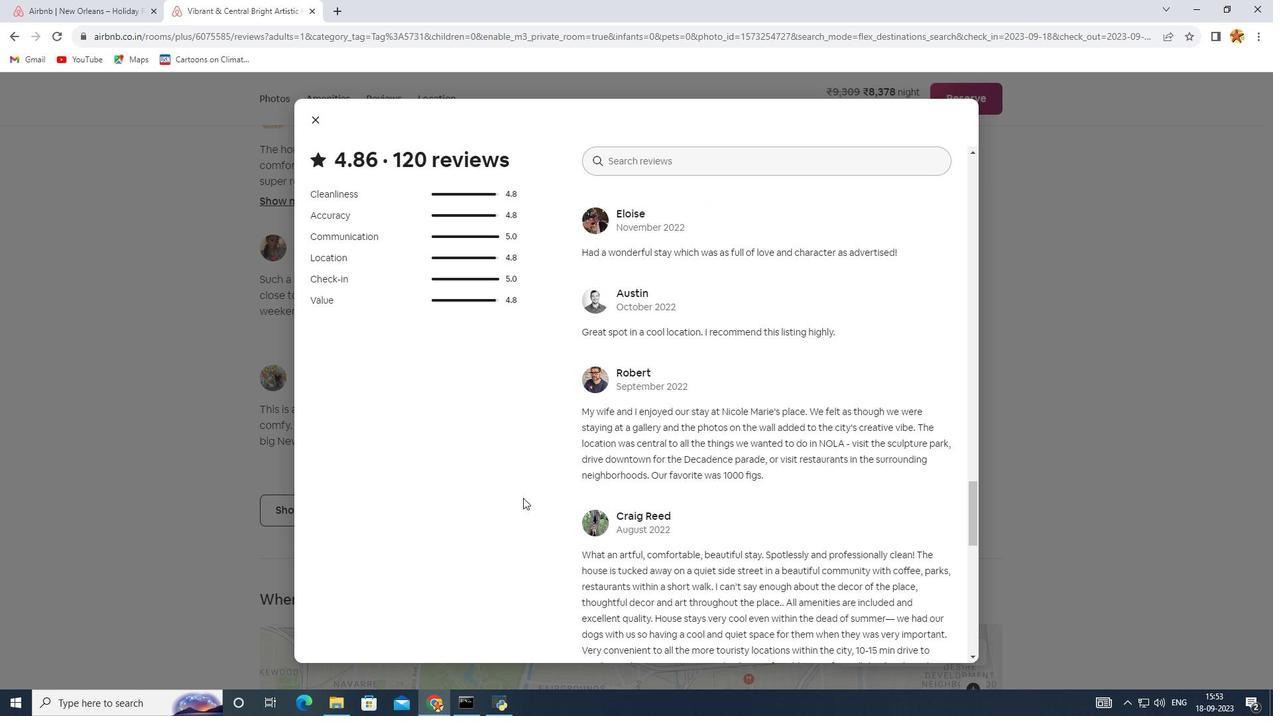 
Action: Mouse scrolled (523, 497) with delta (0, 0)
Screenshot: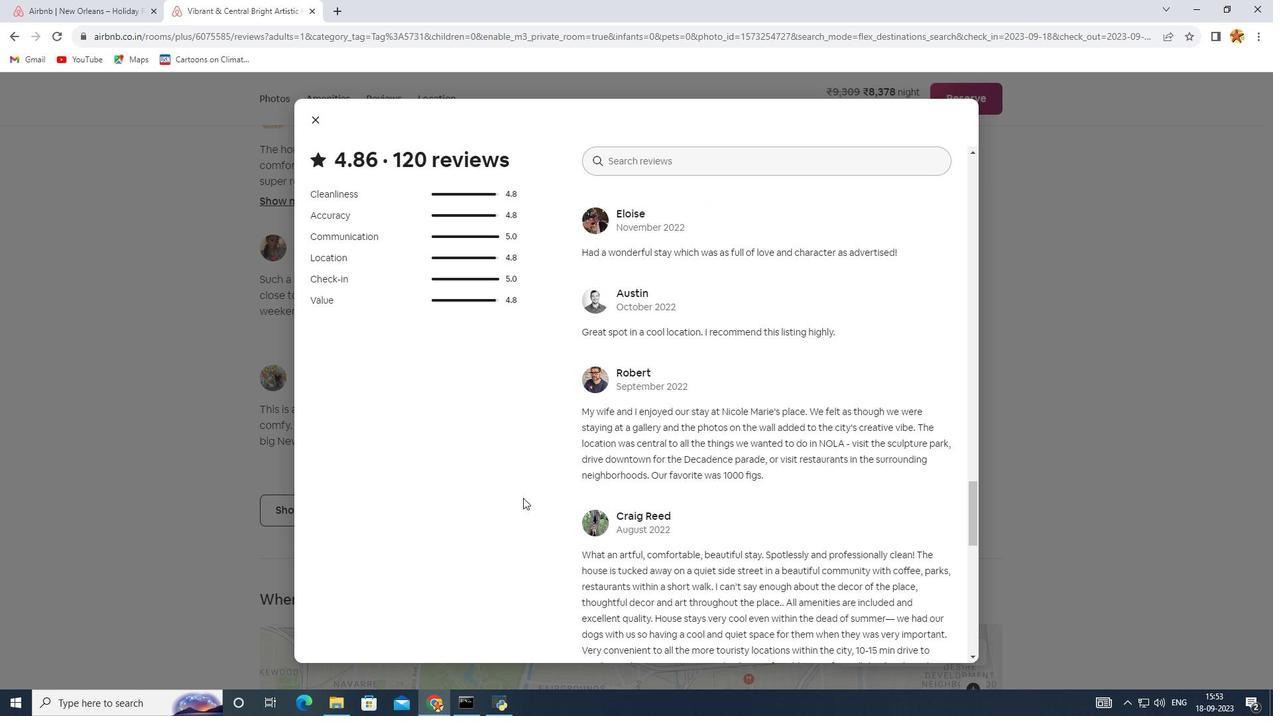 
Action: Mouse scrolled (523, 497) with delta (0, 0)
Screenshot: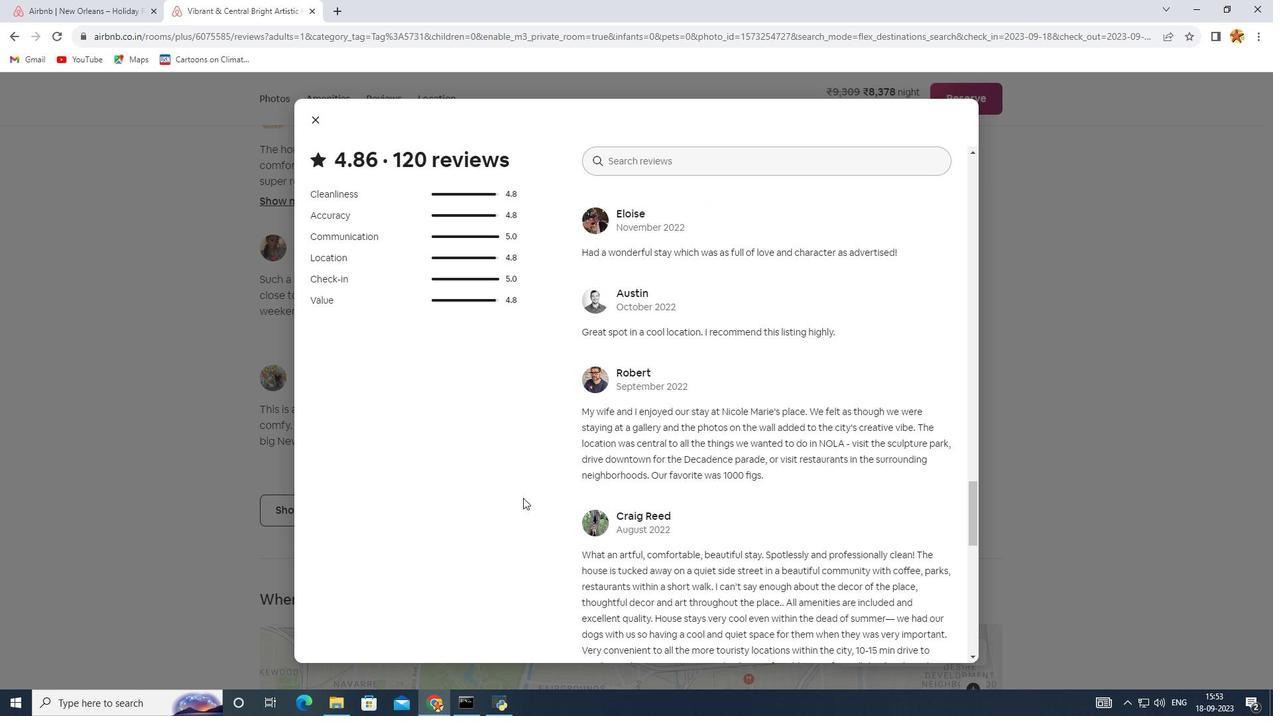 
Action: Mouse scrolled (523, 497) with delta (0, 0)
Screenshot: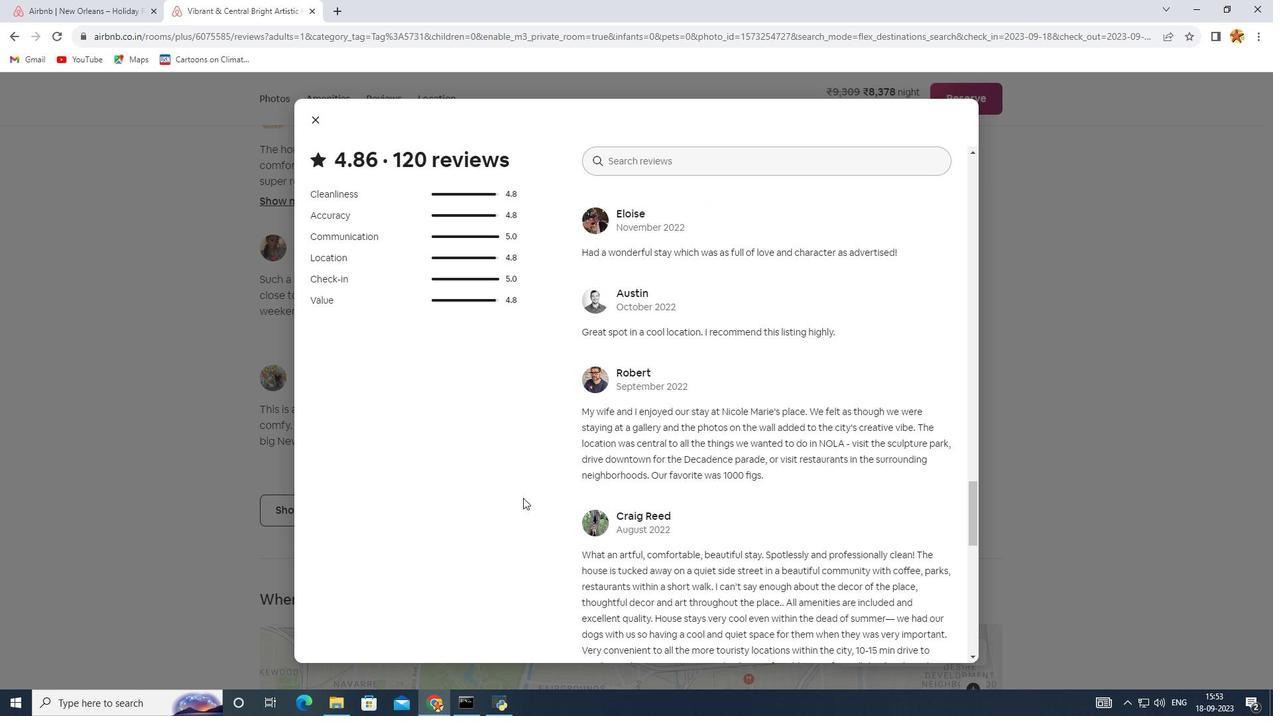 
Action: Mouse scrolled (523, 497) with delta (0, 0)
Screenshot: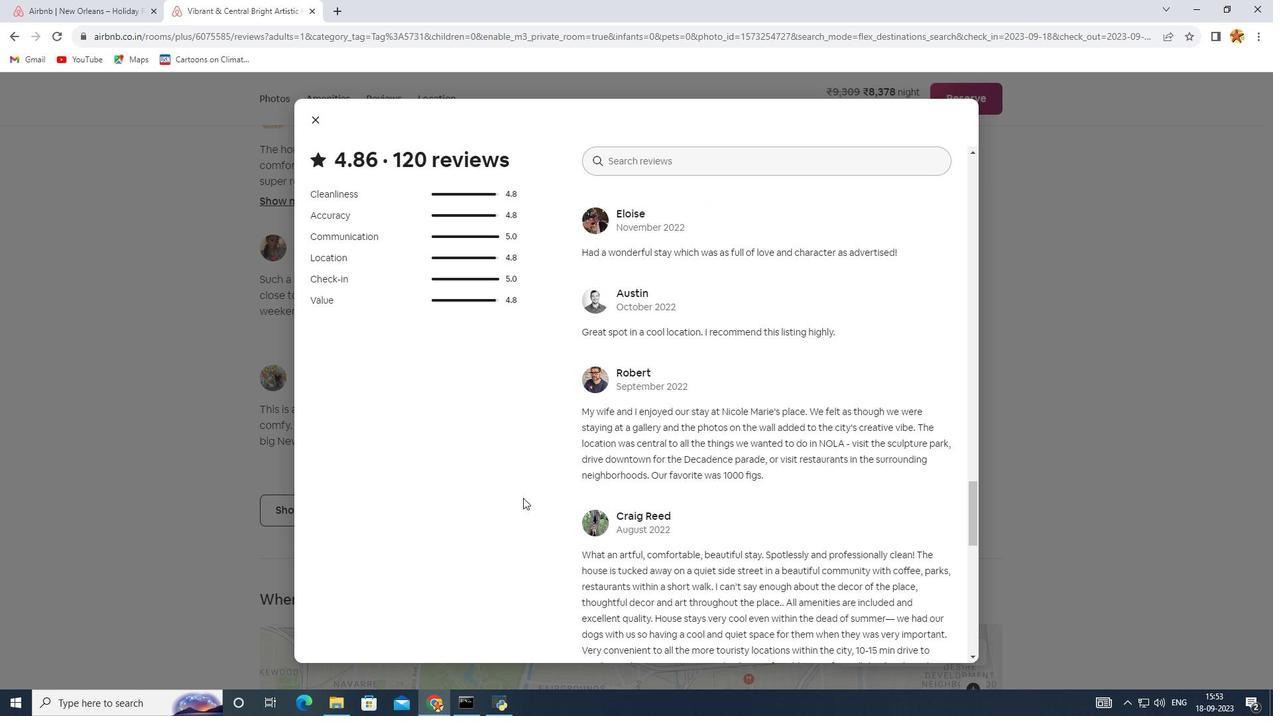 
Action: Mouse scrolled (523, 498) with delta (0, 0)
Screenshot: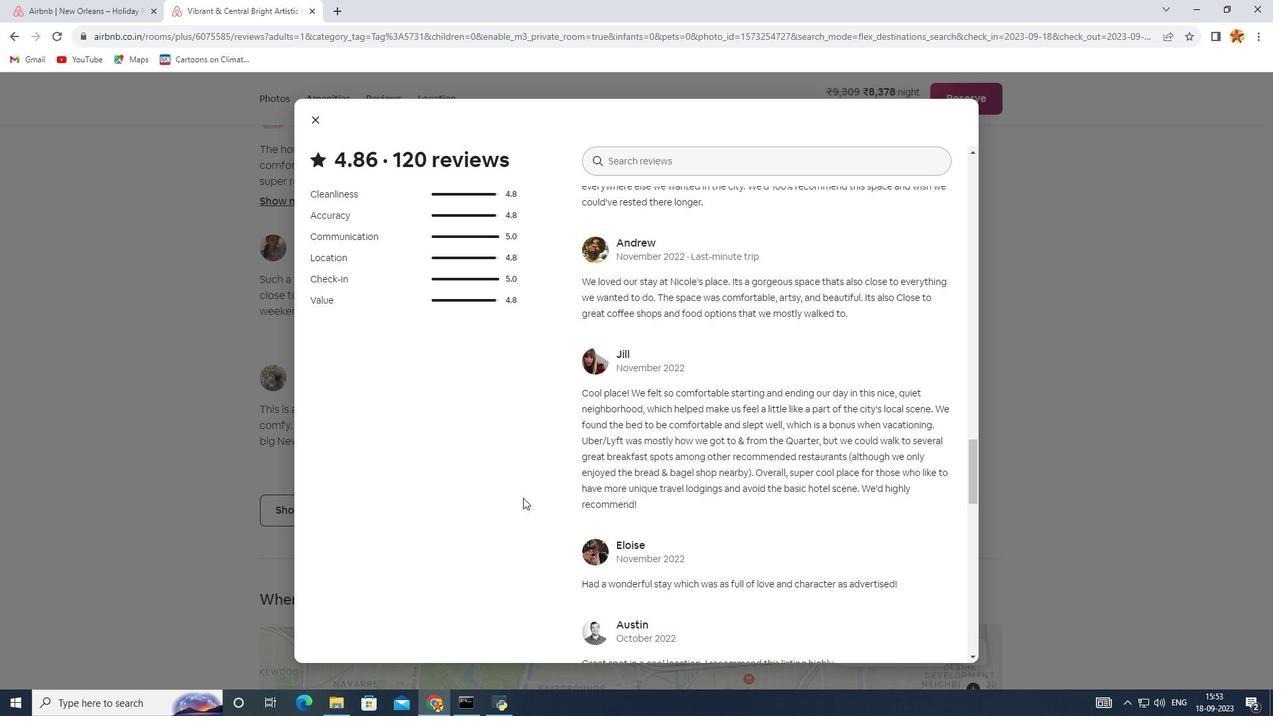 
Action: Mouse scrolled (523, 498) with delta (0, 0)
Screenshot: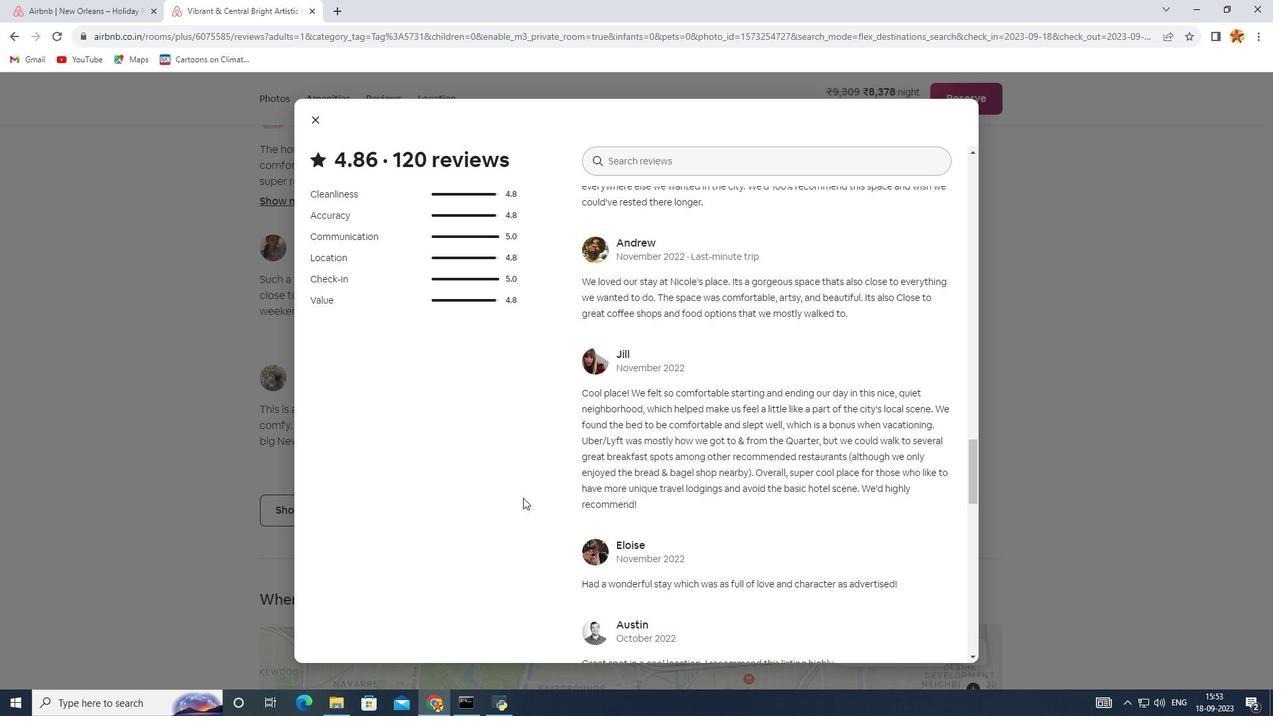 
Action: Mouse scrolled (523, 498) with delta (0, 0)
Screenshot: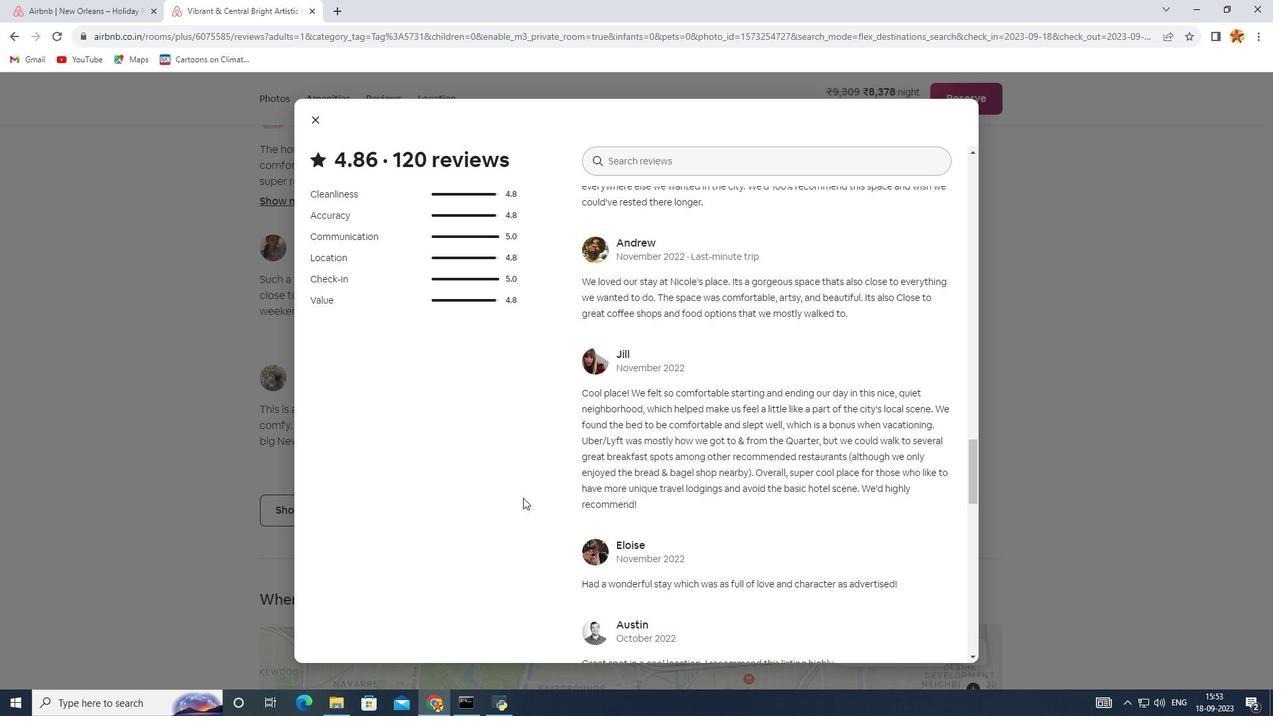 
Action: Mouse scrolled (523, 498) with delta (0, 0)
Screenshot: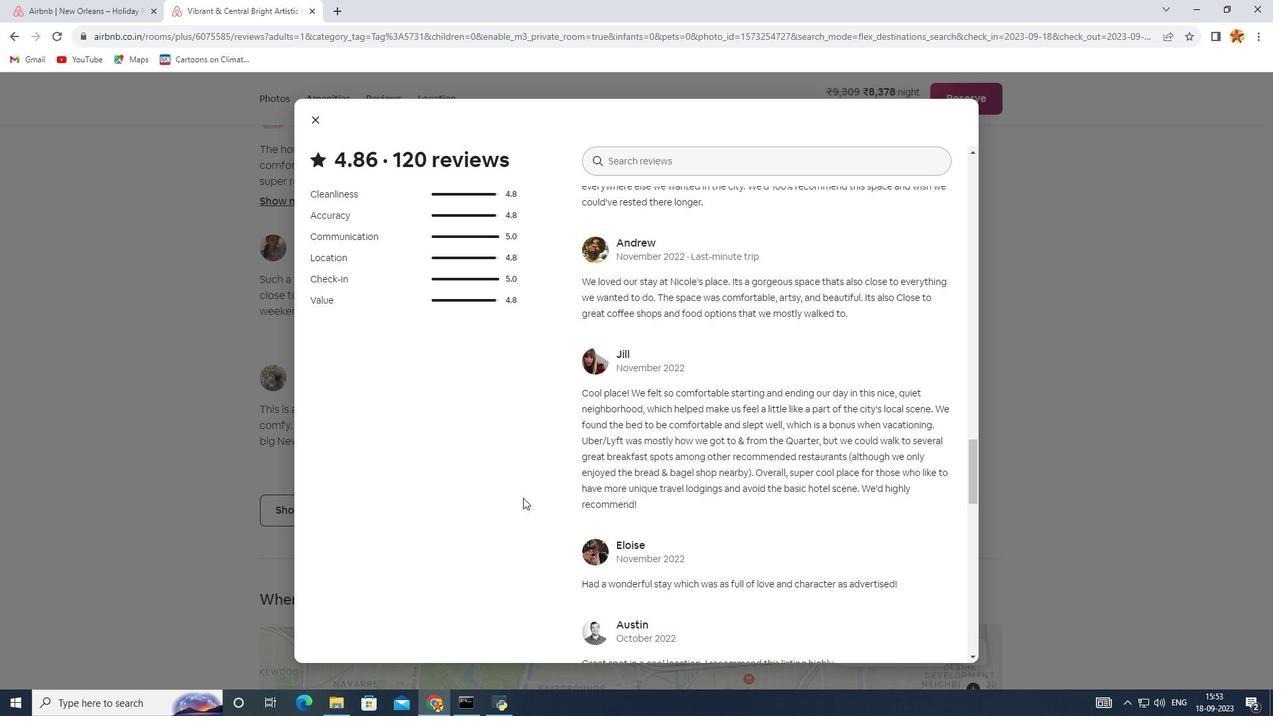 
Action: Mouse scrolled (523, 498) with delta (0, 0)
Screenshot: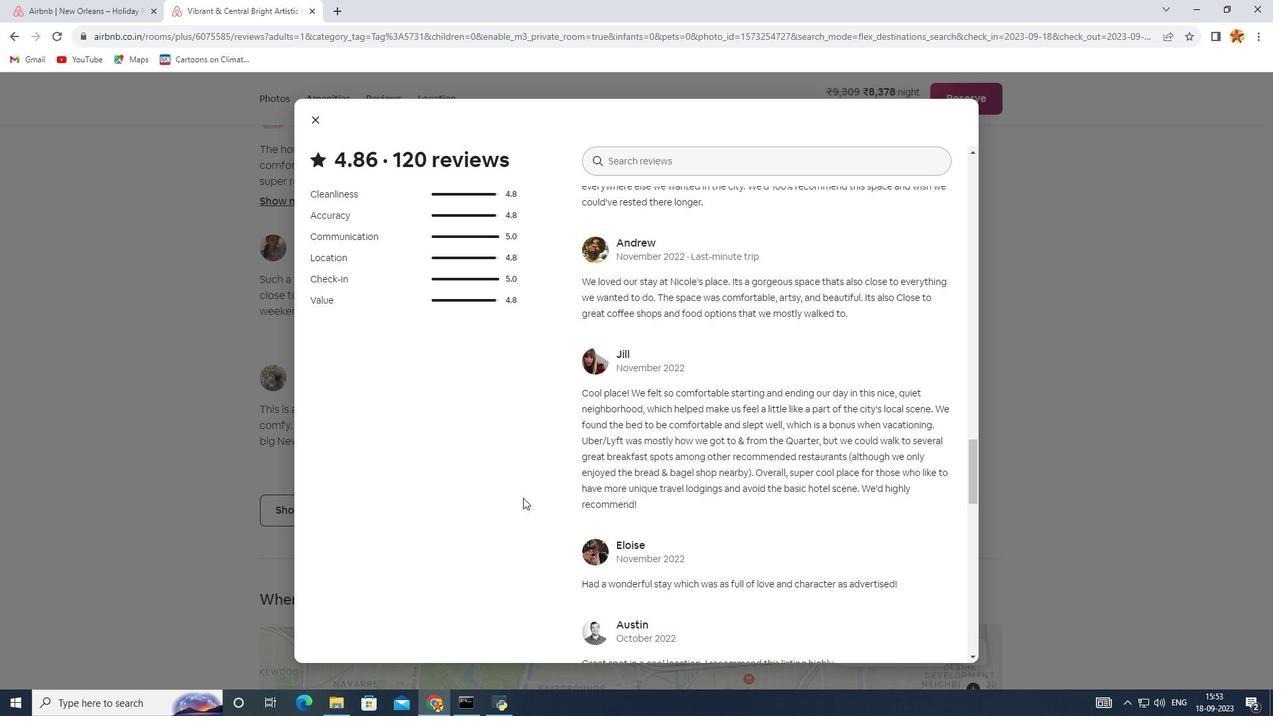 
Action: Mouse scrolled (523, 497) with delta (0, 0)
Screenshot: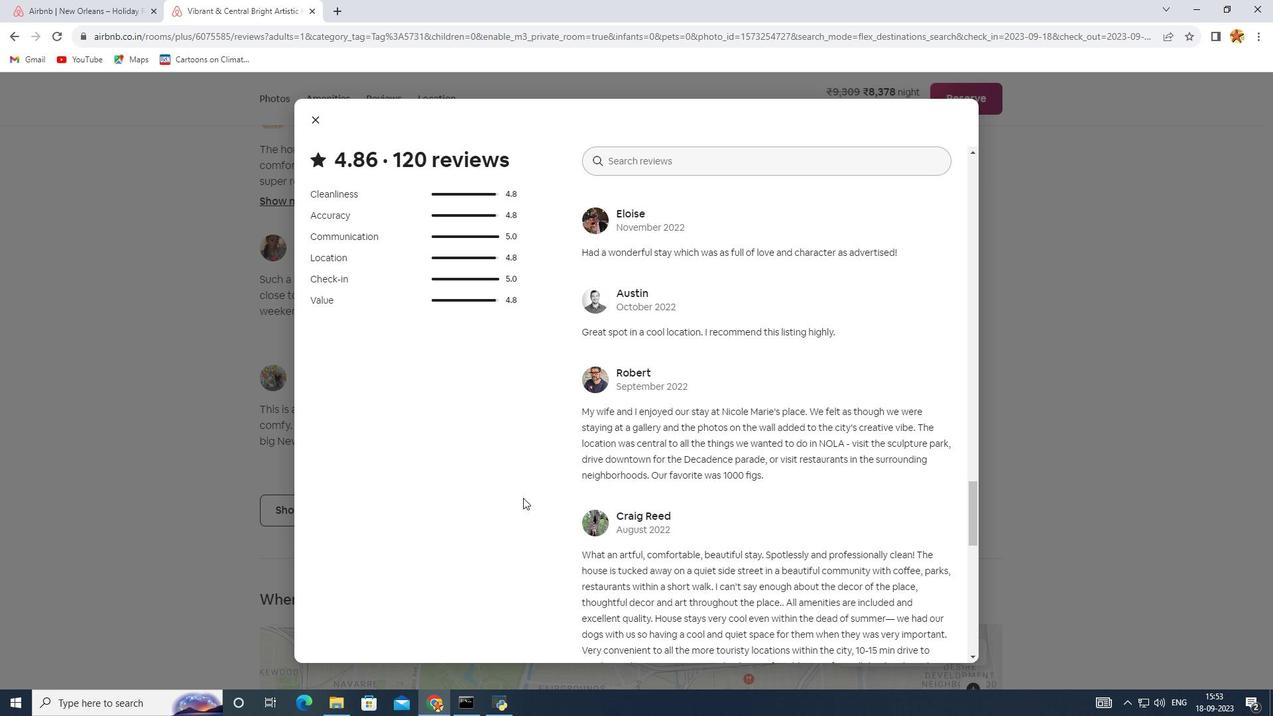 
Action: Mouse scrolled (523, 497) with delta (0, 0)
Screenshot: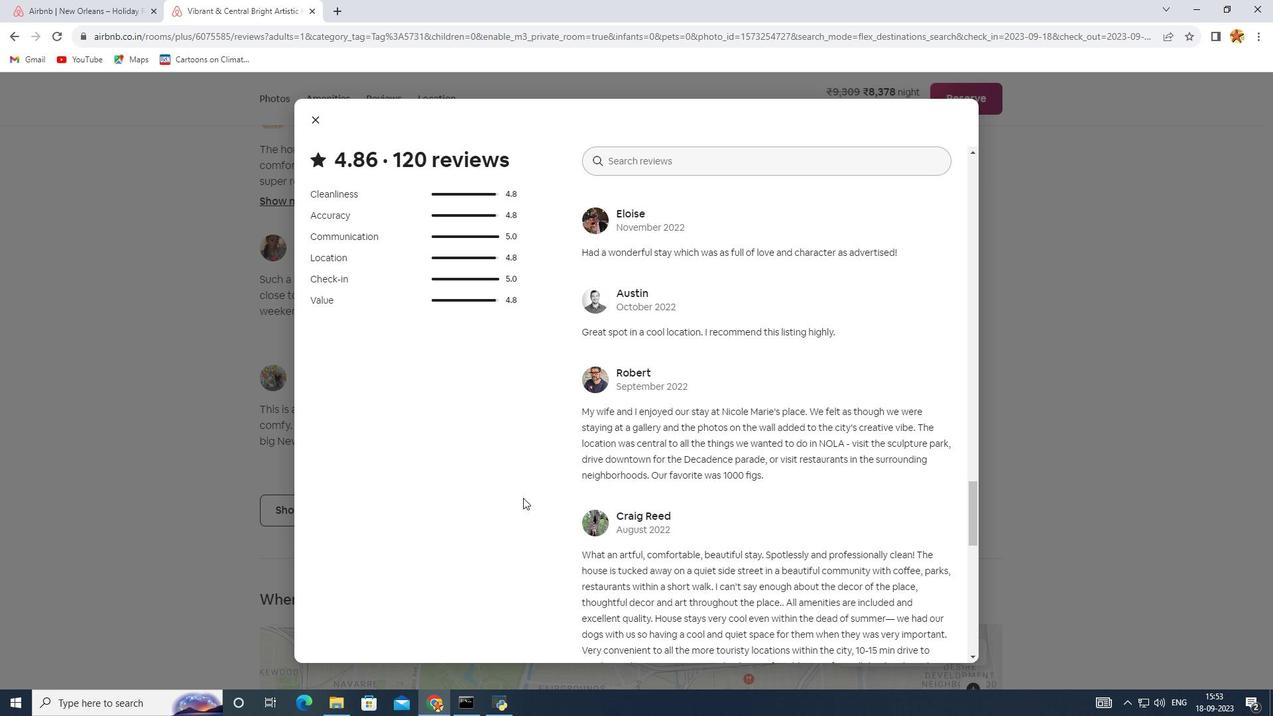 
Action: Mouse scrolled (523, 497) with delta (0, 0)
Screenshot: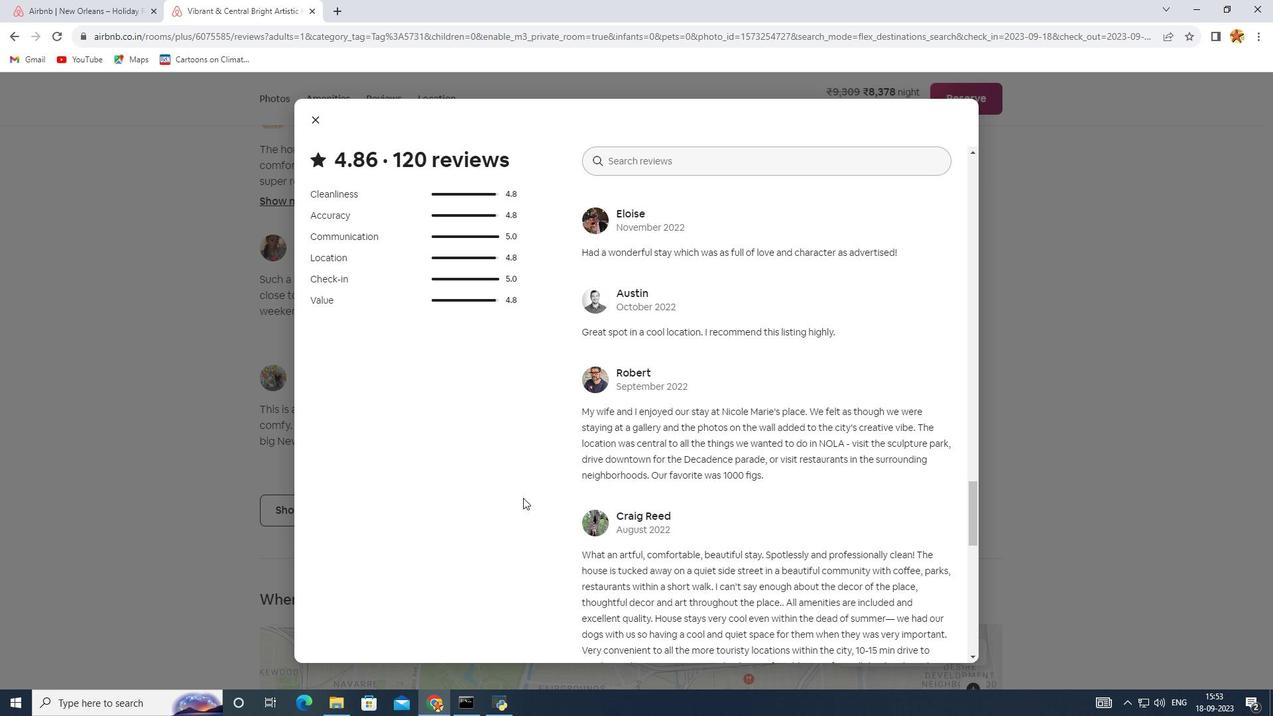 
Action: Mouse scrolled (523, 497) with delta (0, 0)
Screenshot: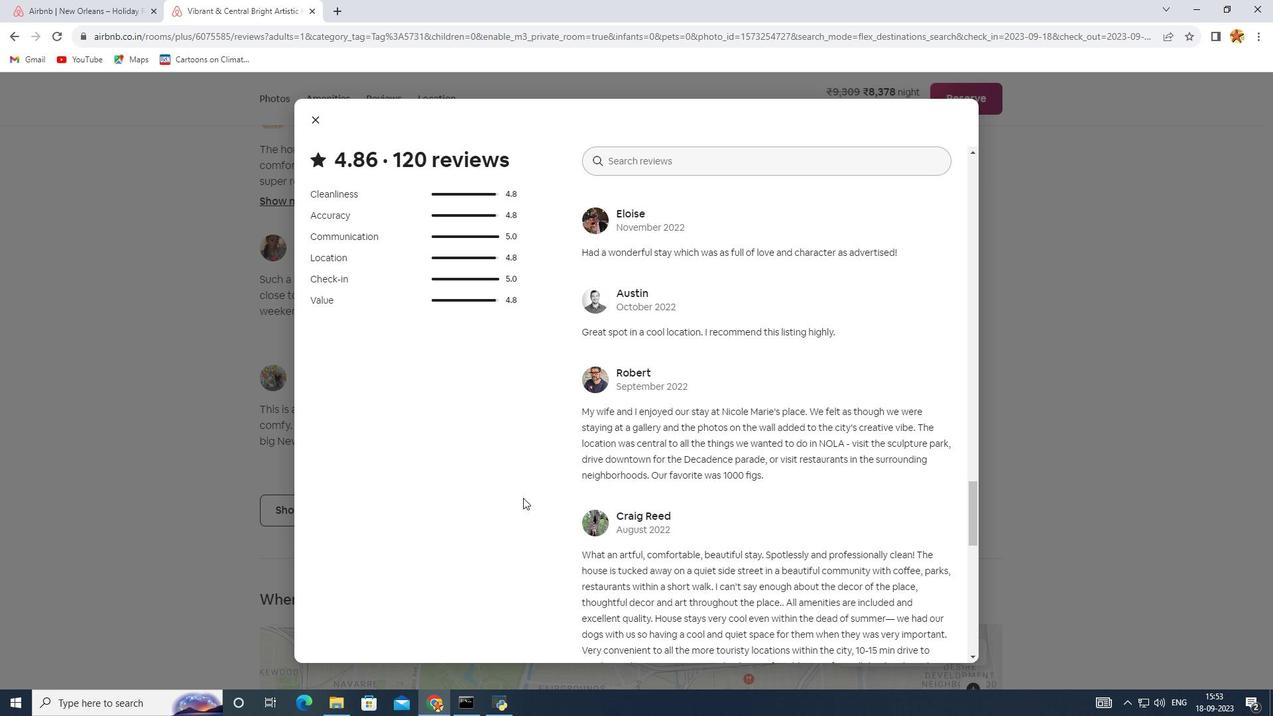 
Action: Mouse scrolled (523, 497) with delta (0, 0)
Screenshot: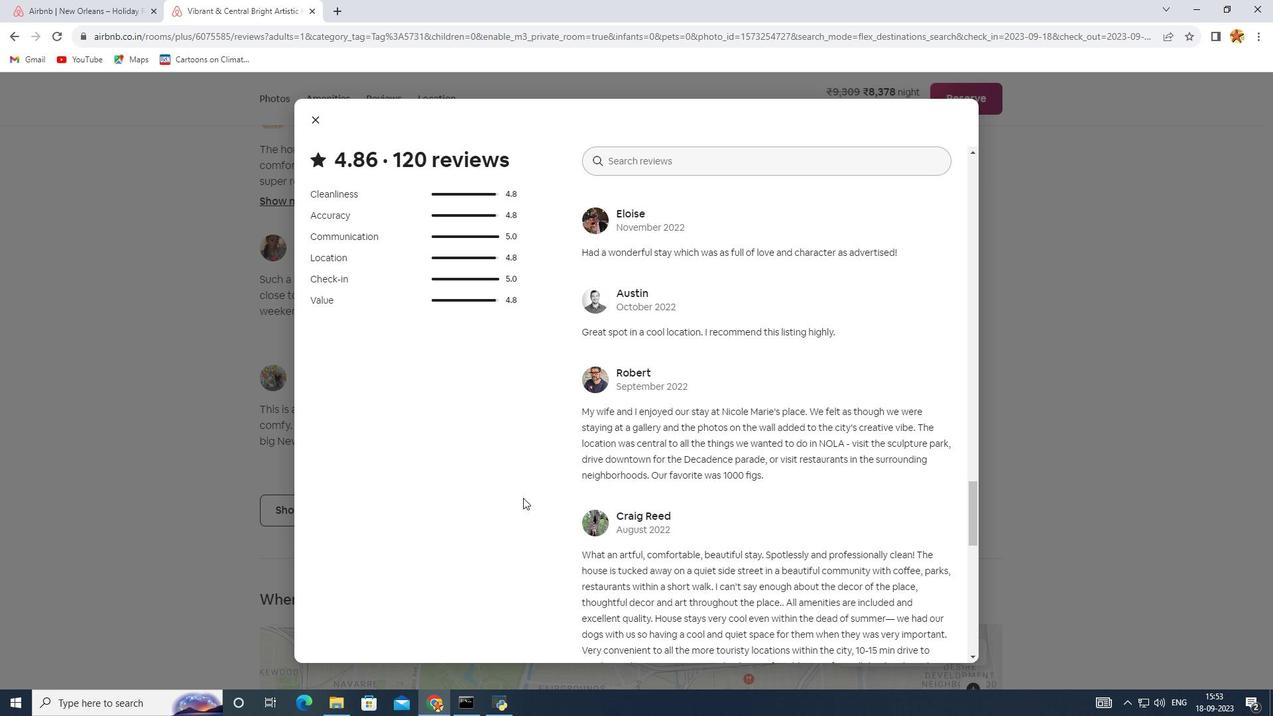 
Action: Mouse scrolled (523, 497) with delta (0, 0)
Screenshot: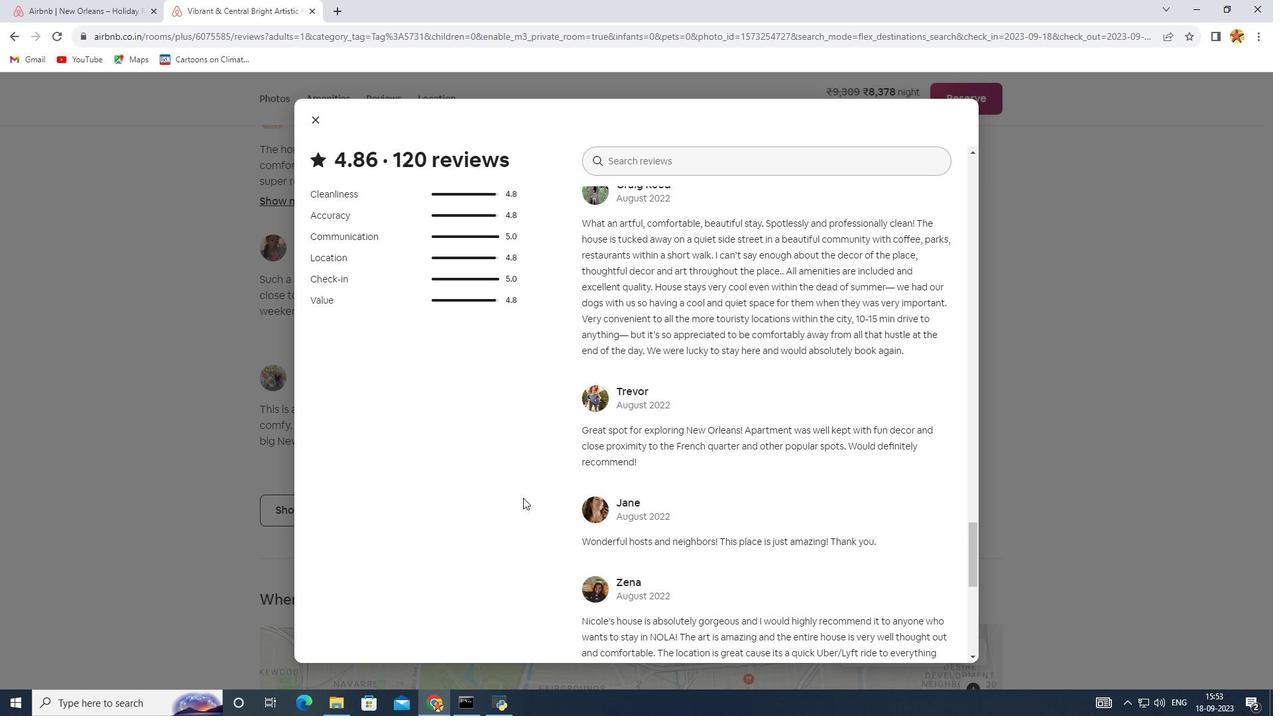 
Action: Mouse scrolled (523, 497) with delta (0, 0)
Screenshot: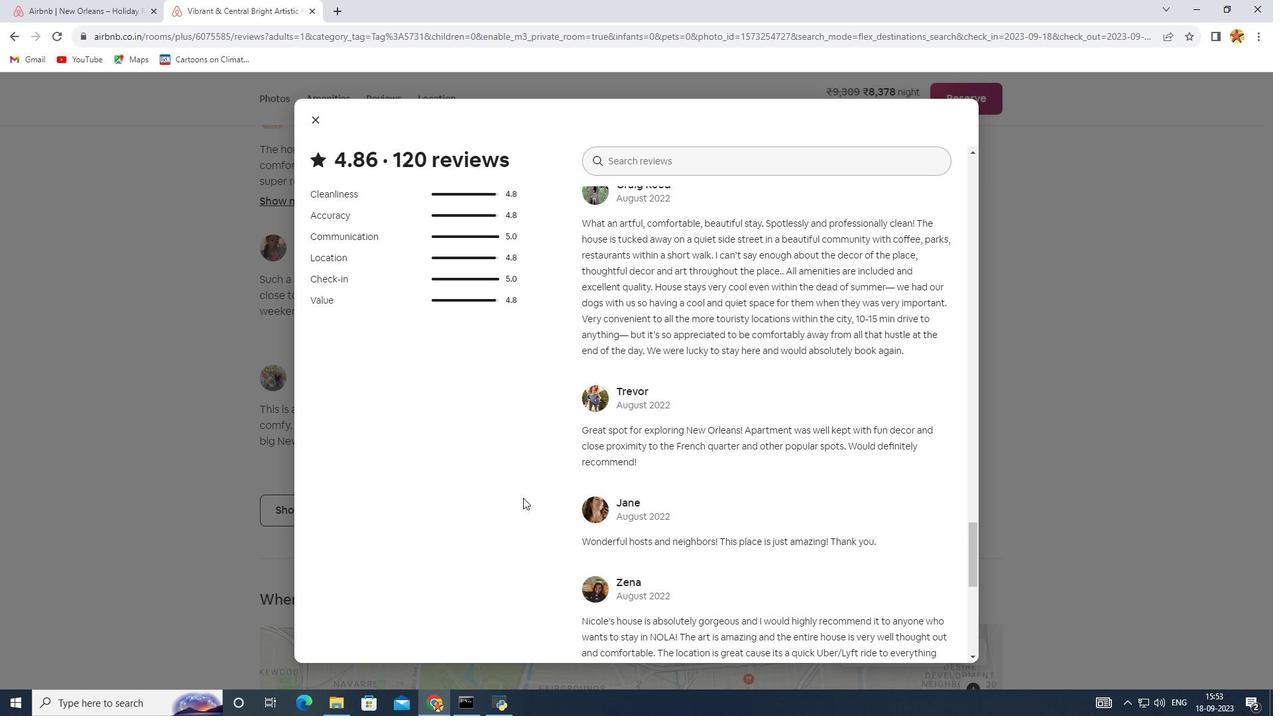 
Action: Mouse scrolled (523, 497) with delta (0, 0)
Screenshot: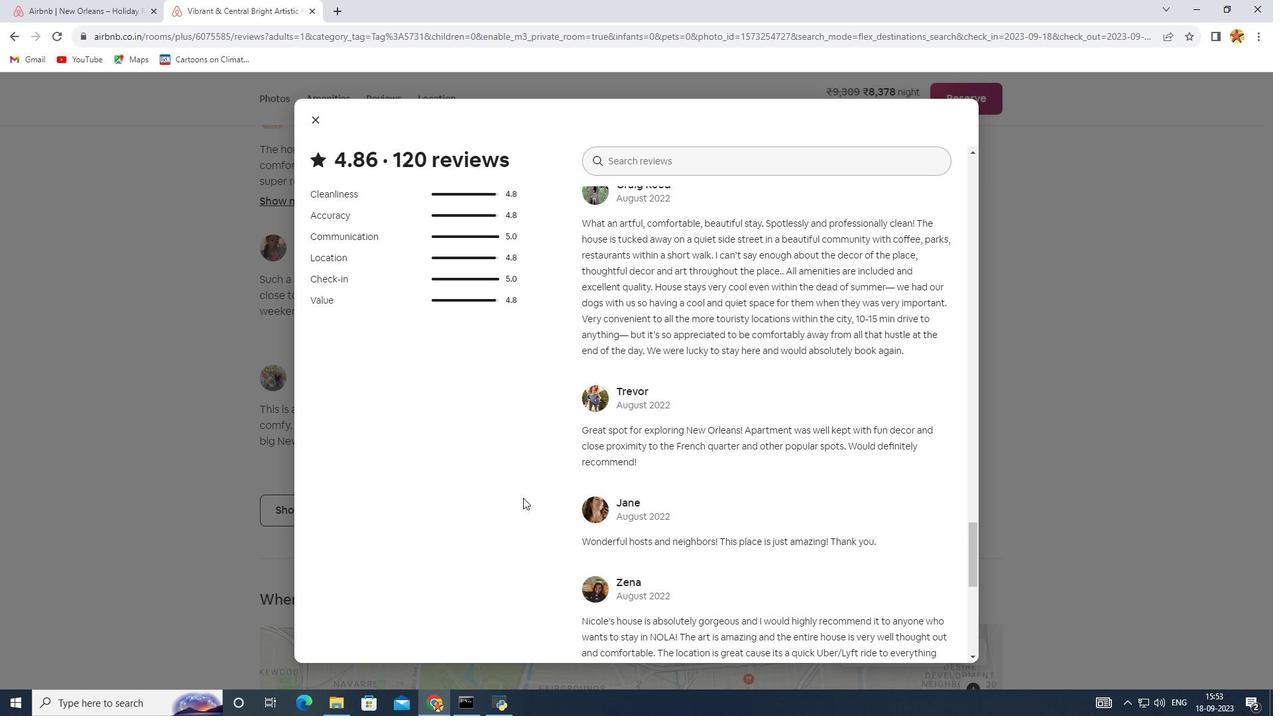 
Action: Mouse scrolled (523, 497) with delta (0, 0)
Screenshot: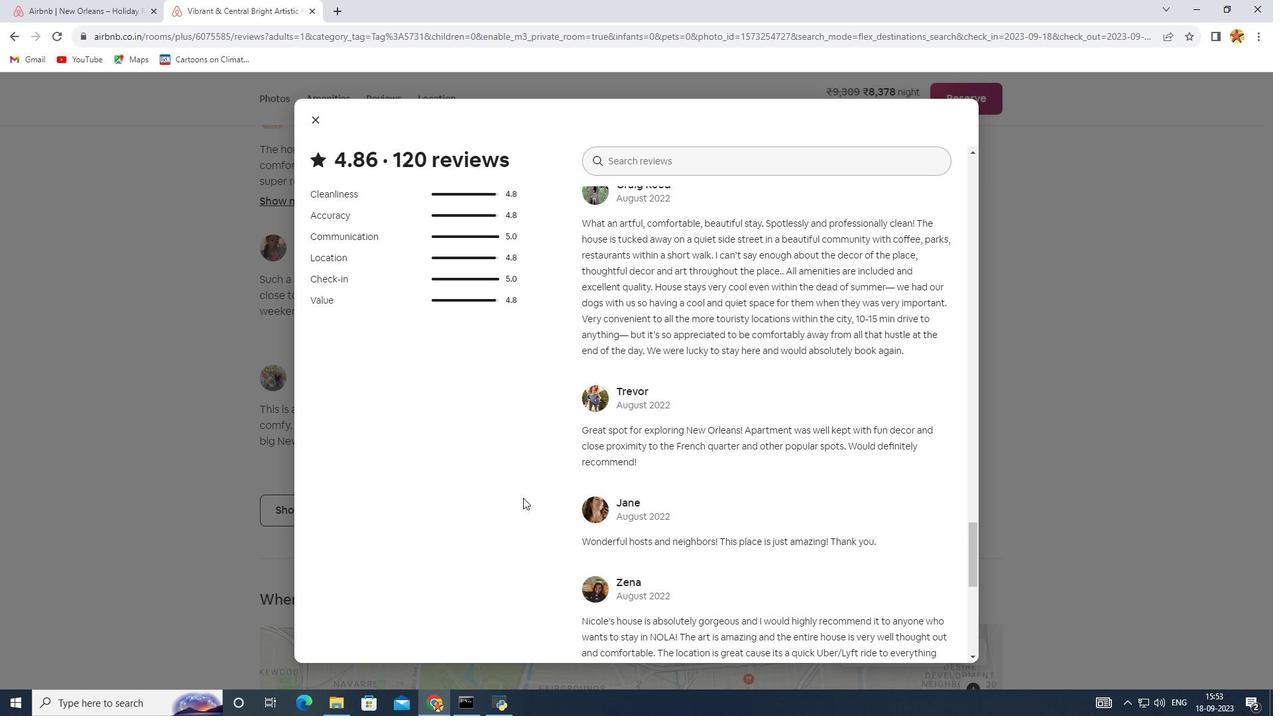 
Action: Mouse scrolled (523, 497) with delta (0, 0)
Screenshot: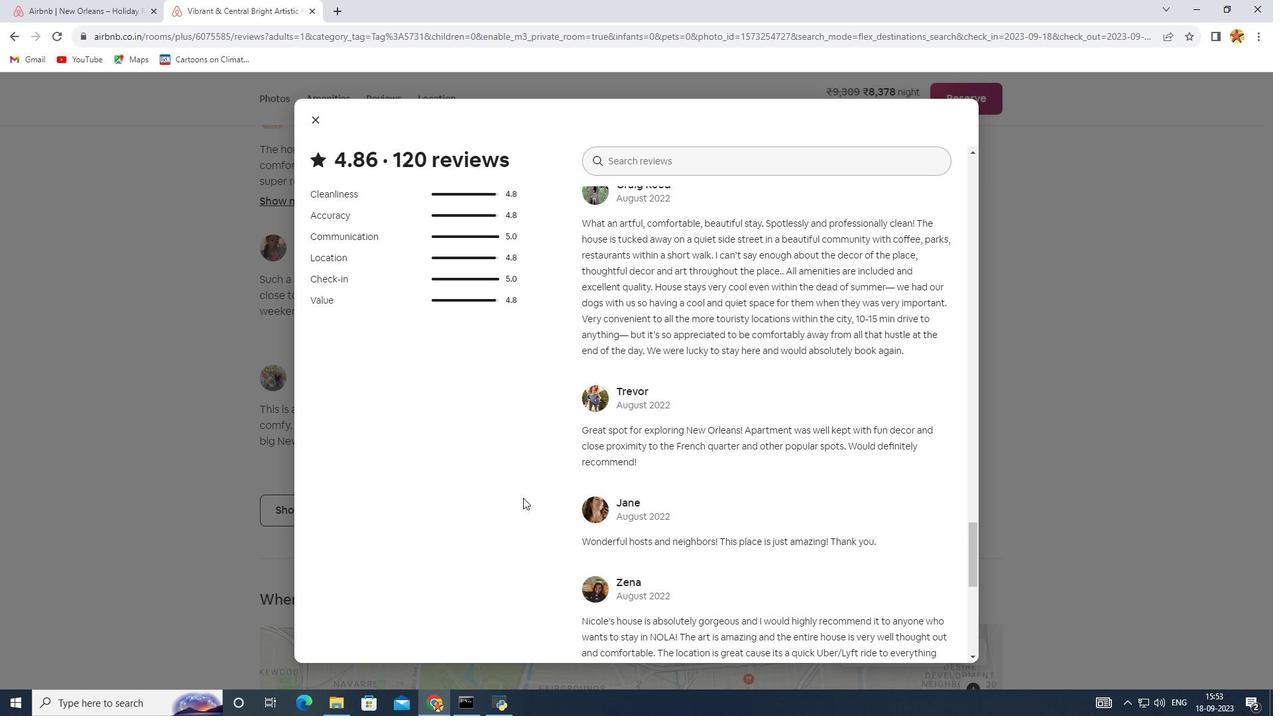 
Action: Mouse scrolled (523, 497) with delta (0, 0)
Screenshot: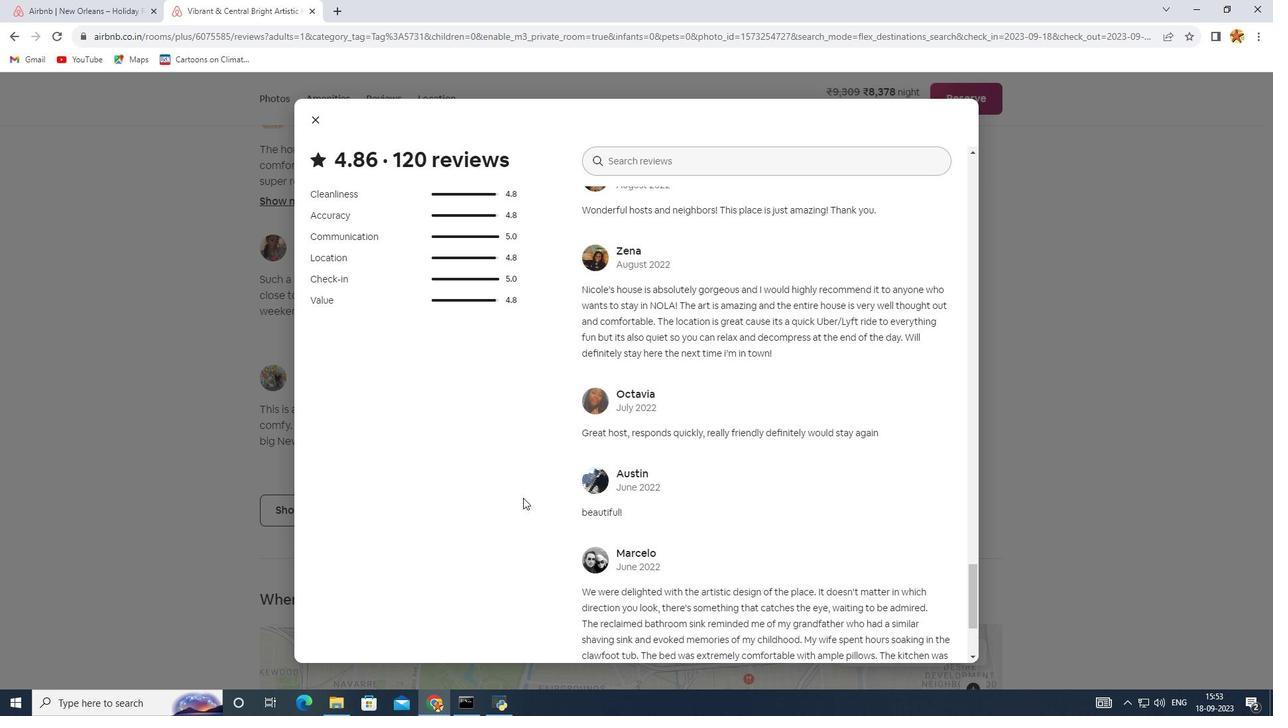 
Action: Mouse scrolled (523, 497) with delta (0, 0)
Screenshot: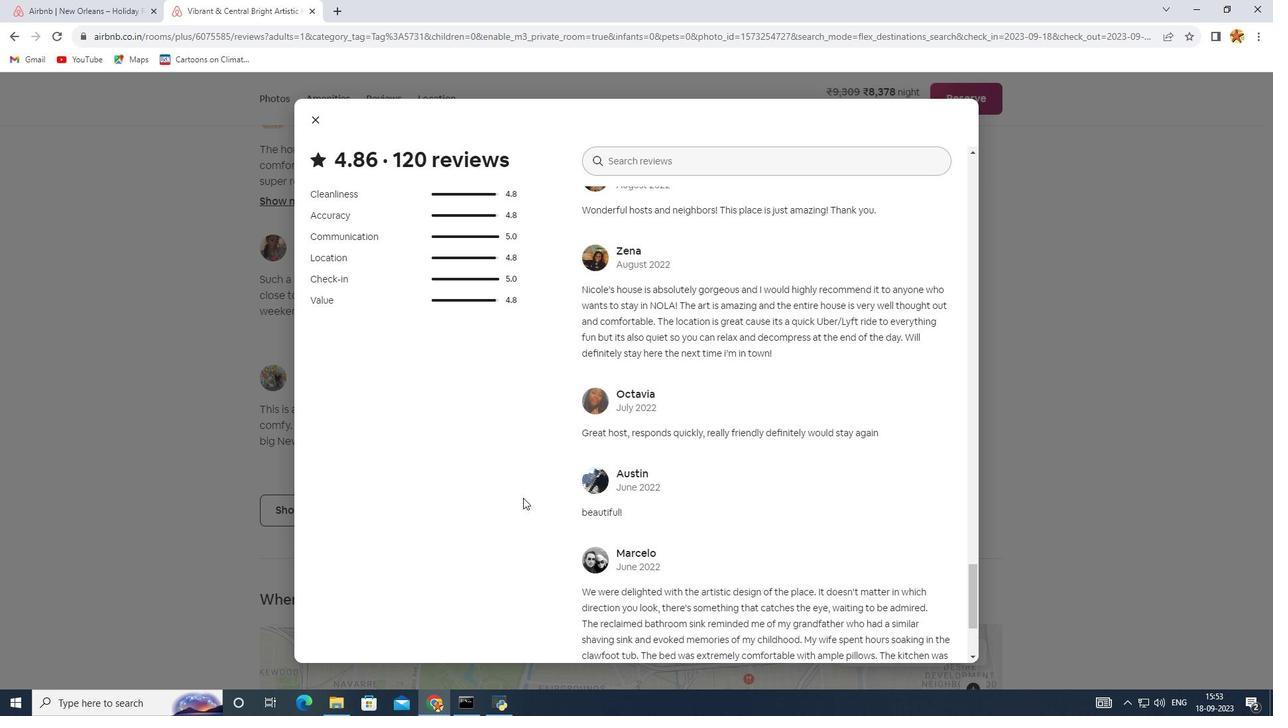 
Action: Mouse scrolled (523, 497) with delta (0, 0)
Screenshot: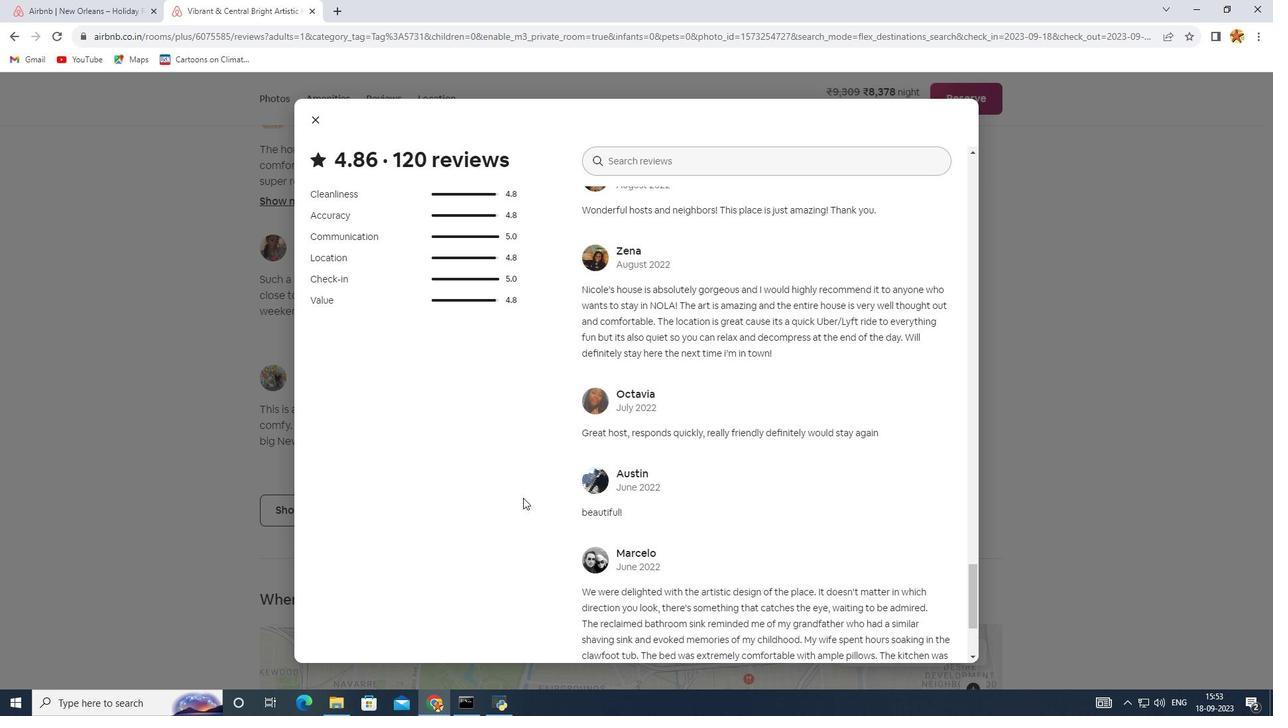 
Action: Mouse scrolled (523, 497) with delta (0, 0)
Screenshot: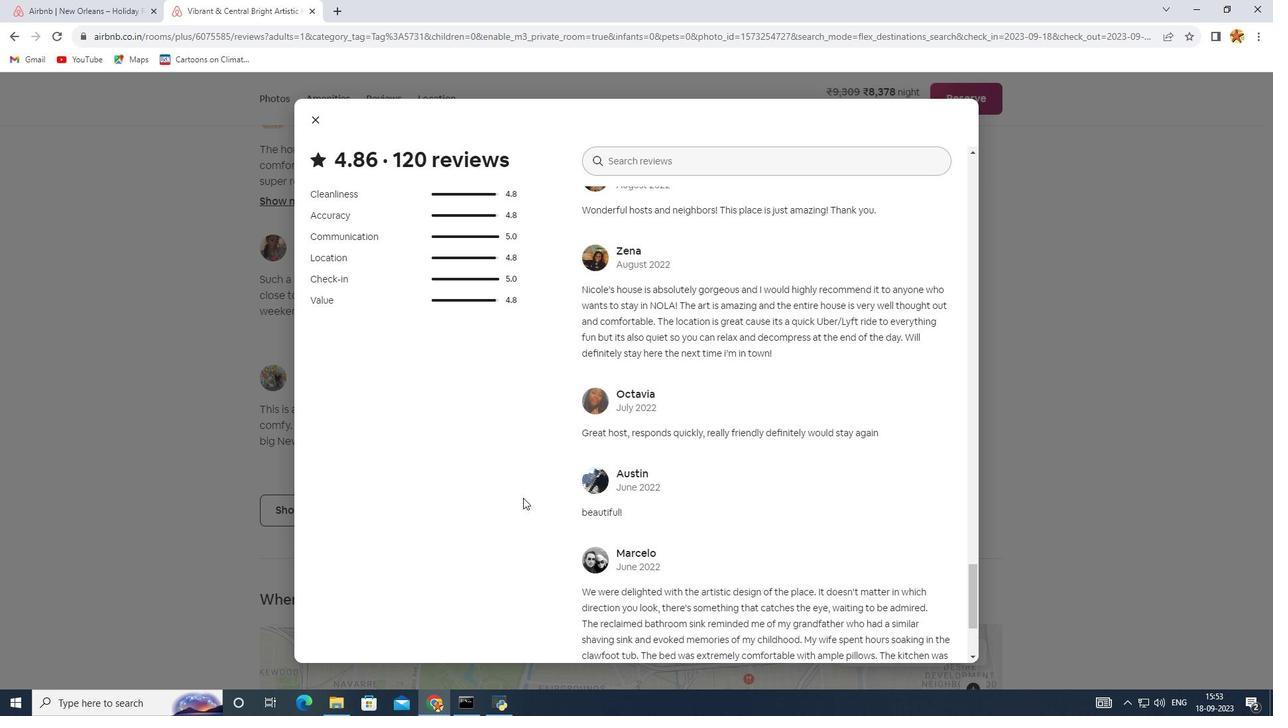 
Action: Mouse scrolled (523, 497) with delta (0, 0)
Screenshot: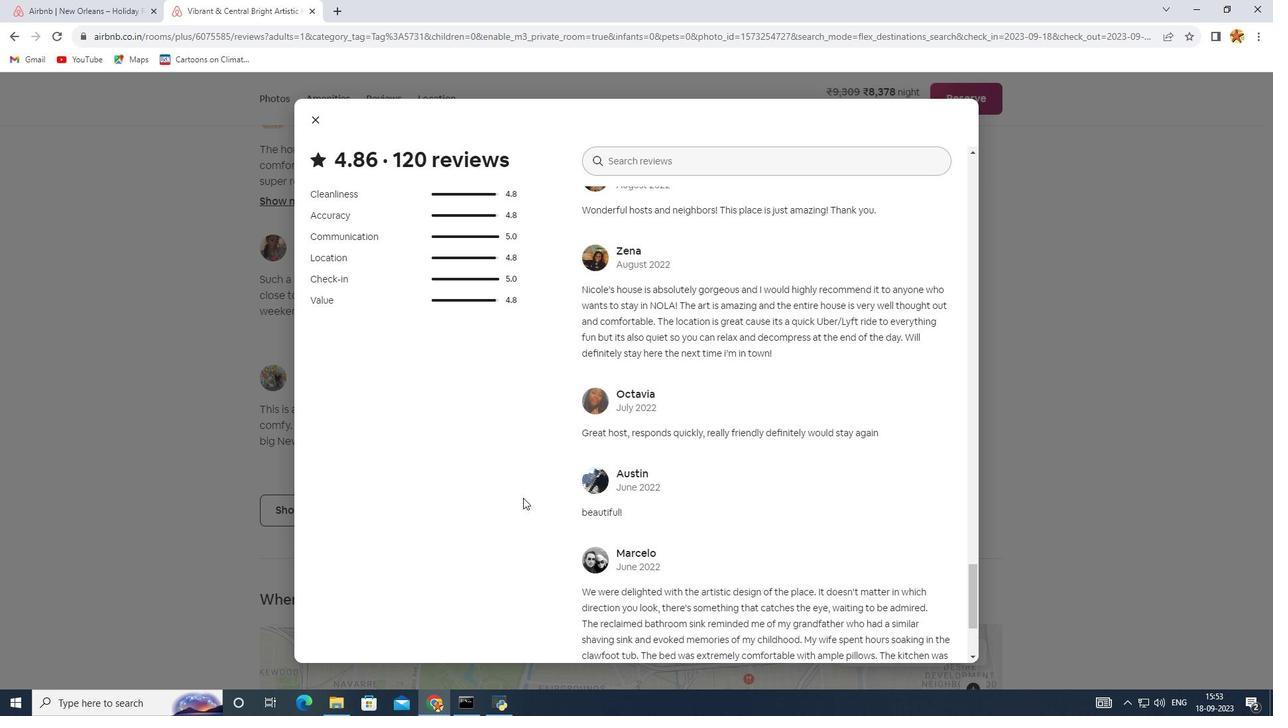 
Action: Mouse scrolled (523, 497) with delta (0, 0)
Screenshot: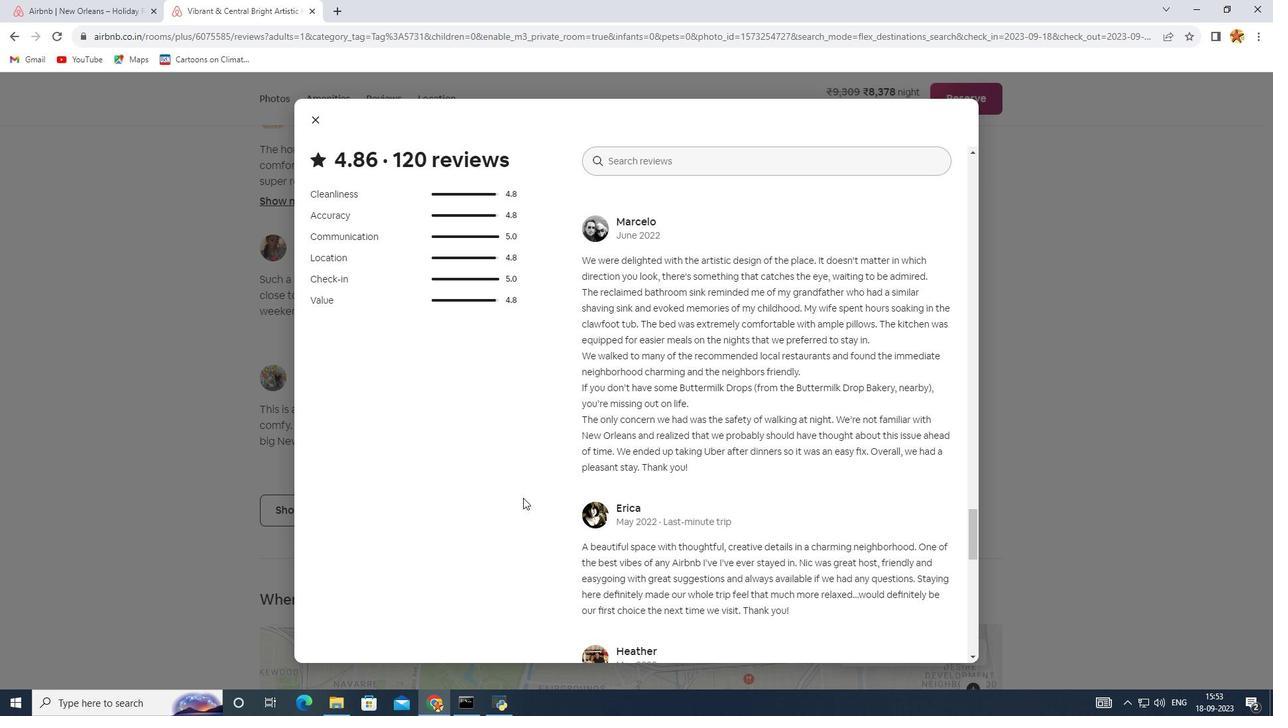 
Action: Mouse scrolled (523, 497) with delta (0, 0)
Screenshot: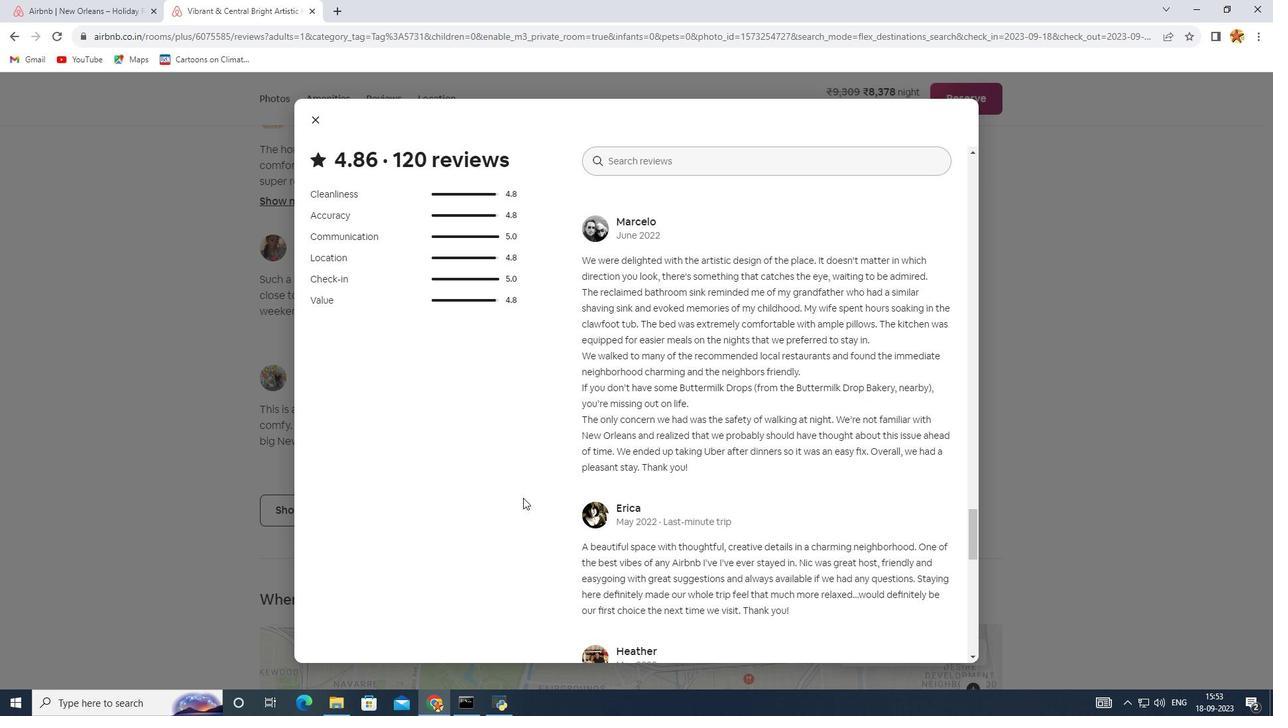
Action: Mouse scrolled (523, 497) with delta (0, 0)
Screenshot: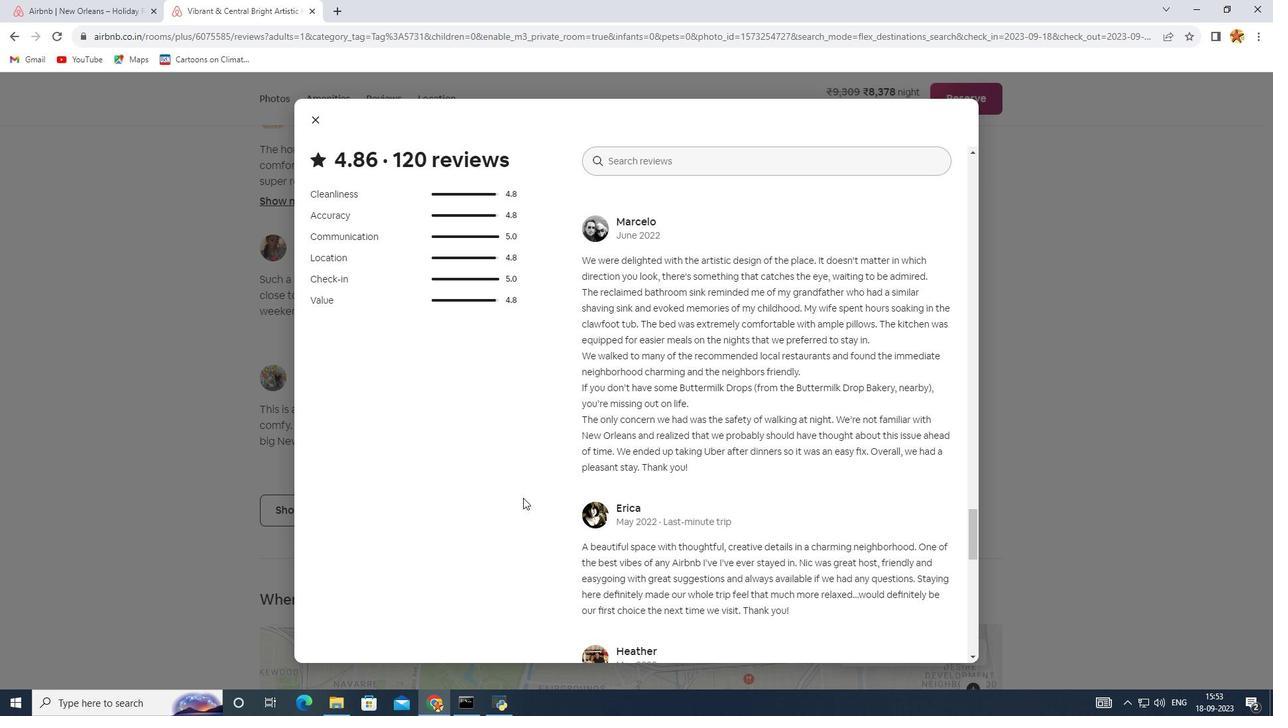 
Action: Mouse scrolled (523, 497) with delta (0, 0)
Screenshot: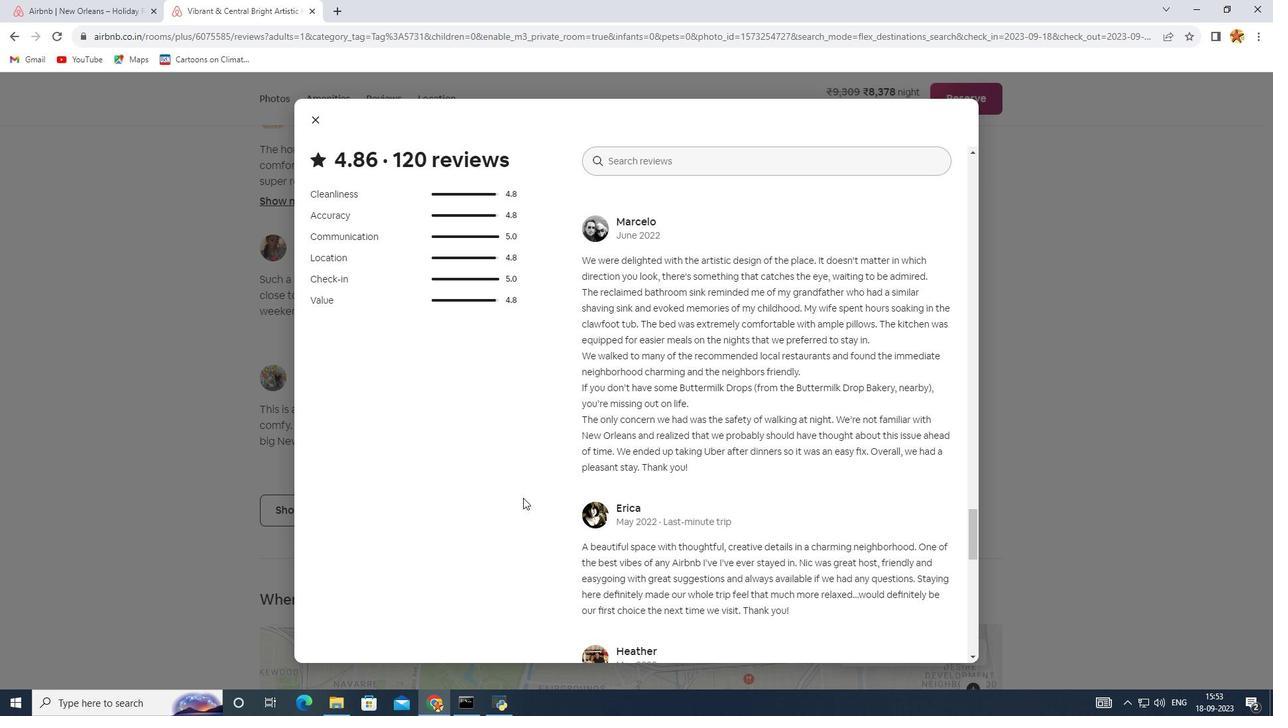 
Action: Mouse scrolled (523, 497) with delta (0, 0)
Screenshot: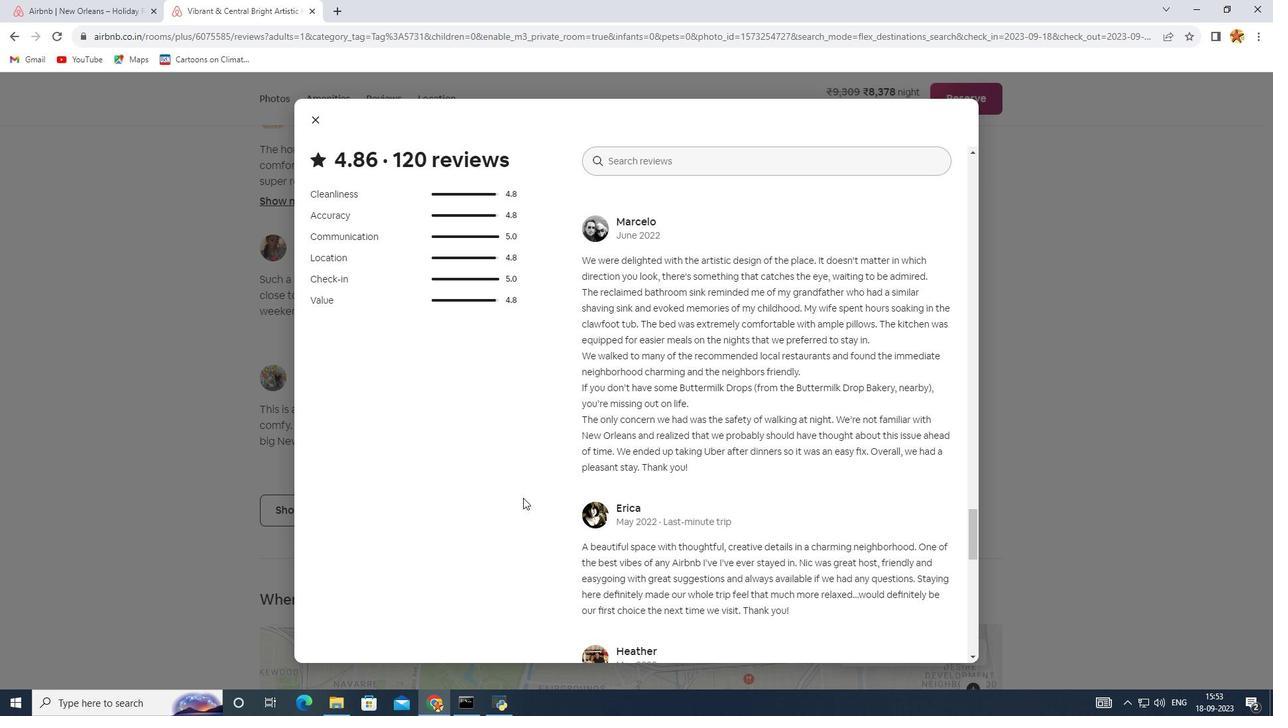 
Action: Mouse scrolled (523, 497) with delta (0, 0)
Screenshot: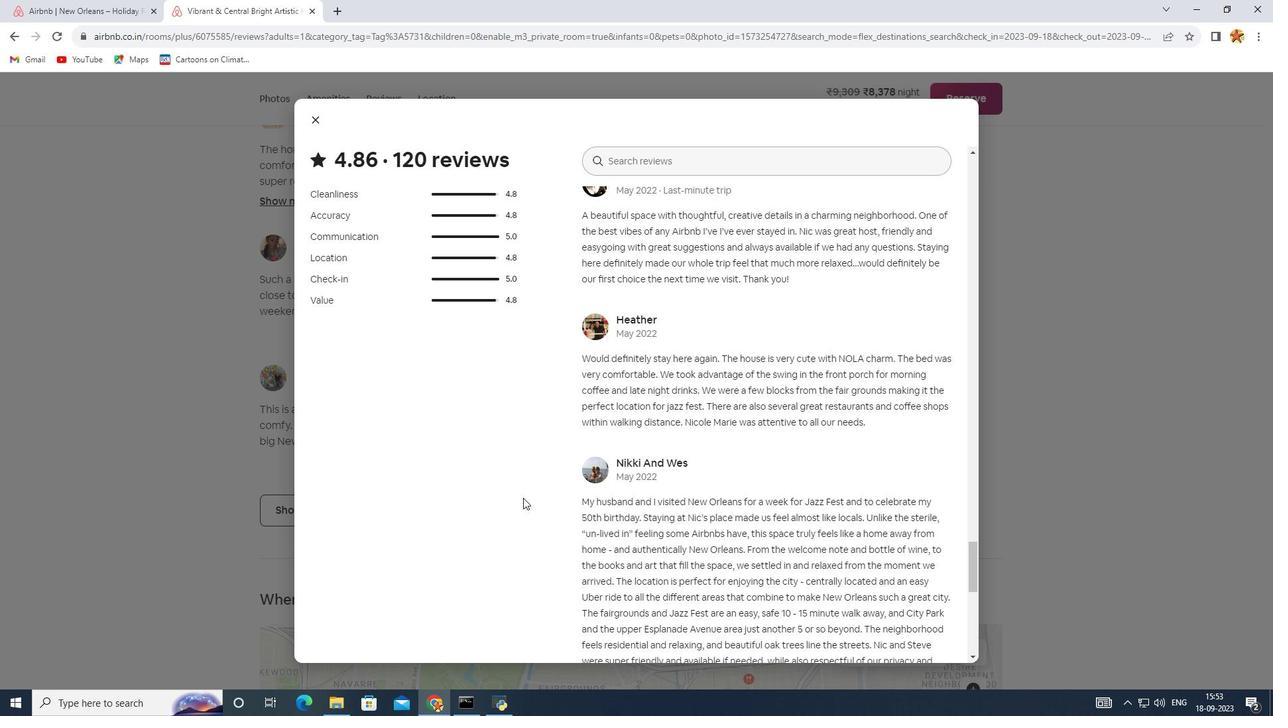 
Action: Mouse scrolled (523, 497) with delta (0, 0)
Screenshot: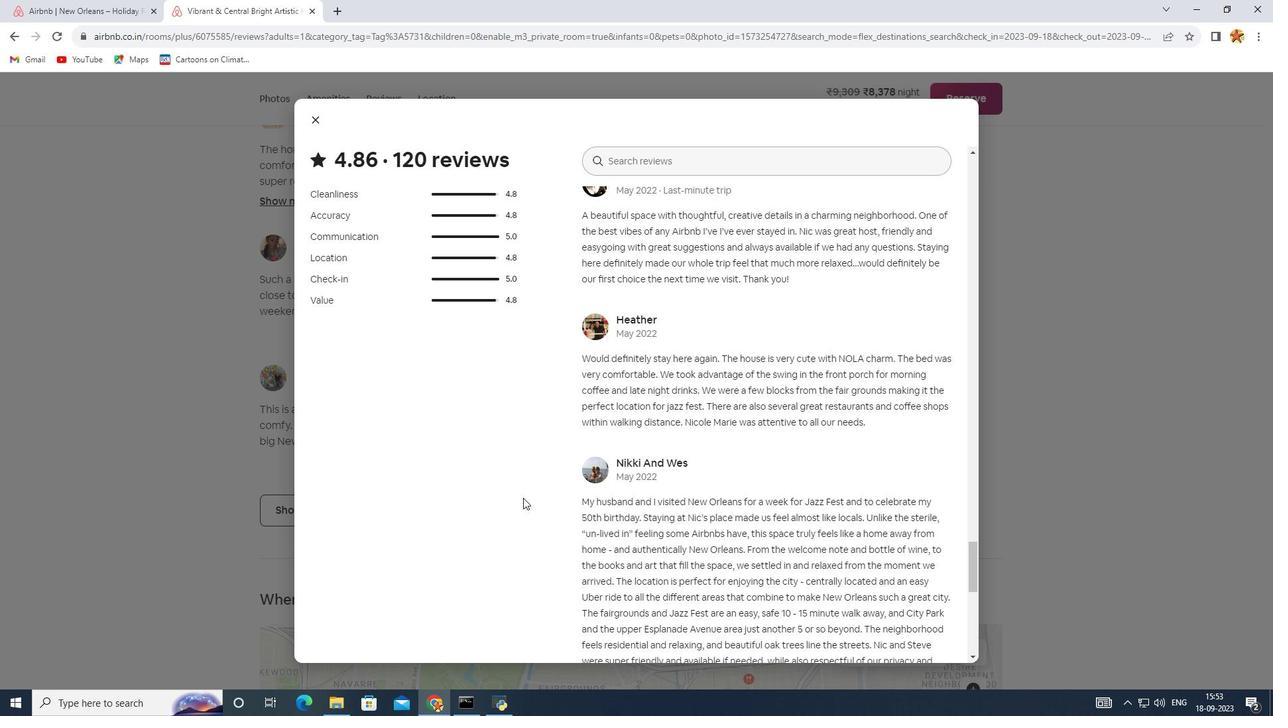 
Action: Mouse scrolled (523, 497) with delta (0, 0)
Screenshot: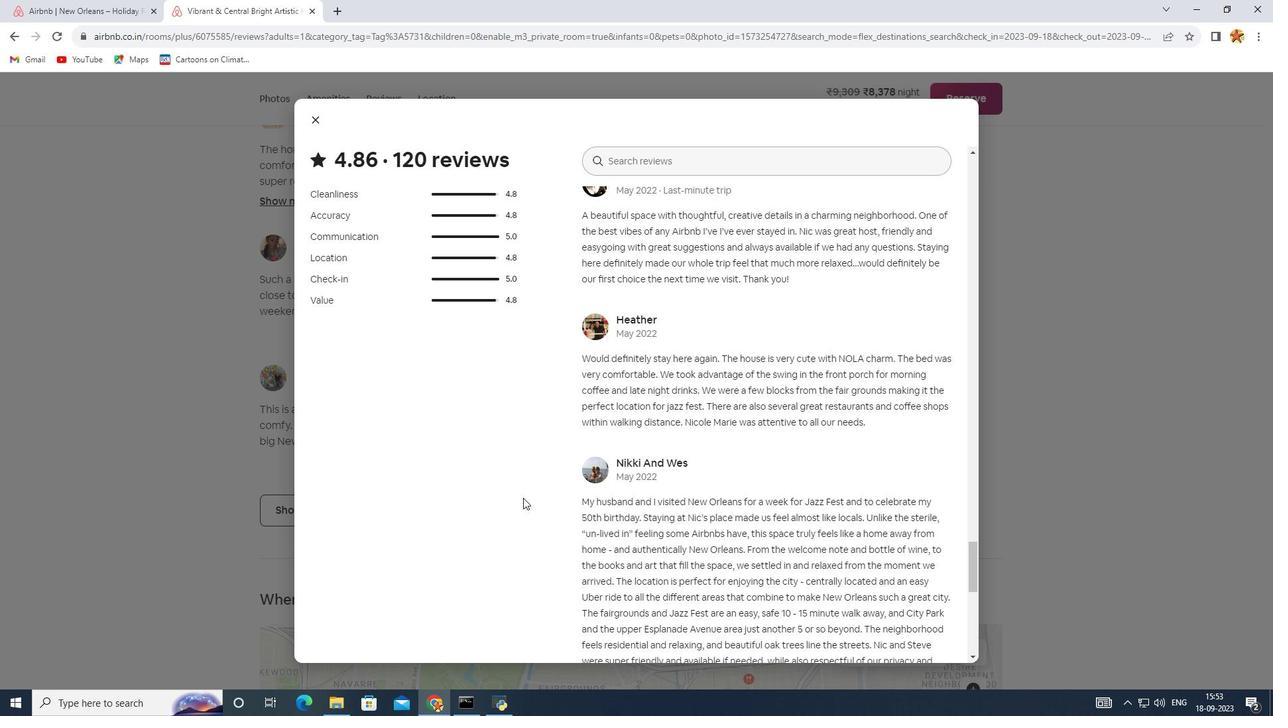 
Action: Mouse scrolled (523, 497) with delta (0, 0)
Screenshot: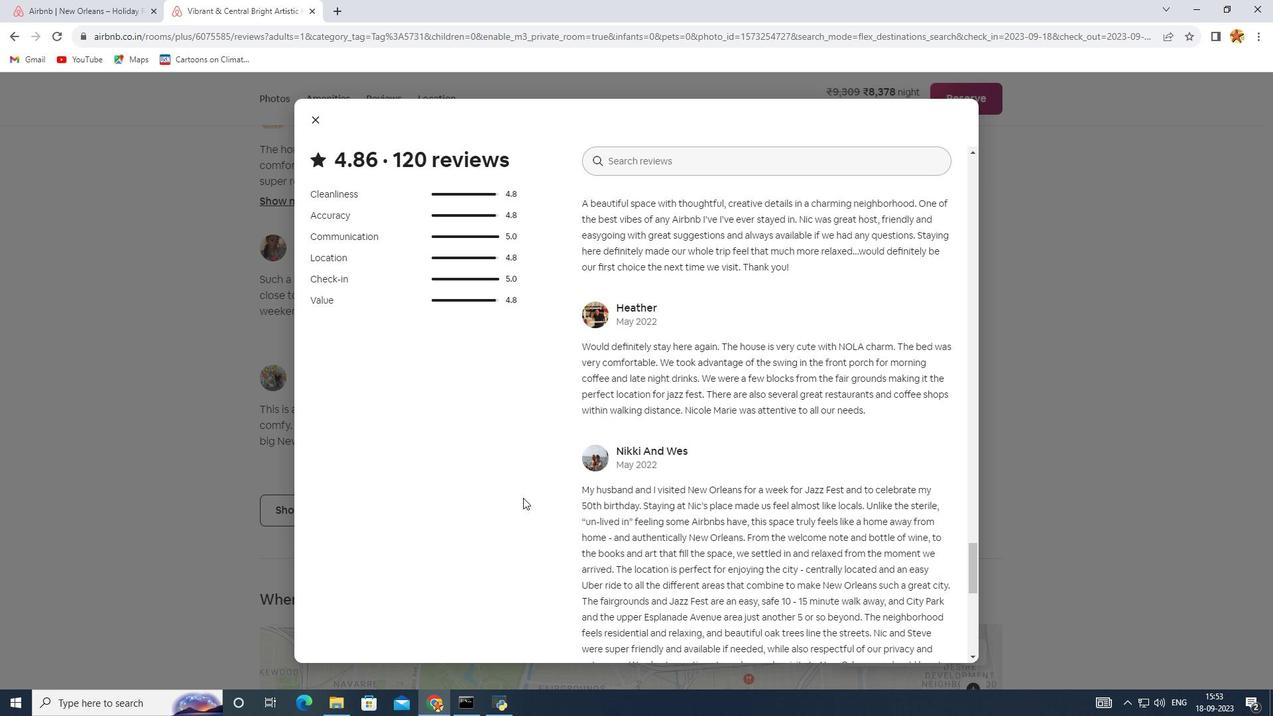 
Action: Mouse scrolled (523, 497) with delta (0, 0)
Screenshot: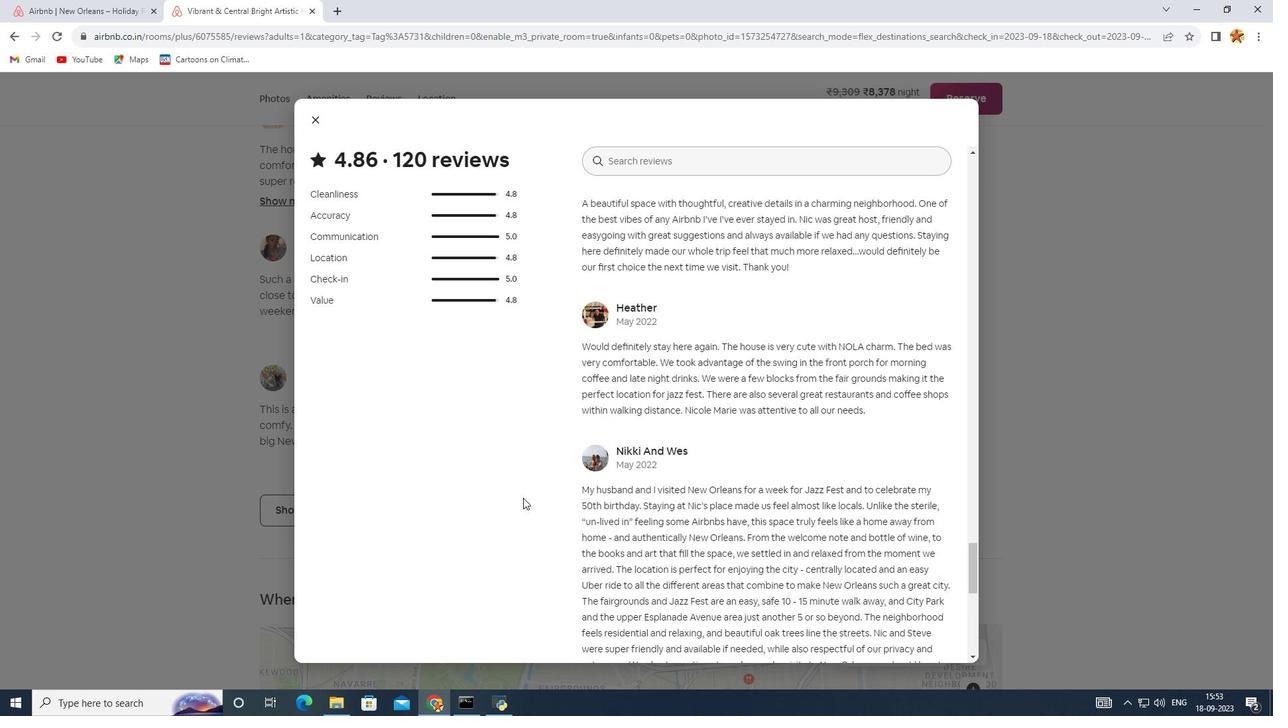 
Action: Mouse scrolled (523, 497) with delta (0, 0)
Screenshot: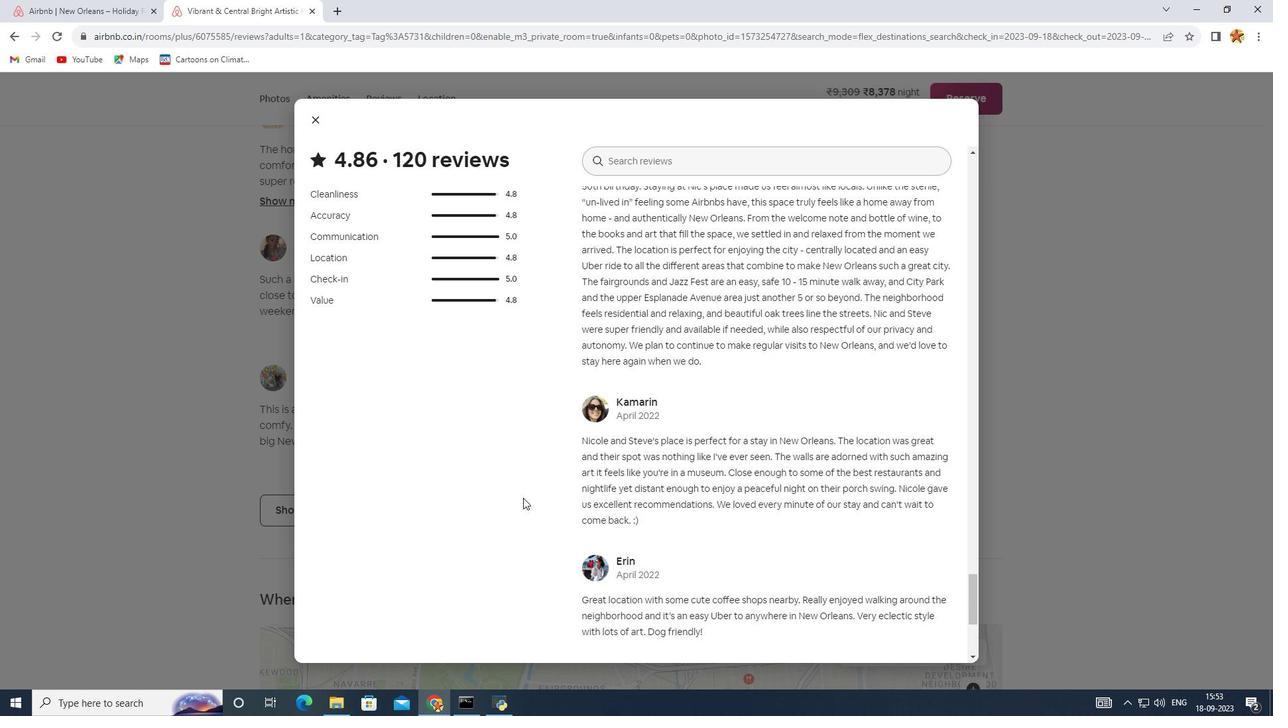 
Action: Mouse scrolled (523, 497) with delta (0, 0)
Screenshot: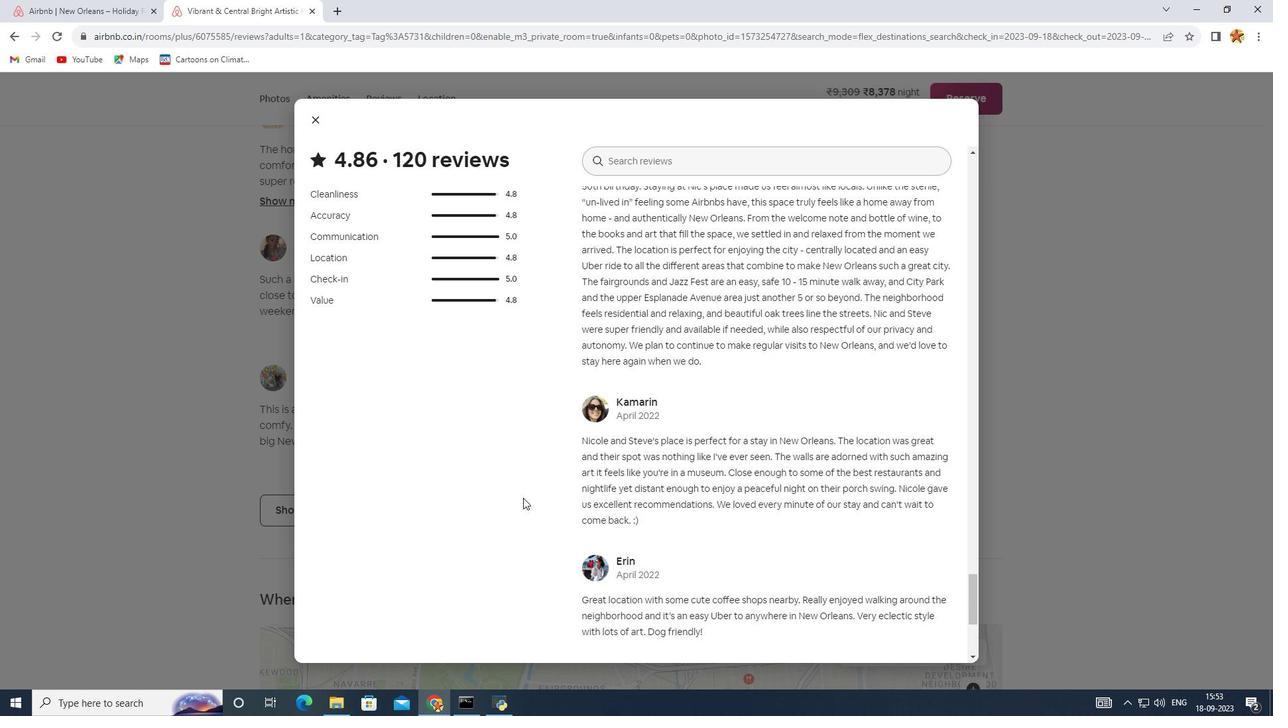 
Action: Mouse scrolled (523, 497) with delta (0, 0)
Screenshot: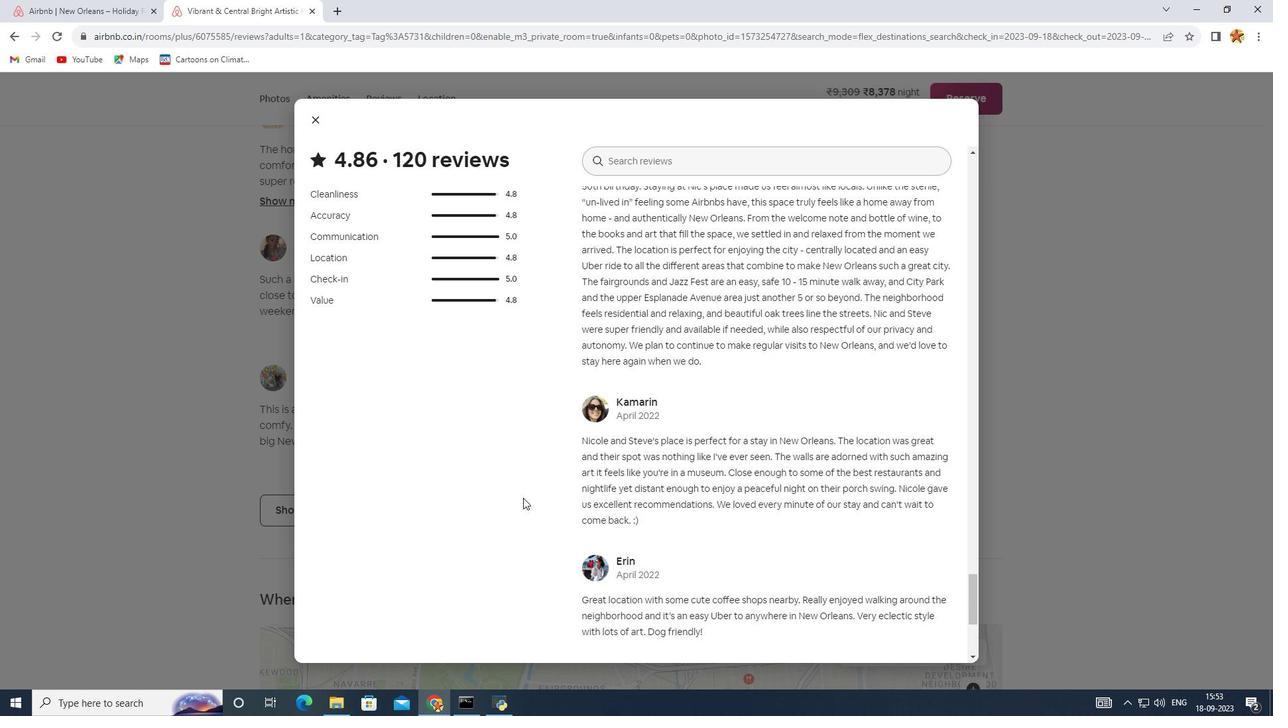 
Action: Mouse scrolled (523, 497) with delta (0, 0)
Screenshot: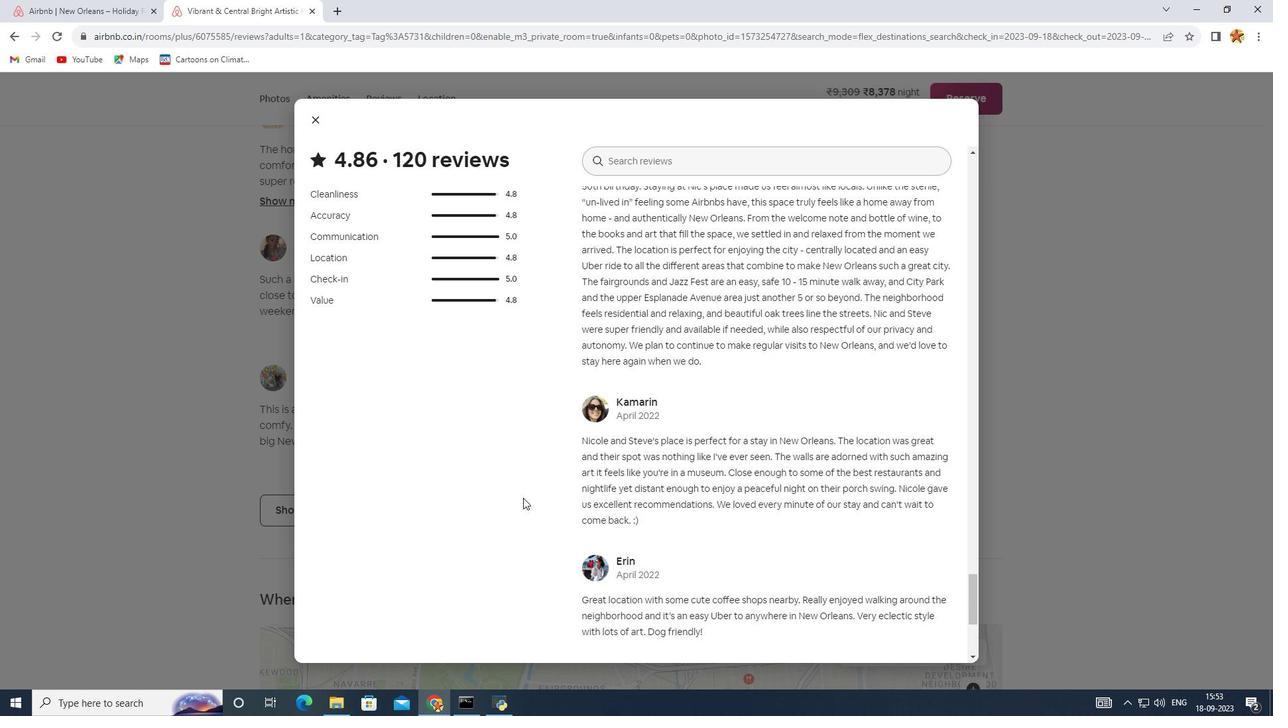 
Action: Mouse scrolled (523, 497) with delta (0, 0)
Screenshot: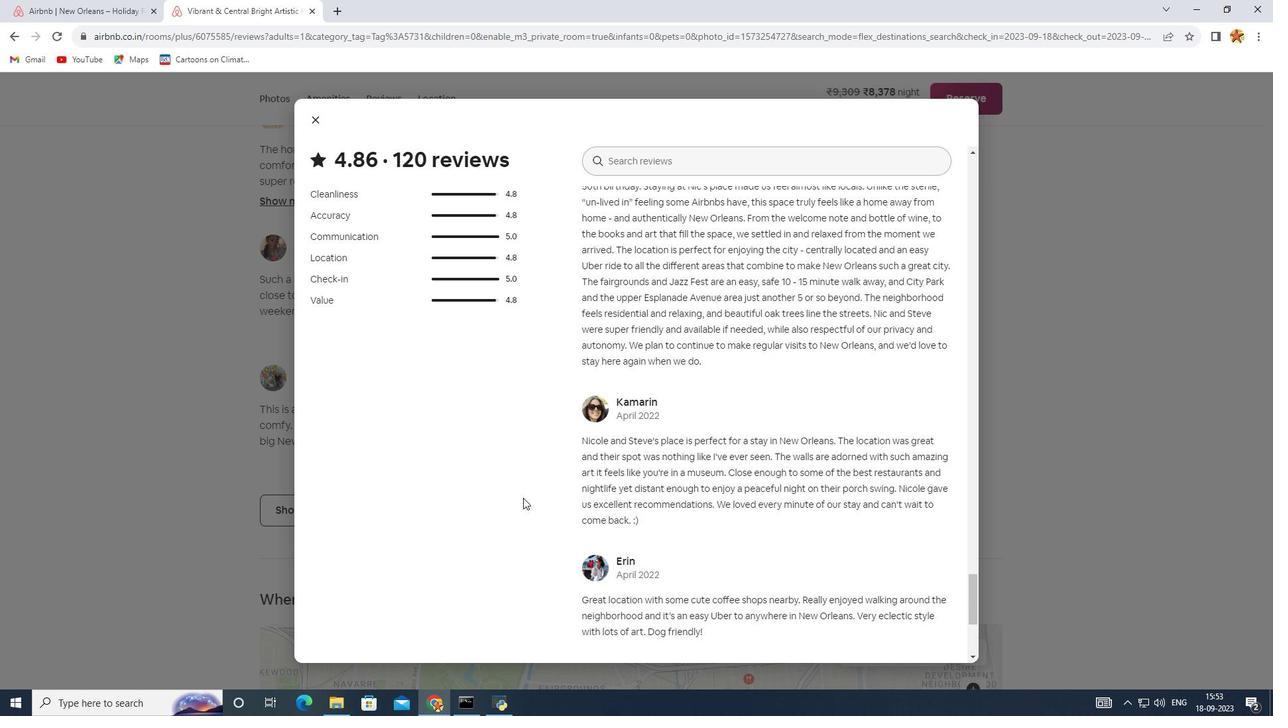 
Action: Mouse scrolled (523, 497) with delta (0, 0)
Screenshot: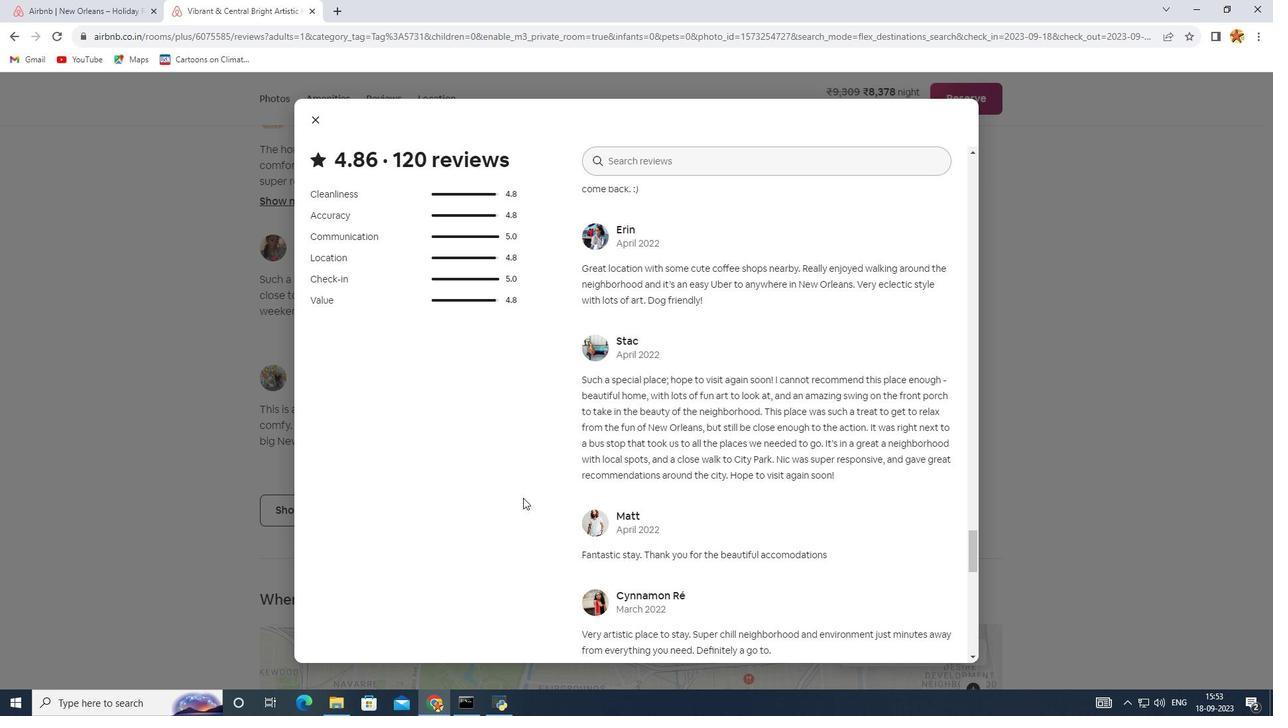 
Action: Mouse scrolled (523, 497) with delta (0, 0)
Screenshot: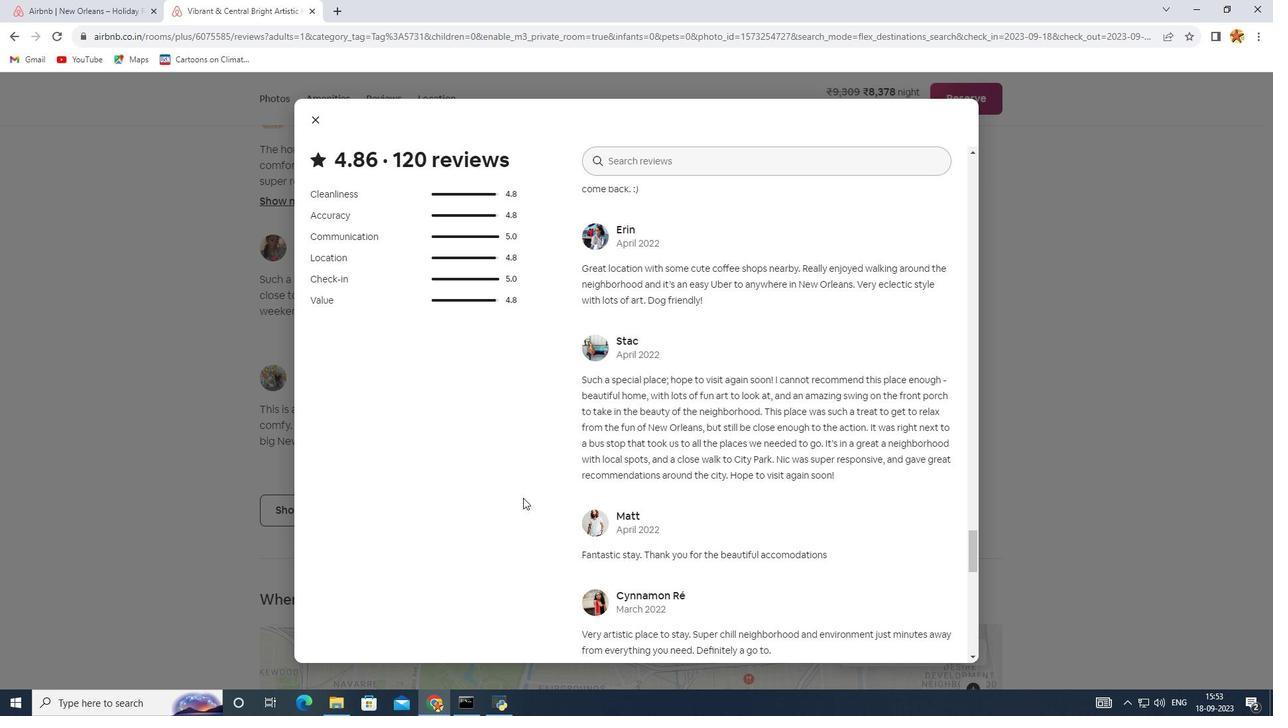 
Action: Mouse scrolled (523, 497) with delta (0, 0)
Screenshot: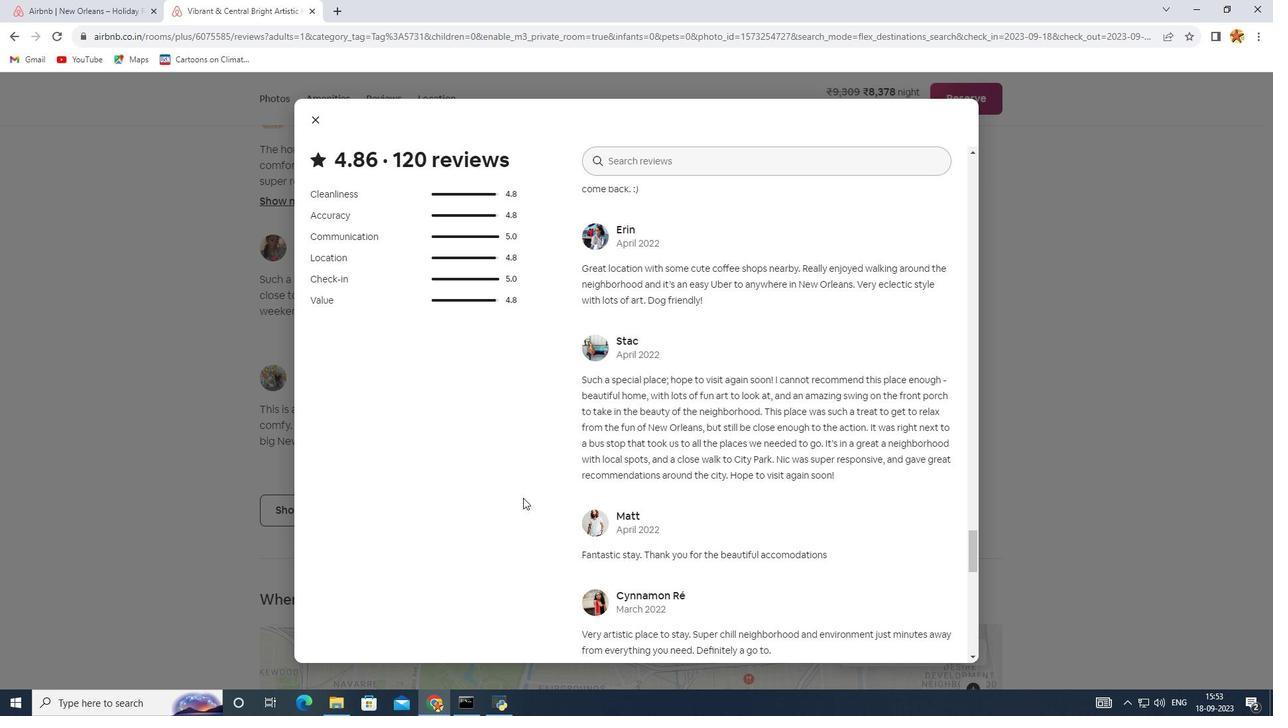 
Action: Mouse scrolled (523, 497) with delta (0, 0)
Screenshot: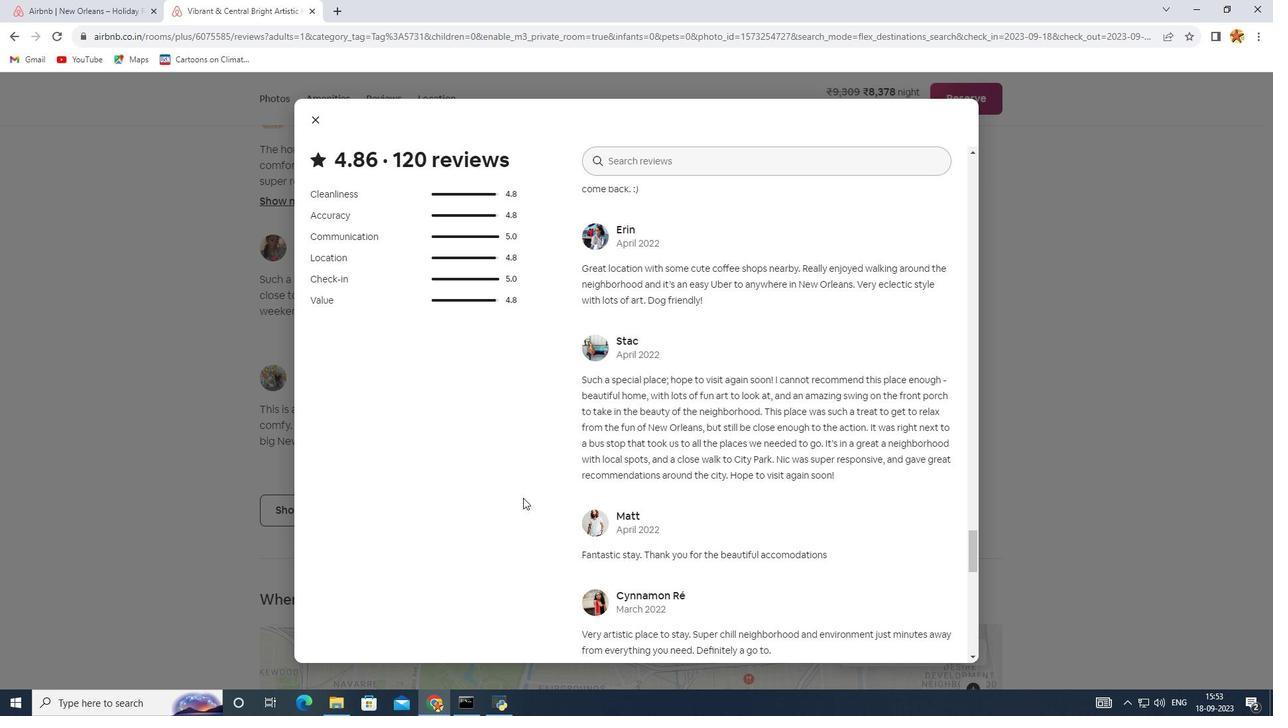 
Action: Mouse scrolled (523, 497) with delta (0, 0)
Screenshot: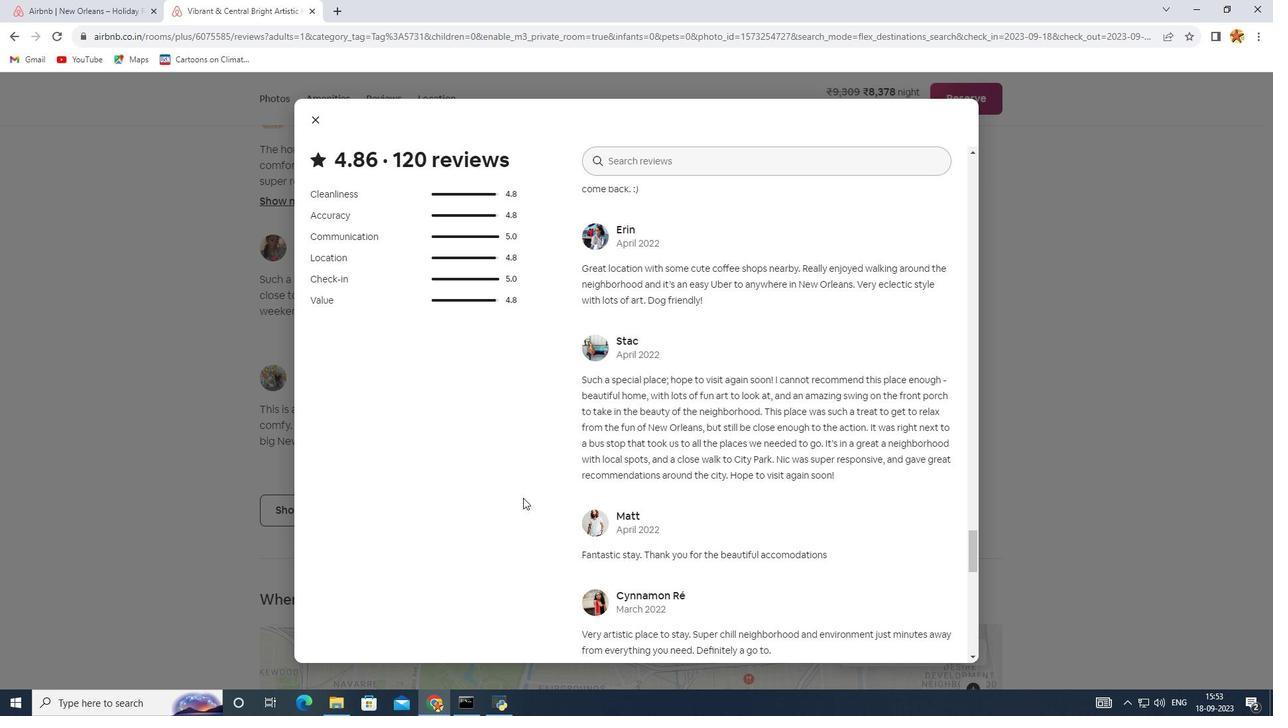 
Action: Mouse scrolled (523, 497) with delta (0, 0)
Screenshot: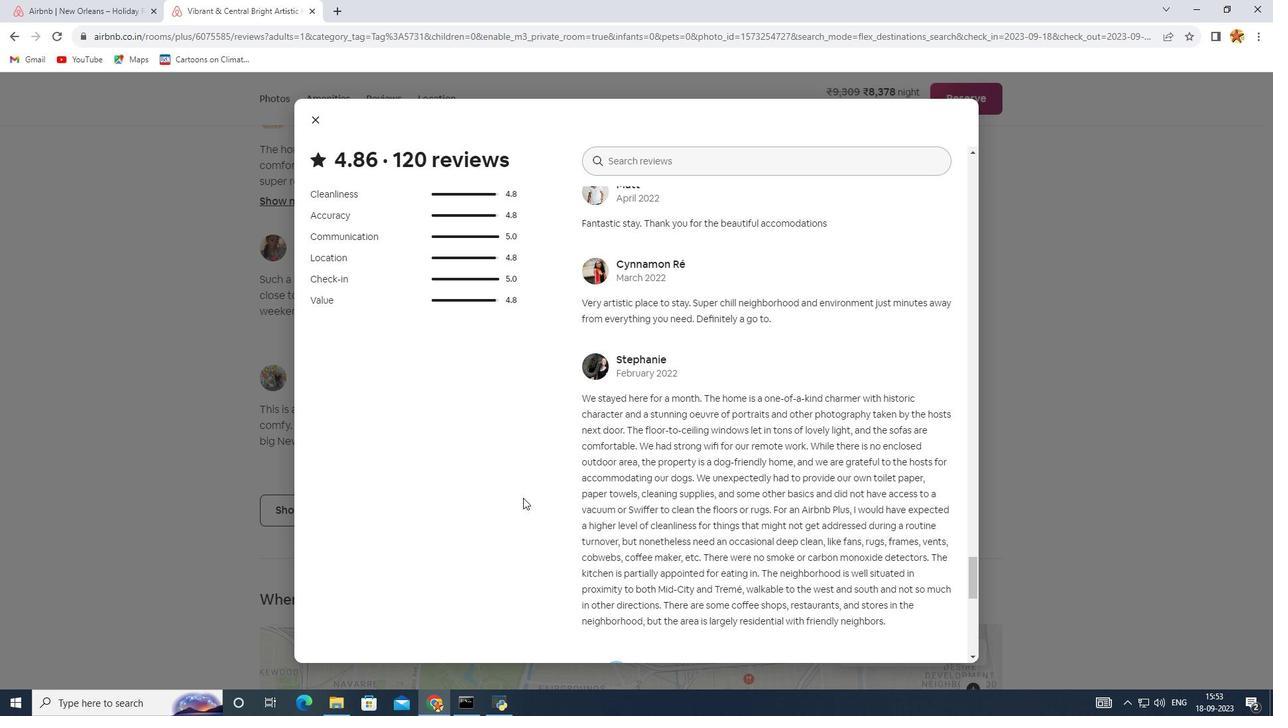 
Action: Mouse scrolled (523, 497) with delta (0, 0)
Screenshot: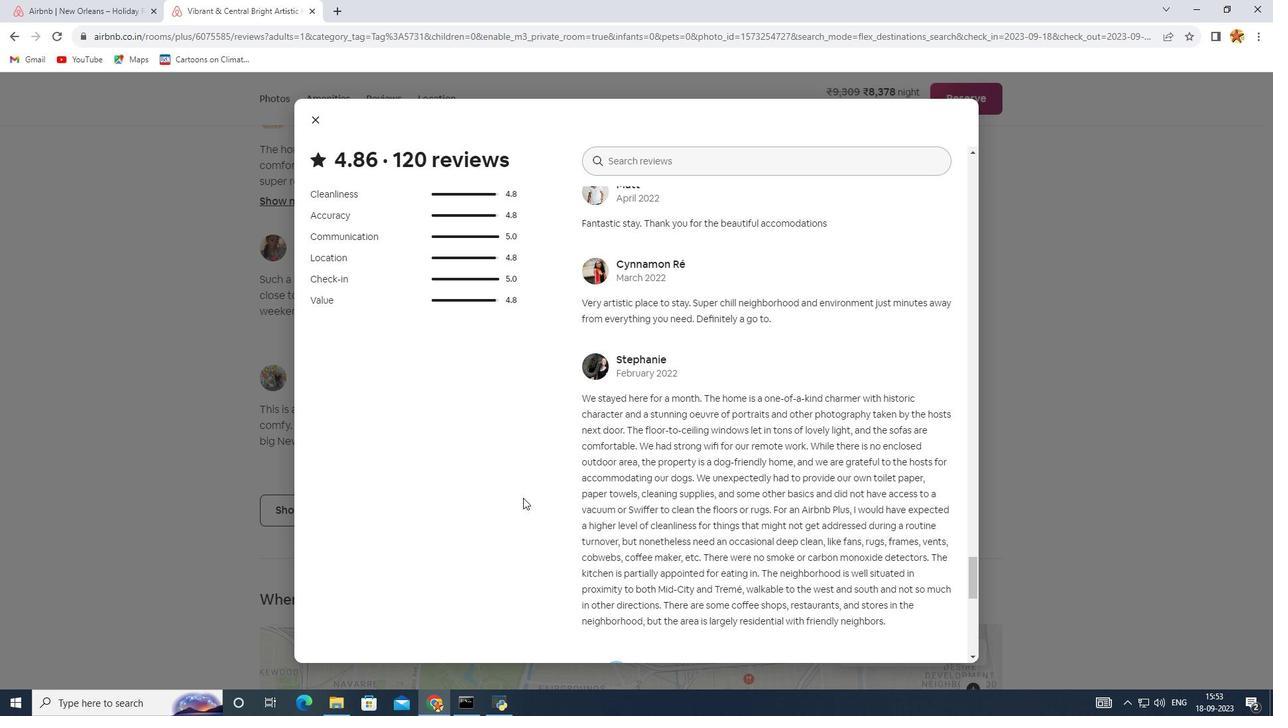 
Action: Mouse scrolled (523, 497) with delta (0, 0)
Screenshot: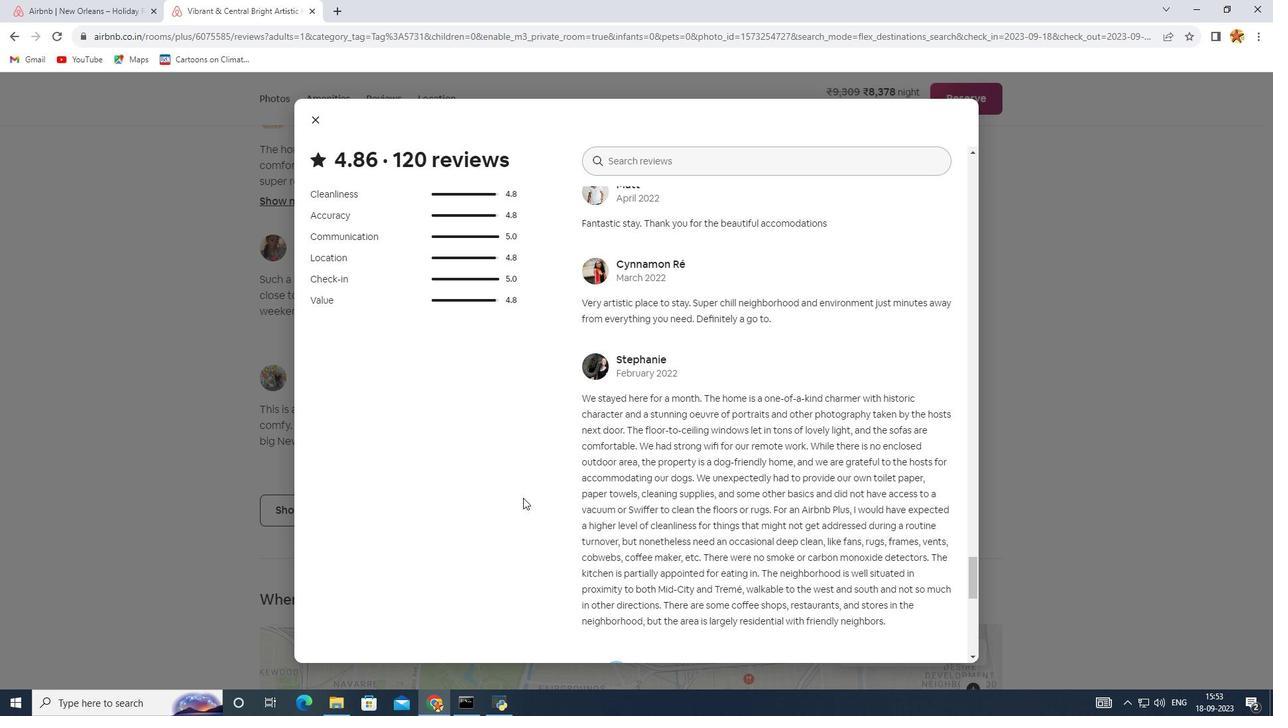 
Action: Mouse scrolled (523, 497) with delta (0, 0)
Screenshot: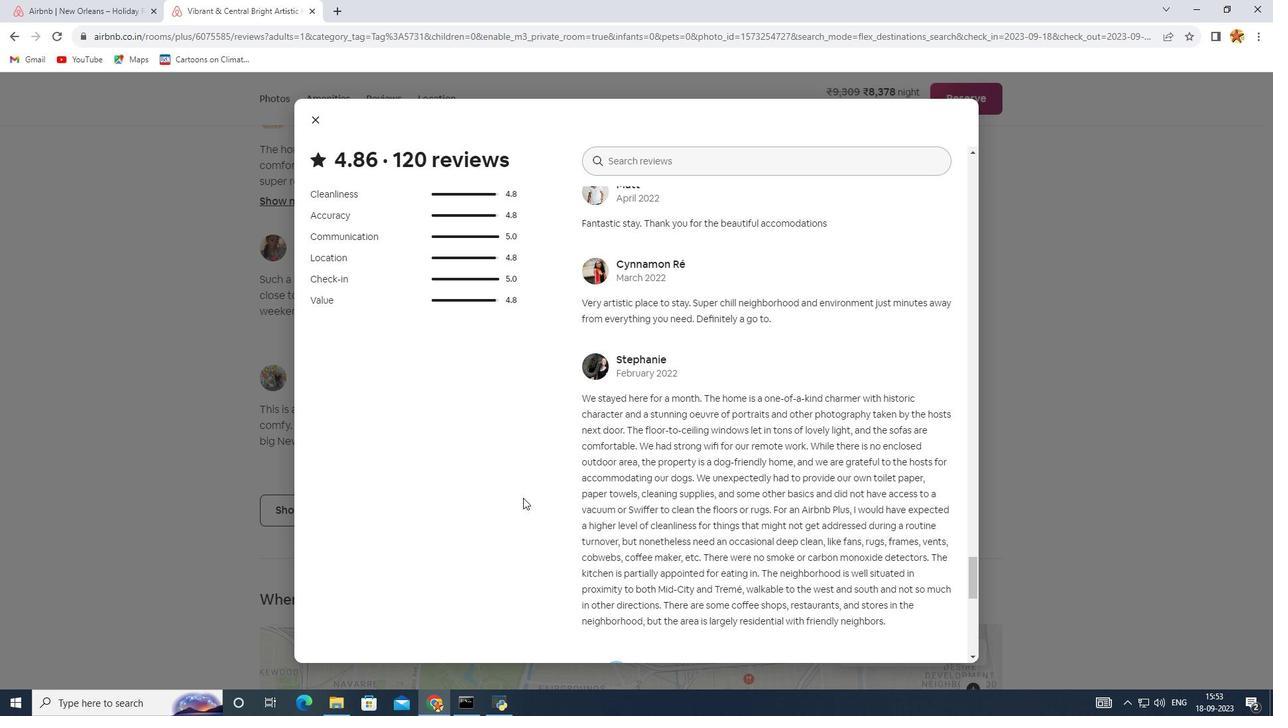 
Action: Mouse scrolled (523, 497) with delta (0, 0)
Screenshot: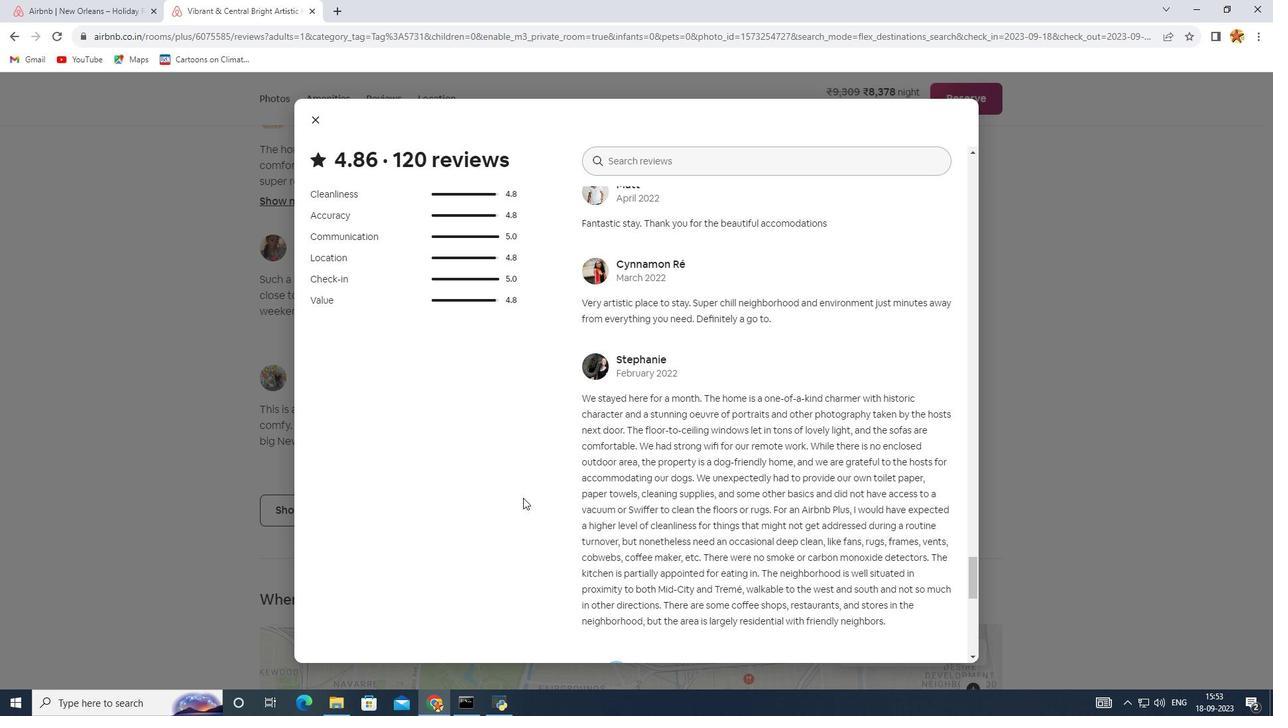 
Action: Mouse scrolled (523, 497) with delta (0, 0)
Screenshot: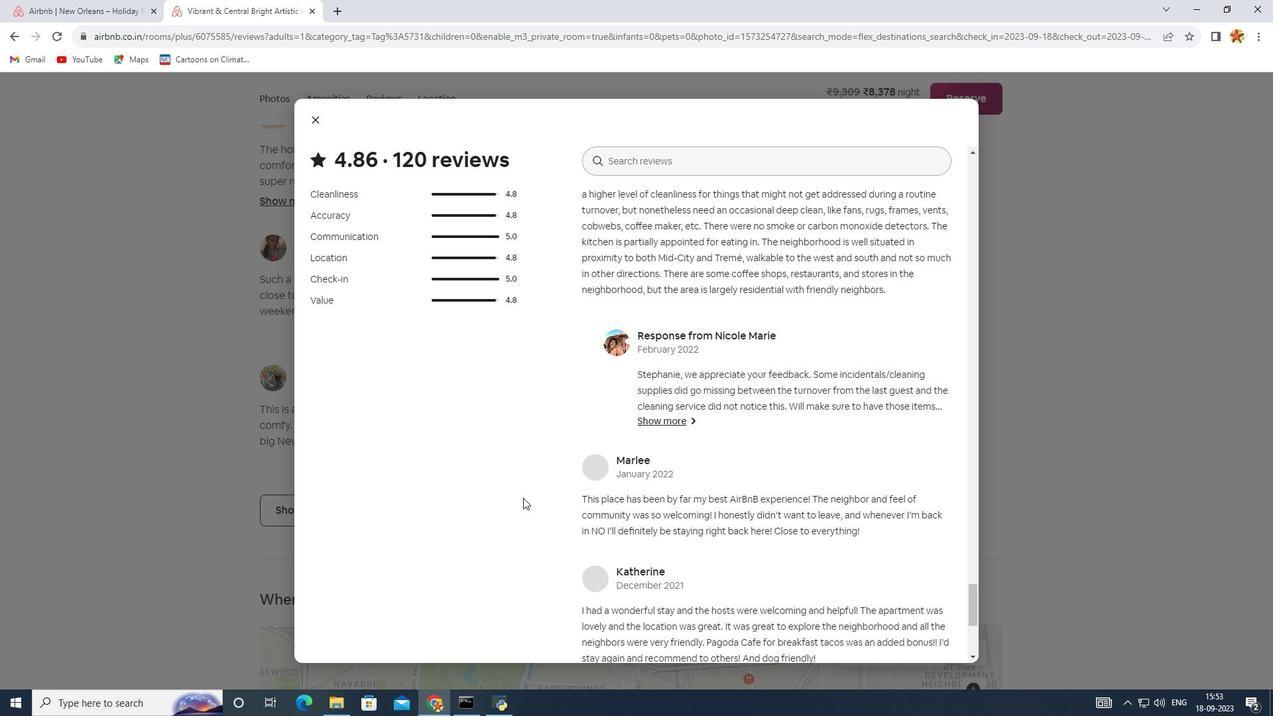
Action: Mouse scrolled (523, 497) with delta (0, 0)
Screenshot: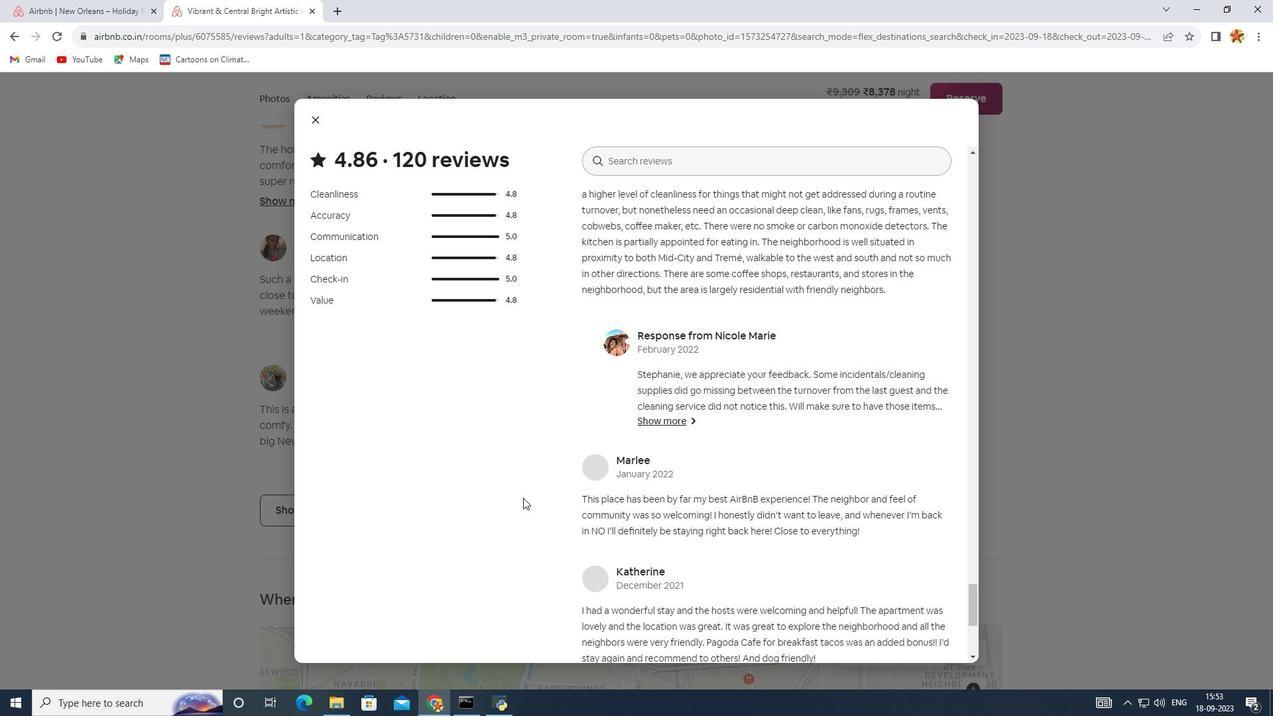 
Action: Mouse scrolled (523, 497) with delta (0, 0)
Screenshot: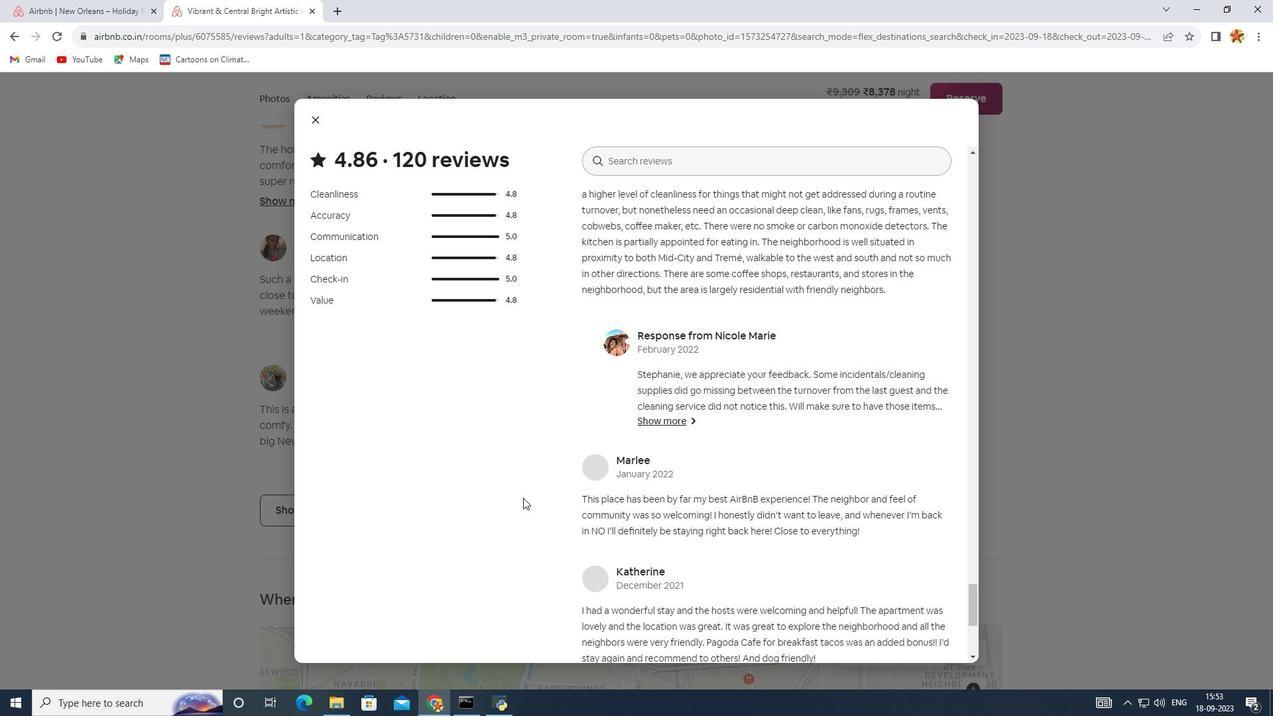 
Action: Mouse scrolled (523, 497) with delta (0, 0)
Screenshot: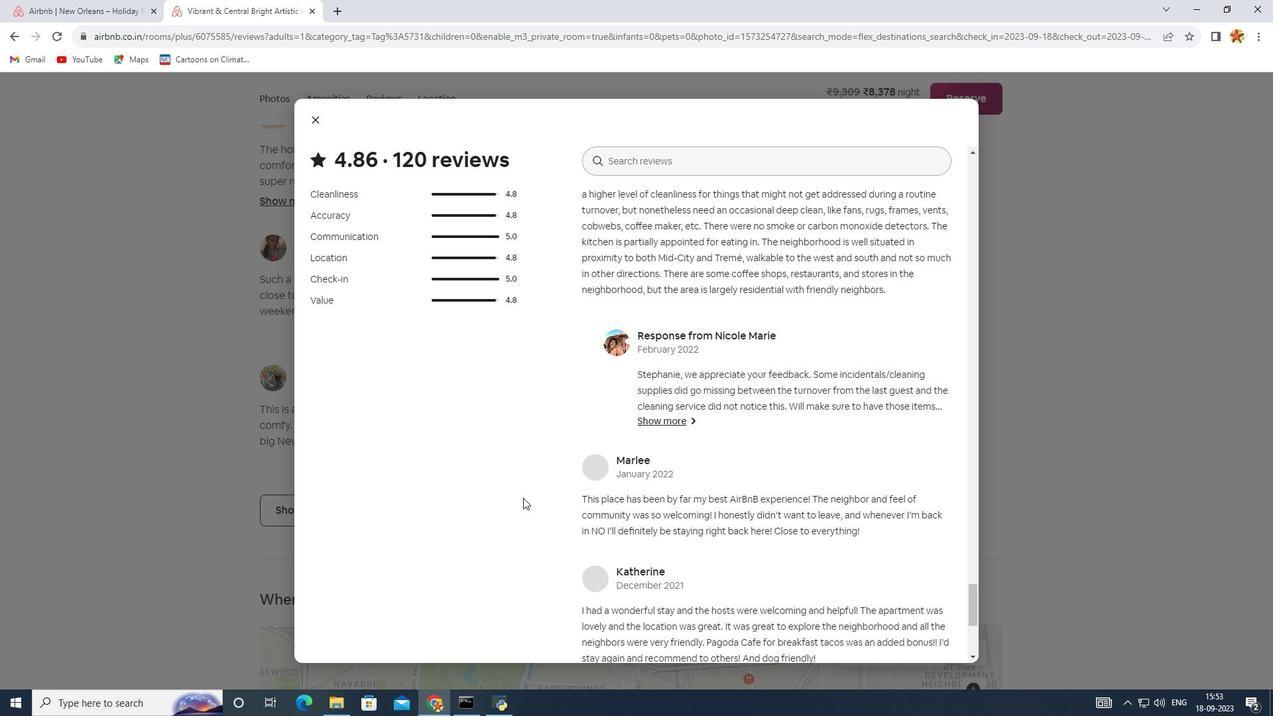 
Action: Mouse scrolled (523, 497) with delta (0, 0)
Screenshot: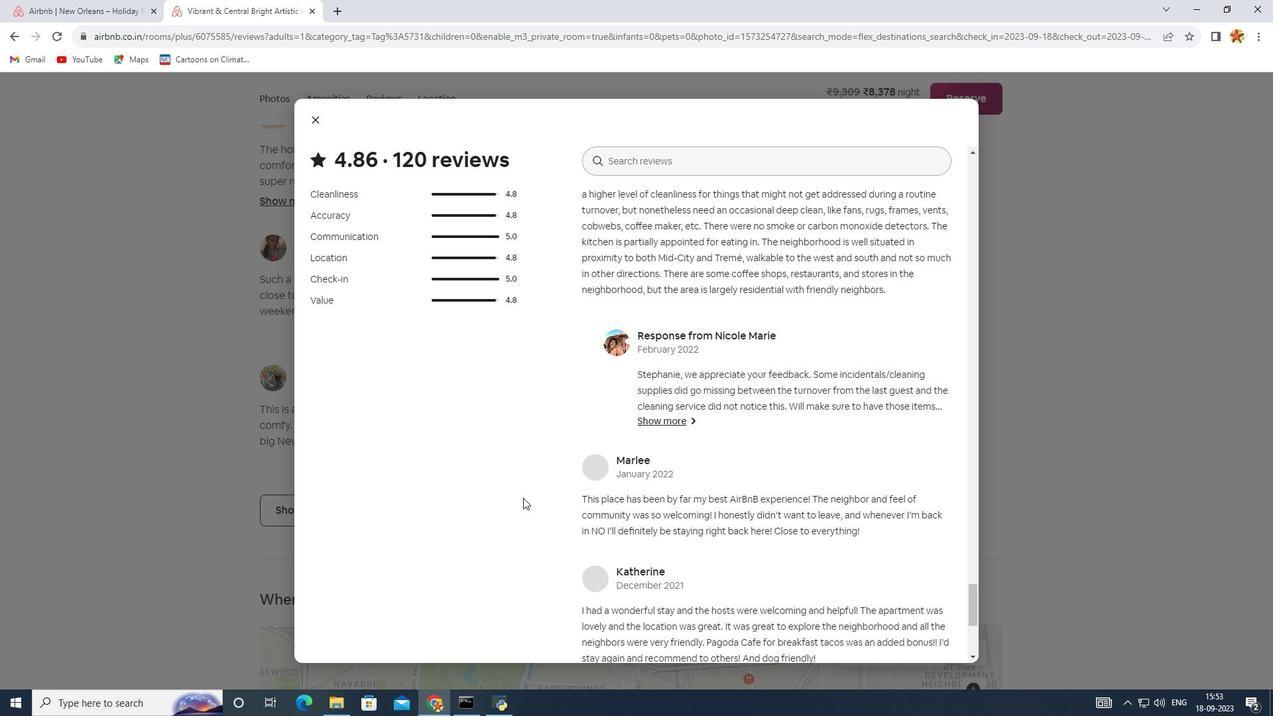 
Action: Mouse scrolled (523, 497) with delta (0, 0)
Screenshot: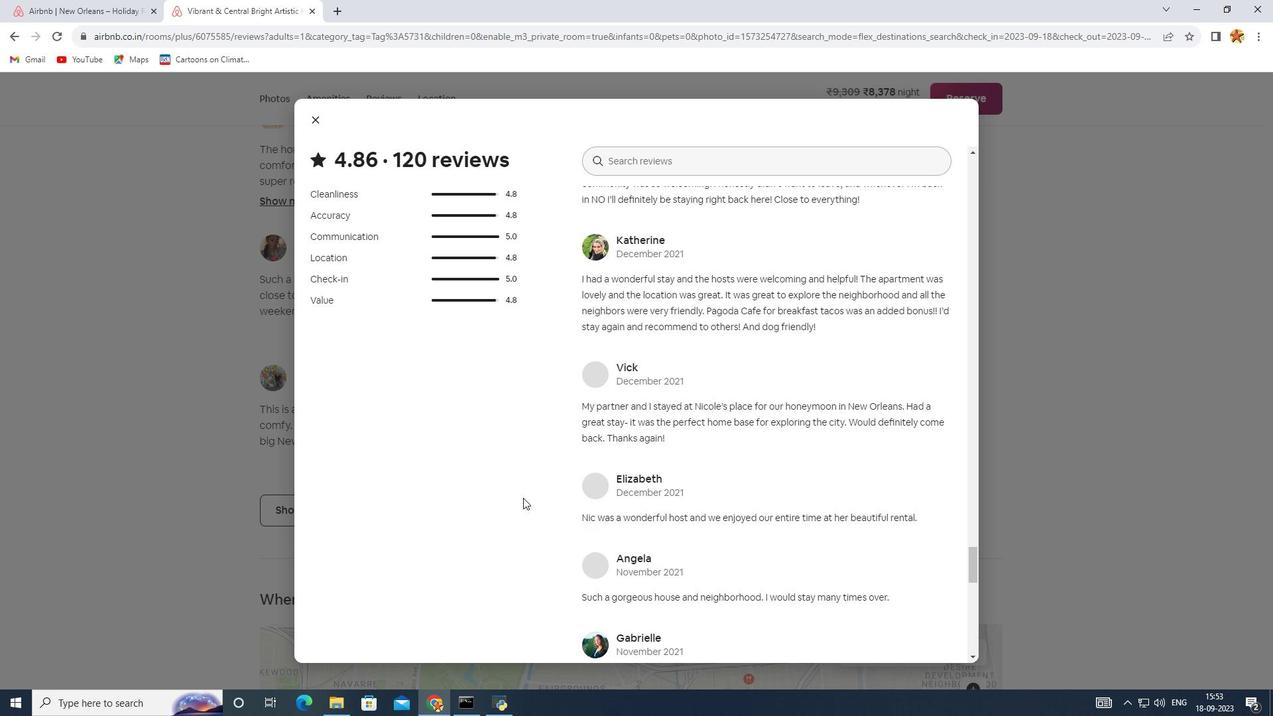 
Action: Mouse scrolled (523, 497) with delta (0, 0)
Screenshot: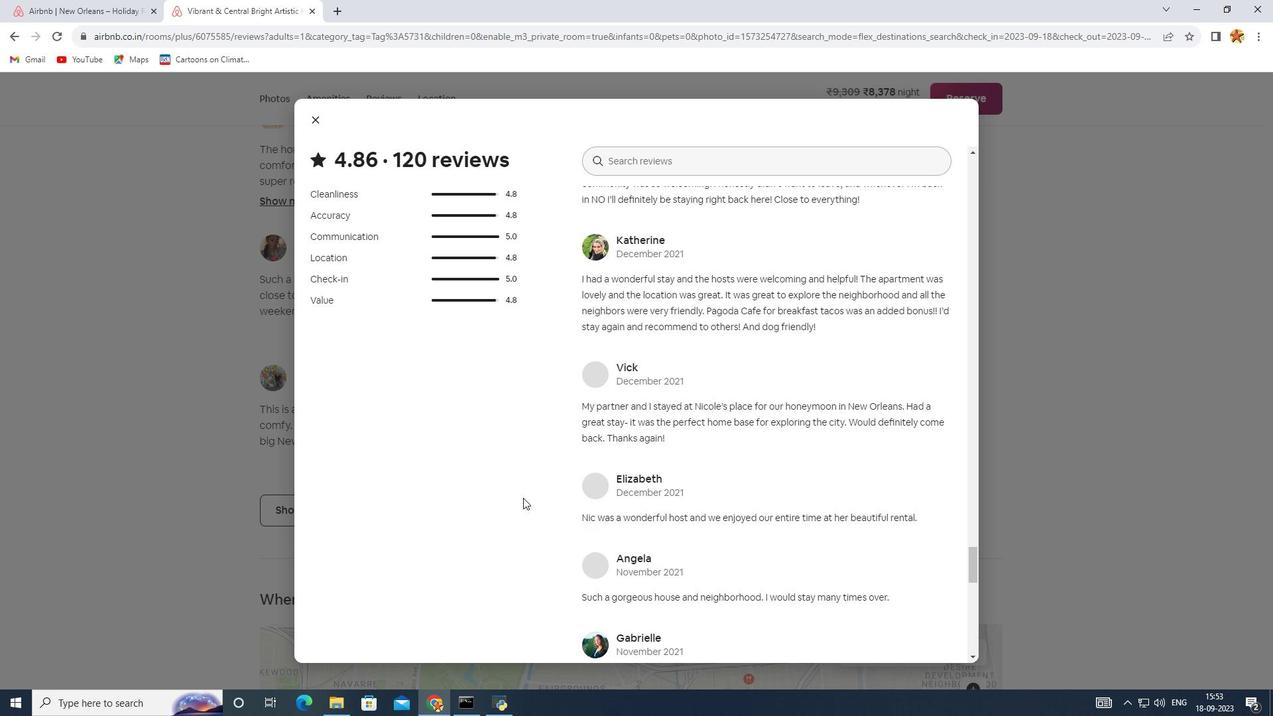 
Action: Mouse scrolled (523, 497) with delta (0, 0)
Screenshot: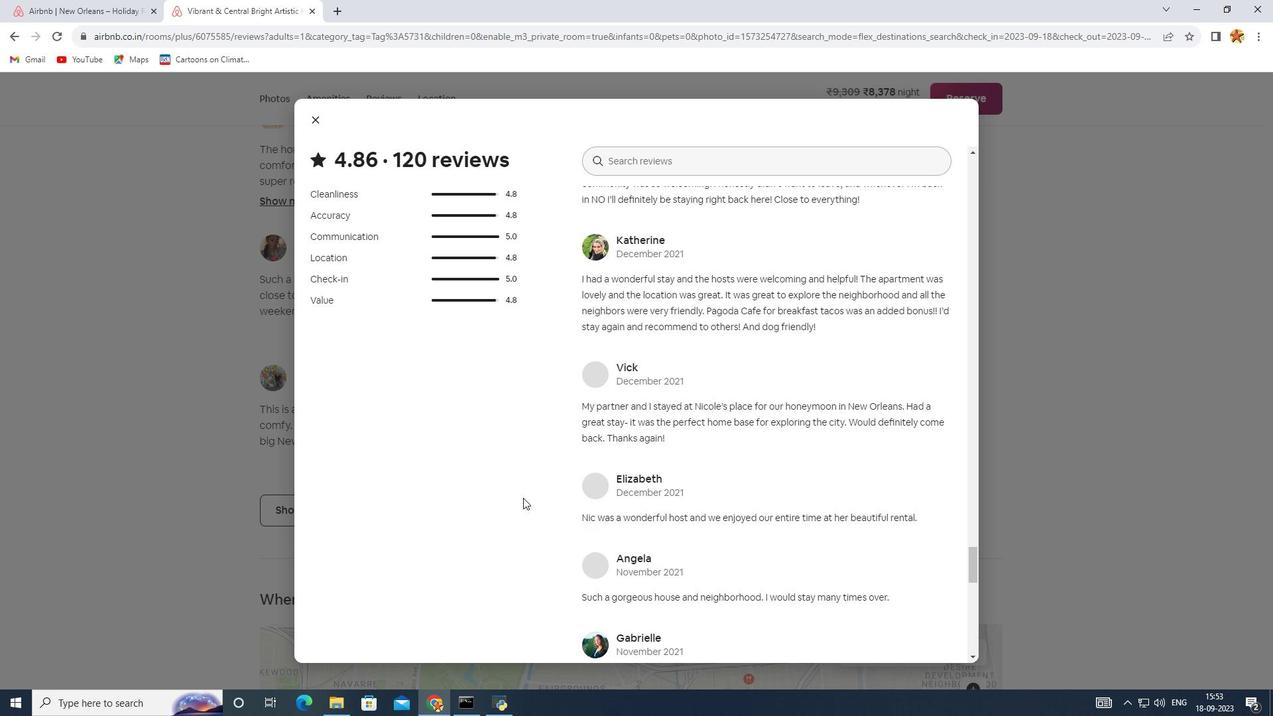 
Action: Mouse scrolled (523, 497) with delta (0, 0)
Screenshot: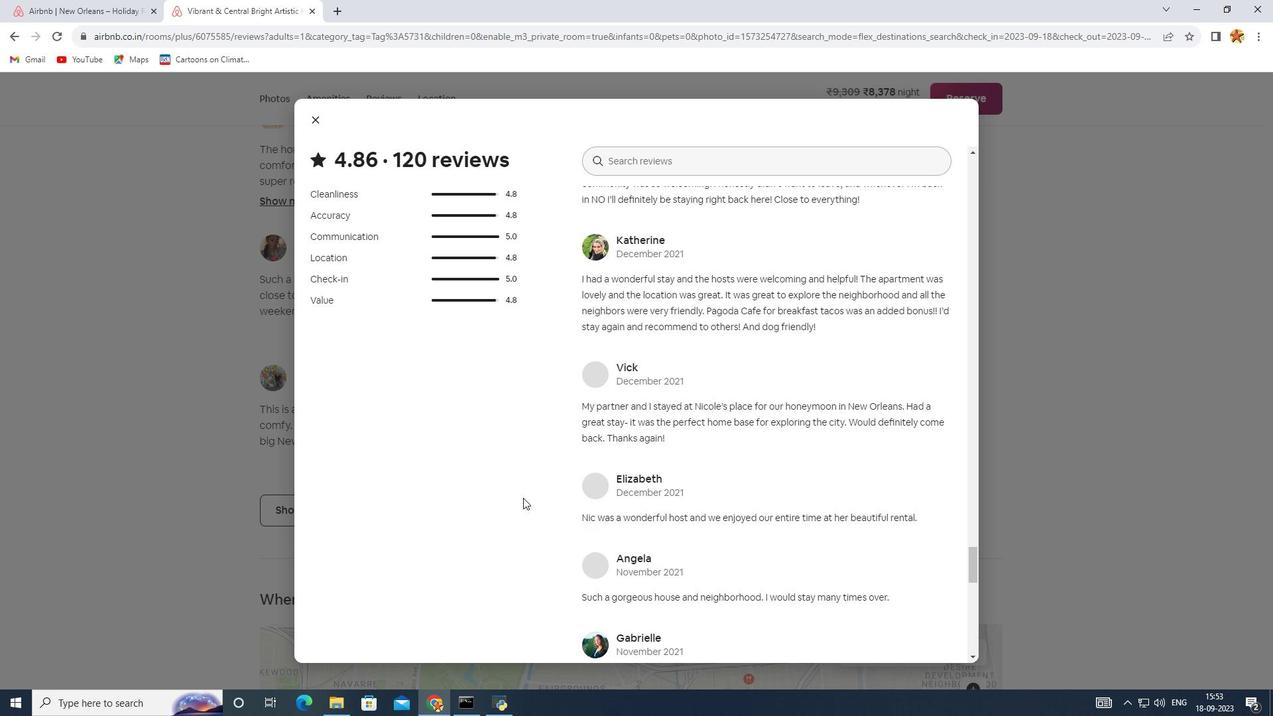 
Action: Mouse scrolled (523, 497) with delta (0, 0)
Screenshot: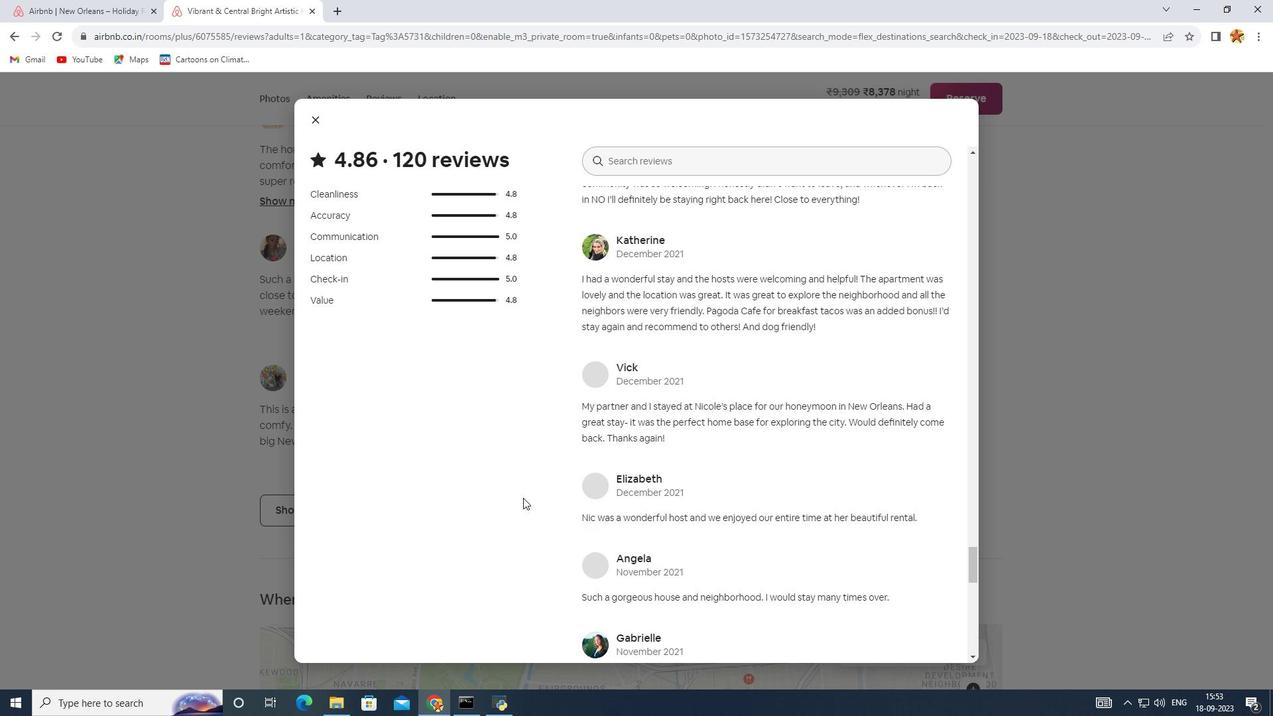 
Action: Mouse scrolled (523, 497) with delta (0, 0)
Screenshot: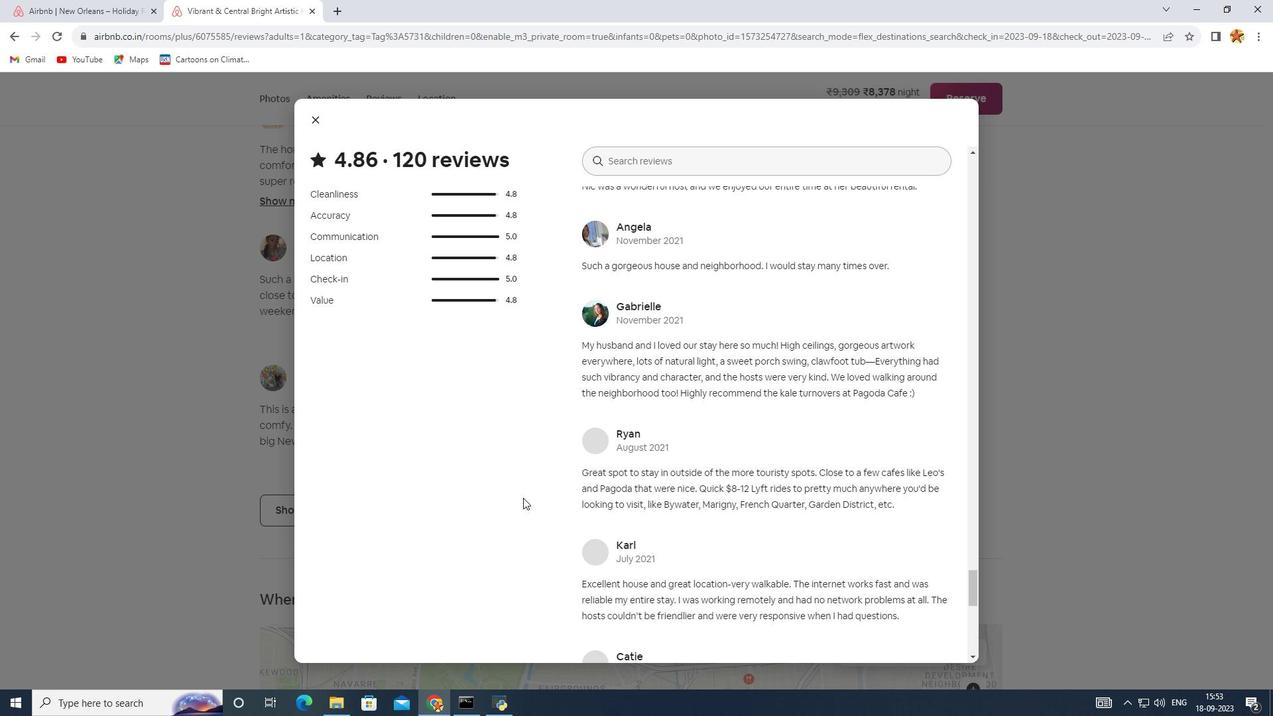 
Action: Mouse scrolled (523, 497) with delta (0, 0)
Screenshot: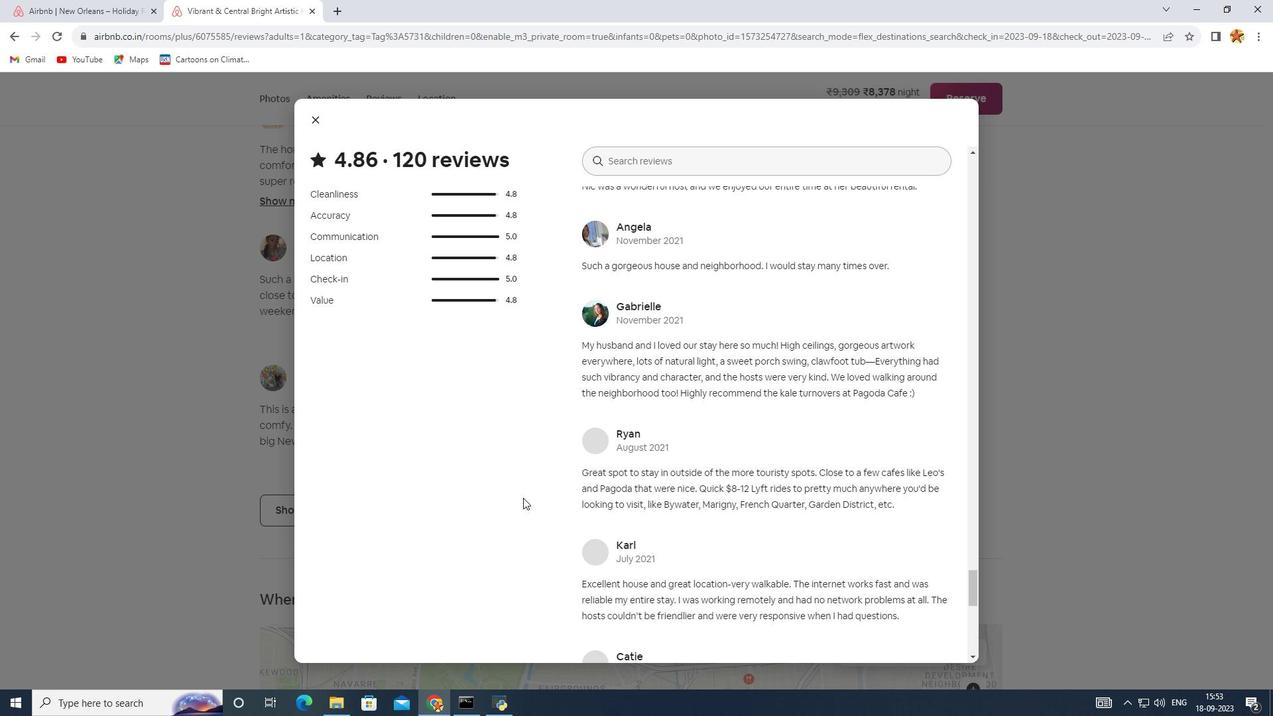 
Action: Mouse scrolled (523, 497) with delta (0, 0)
Screenshot: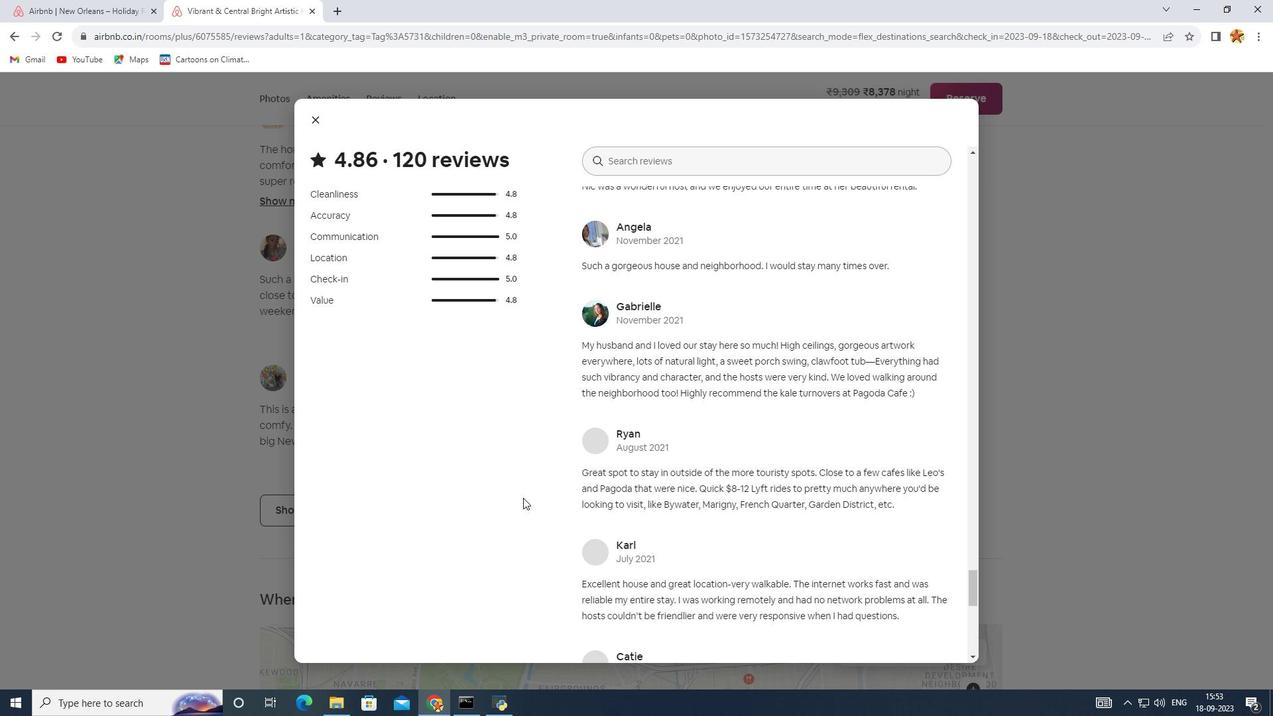 
Action: Mouse scrolled (523, 497) with delta (0, 0)
Screenshot: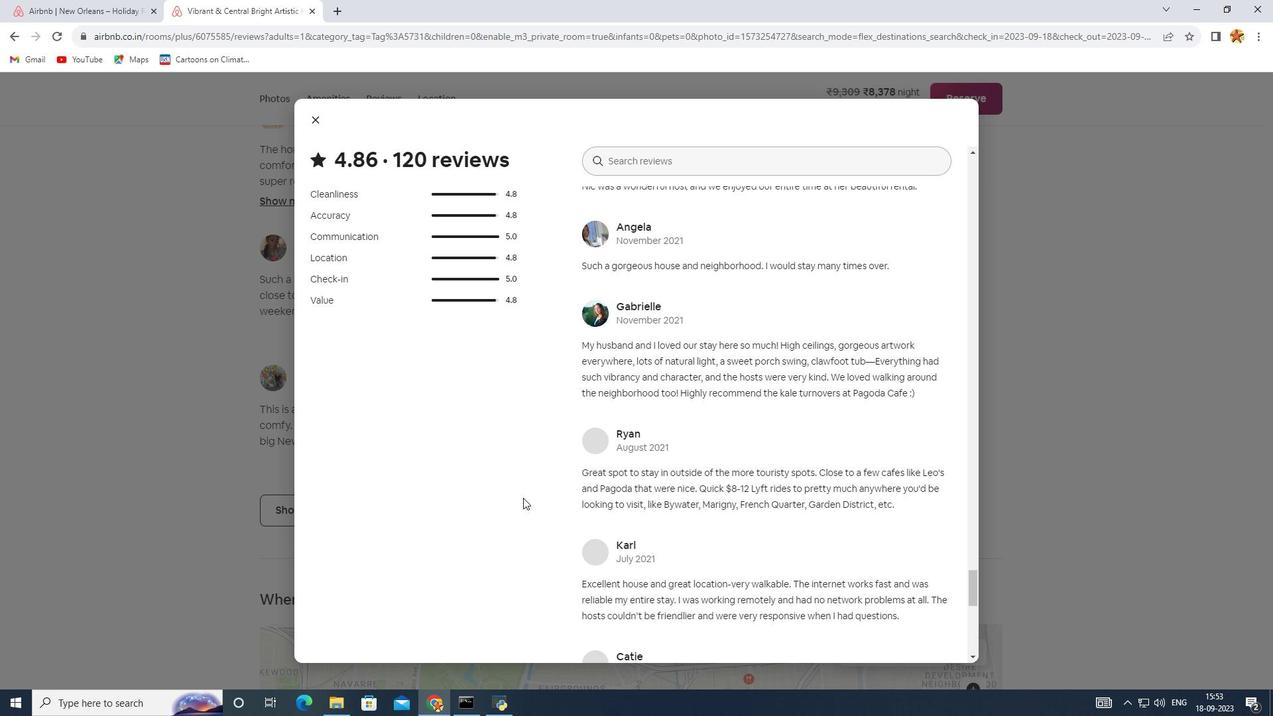 
Action: Mouse scrolled (523, 497) with delta (0, 0)
Screenshot: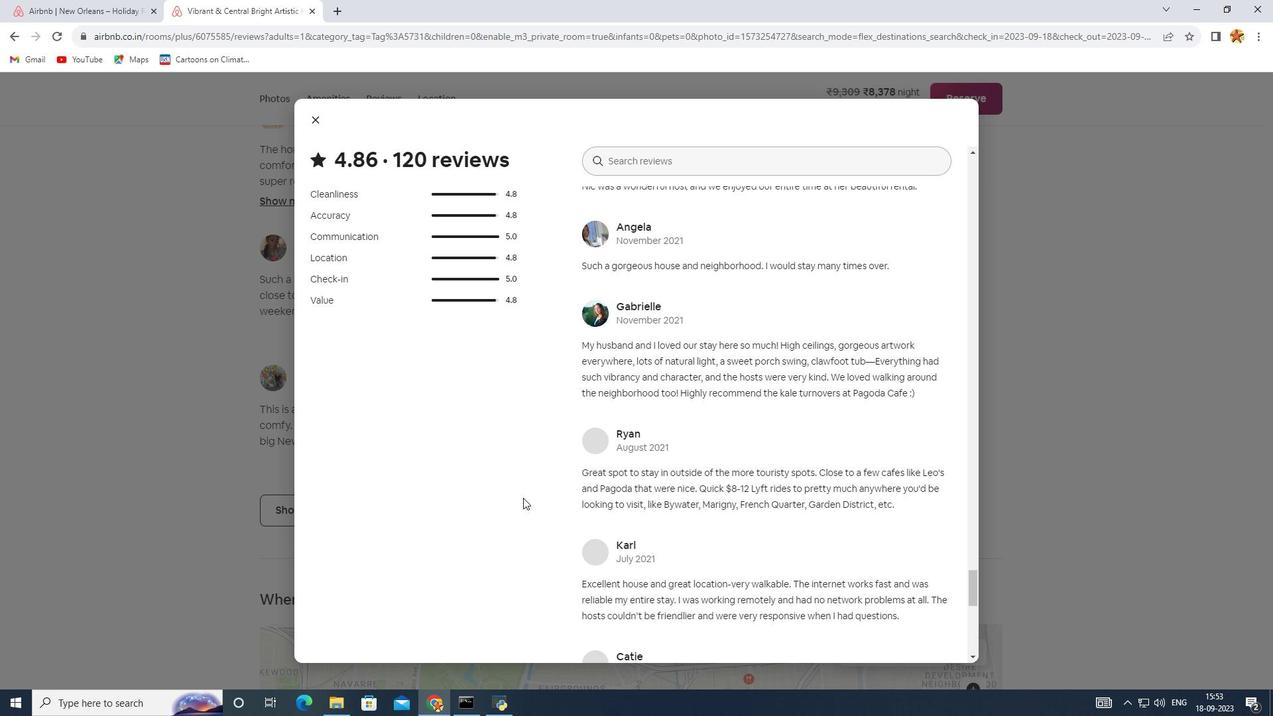 
Action: Mouse scrolled (523, 497) with delta (0, 0)
Screenshot: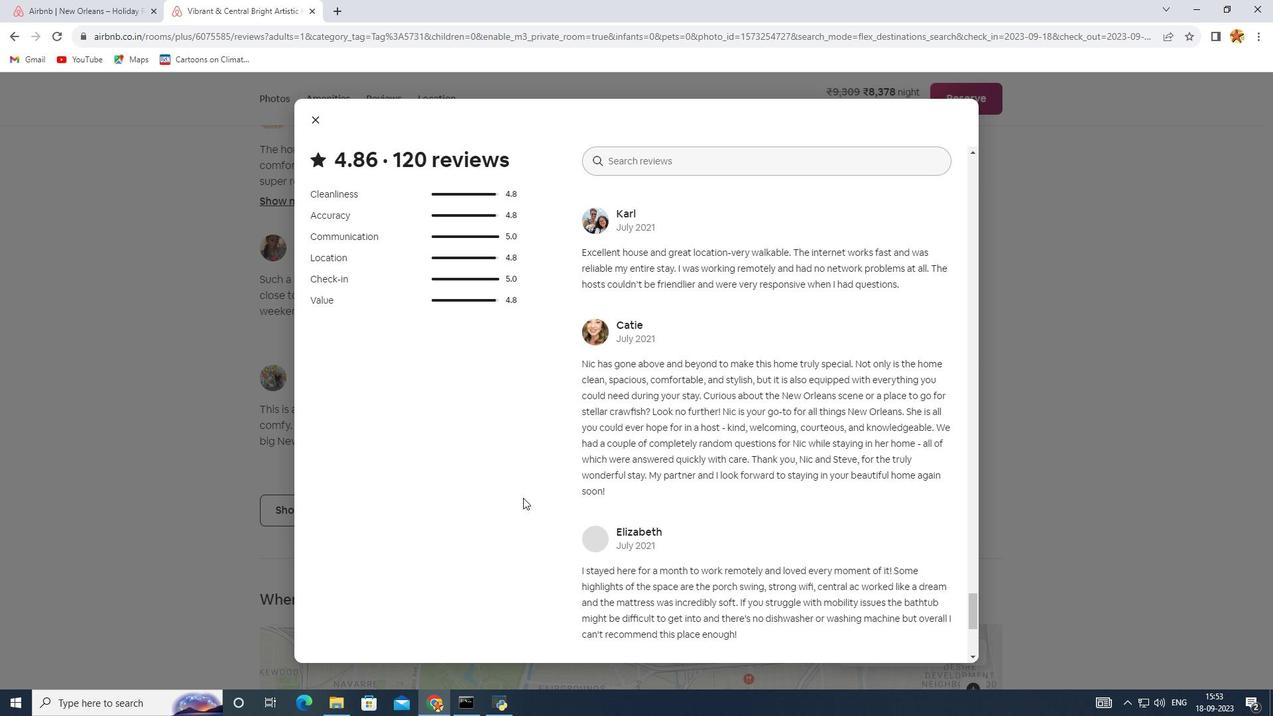 
Action: Mouse scrolled (523, 497) with delta (0, 0)
Screenshot: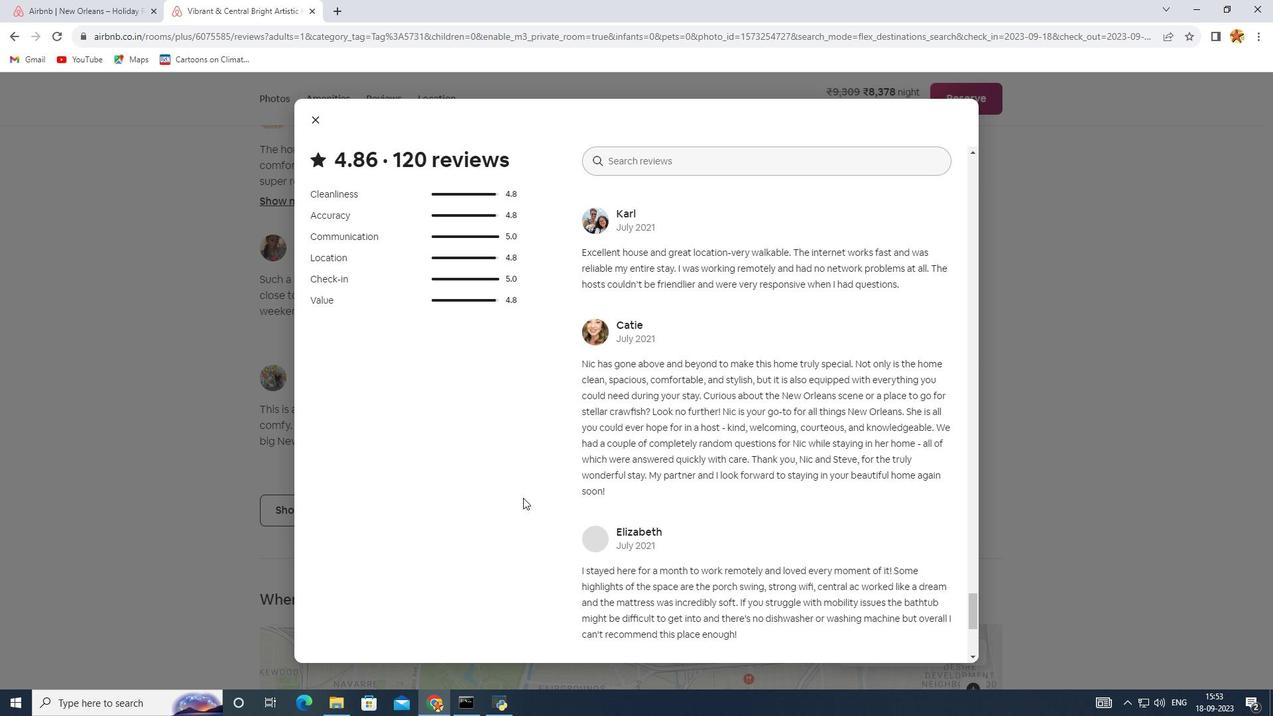 
Action: Mouse scrolled (523, 497) with delta (0, 0)
Screenshot: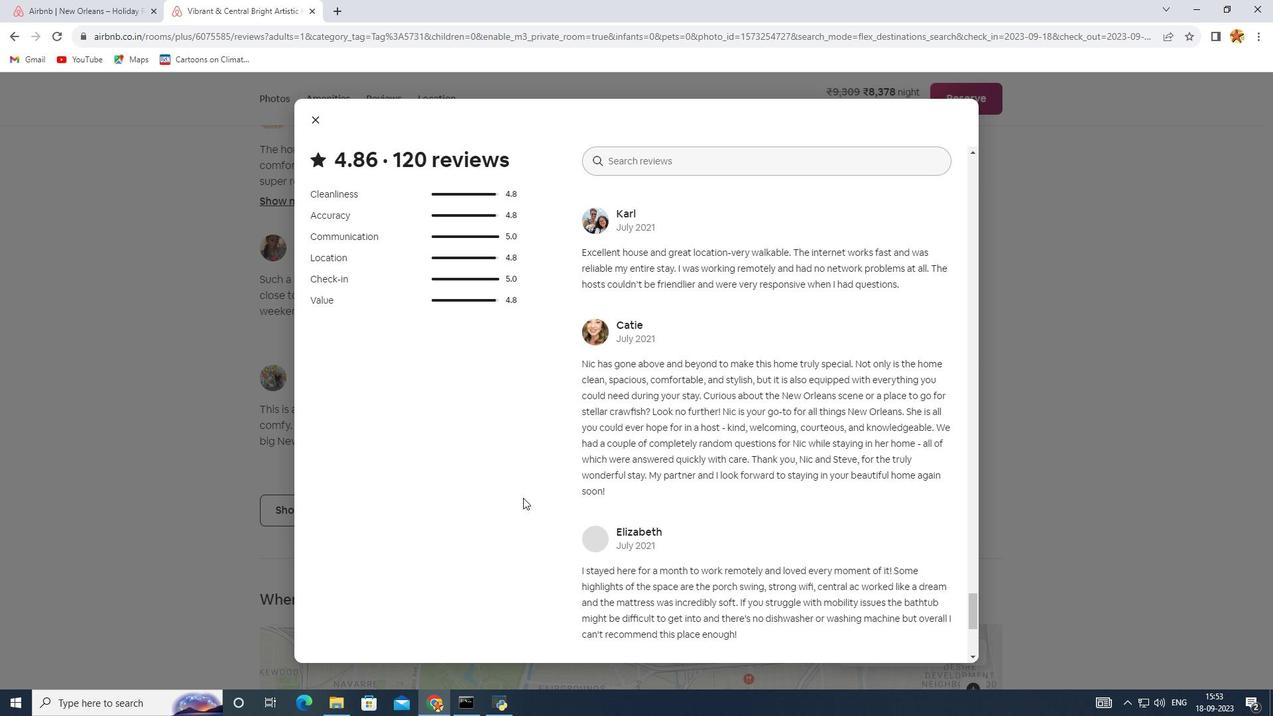 
Action: Mouse scrolled (523, 497) with delta (0, 0)
Screenshot: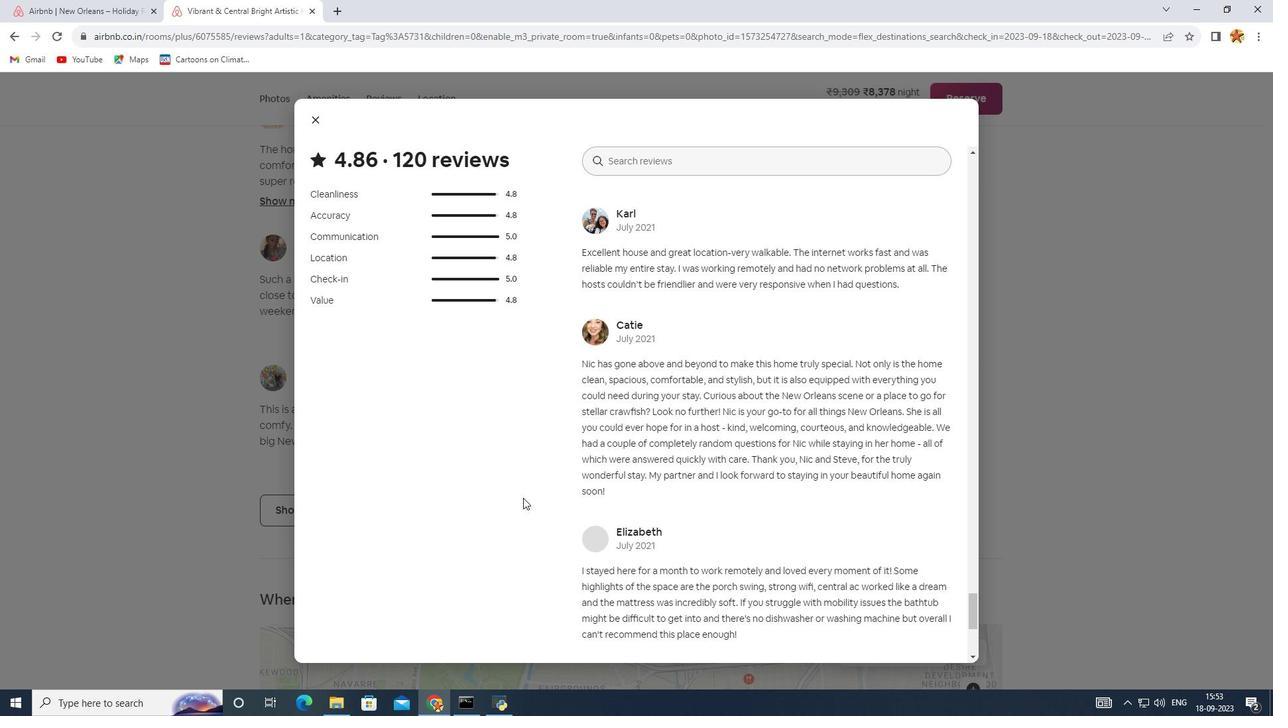 
Action: Mouse scrolled (523, 497) with delta (0, 0)
Screenshot: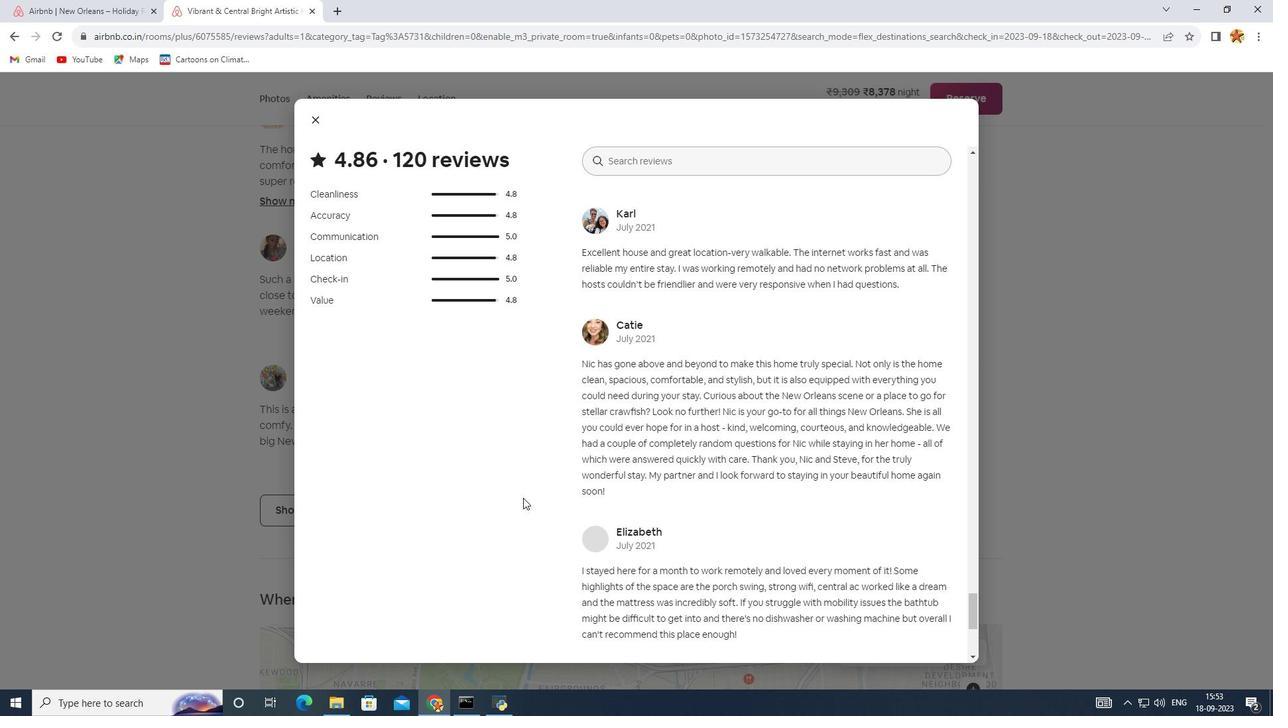 
Action: Mouse scrolled (523, 497) with delta (0, 0)
Screenshot: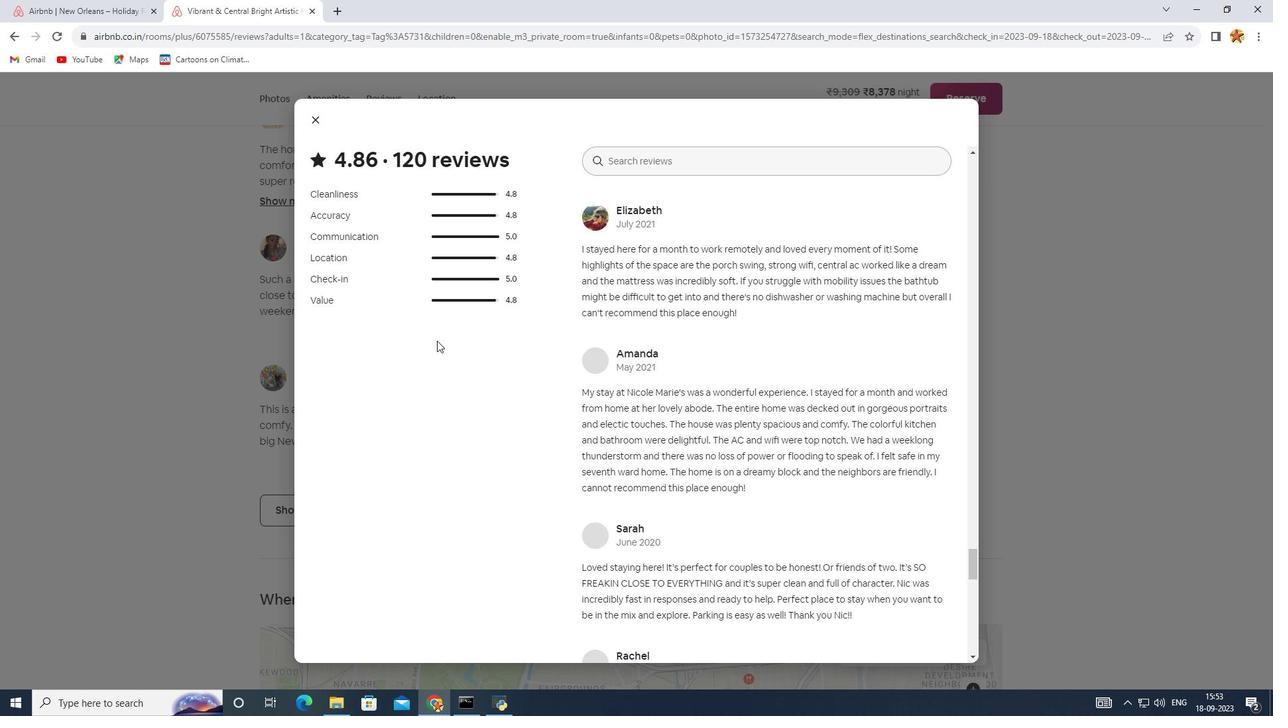 
Action: Mouse scrolled (523, 497) with delta (0, 0)
Screenshot: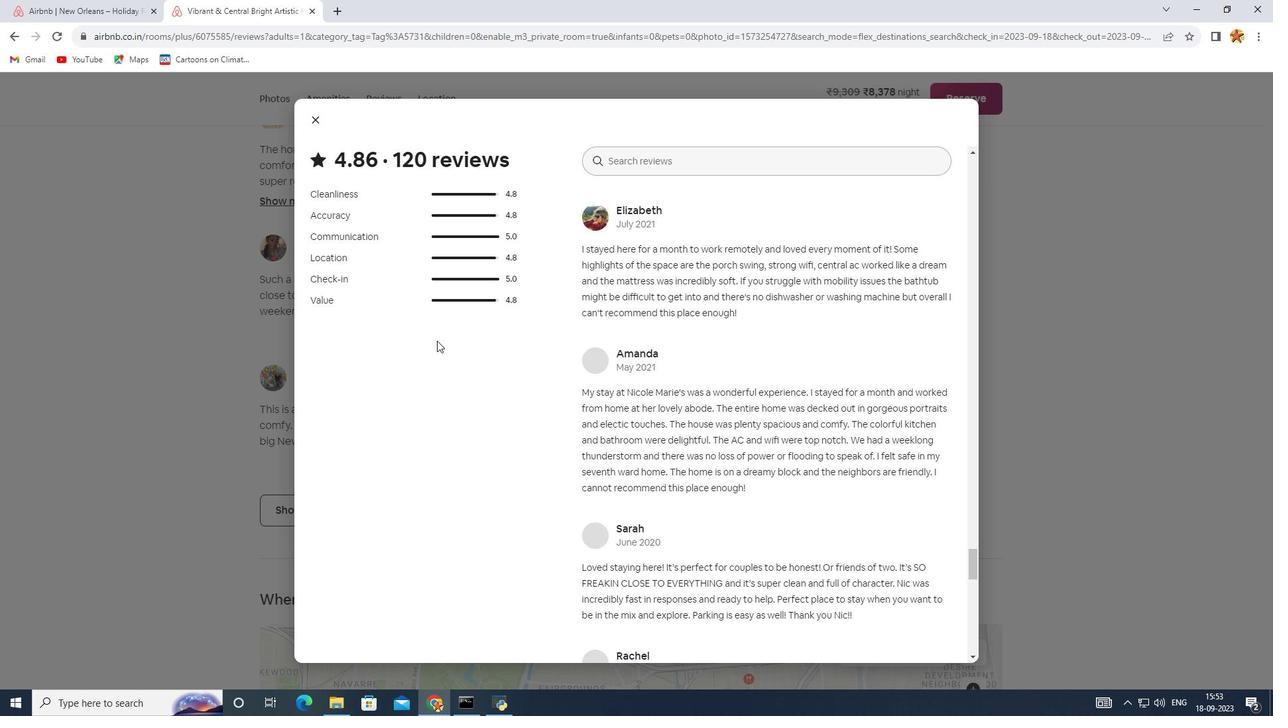 
Action: Mouse scrolled (523, 497) with delta (0, 0)
Screenshot: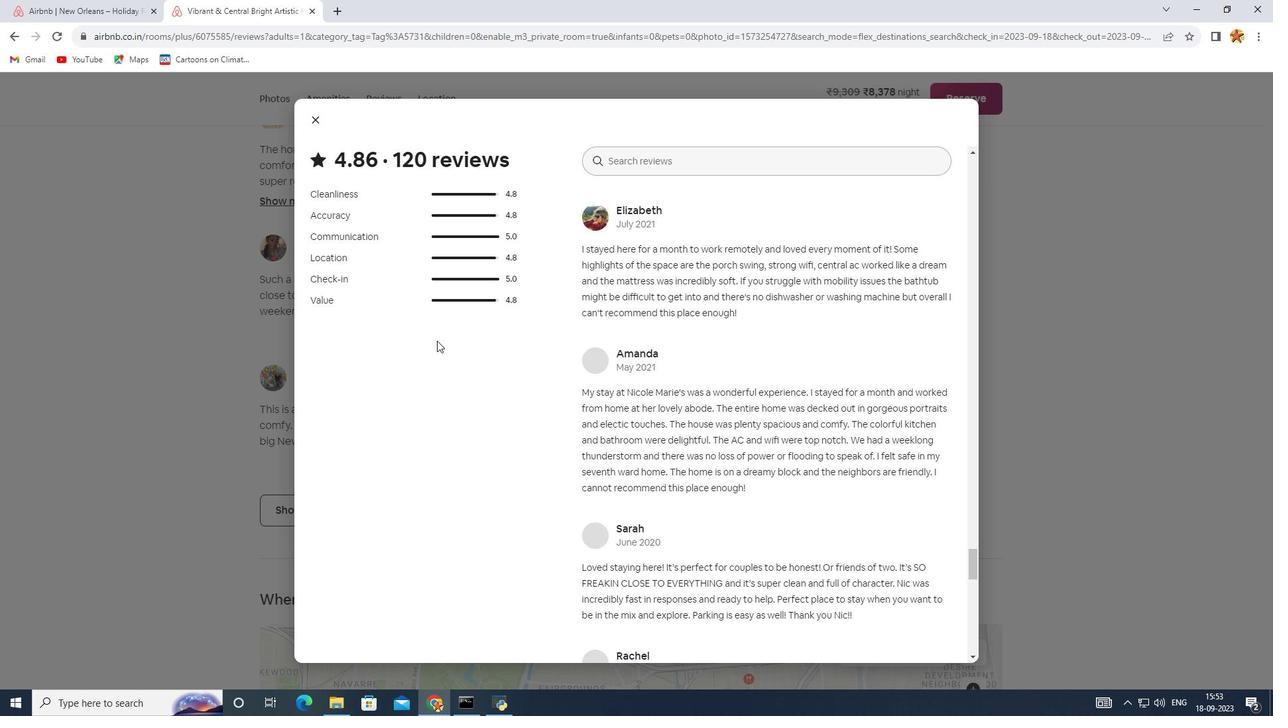 
Action: Mouse scrolled (523, 497) with delta (0, 0)
Screenshot: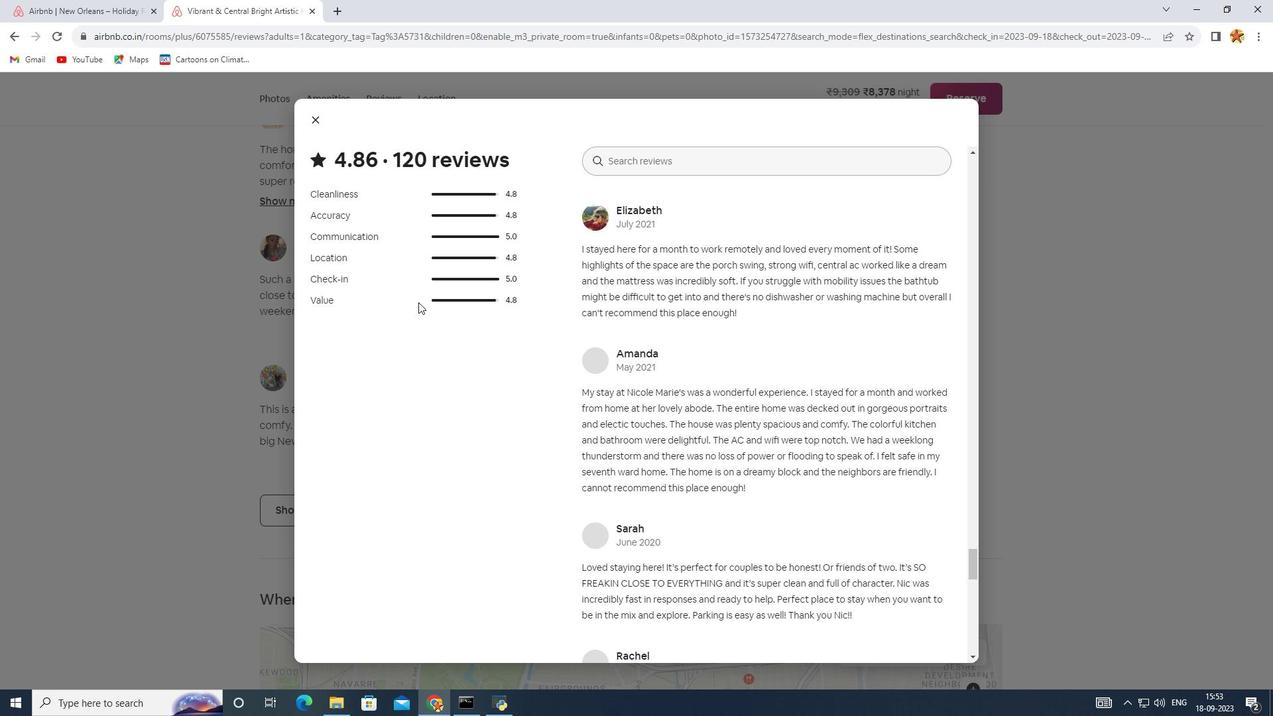 
Action: Mouse scrolled (523, 497) with delta (0, 0)
Screenshot: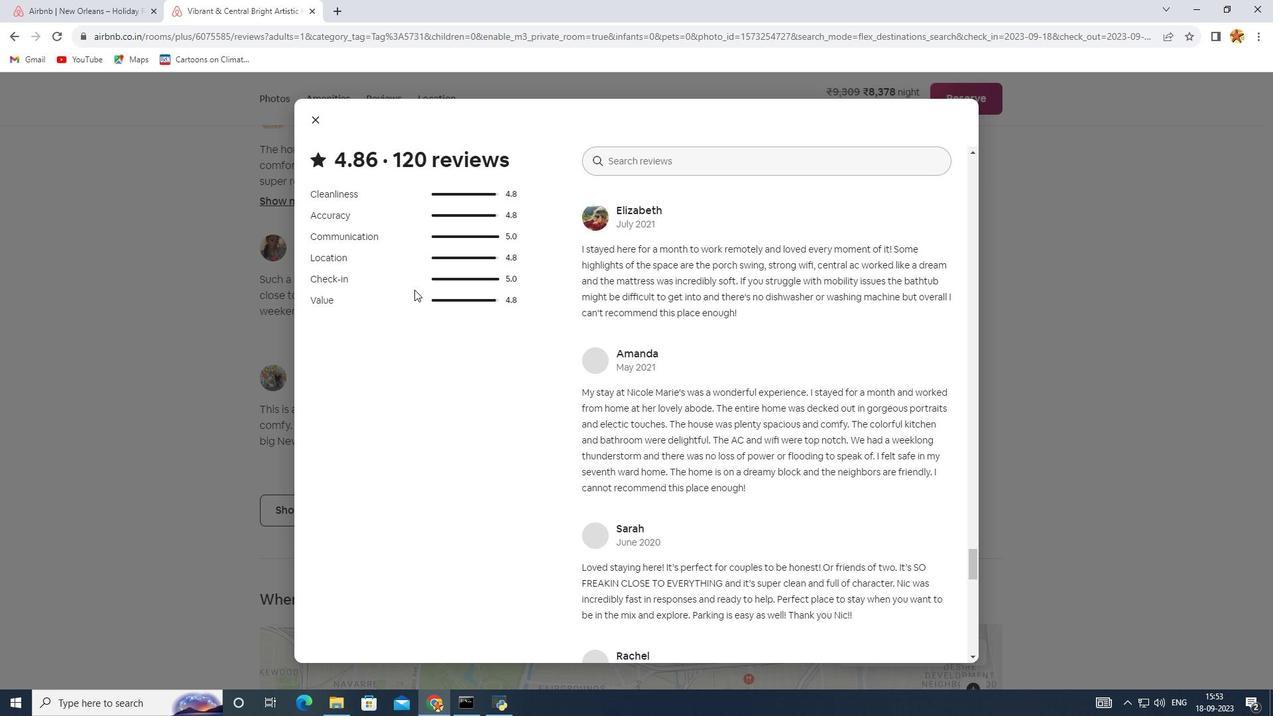 
Action: Mouse moved to (323, 122)
Screenshot: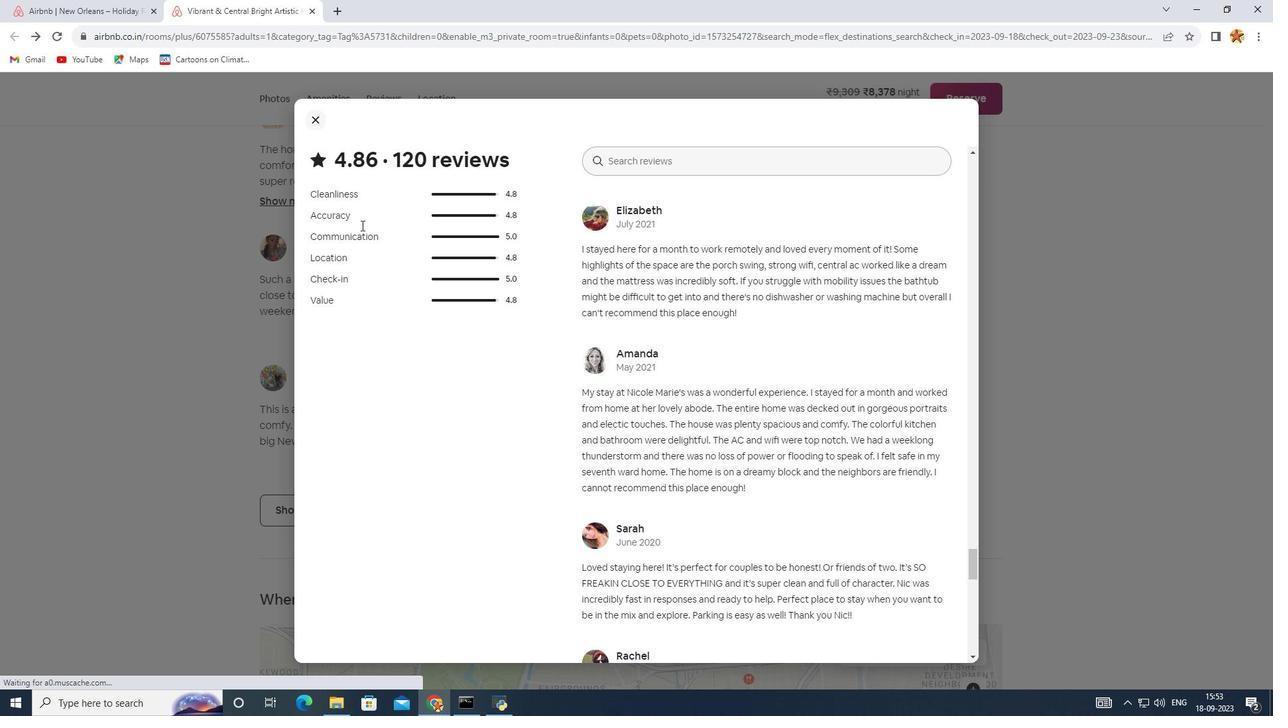 
Action: Mouse pressed left at (323, 122)
Screenshot: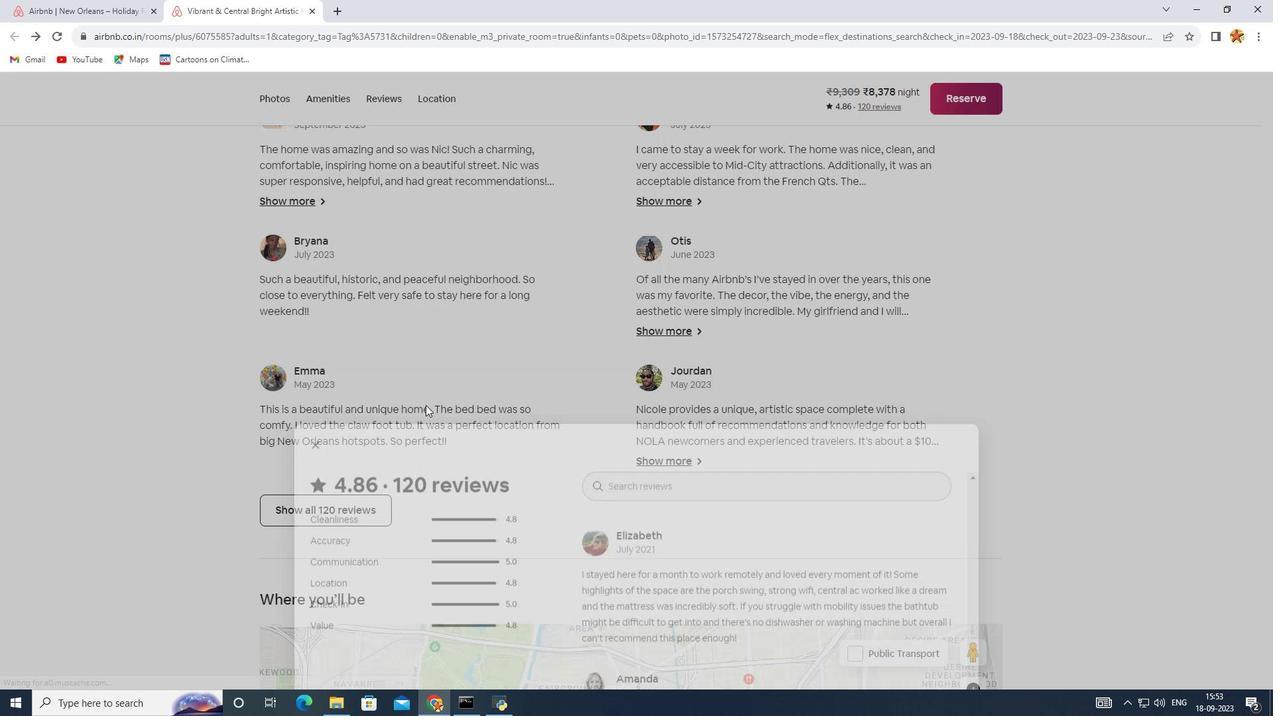 
Action: Mouse moved to (433, 461)
Screenshot: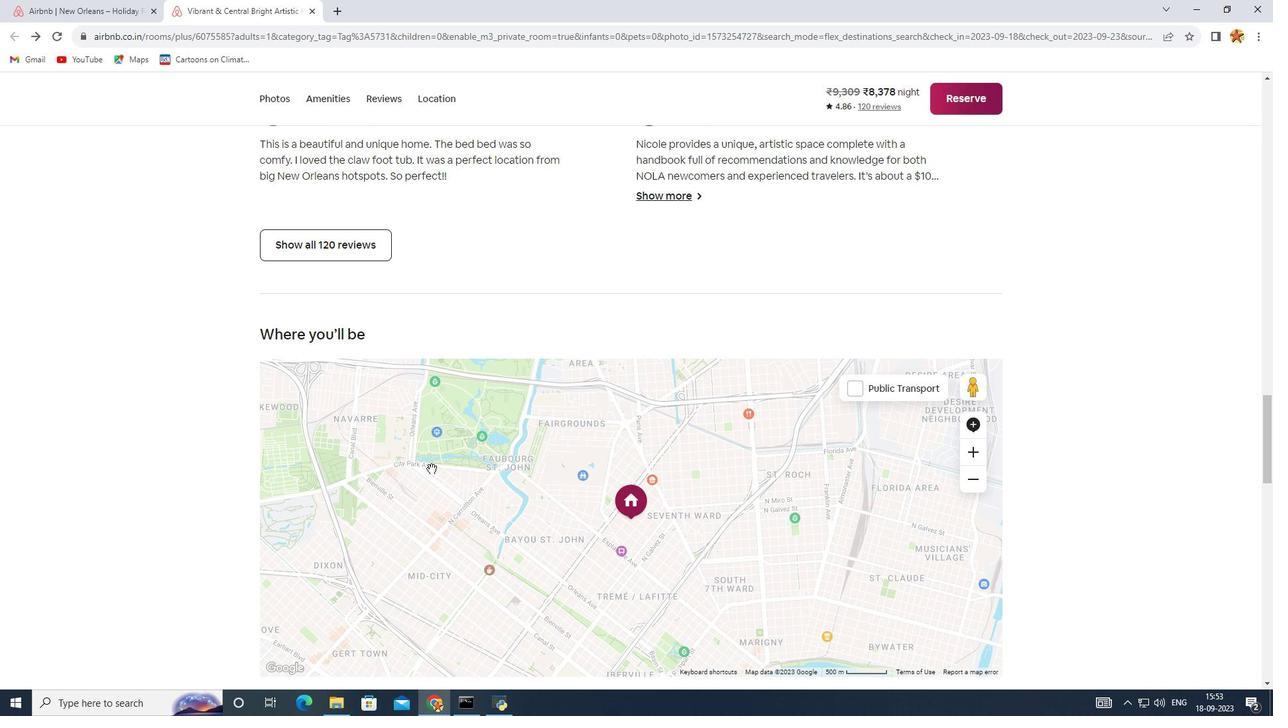 
Action: Mouse scrolled (433, 460) with delta (0, 0)
Screenshot: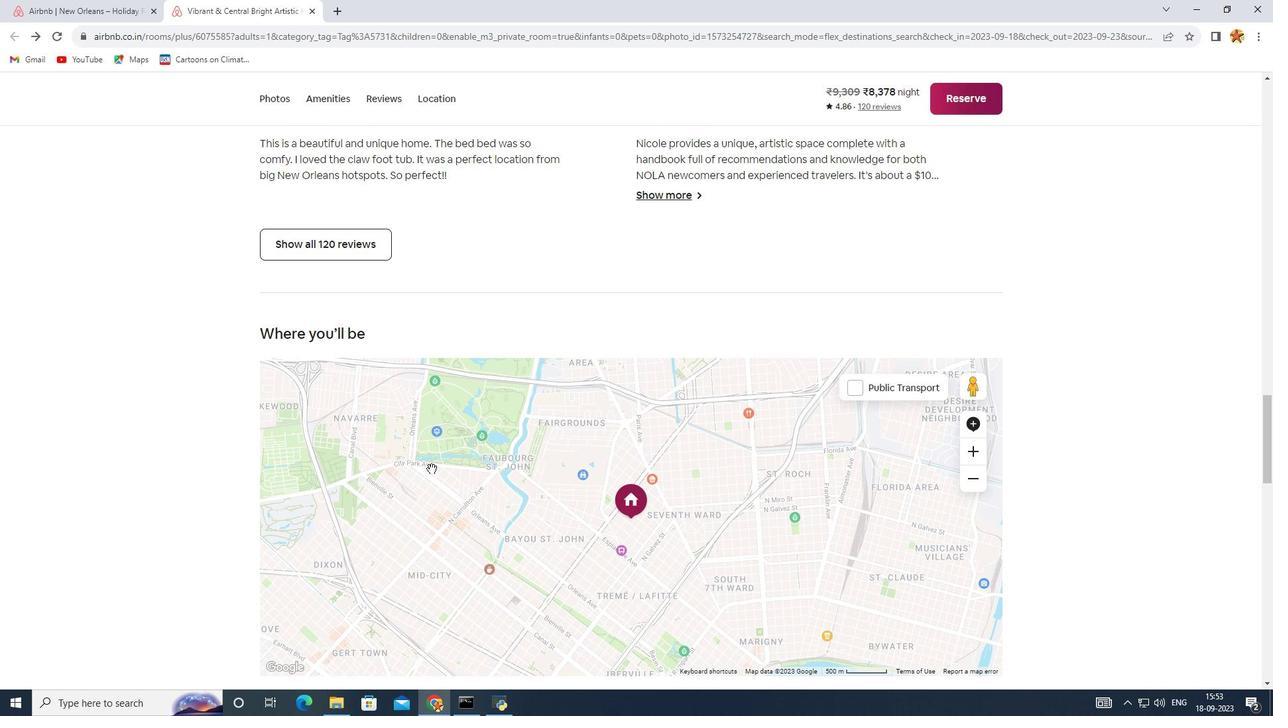 
Action: Mouse scrolled (433, 460) with delta (0, 0)
Screenshot: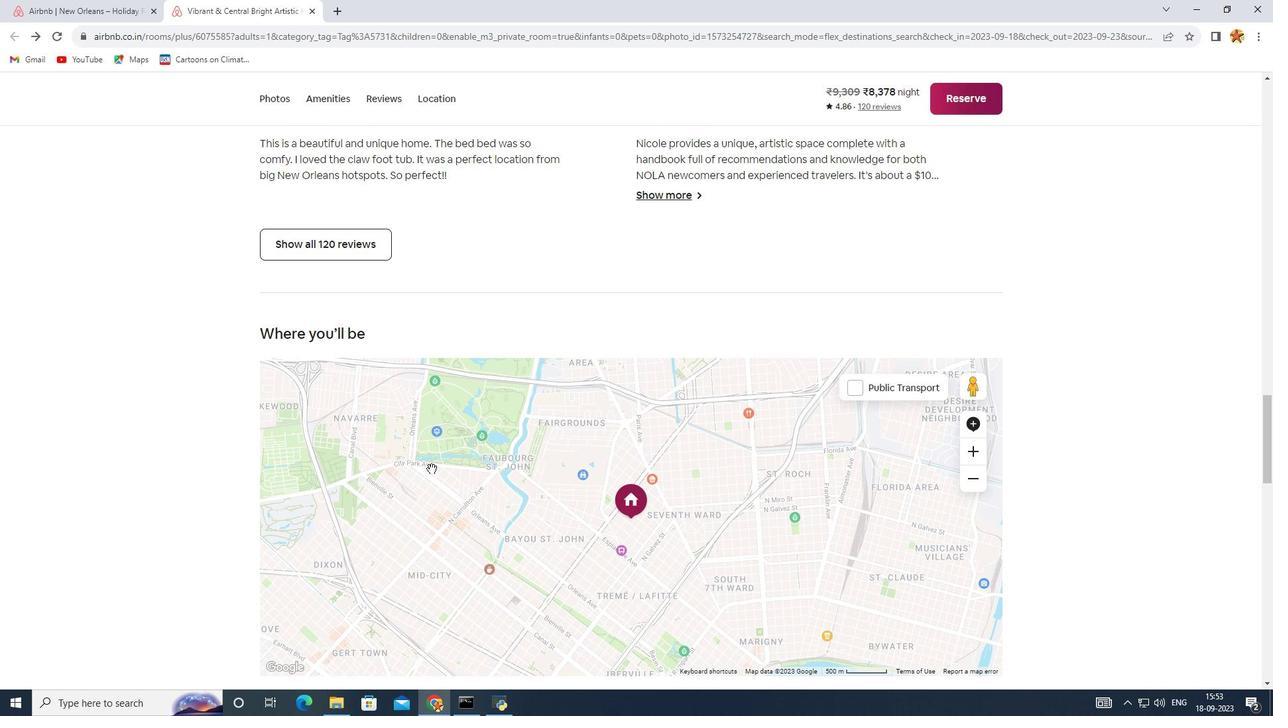 
Action: Mouse moved to (433, 462)
Screenshot: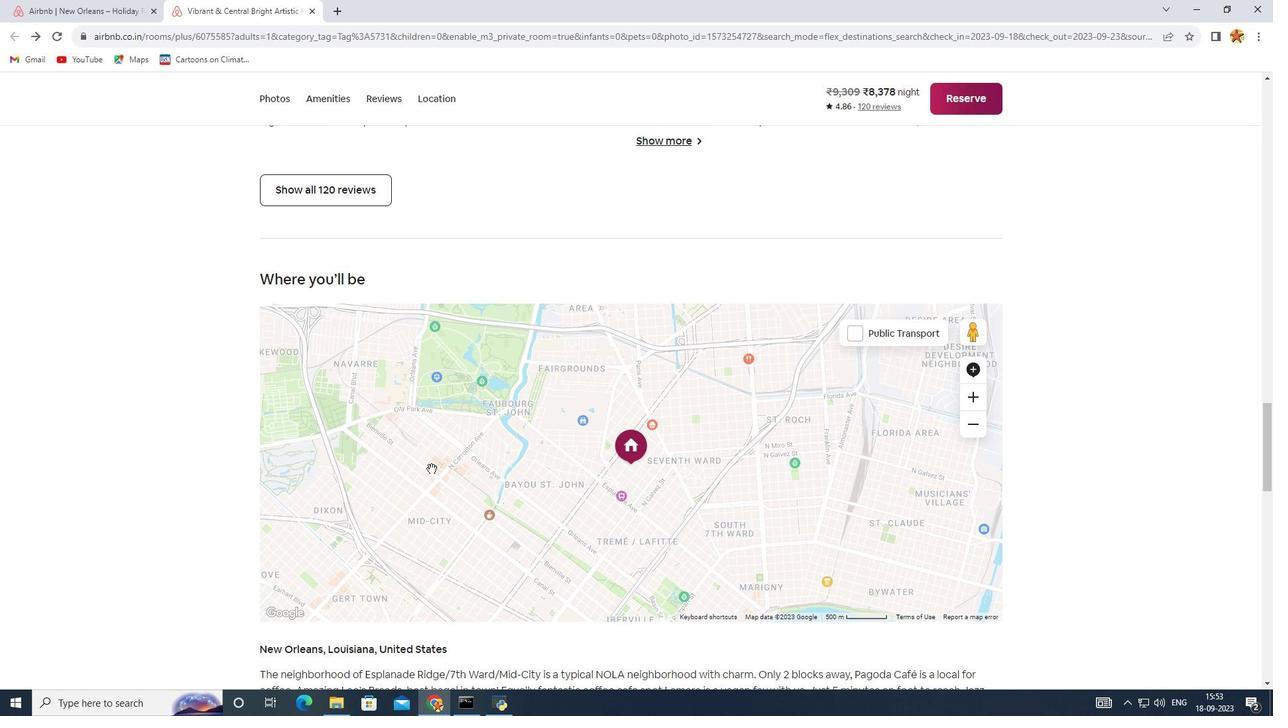 
Action: Mouse scrolled (433, 461) with delta (0, 0)
Screenshot: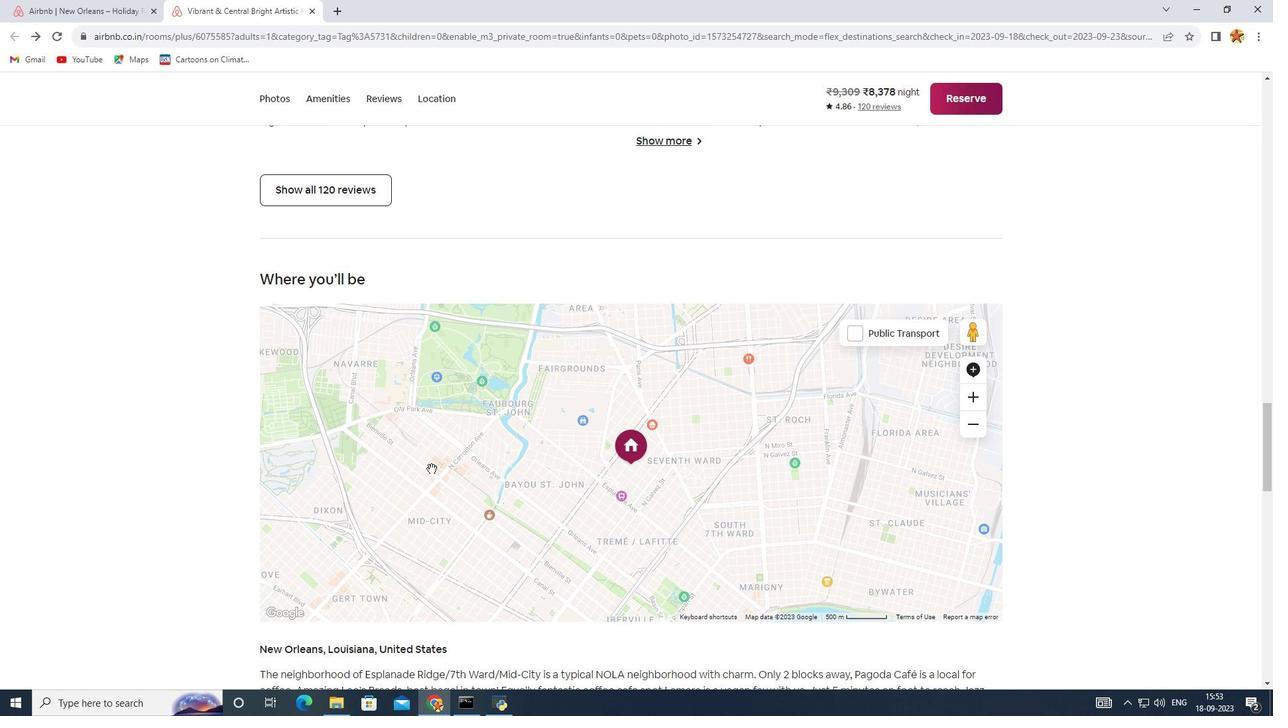 
Action: Mouse scrolled (433, 461) with delta (0, 0)
Screenshot: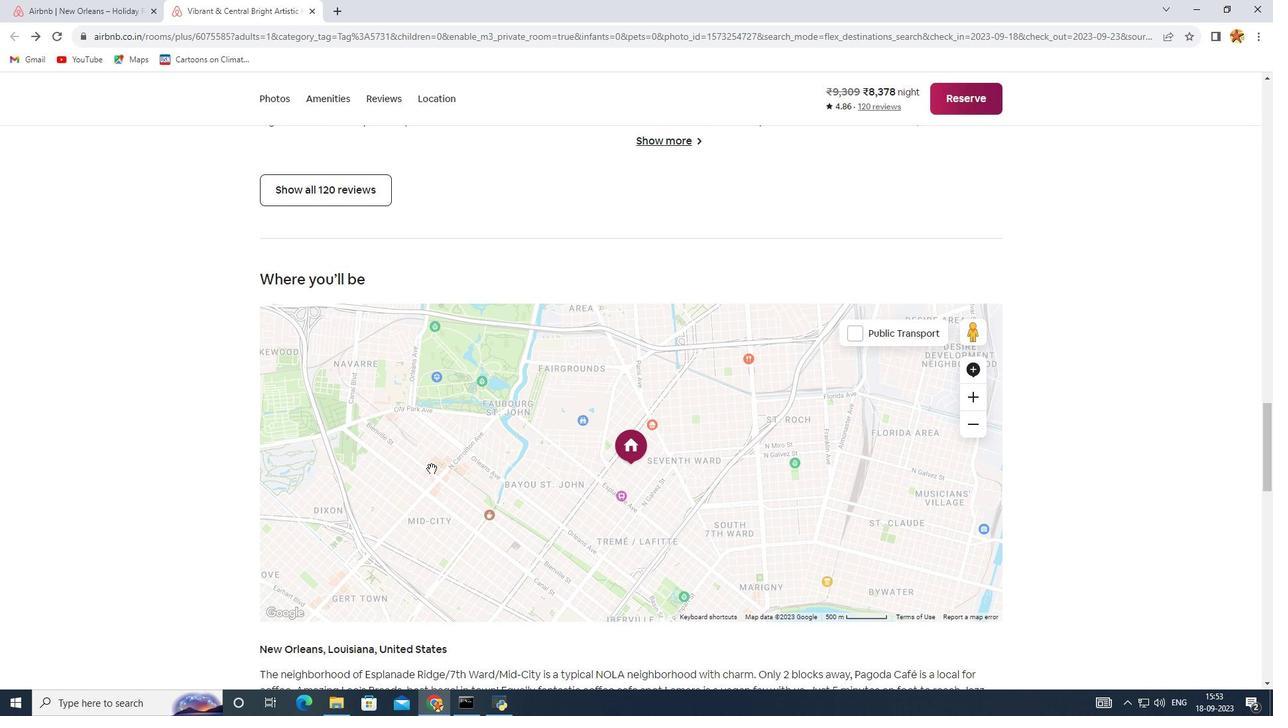 
Action: Mouse scrolled (433, 461) with delta (0, 0)
Screenshot: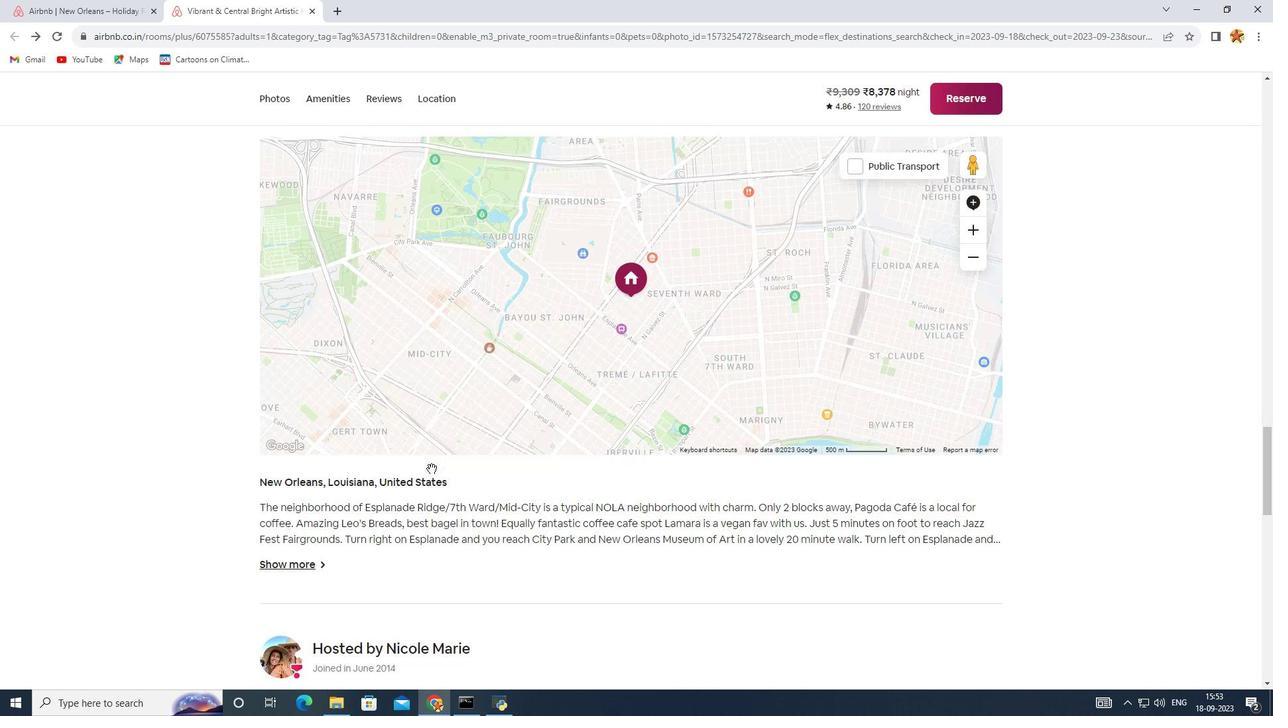 
Action: Mouse moved to (431, 468)
Screenshot: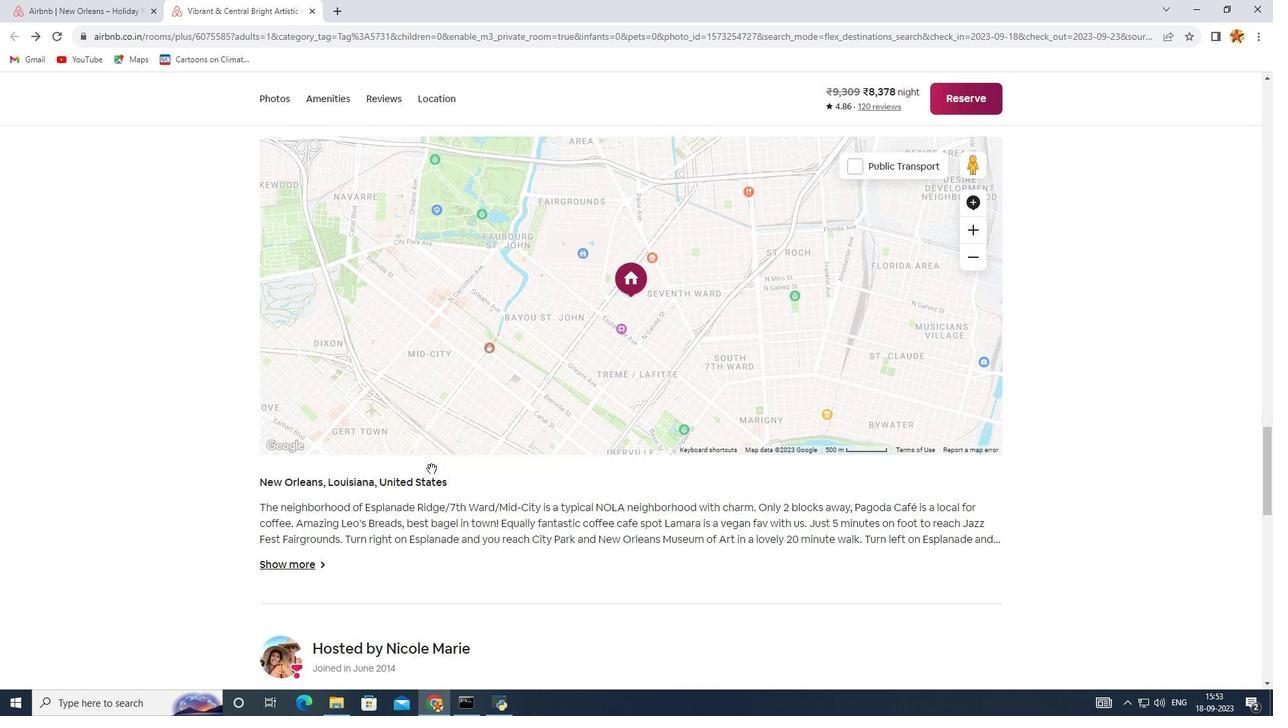 
Action: Mouse scrolled (431, 468) with delta (0, 0)
Screenshot: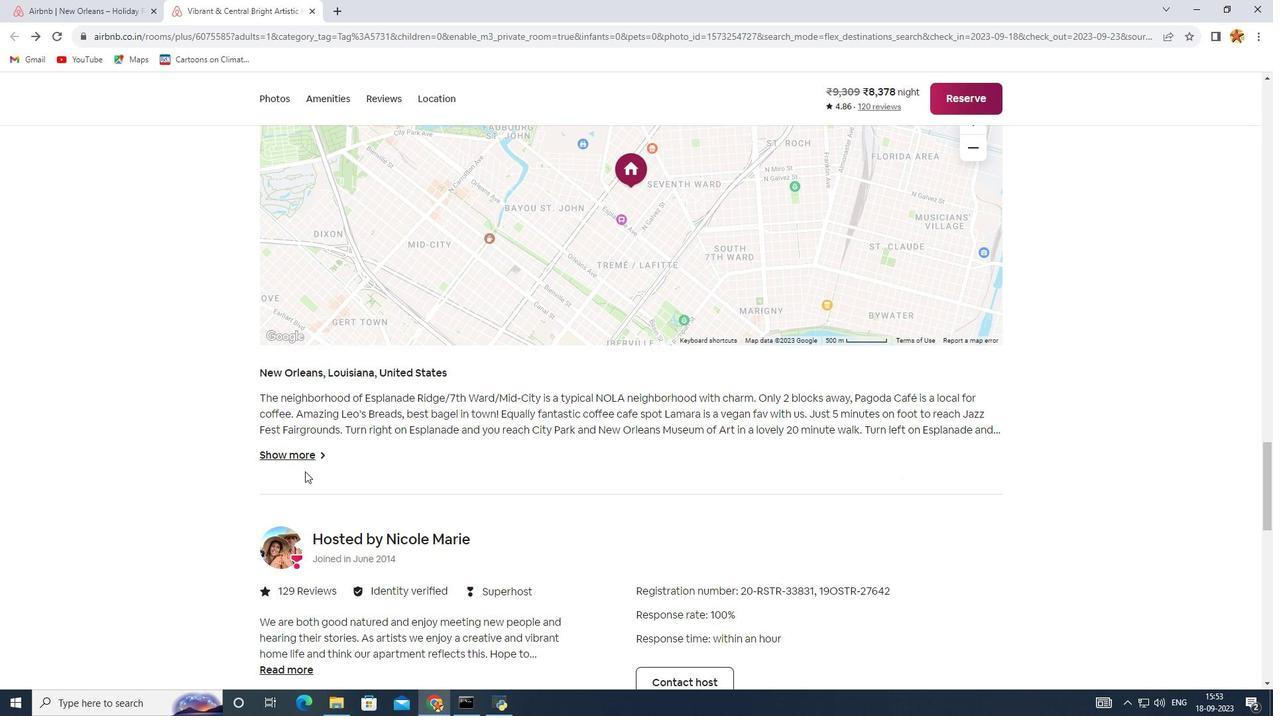 
Action: Mouse scrolled (431, 468) with delta (0, 0)
Screenshot: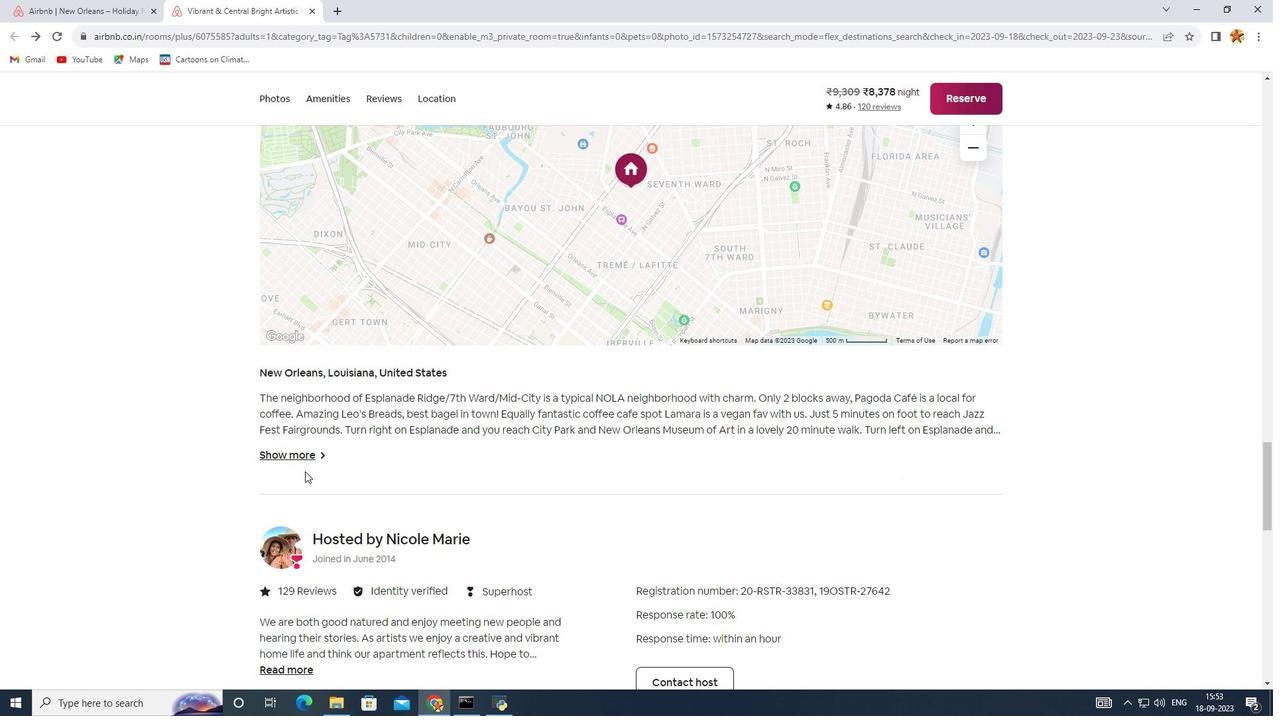 
Action: Mouse scrolled (431, 468) with delta (0, 0)
Screenshot: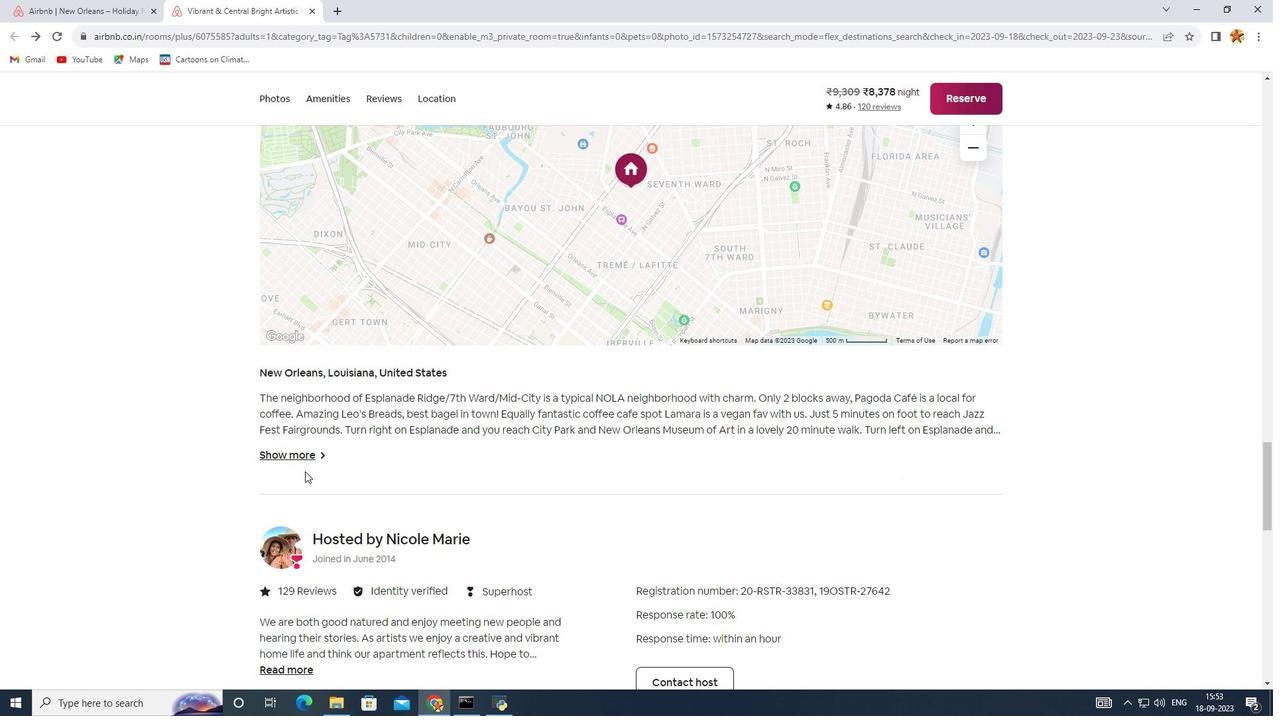
Action: Mouse scrolled (431, 468) with delta (0, 0)
Screenshot: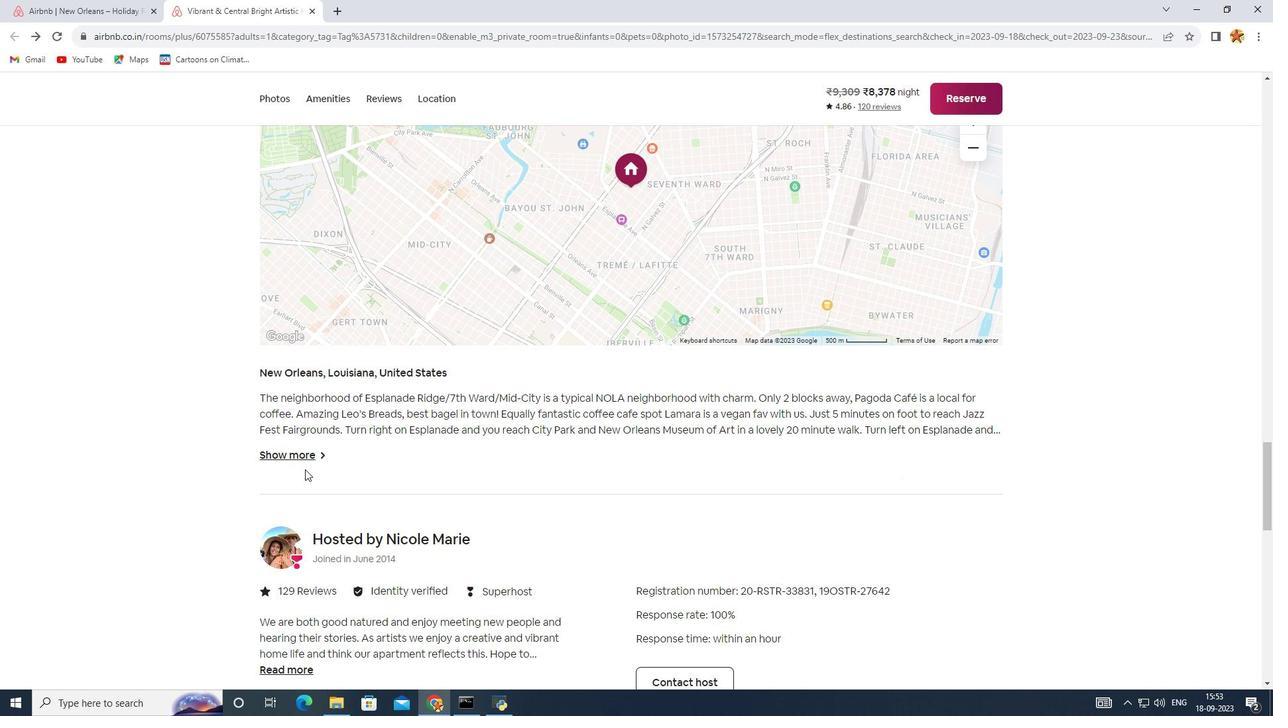 
Action: Mouse scrolled (431, 468) with delta (0, 0)
Screenshot: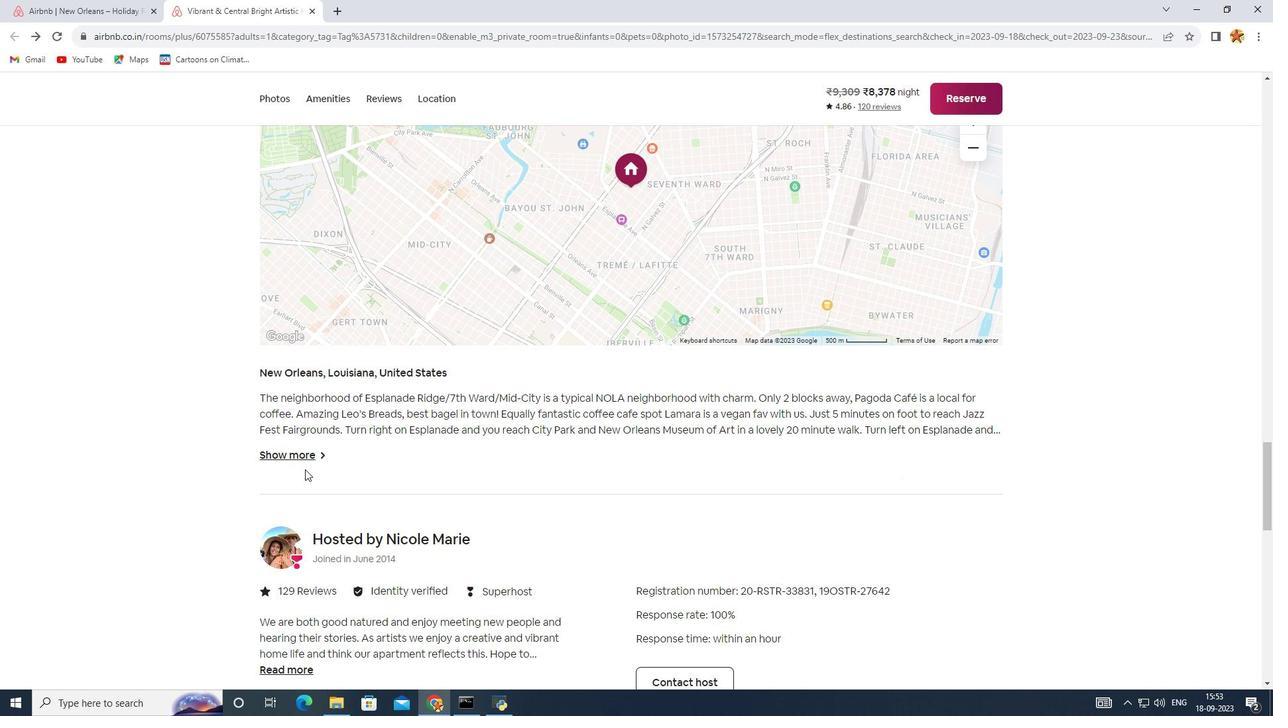 
Action: Mouse moved to (309, 458)
Screenshot: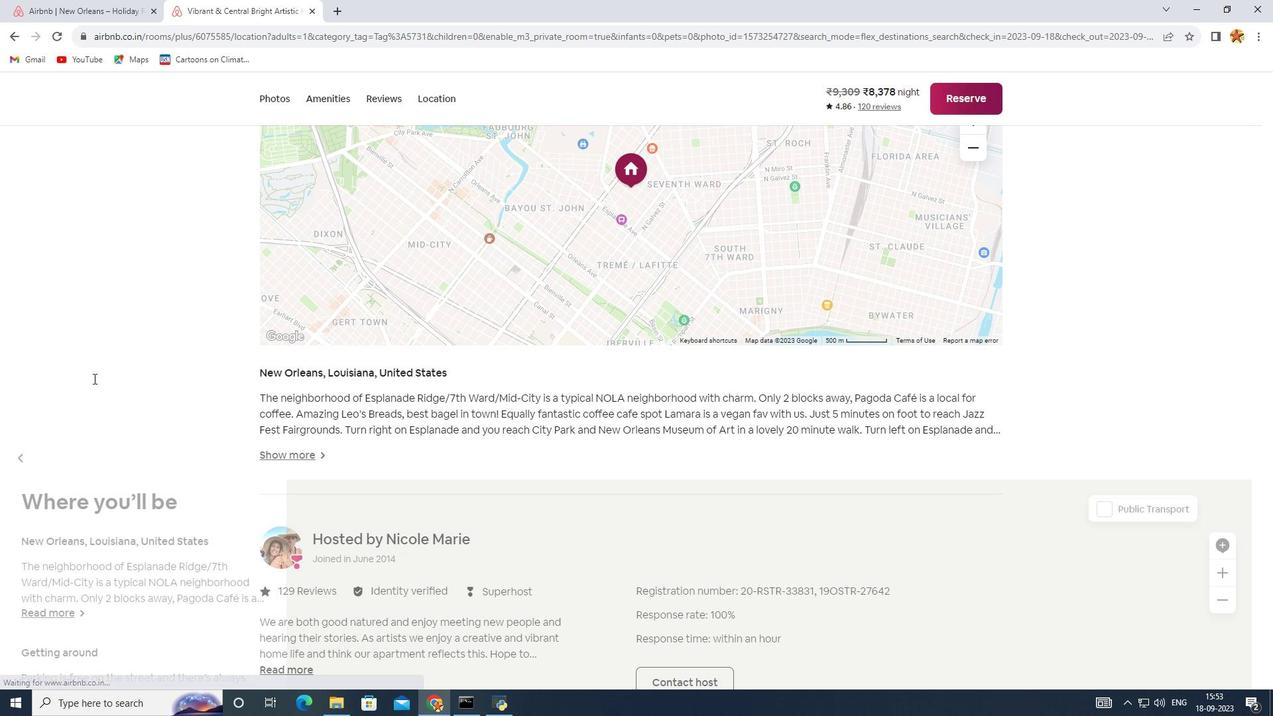 
Action: Mouse pressed left at (309, 458)
Screenshot: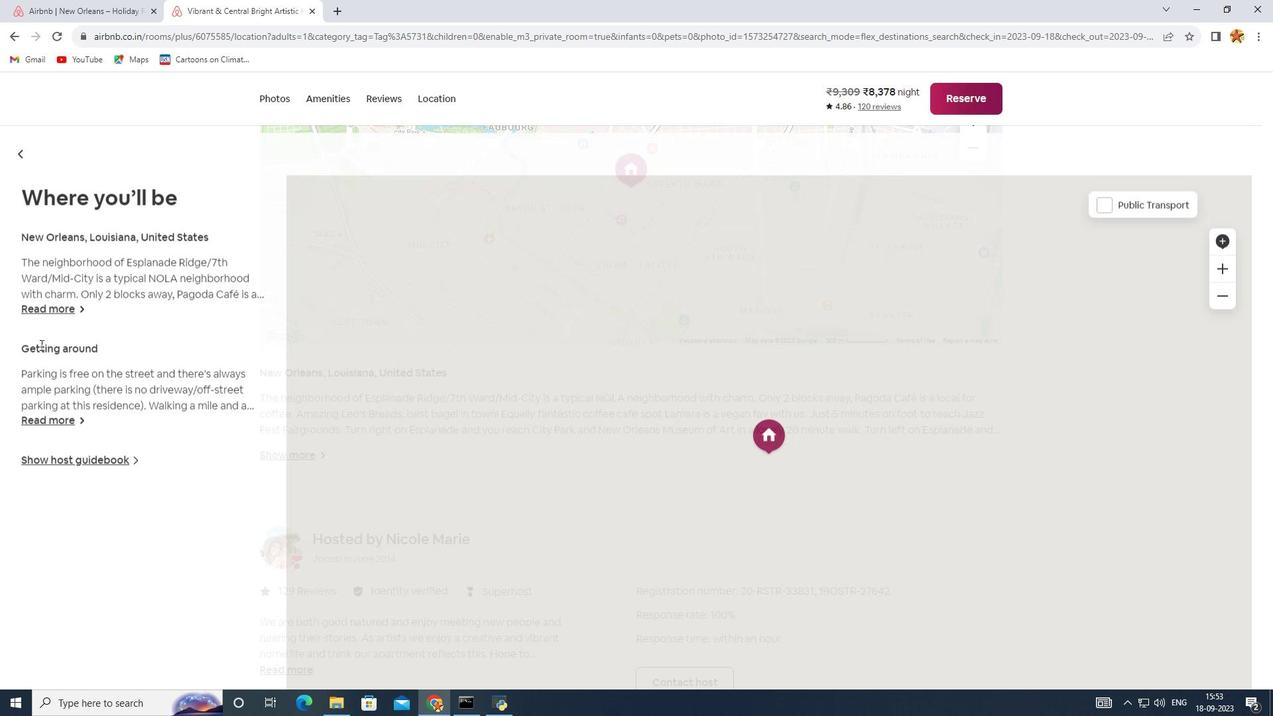 
Action: Mouse moved to (61, 237)
Screenshot: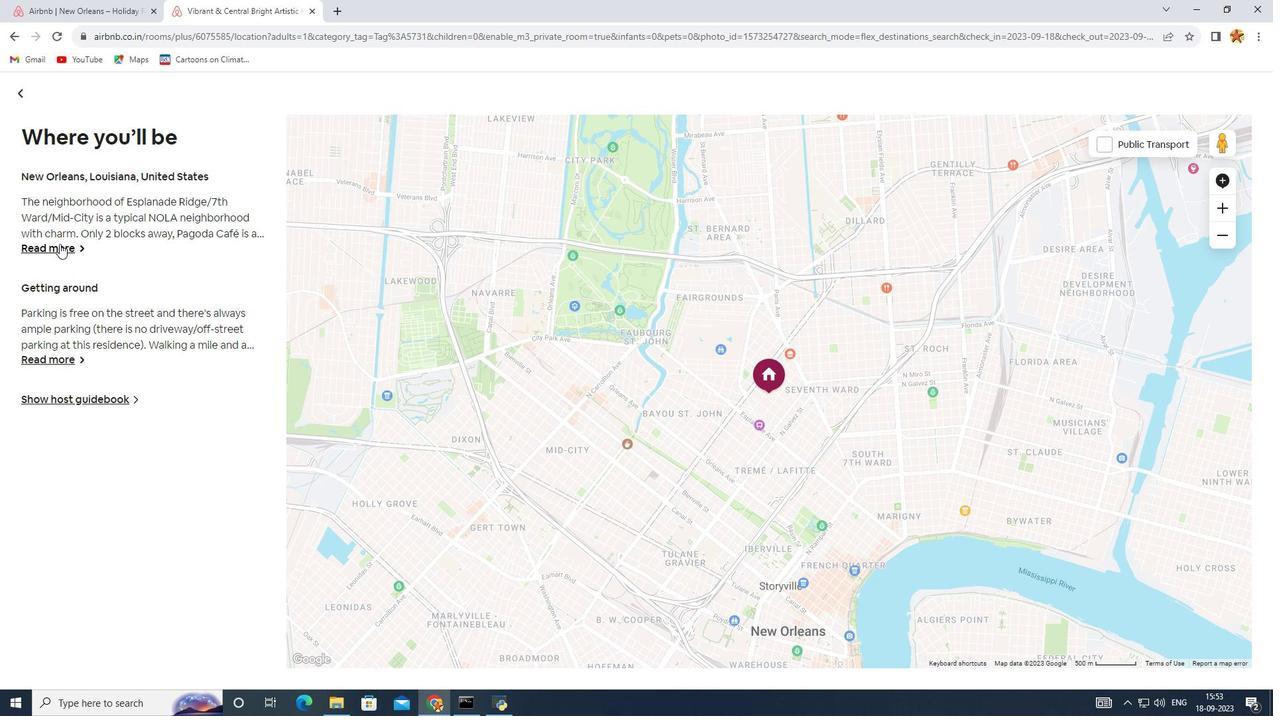 
Action: Mouse pressed left at (61, 237)
